 Task: Buy 4 Stemmed Water Glasses from Glassware & Drinkware section under best seller category for shipping address: Cooper Powell, 4278 Crim Lane, Underhill, Vermont 05489, Cell Number 9377427970. Pay from credit card ending with 6759, CVV 506
Action: Mouse moved to (5, 32)
Screenshot: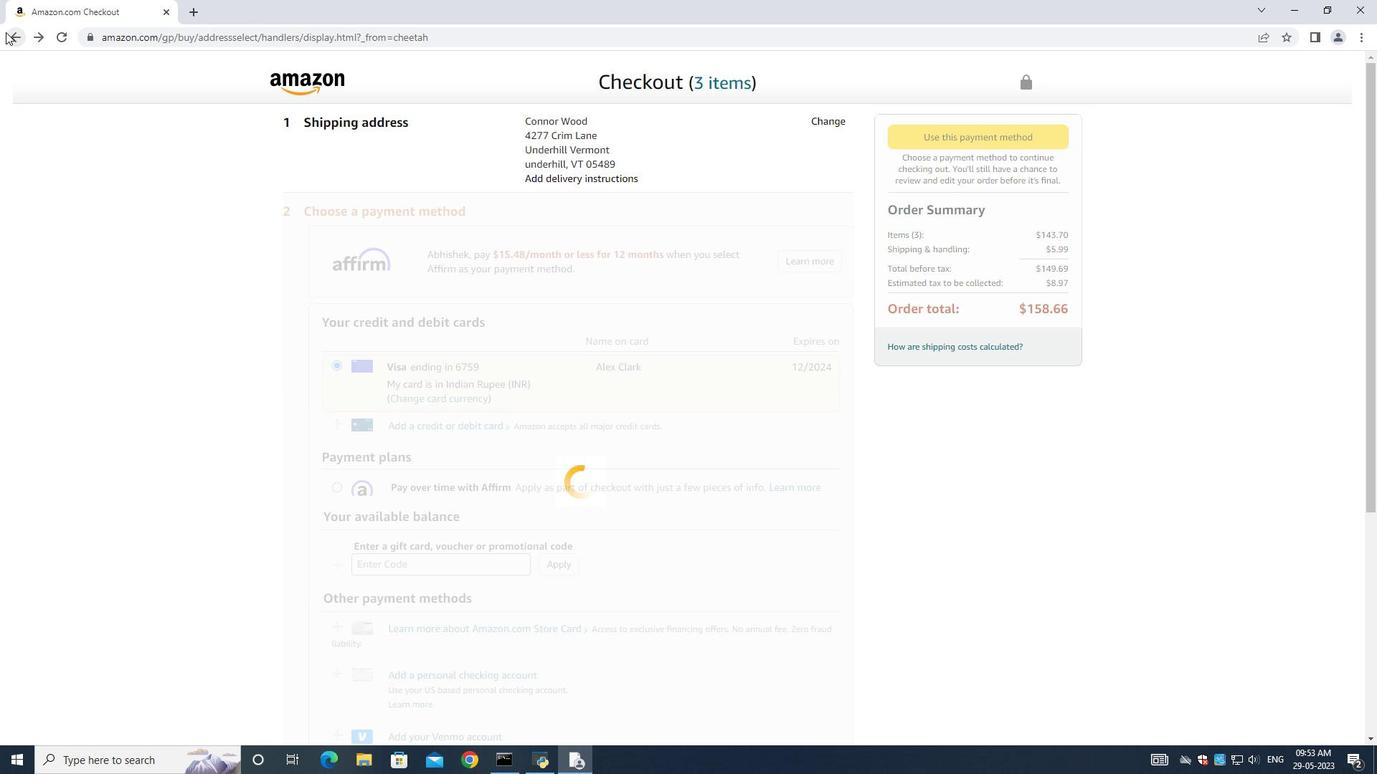 
Action: Mouse pressed left at (5, 32)
Screenshot: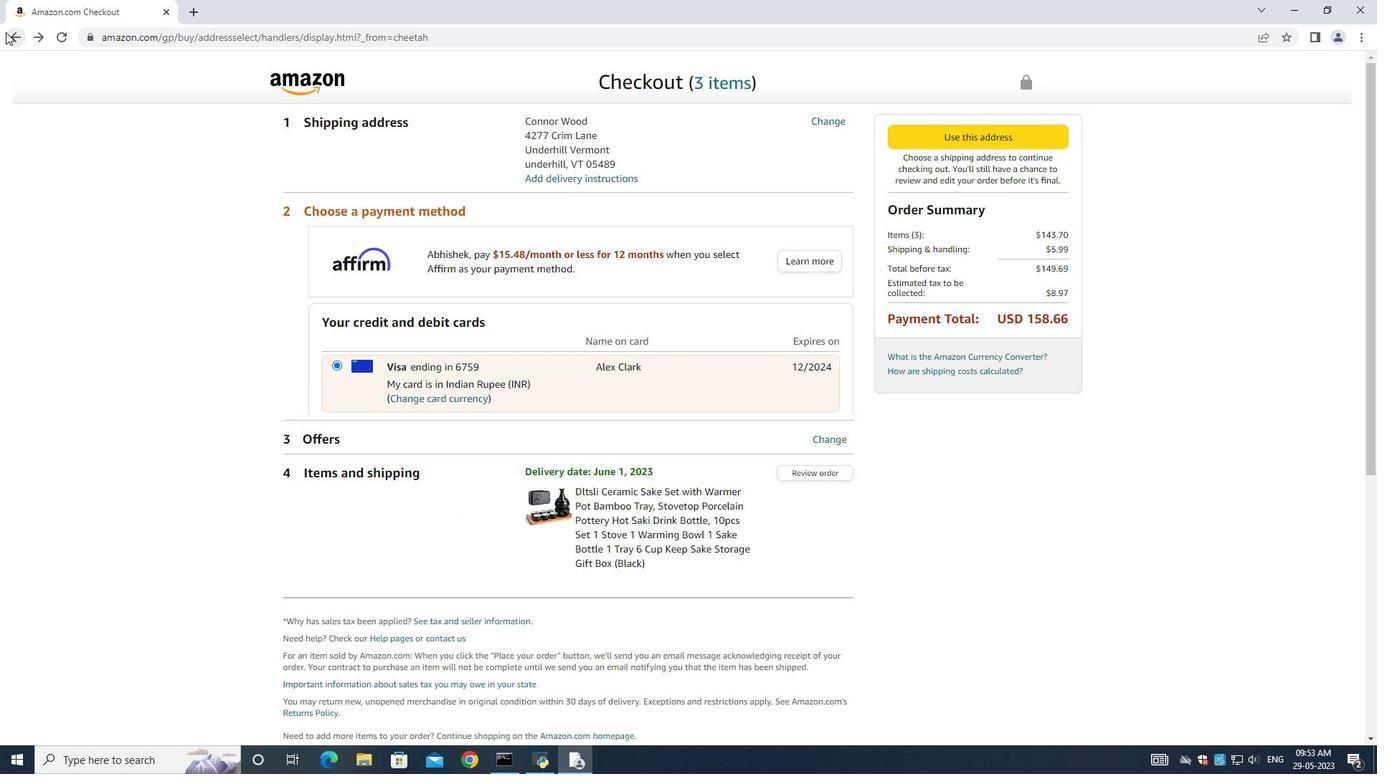 
Action: Mouse pressed left at (5, 32)
Screenshot: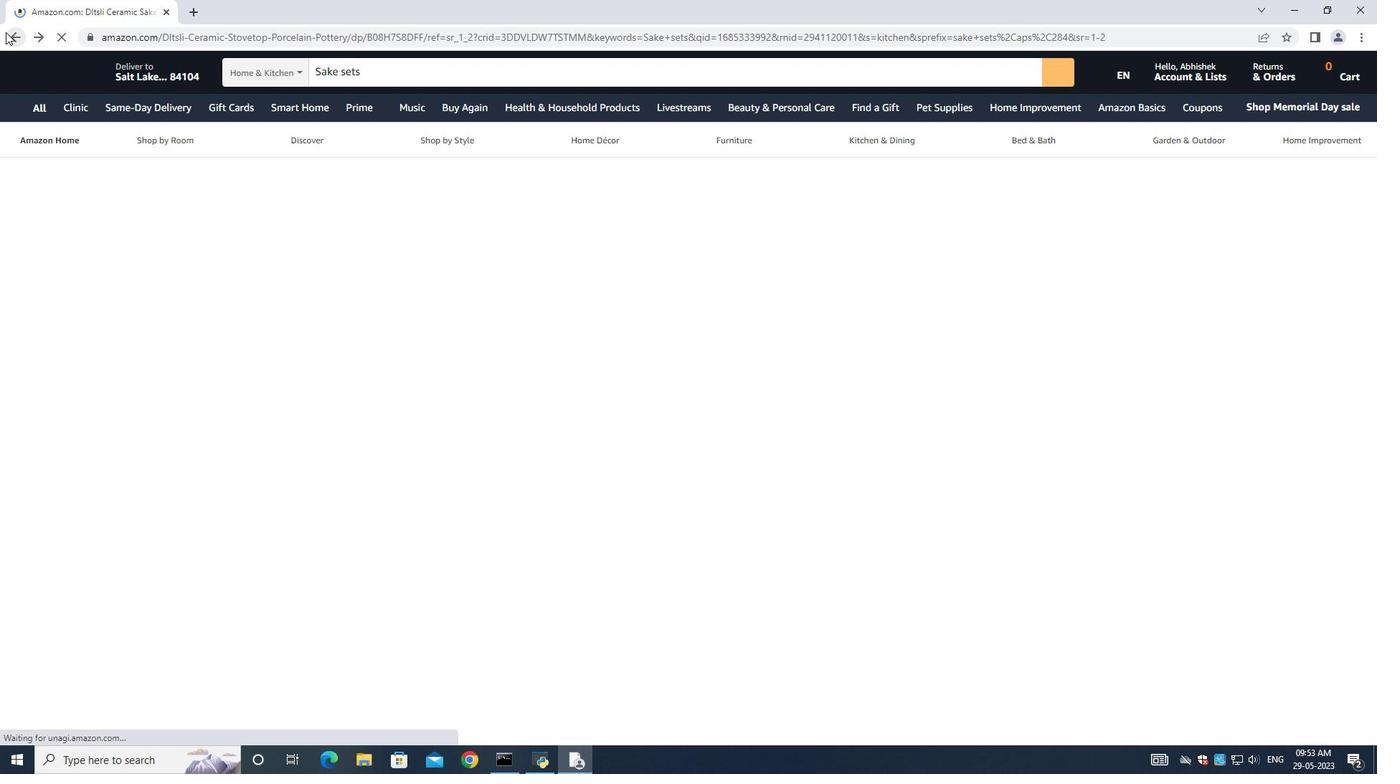 
Action: Mouse moved to (1047, 310)
Screenshot: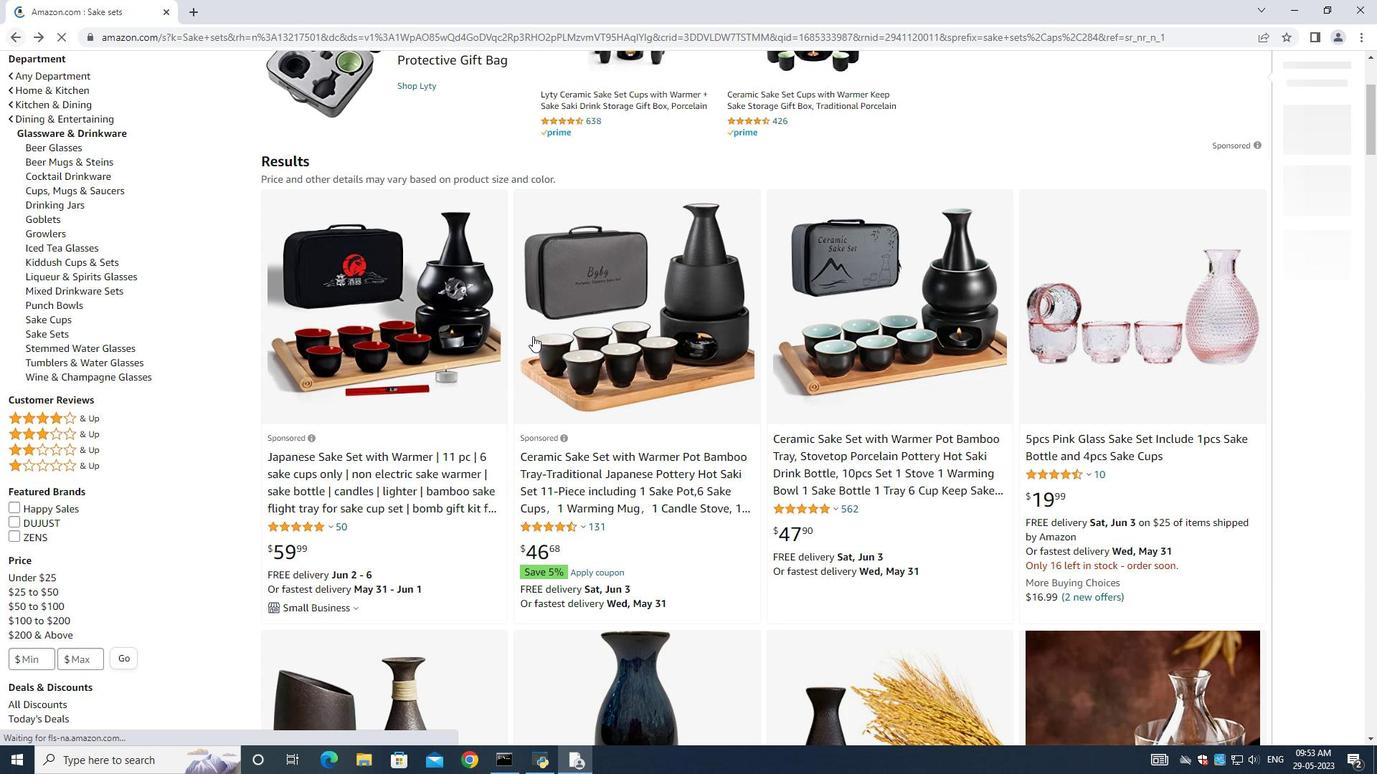 
Action: Mouse scrolled (1047, 311) with delta (0, 0)
Screenshot: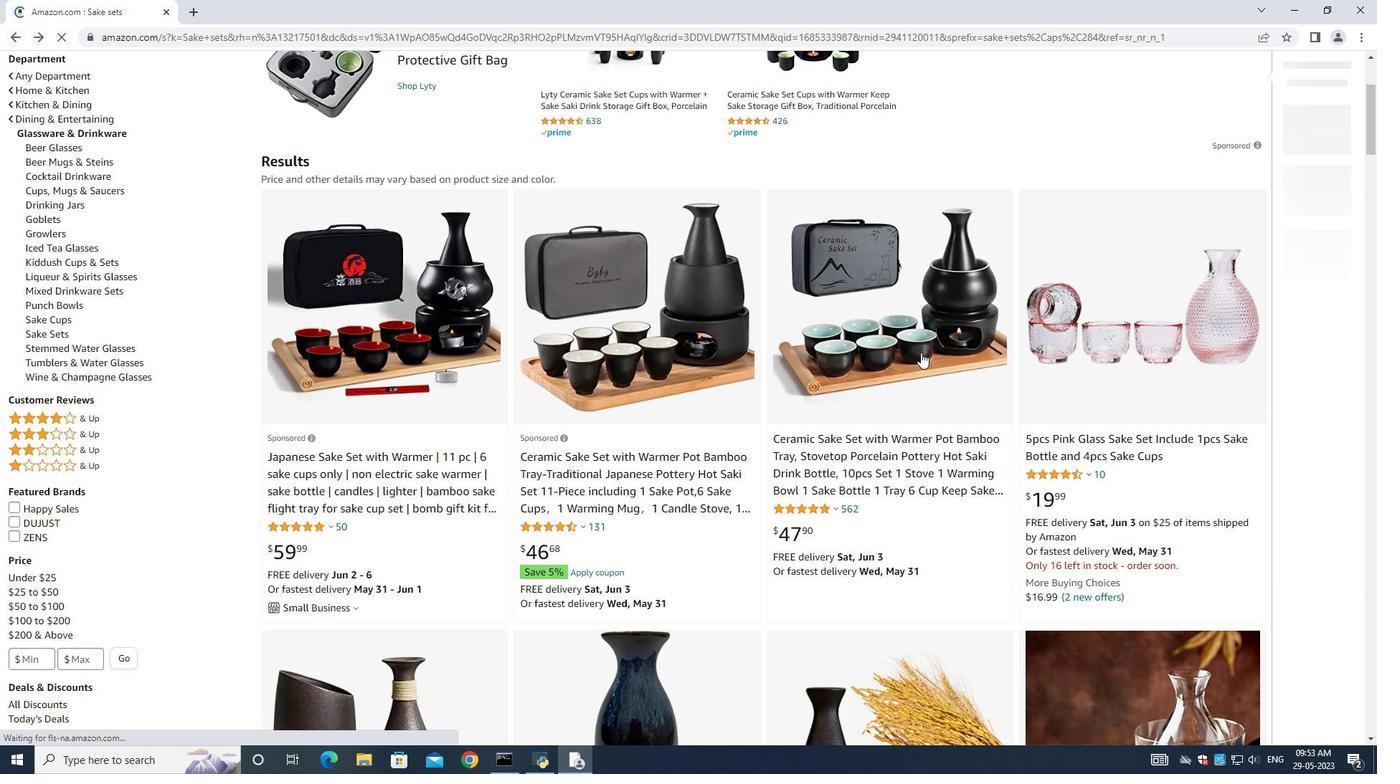 
Action: Mouse moved to (1073, 299)
Screenshot: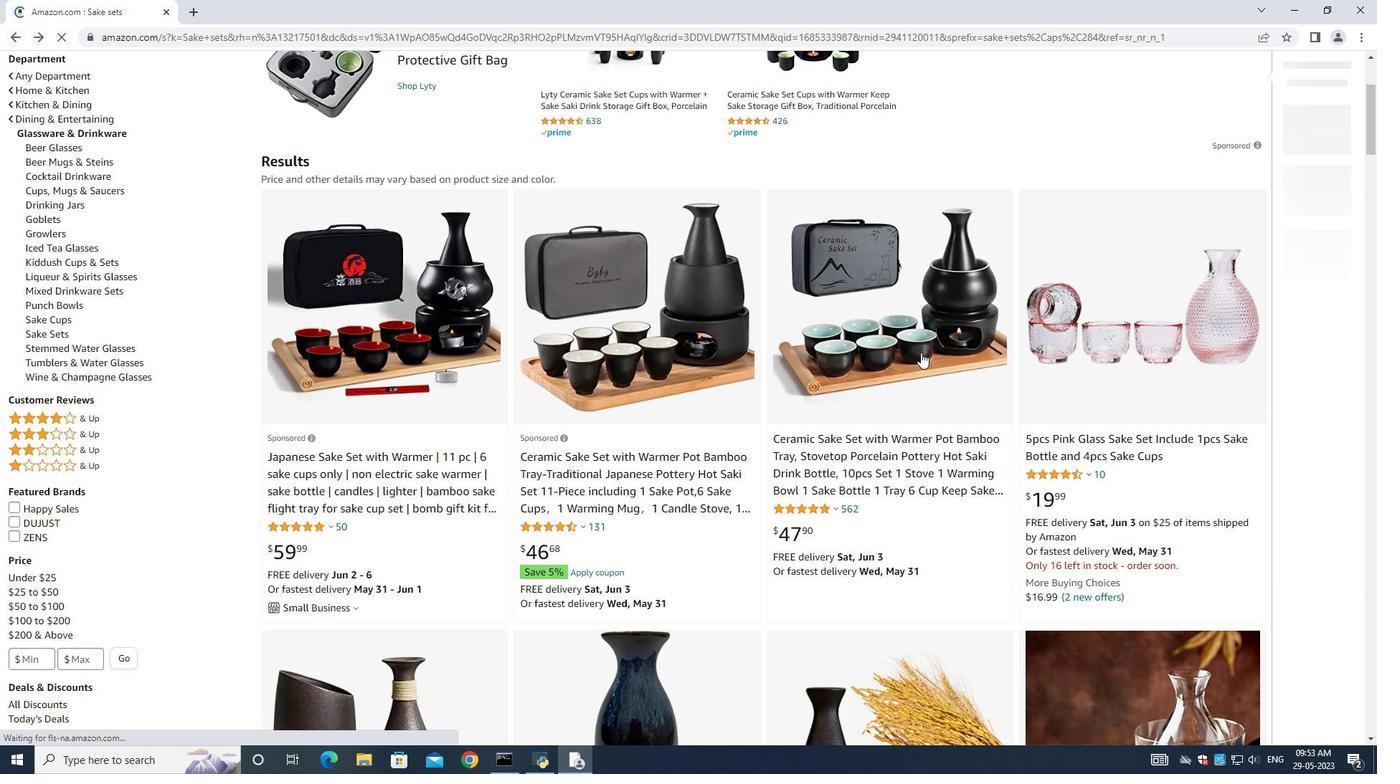 
Action: Mouse scrolled (1066, 303) with delta (0, 0)
Screenshot: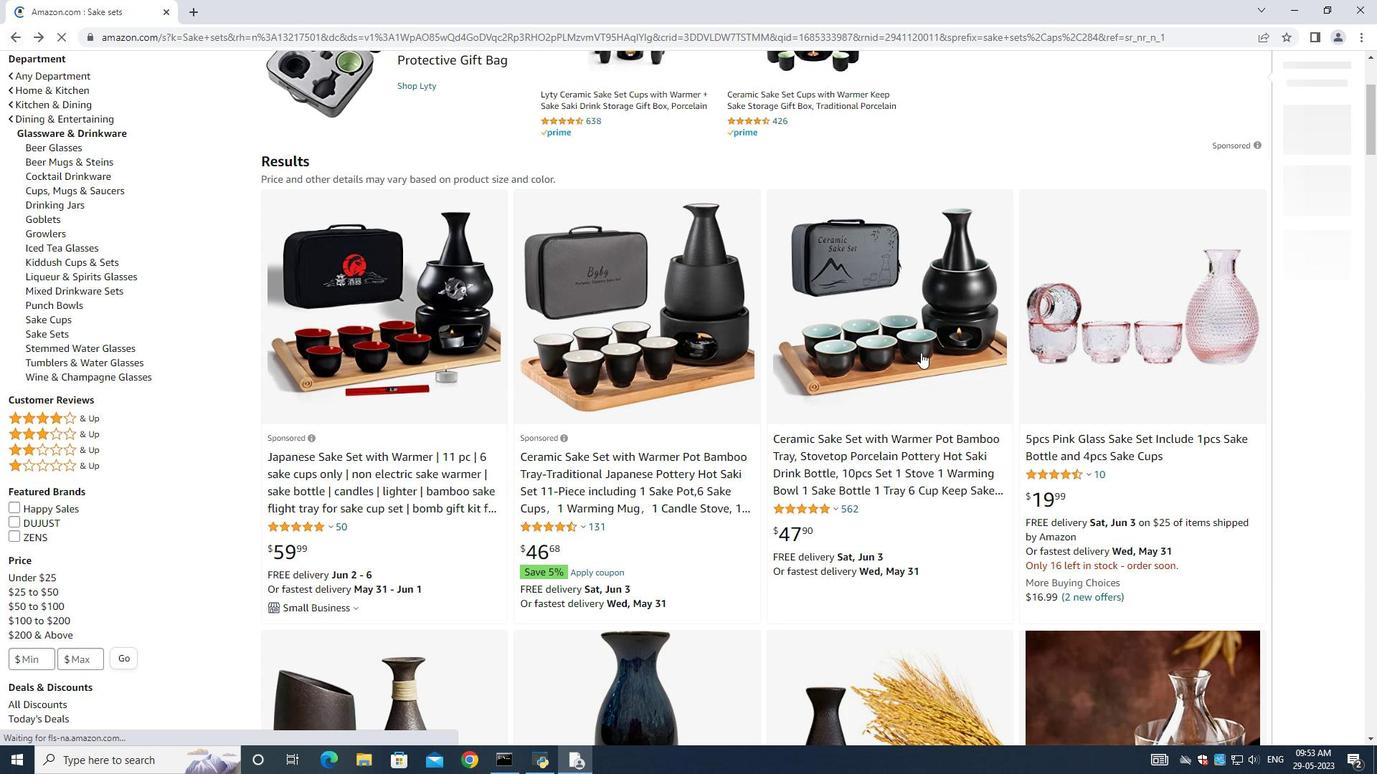 
Action: Mouse moved to (1084, 295)
Screenshot: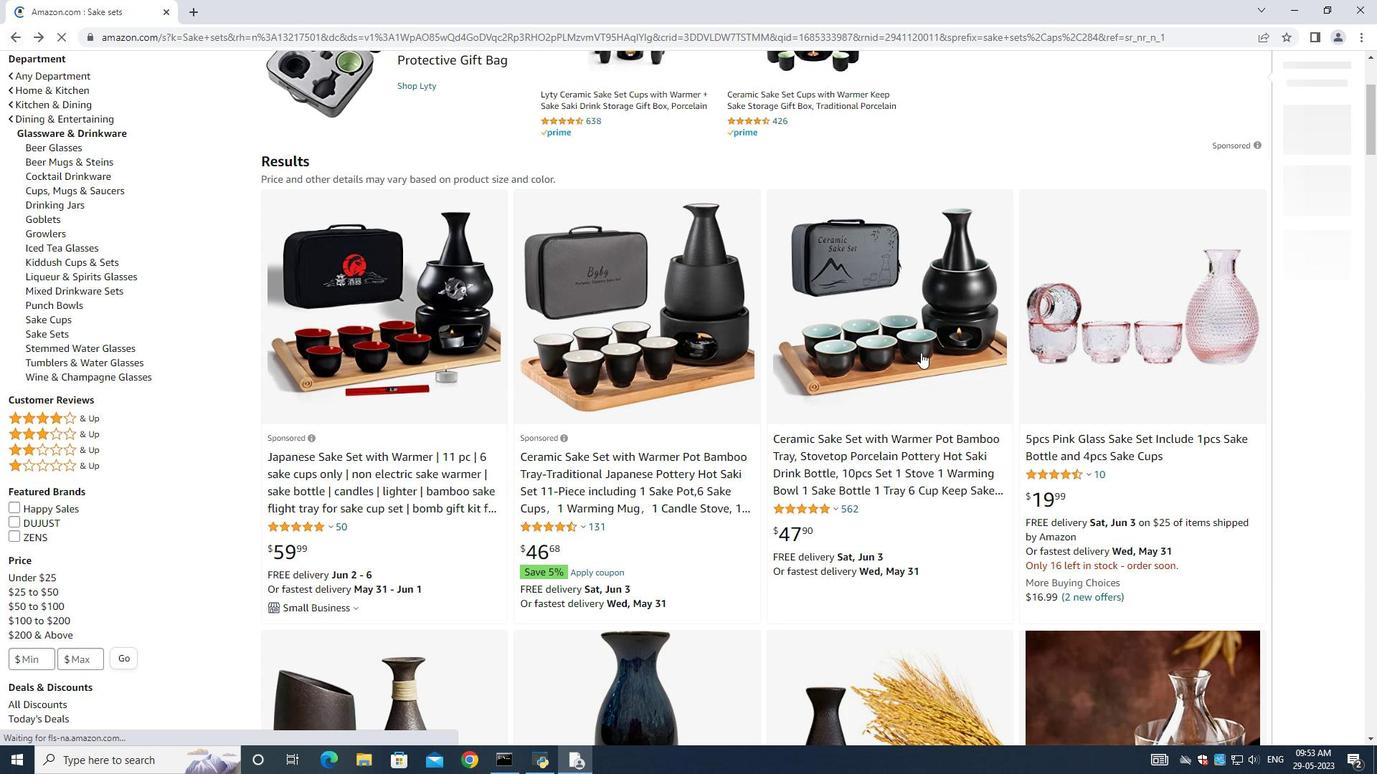
Action: Mouse scrolled (1078, 298) with delta (0, 0)
Screenshot: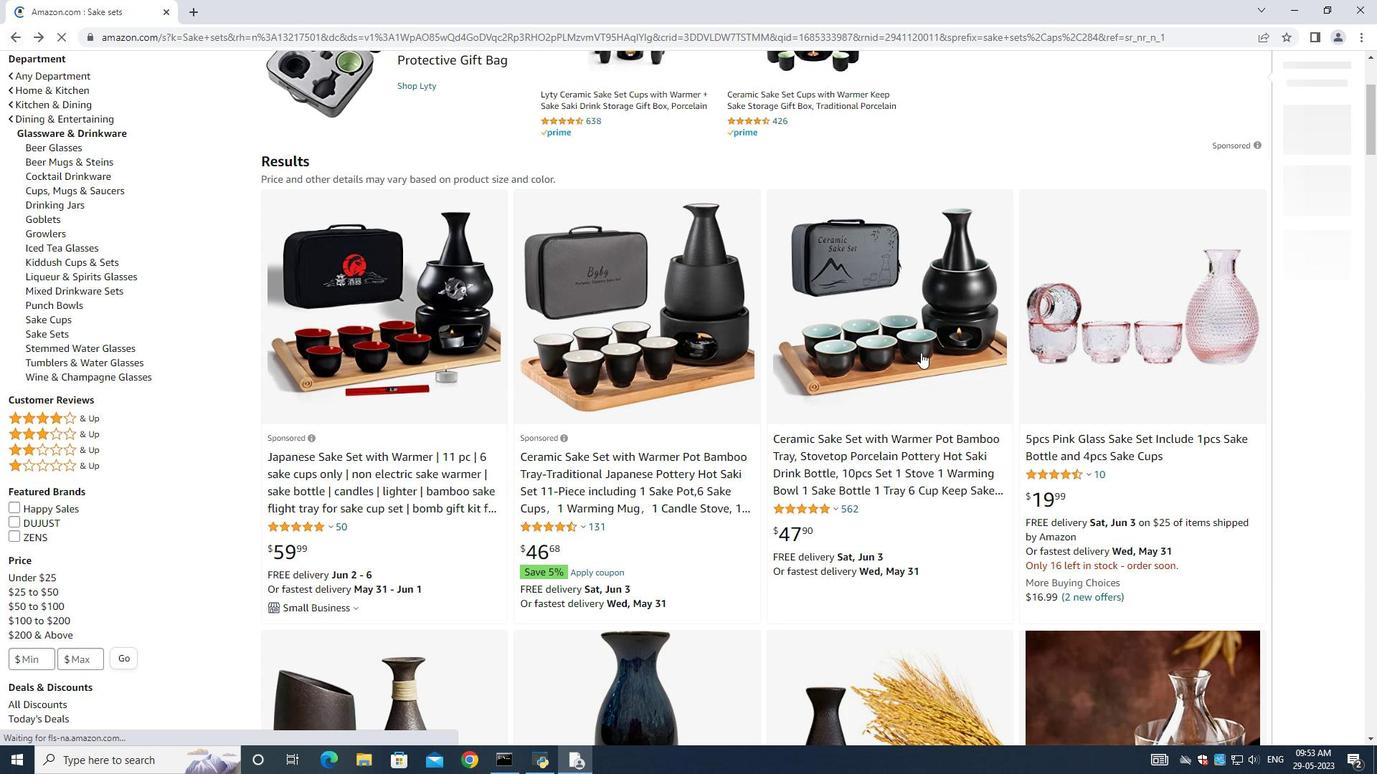 
Action: Mouse moved to (1089, 293)
Screenshot: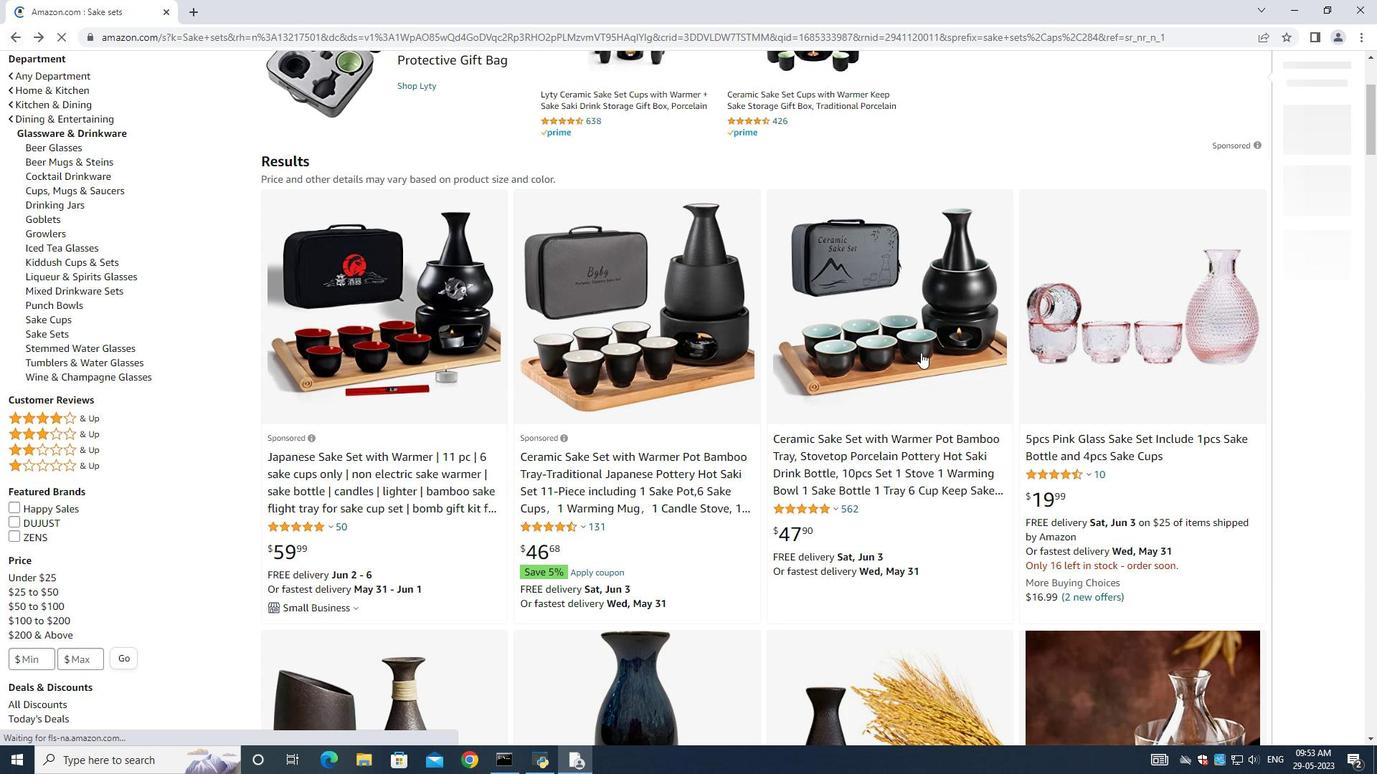 
Action: Mouse scrolled (1084, 296) with delta (0, 0)
Screenshot: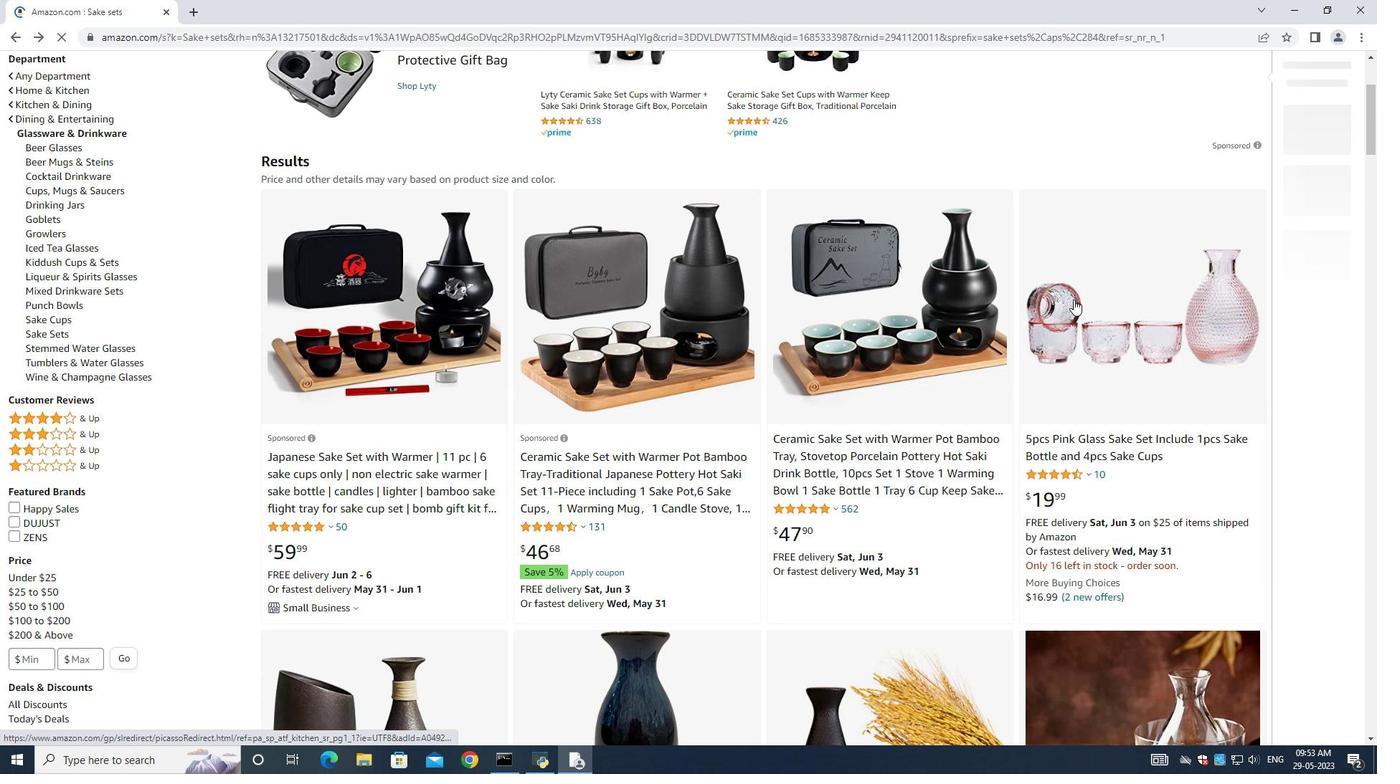 
Action: Mouse moved to (1112, 281)
Screenshot: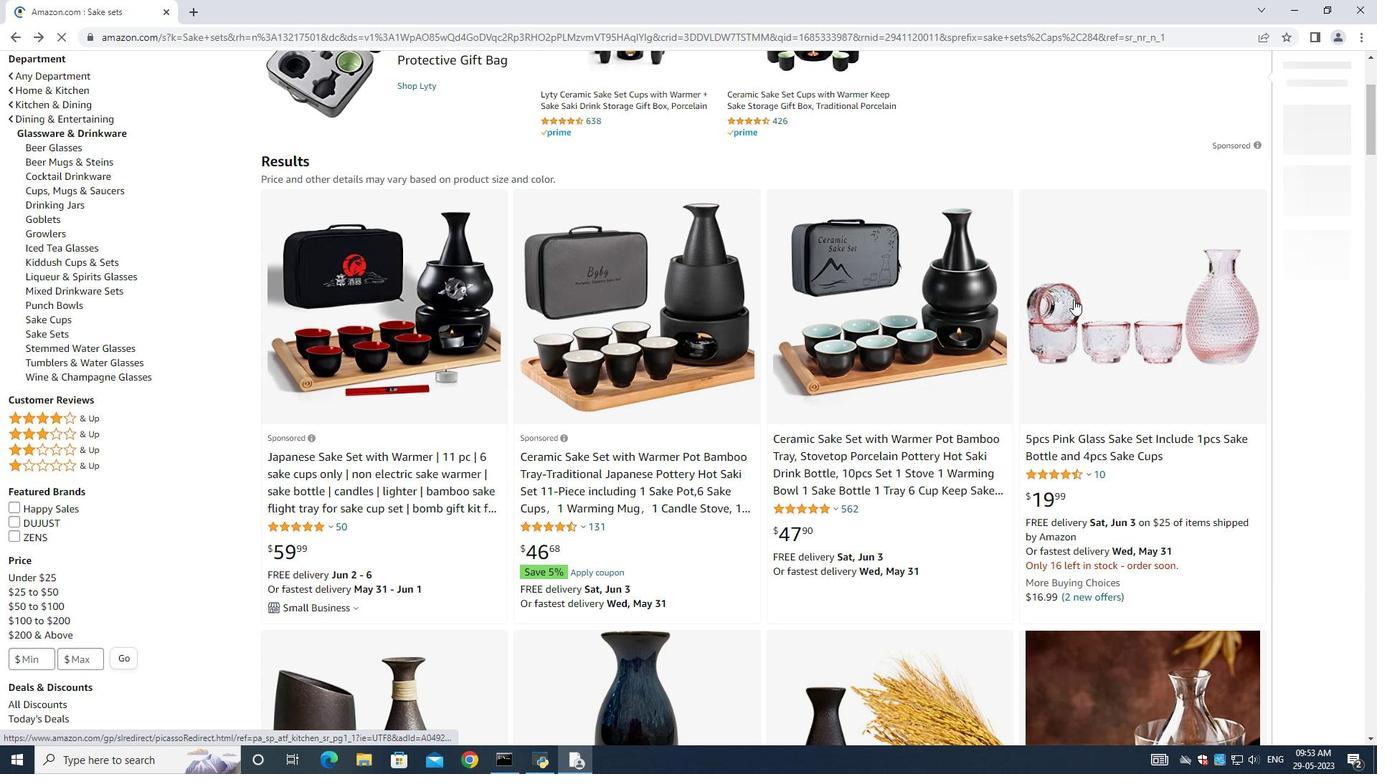 
Action: Mouse scrolled (1094, 291) with delta (0, 0)
Screenshot: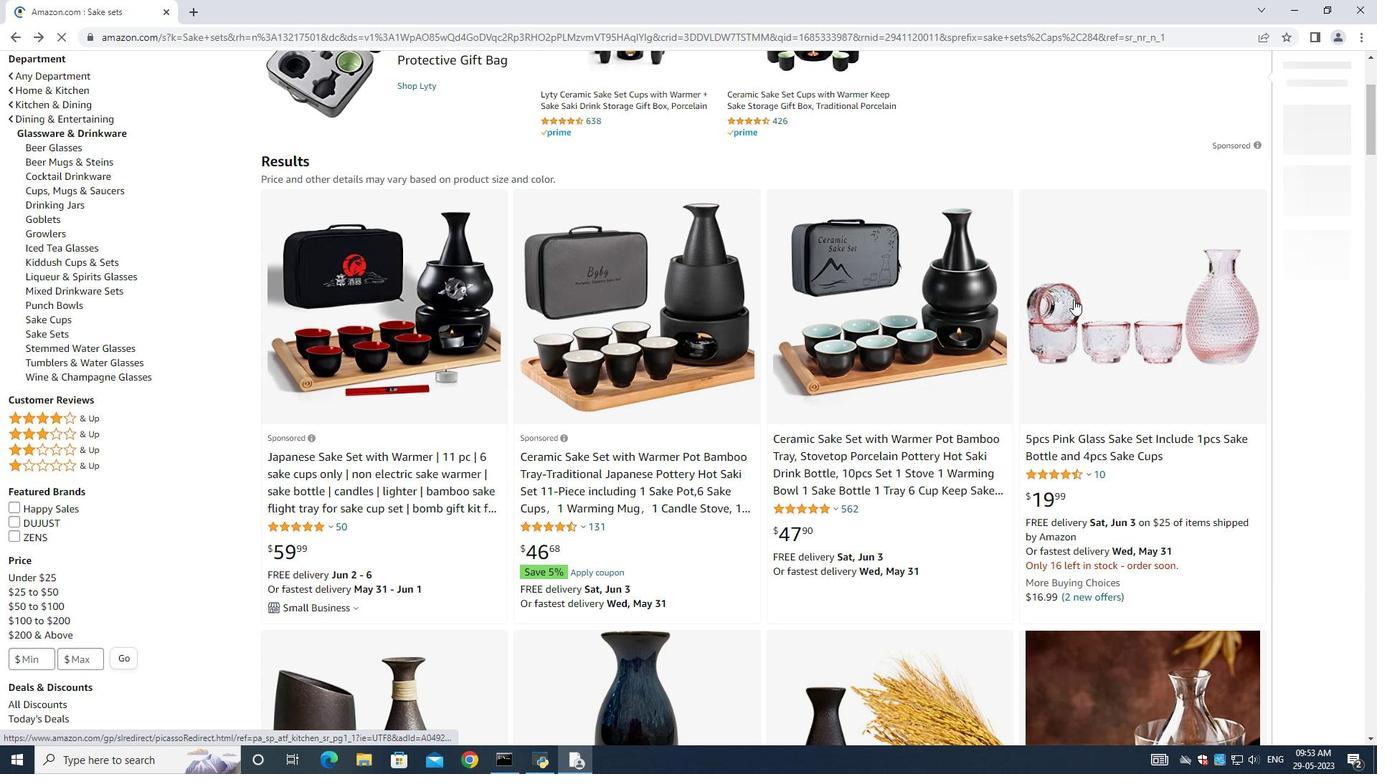 
Action: Mouse moved to (1163, 264)
Screenshot: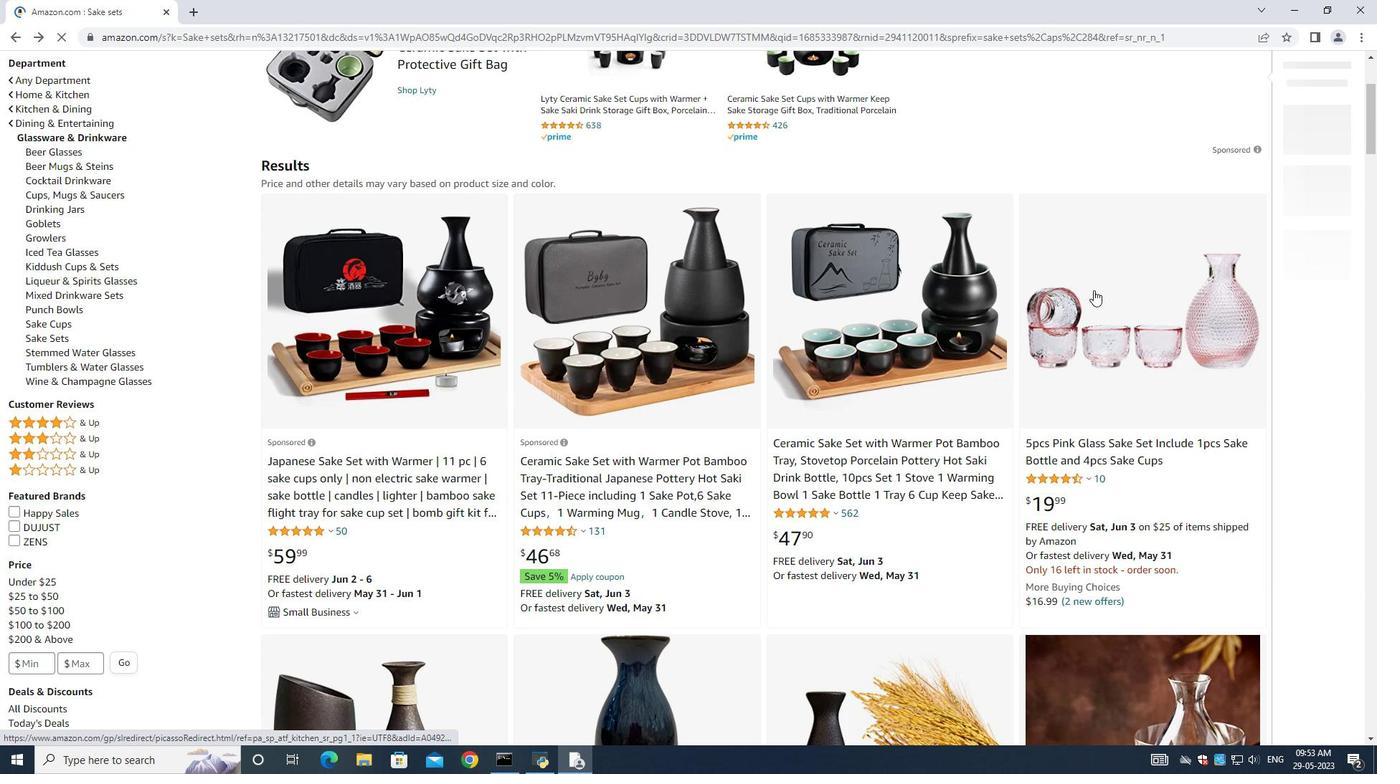 
Action: Mouse scrolled (1119, 280) with delta (0, 0)
Screenshot: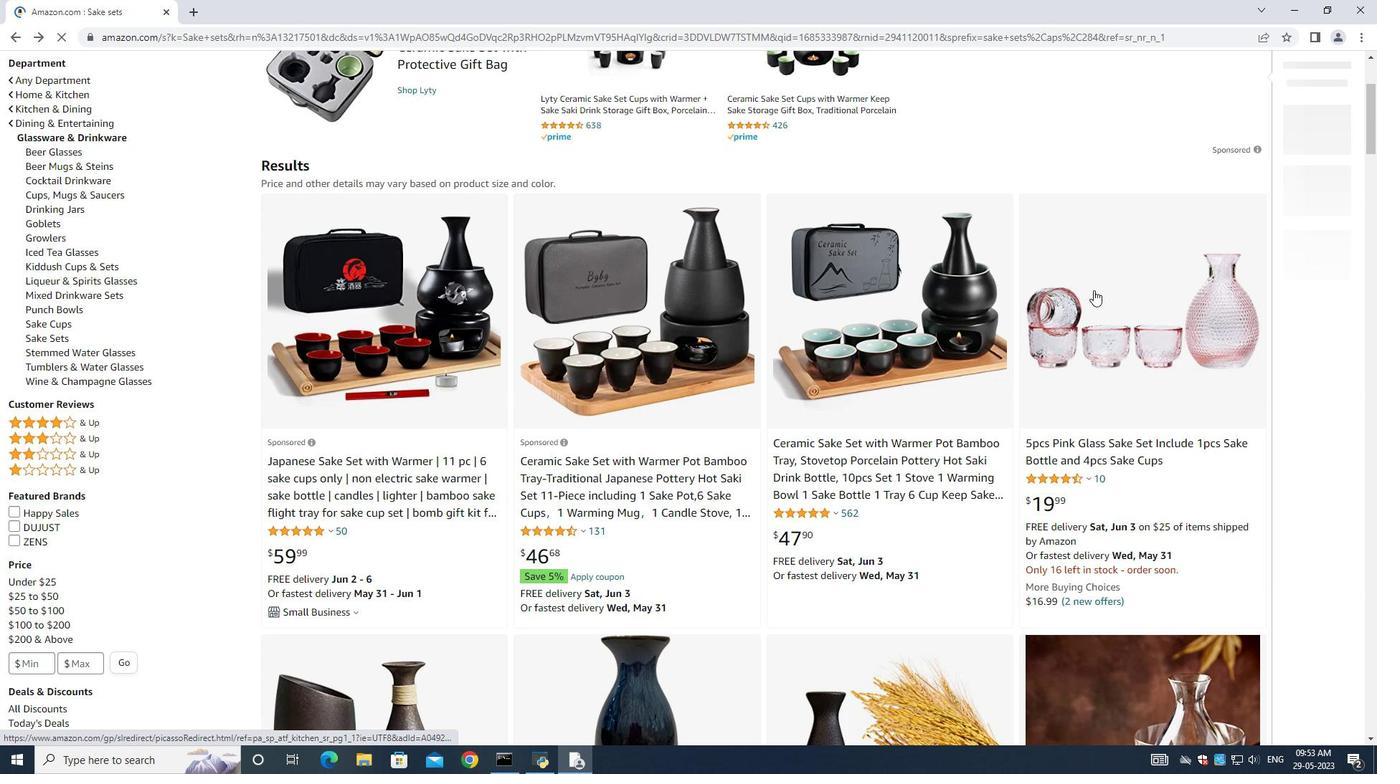 
Action: Mouse moved to (1180, 261)
Screenshot: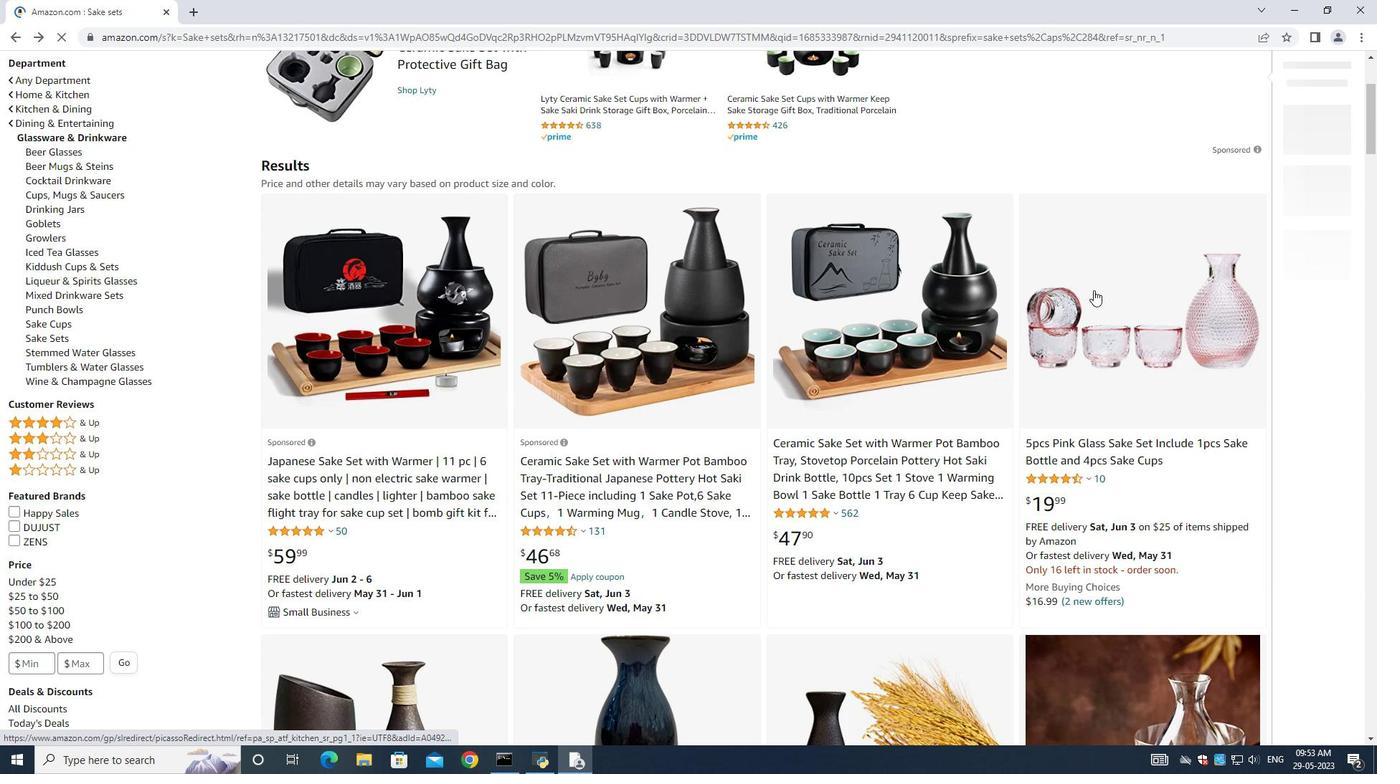 
Action: Mouse scrolled (1170, 264) with delta (0, 0)
Screenshot: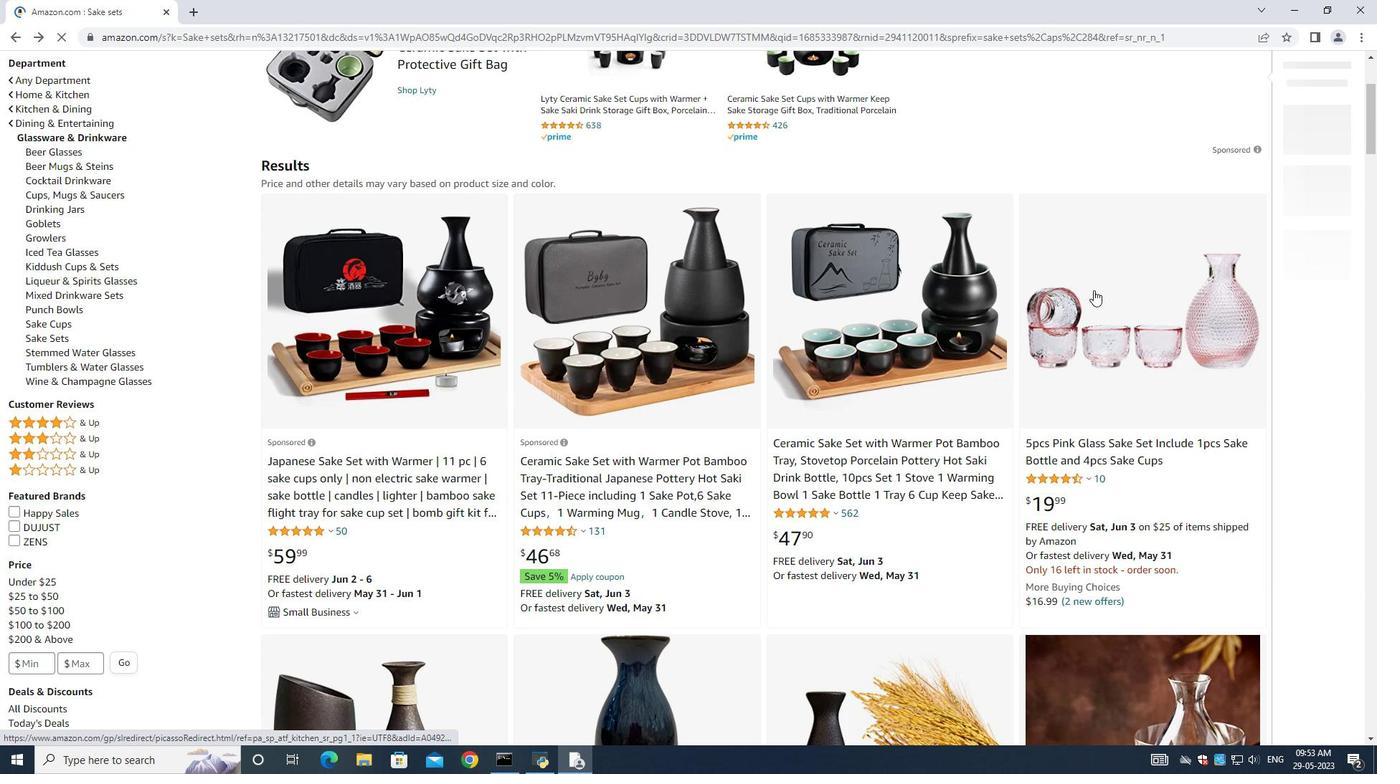 
Action: Mouse moved to (1306, 333)
Screenshot: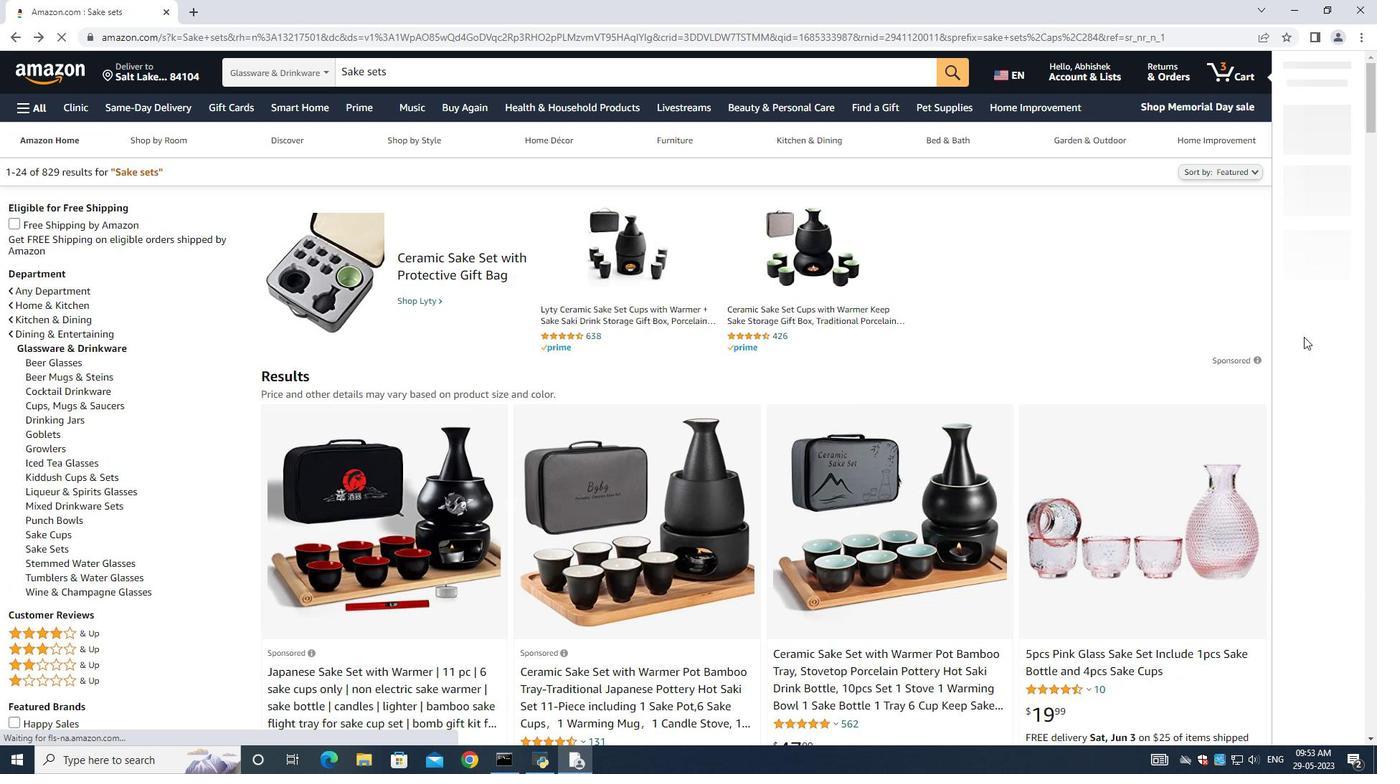 
Action: Mouse scrolled (1306, 334) with delta (0, 0)
Screenshot: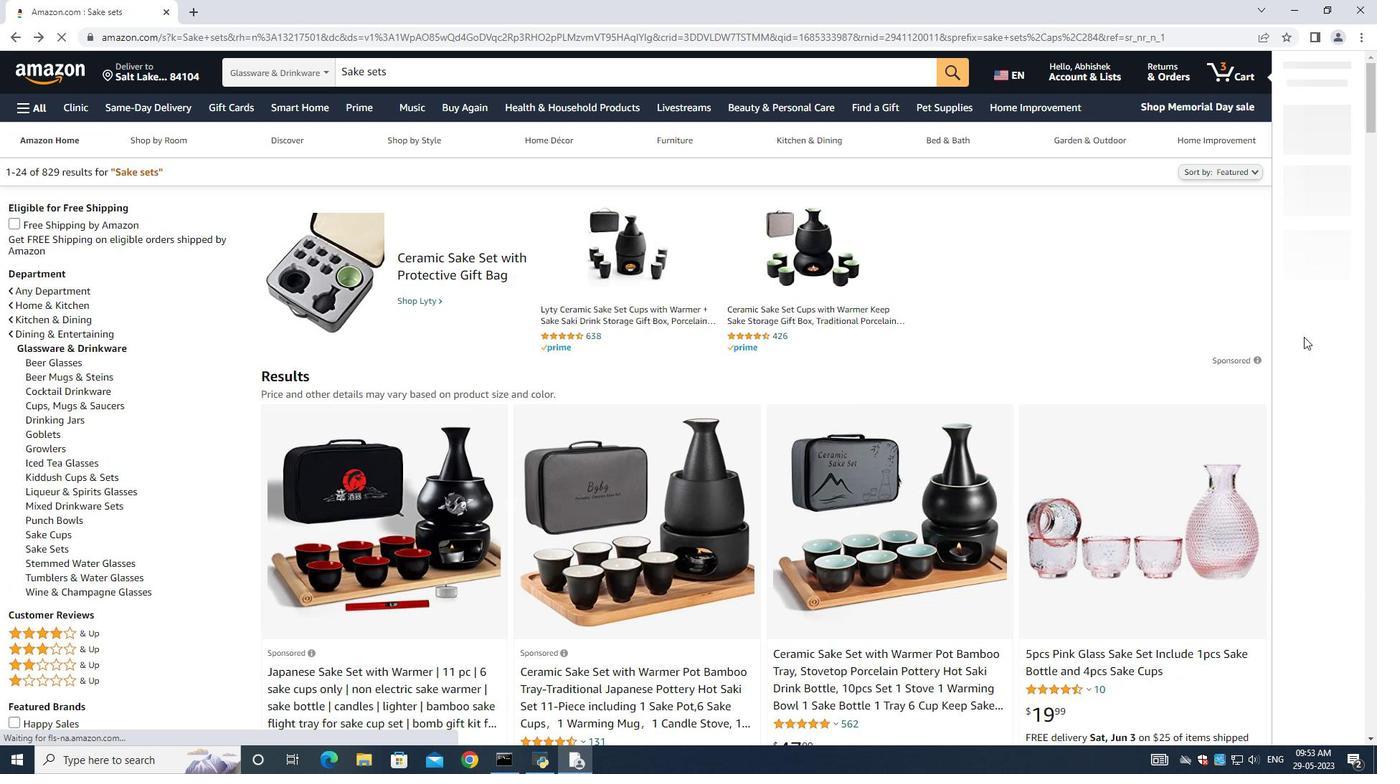 
Action: Mouse scrolled (1306, 334) with delta (0, 0)
Screenshot: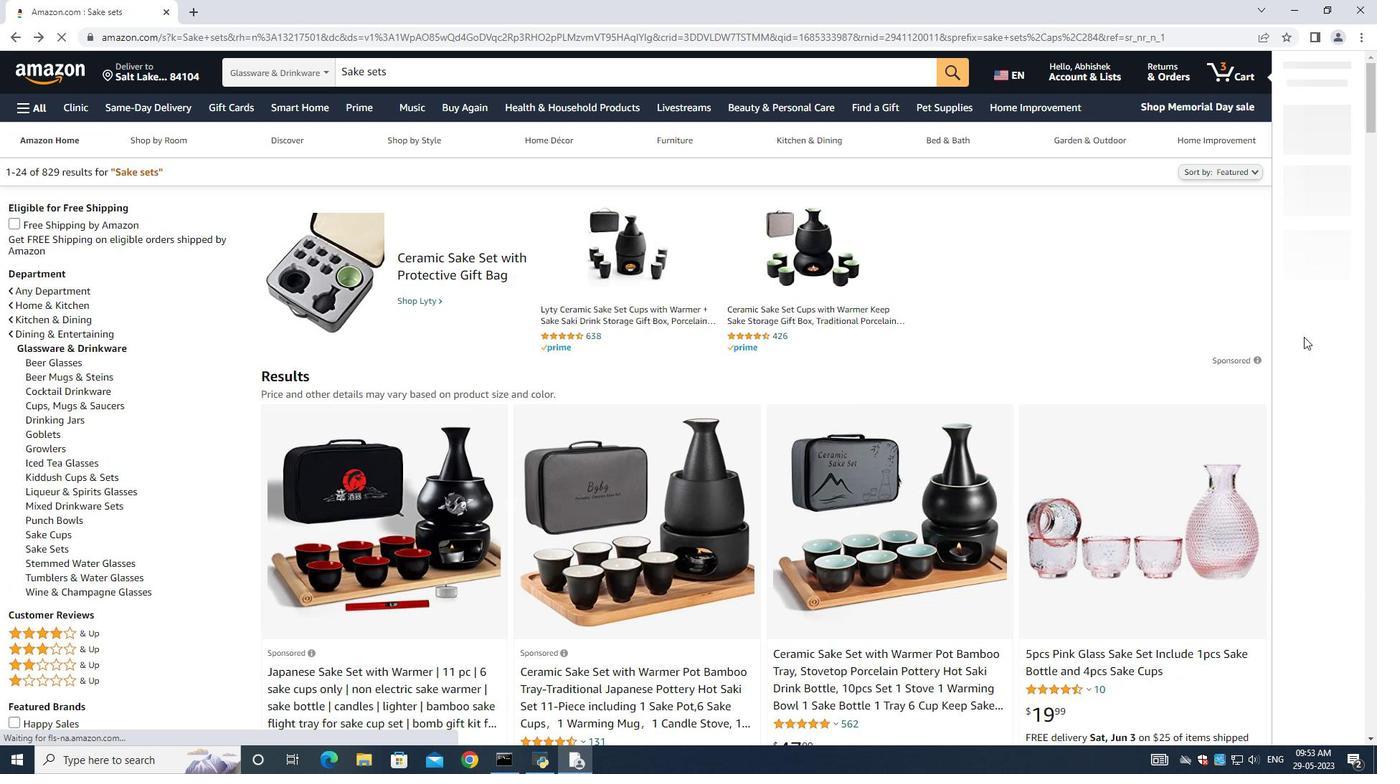 
Action: Mouse scrolled (1306, 334) with delta (0, 0)
Screenshot: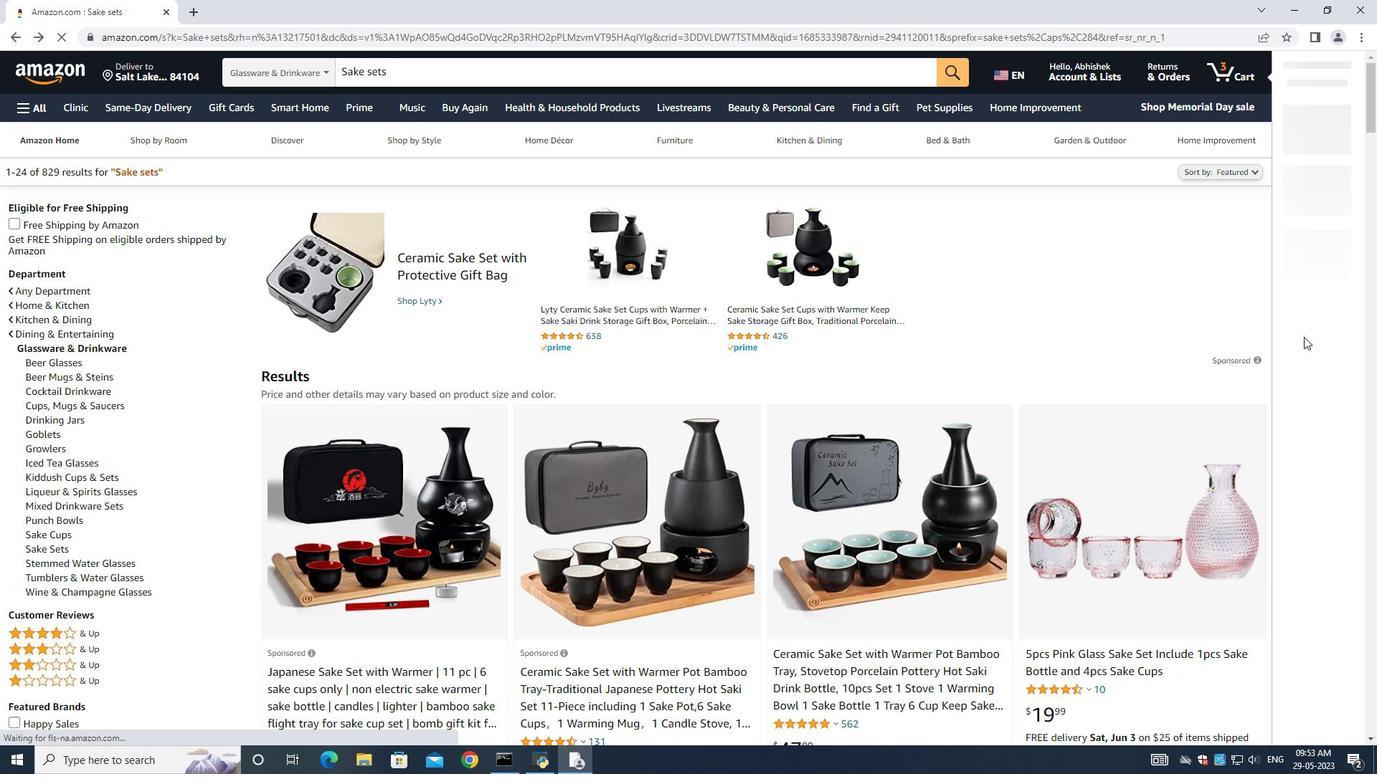
Action: Mouse scrolled (1306, 334) with delta (0, 0)
Screenshot: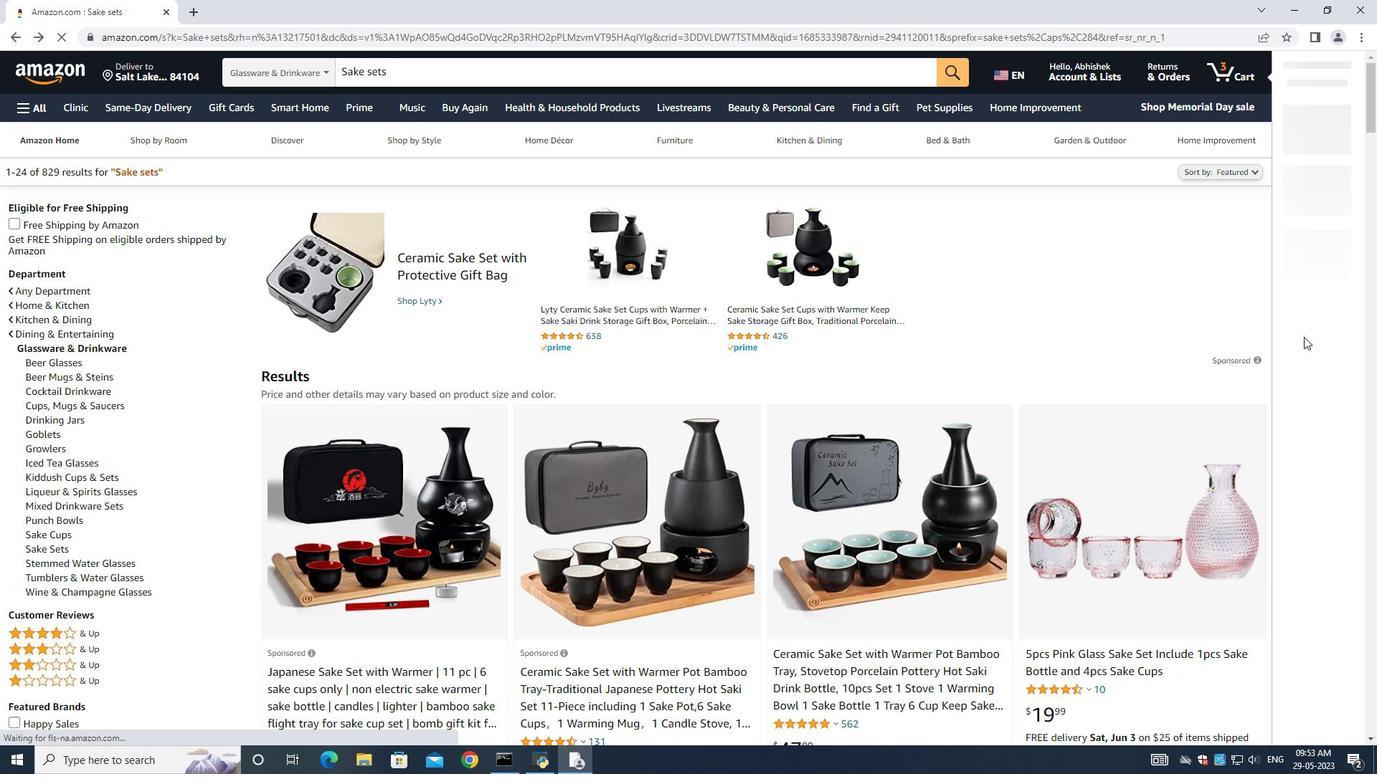 
Action: Mouse scrolled (1306, 334) with delta (0, 0)
Screenshot: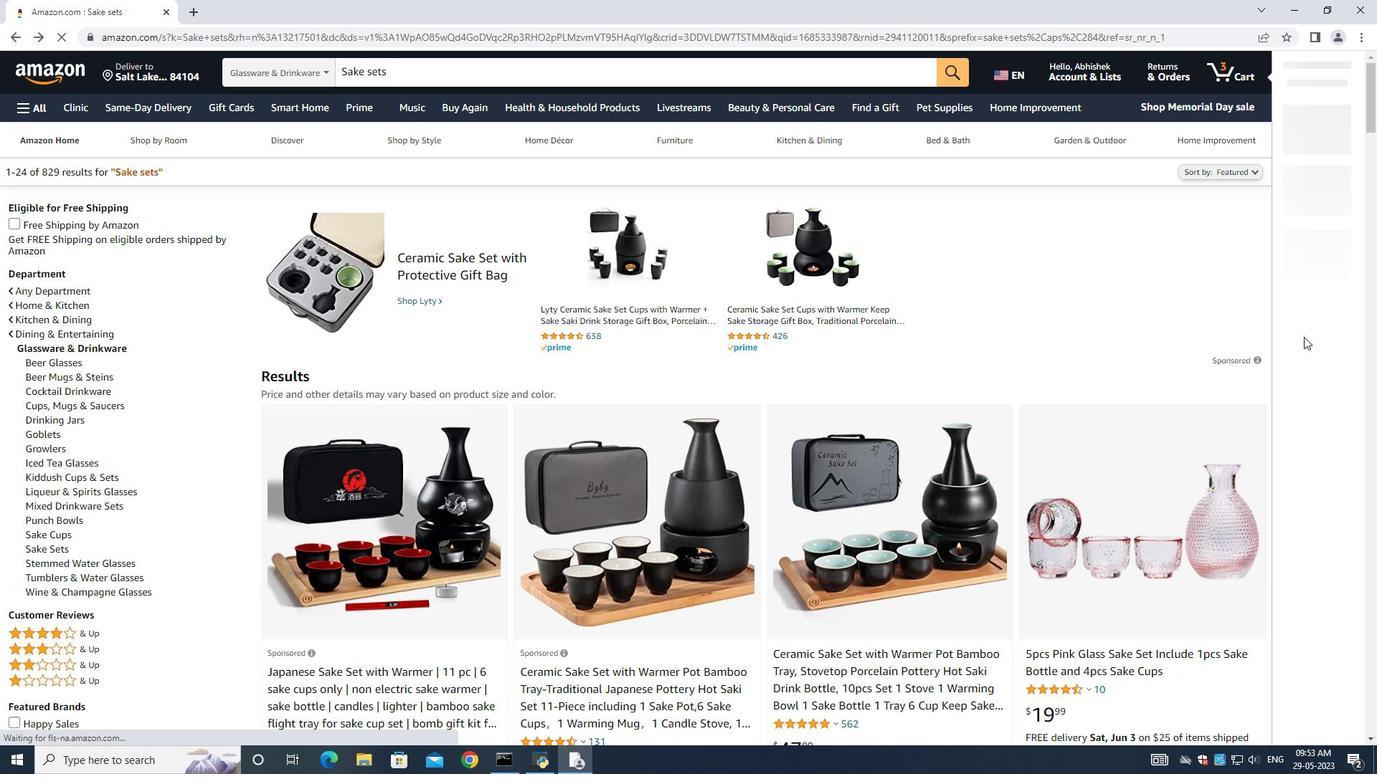 
Action: Mouse scrolled (1306, 334) with delta (0, 0)
Screenshot: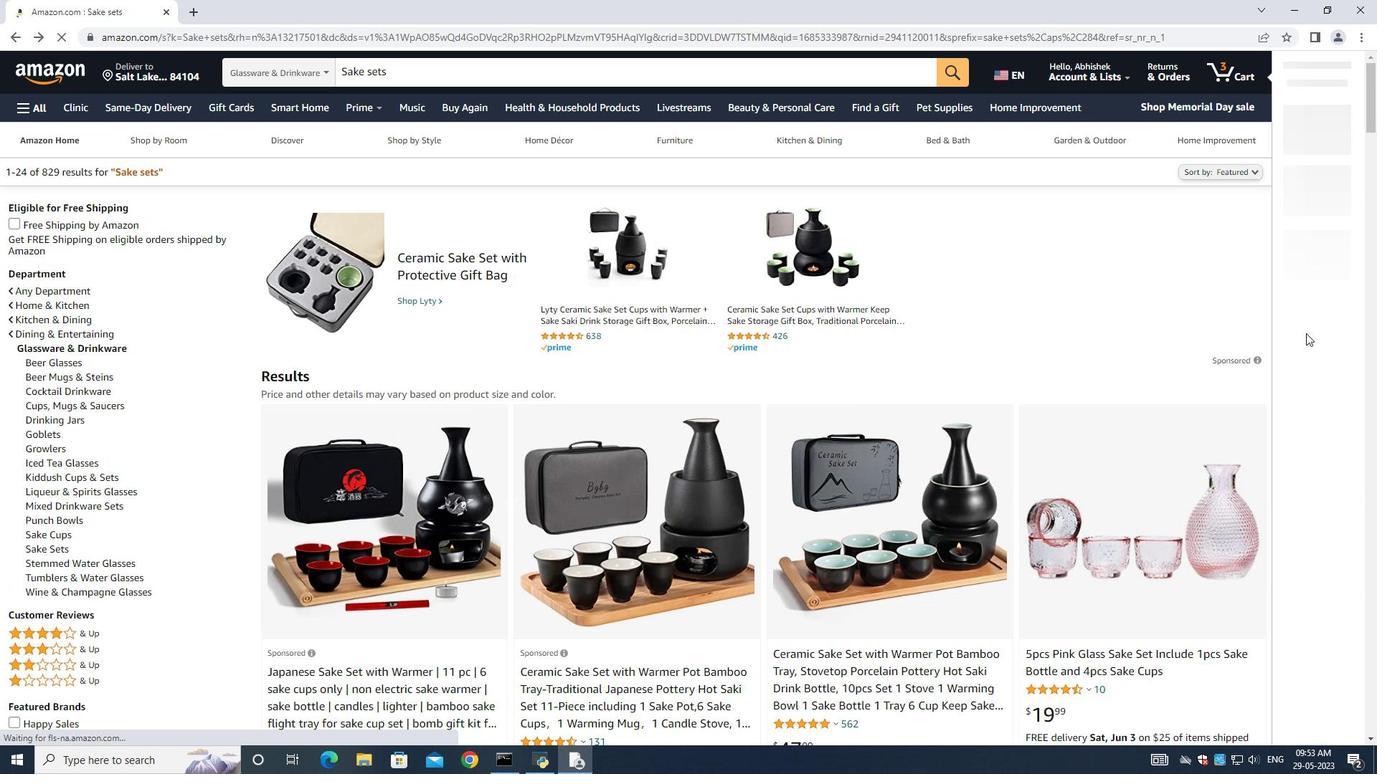 
Action: Mouse moved to (1350, 297)
Screenshot: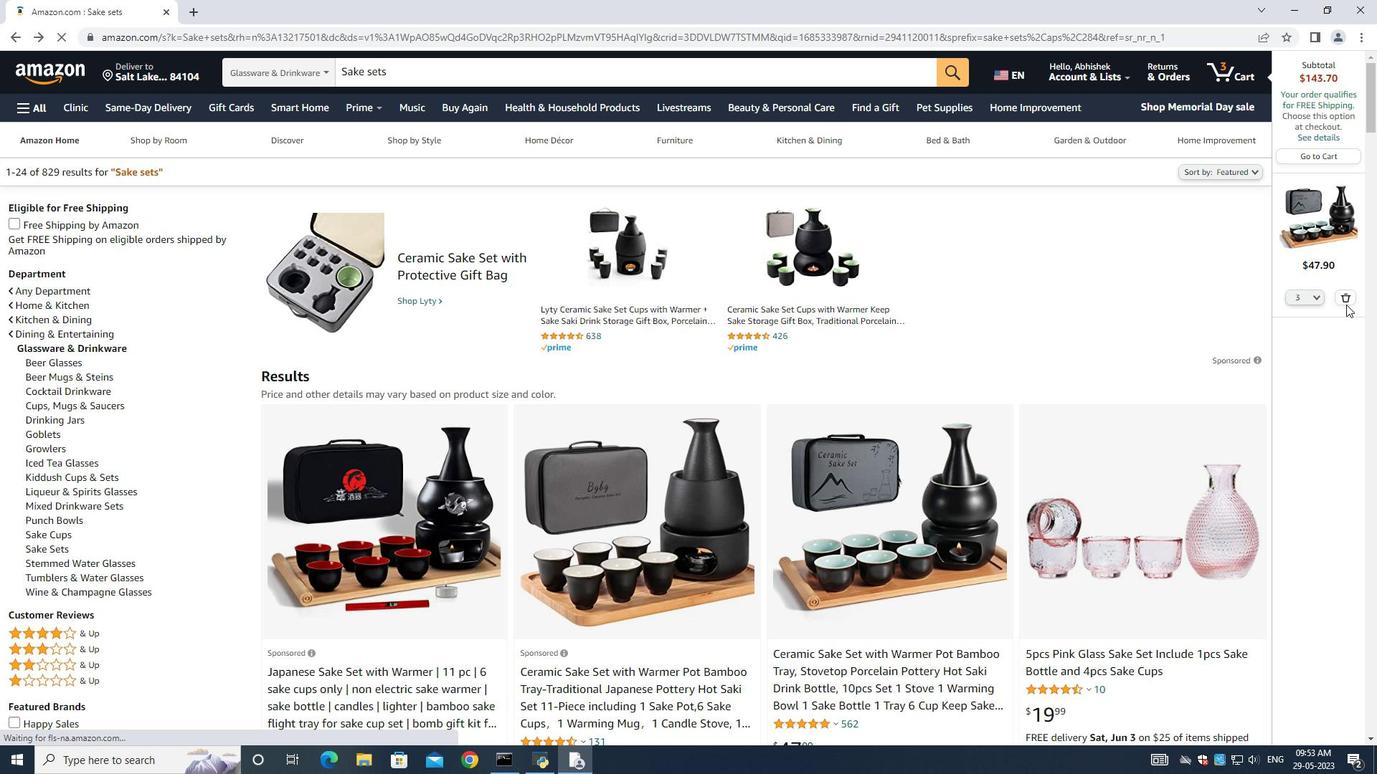 
Action: Mouse pressed left at (1350, 297)
Screenshot: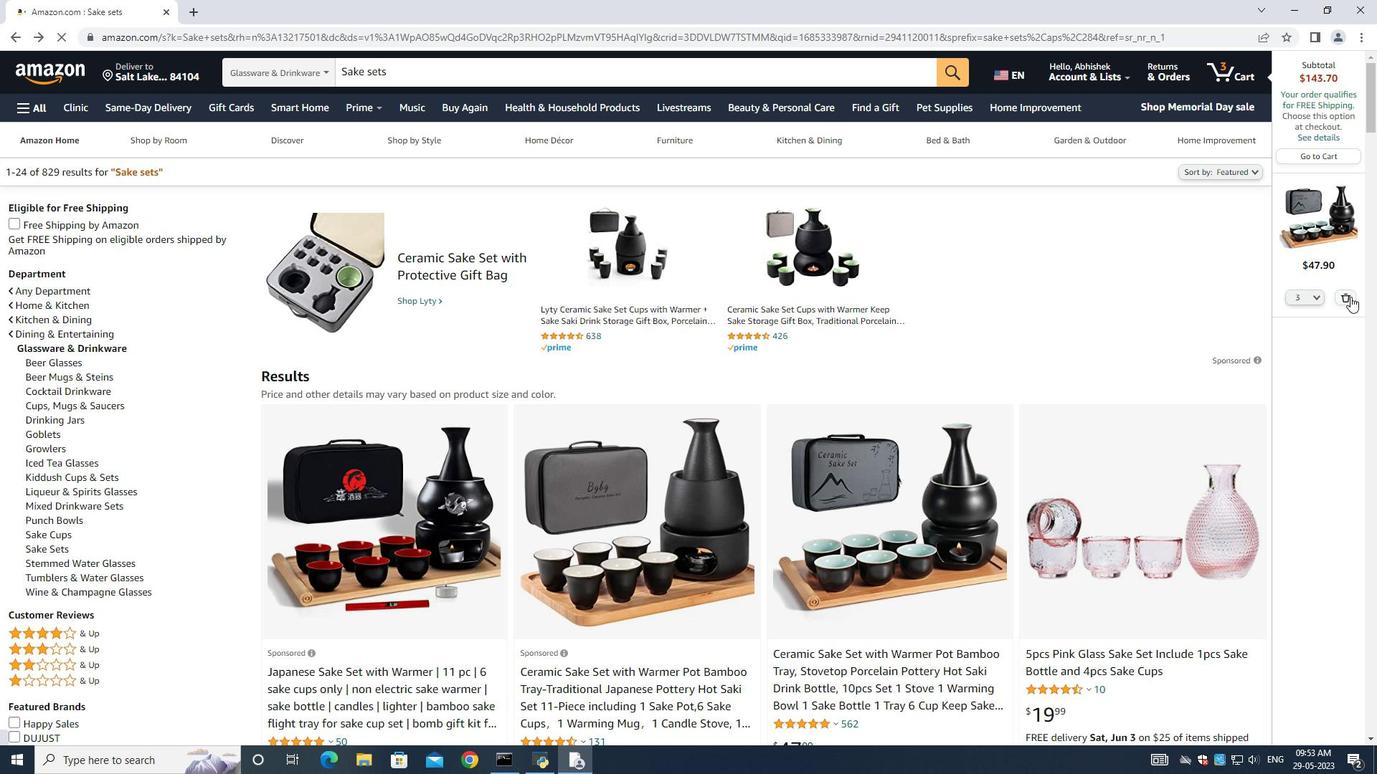 
Action: Mouse moved to (33, 67)
Screenshot: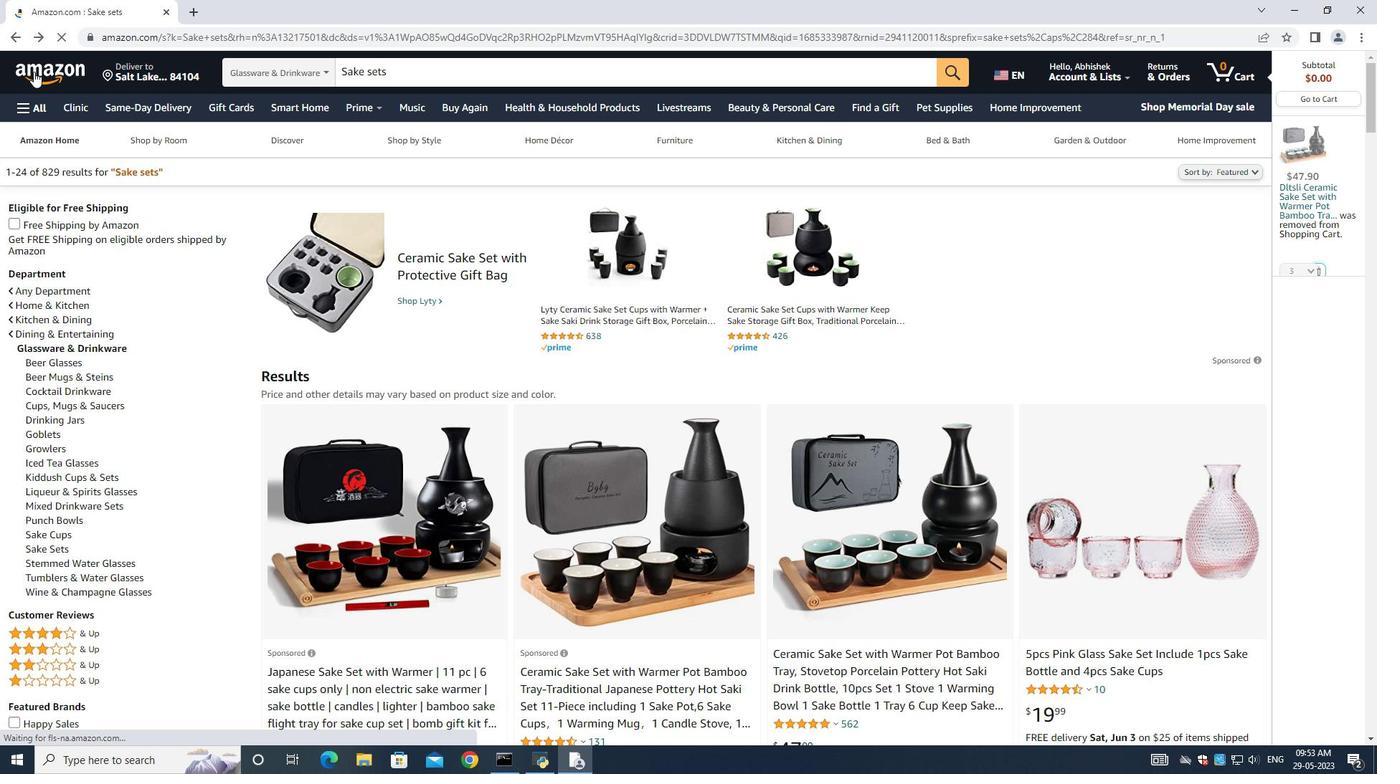 
Action: Mouse pressed left at (33, 67)
Screenshot: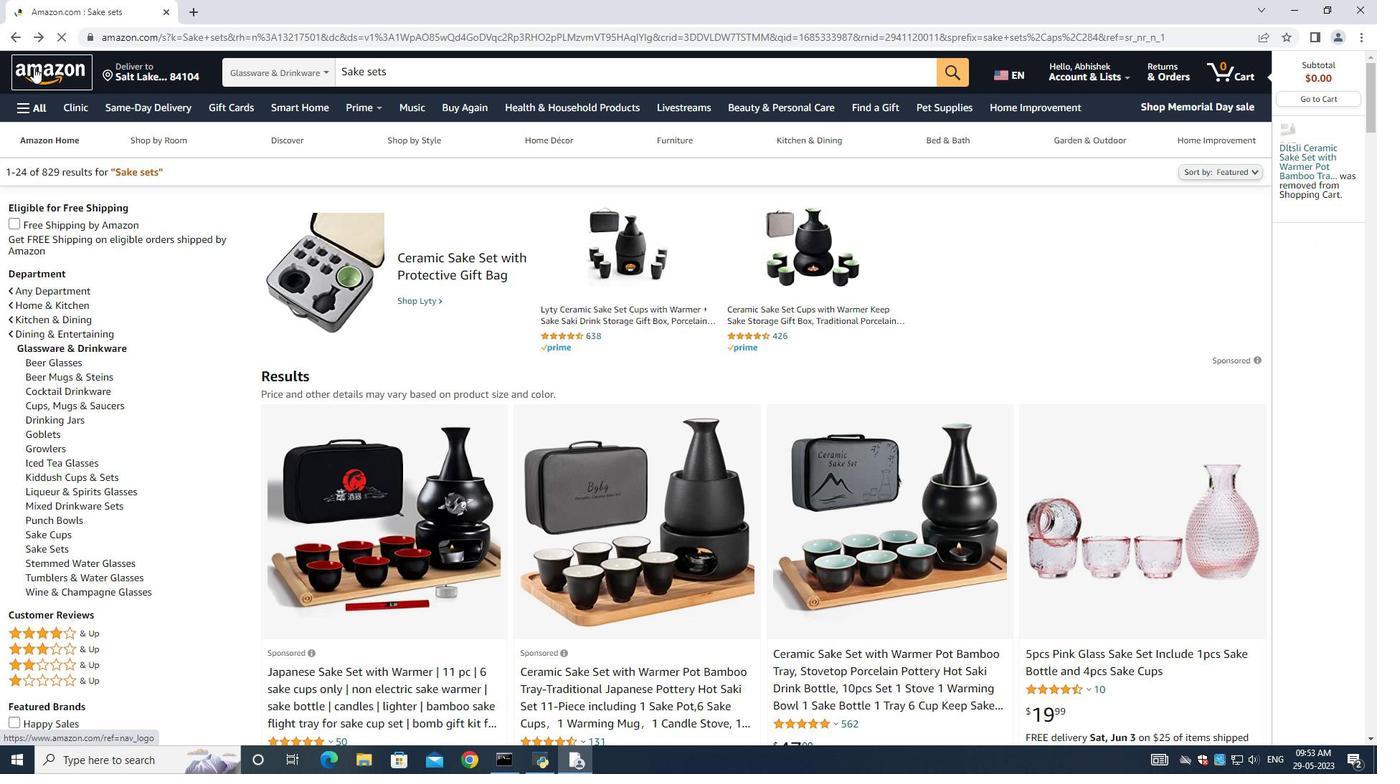 
Action: Mouse moved to (18, 101)
Screenshot: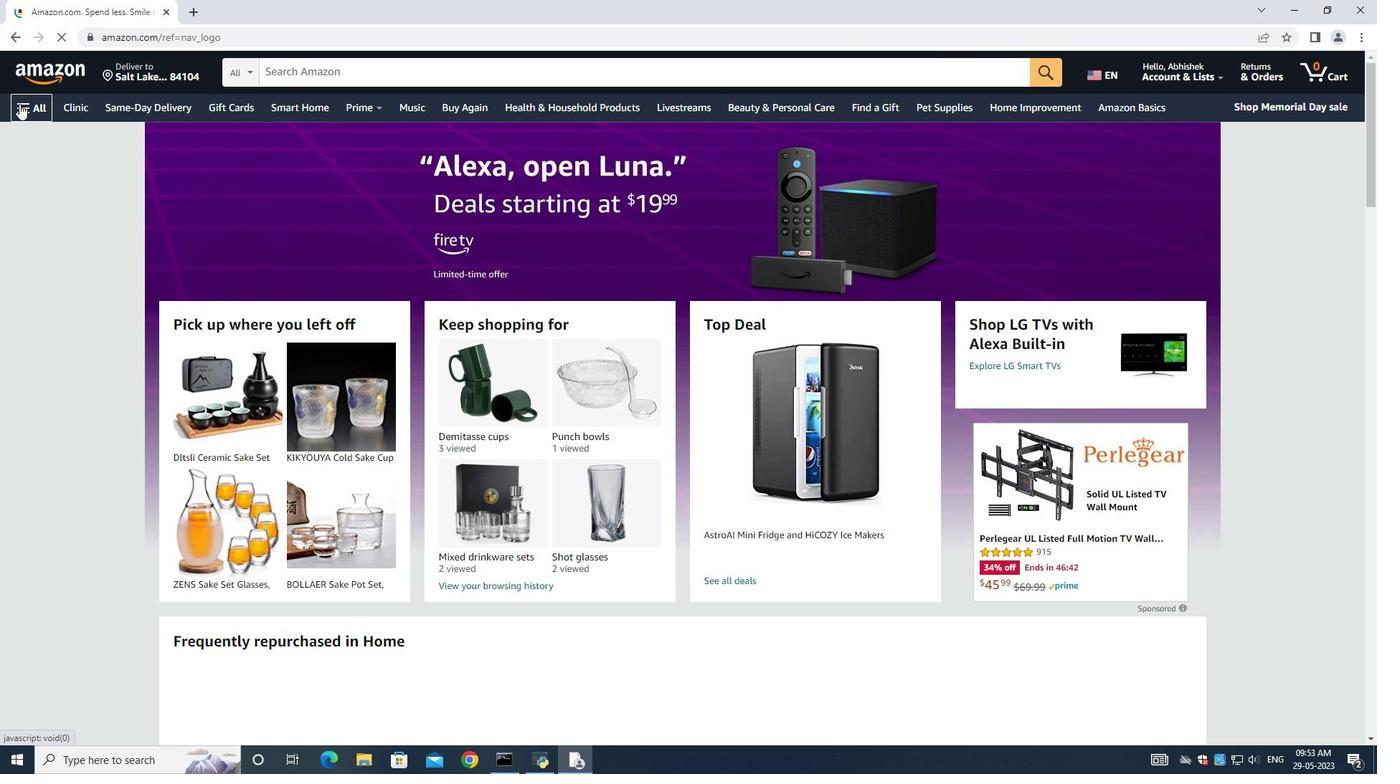 
Action: Mouse pressed left at (18, 101)
Screenshot: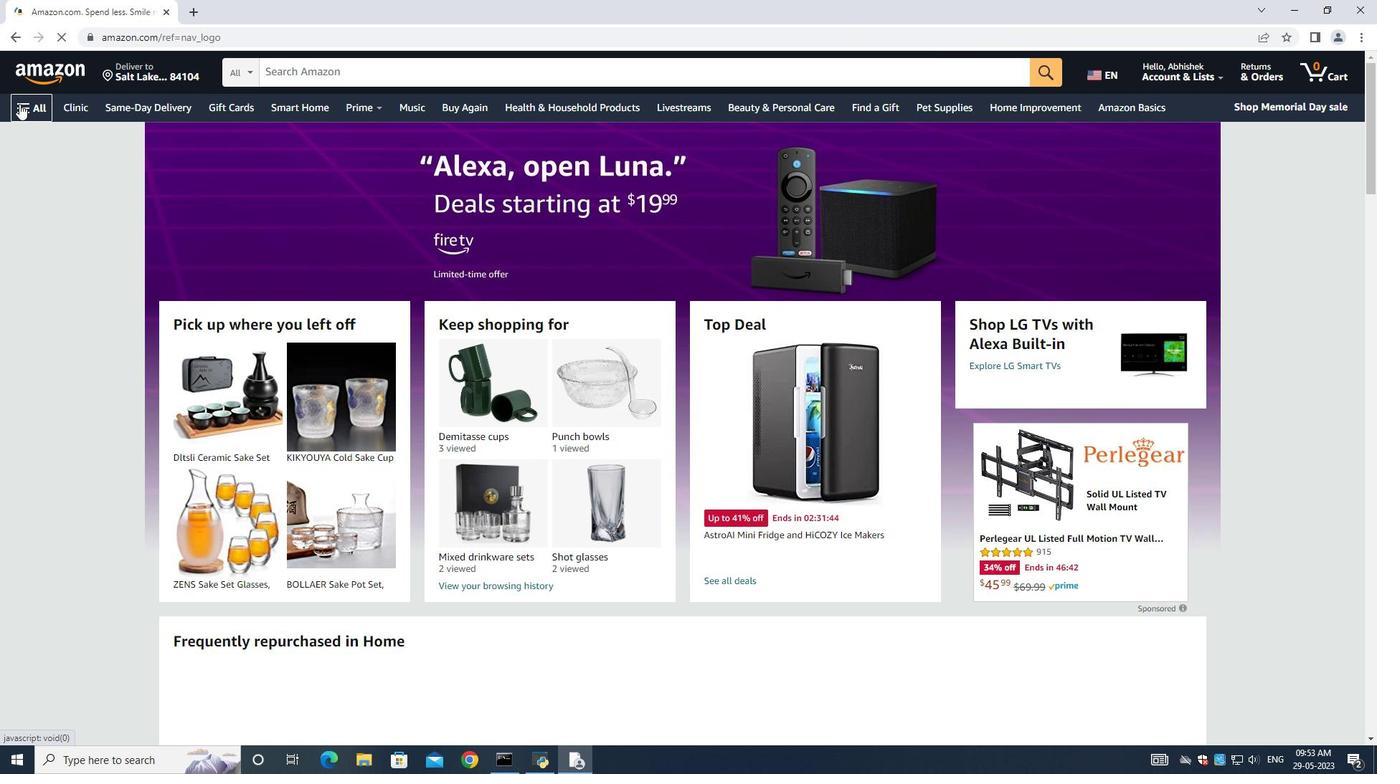 
Action: Mouse moved to (20, 108)
Screenshot: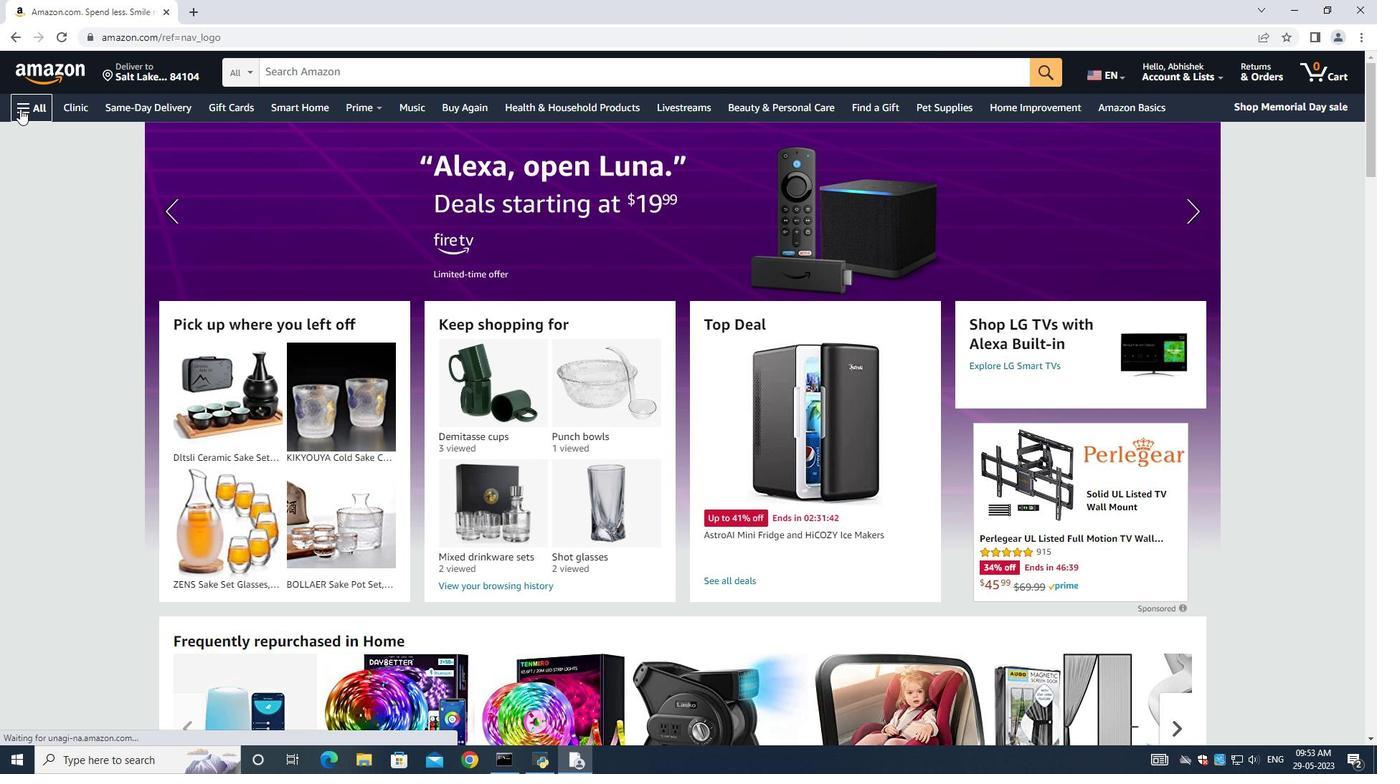 
Action: Mouse pressed left at (20, 108)
Screenshot: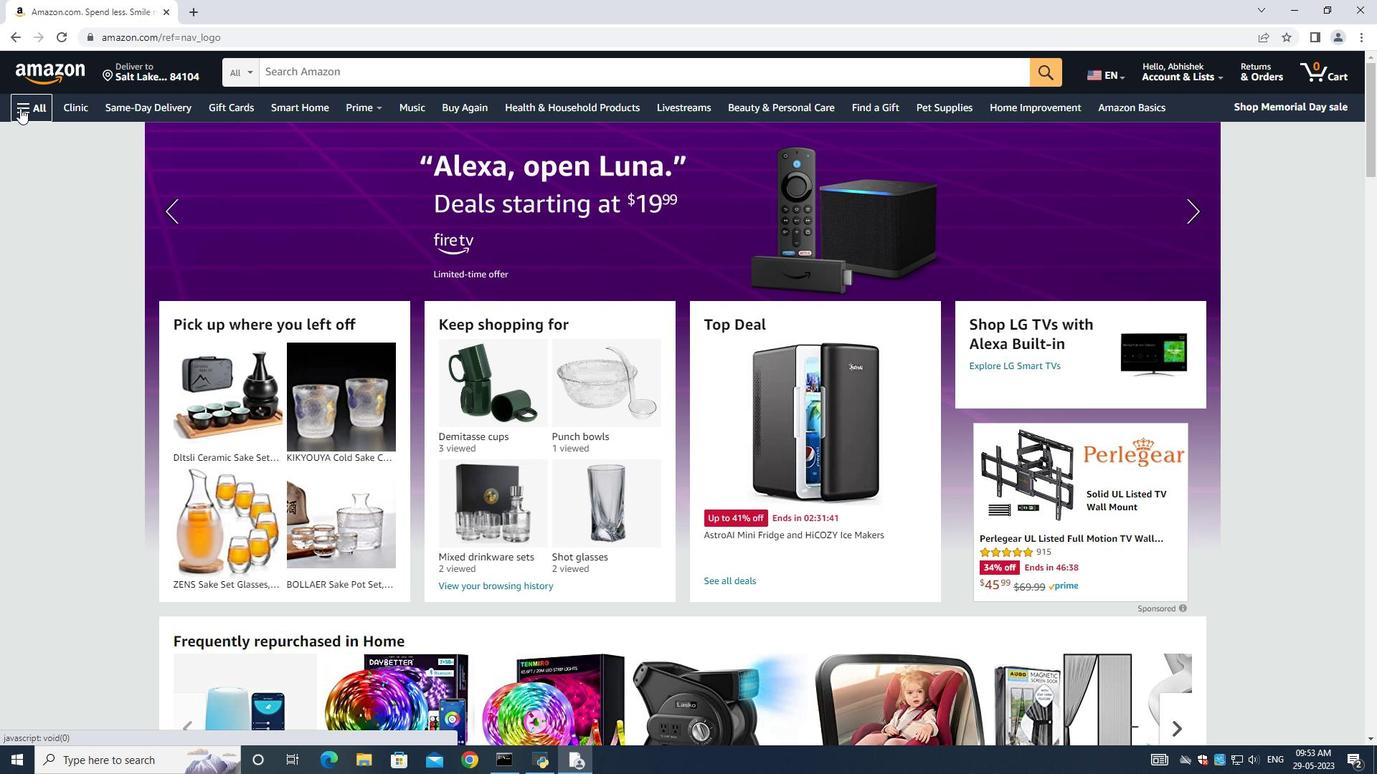 
Action: Mouse moved to (78, 139)
Screenshot: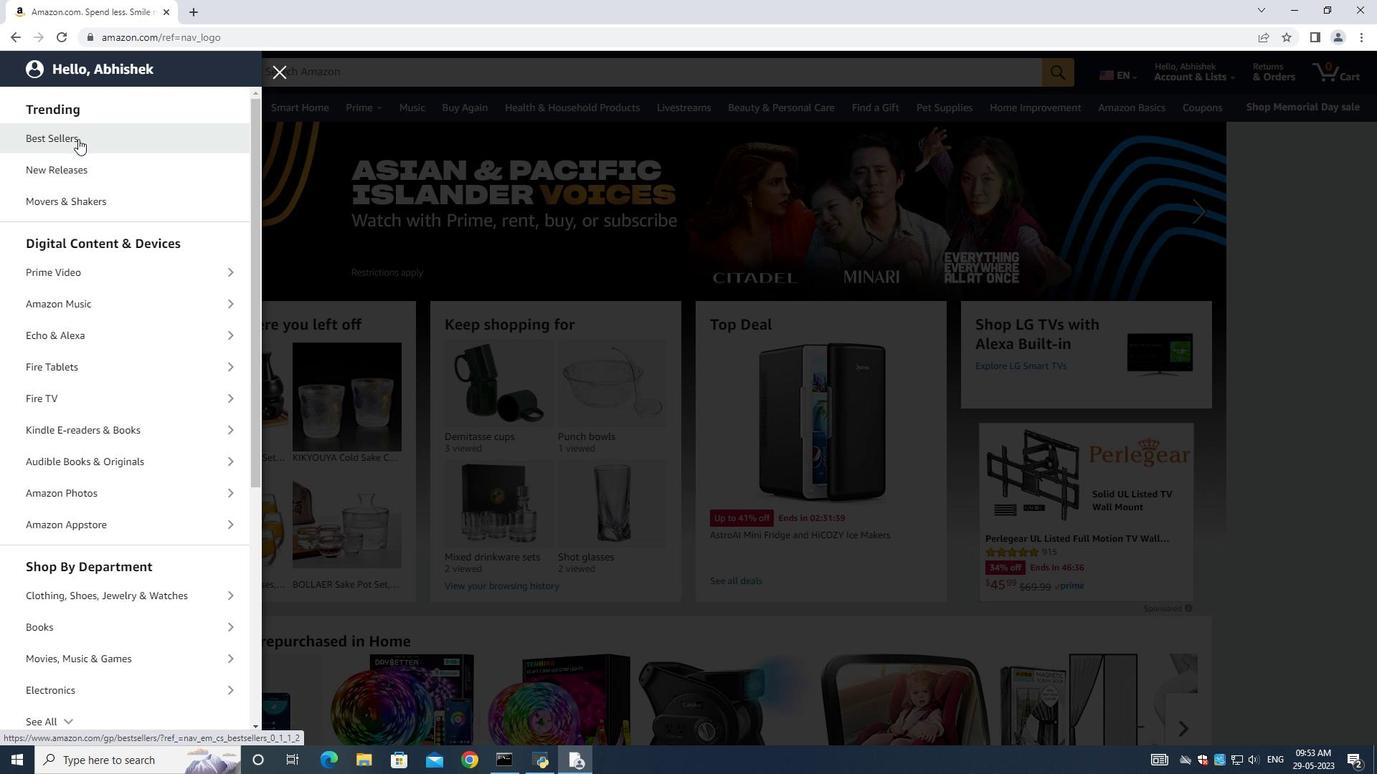 
Action: Mouse pressed left at (78, 139)
Screenshot: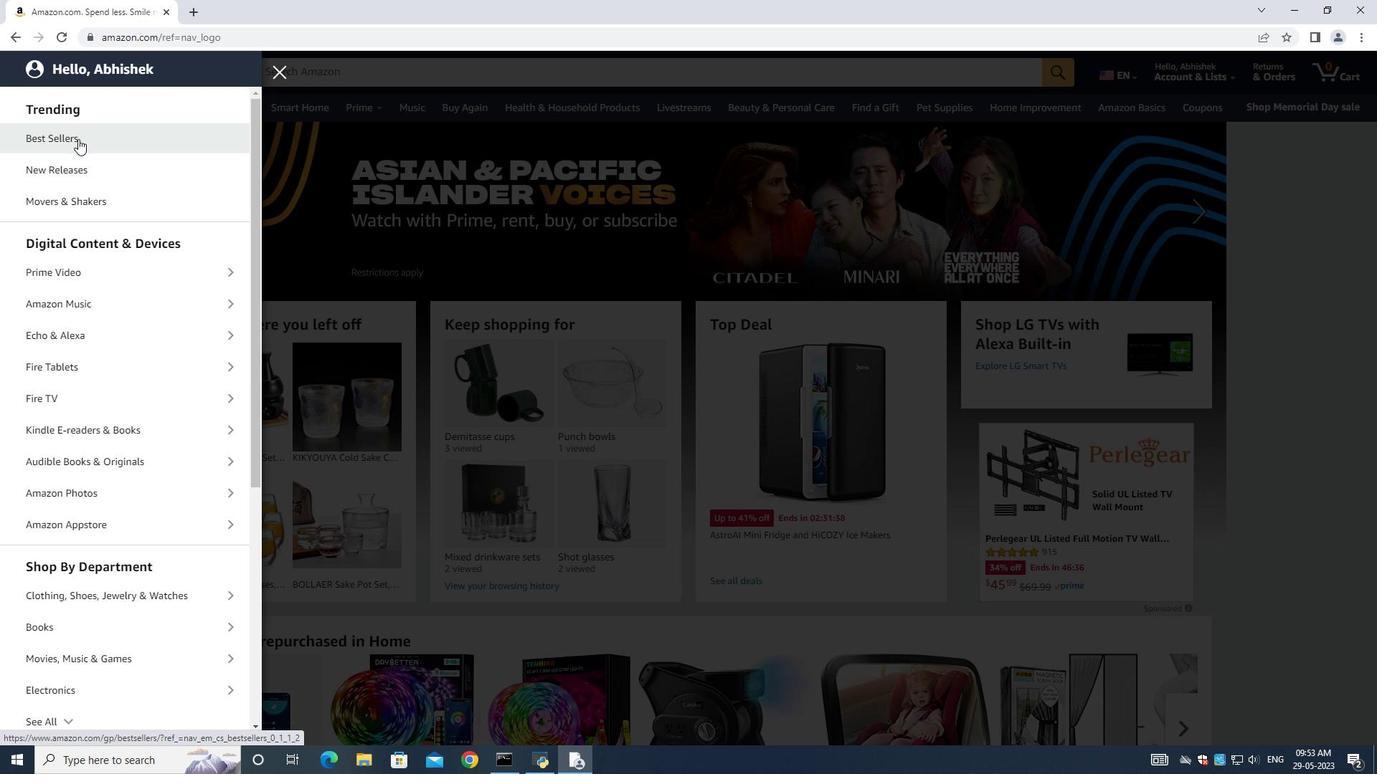 
Action: Mouse moved to (301, 76)
Screenshot: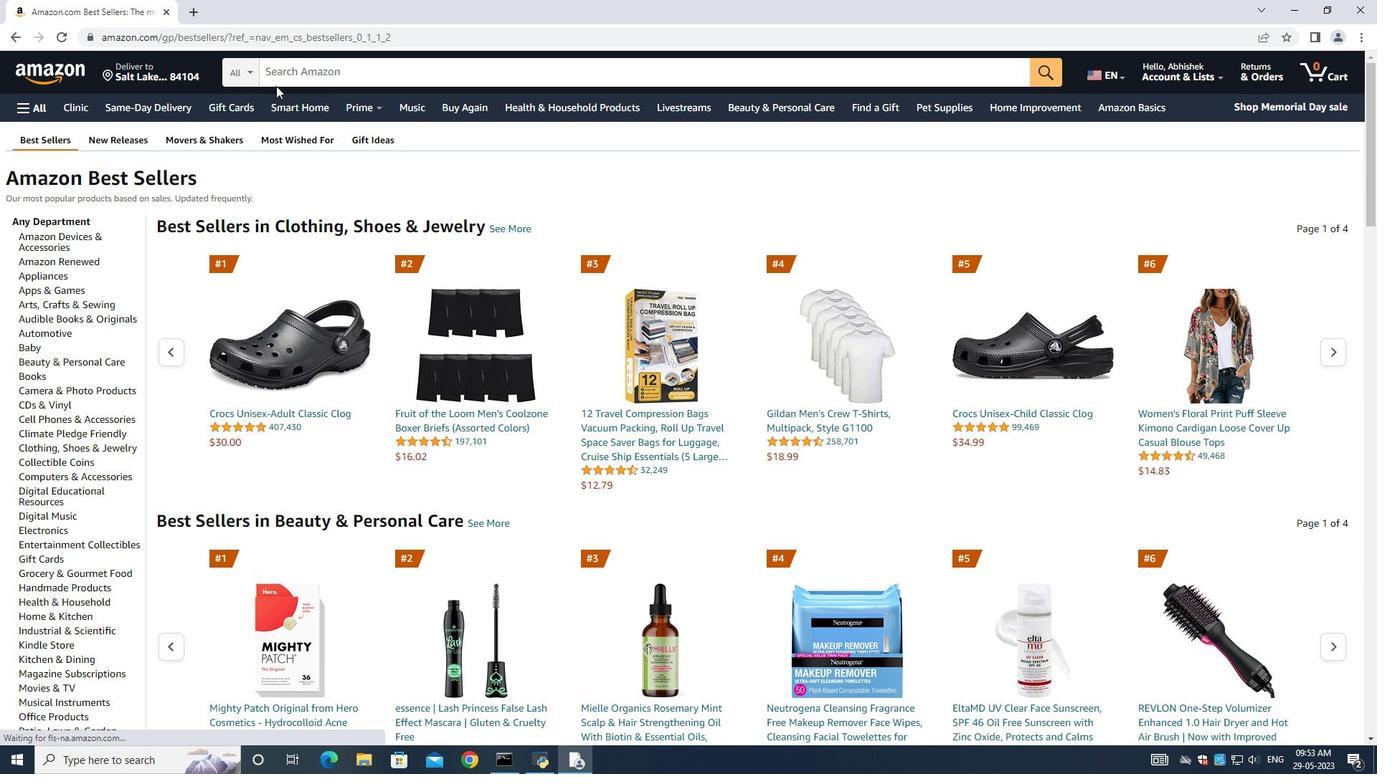 
Action: Mouse pressed left at (301, 76)
Screenshot: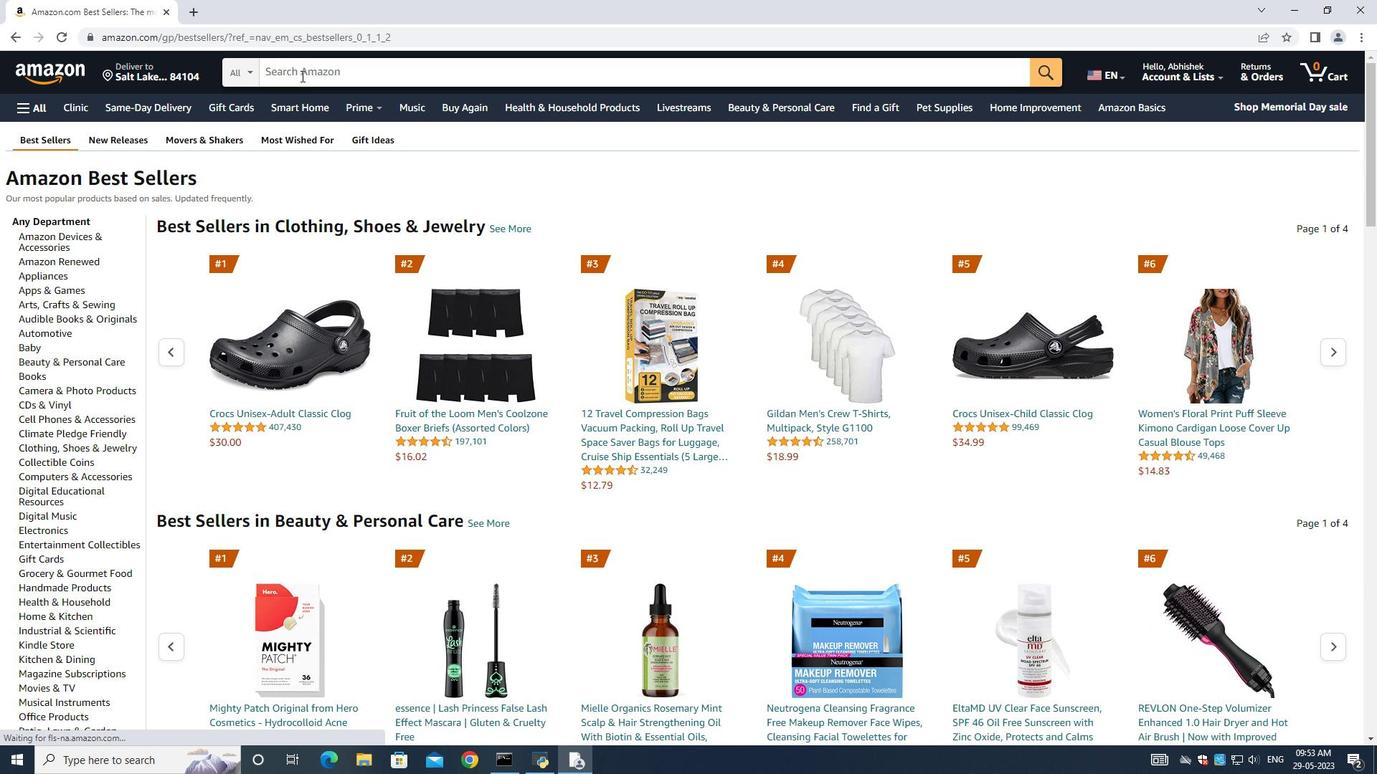 
Action: Mouse moved to (306, 76)
Screenshot: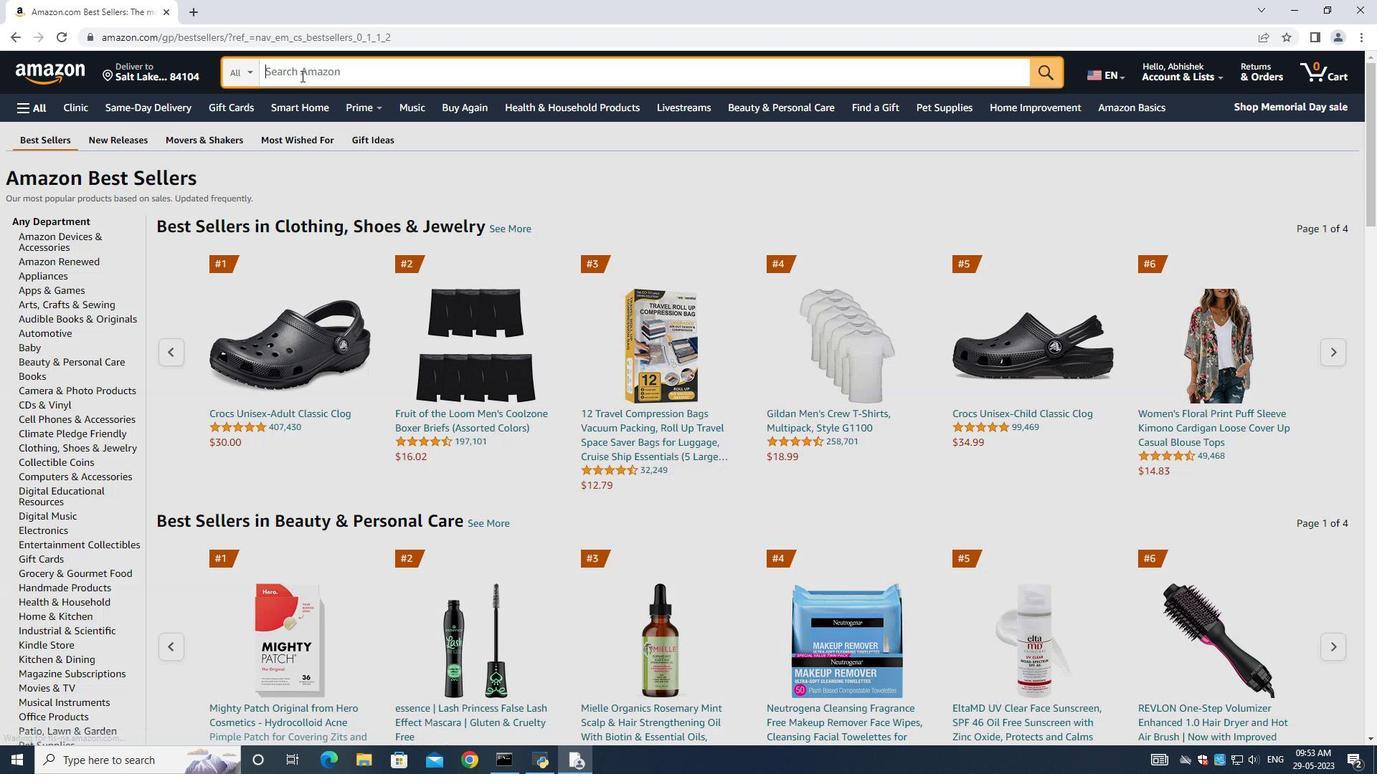 
Action: Mouse pressed left at (306, 76)
Screenshot: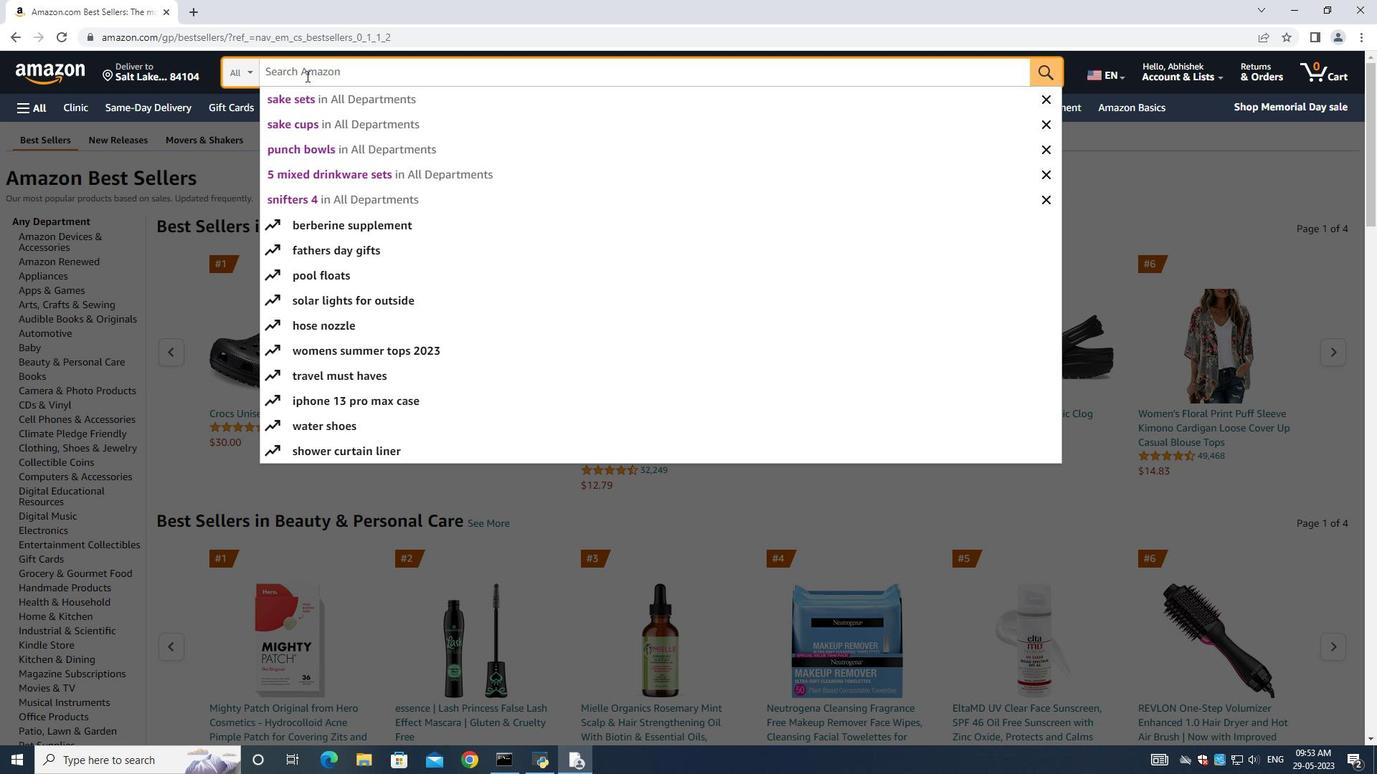 
Action: Mouse moved to (306, 76)
Screenshot: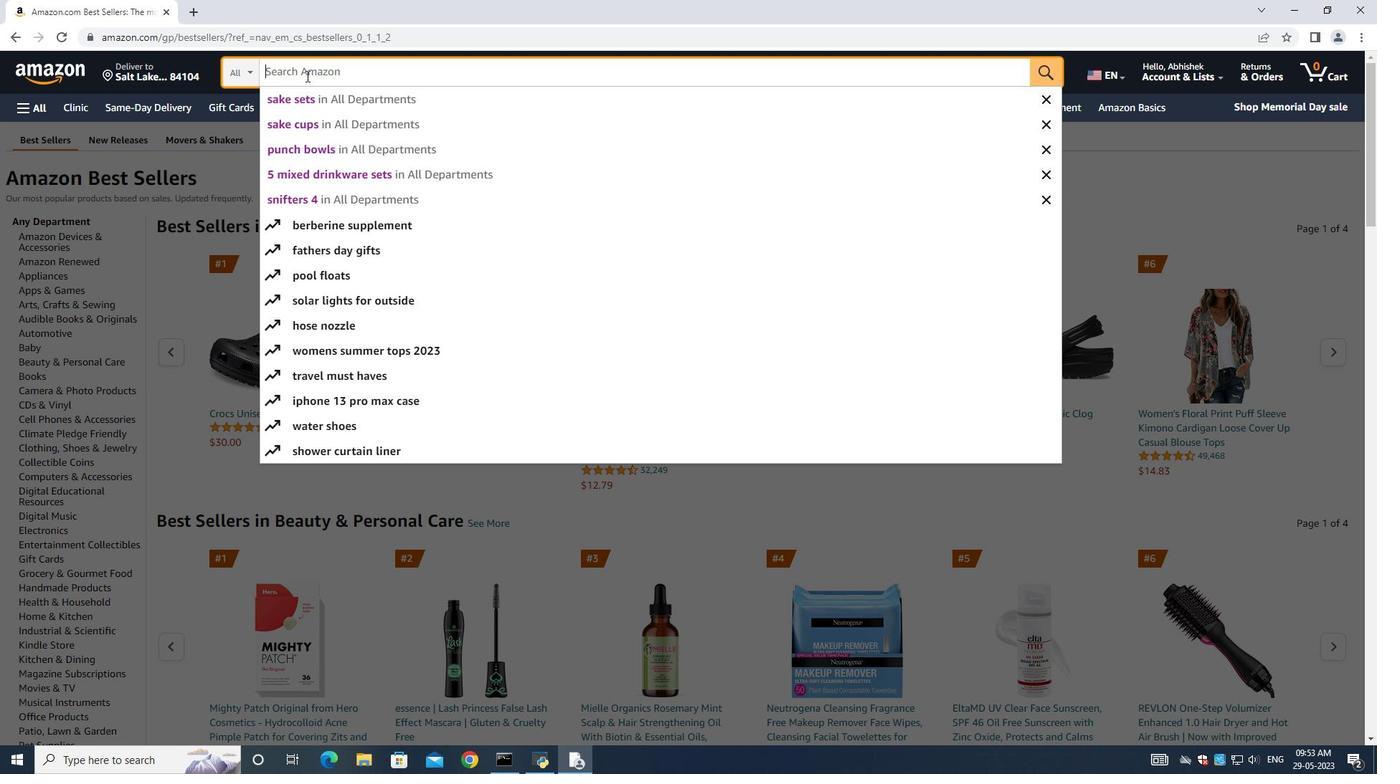
Action: Mouse pressed left at (306, 76)
Screenshot: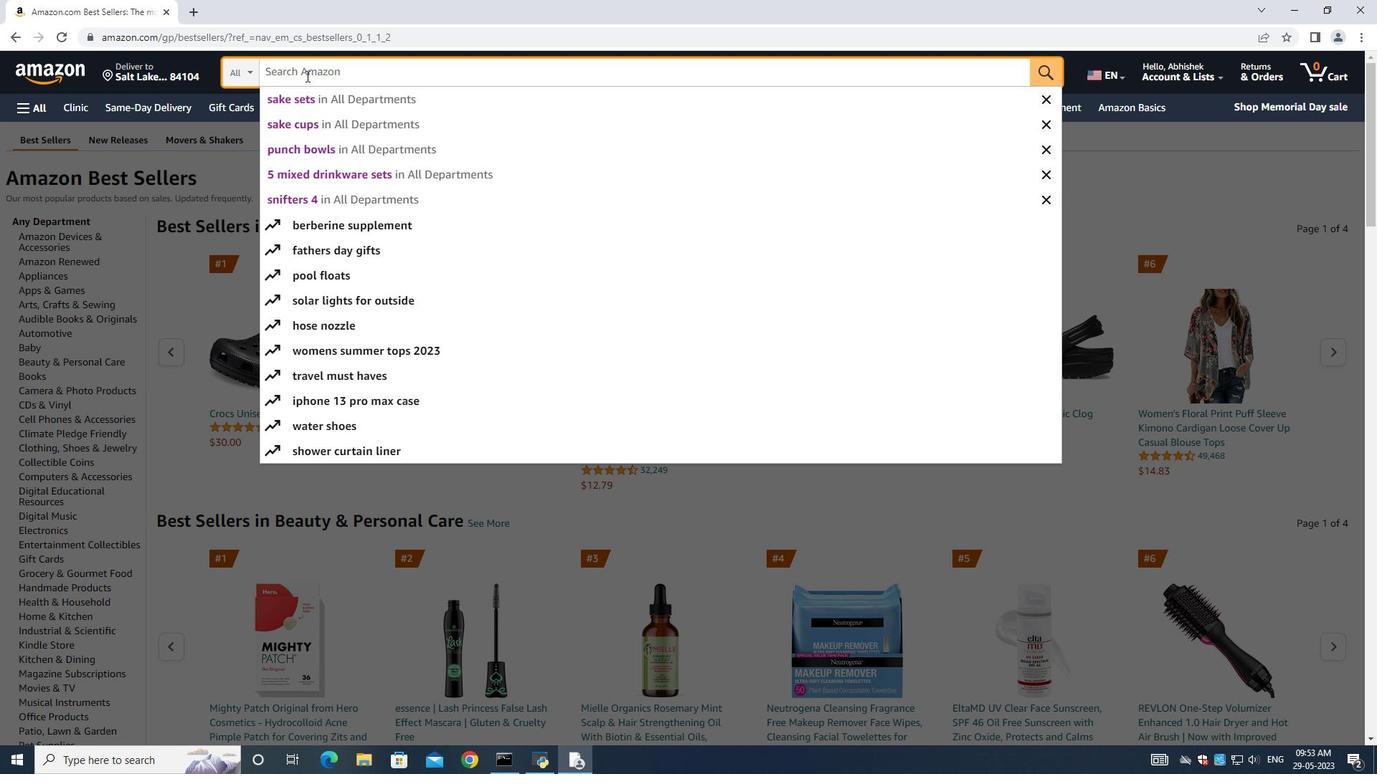 
Action: Key pressed <Key.shift>Stemmed<Key.space>water<Key.space>glasses<Key.enter>
Screenshot: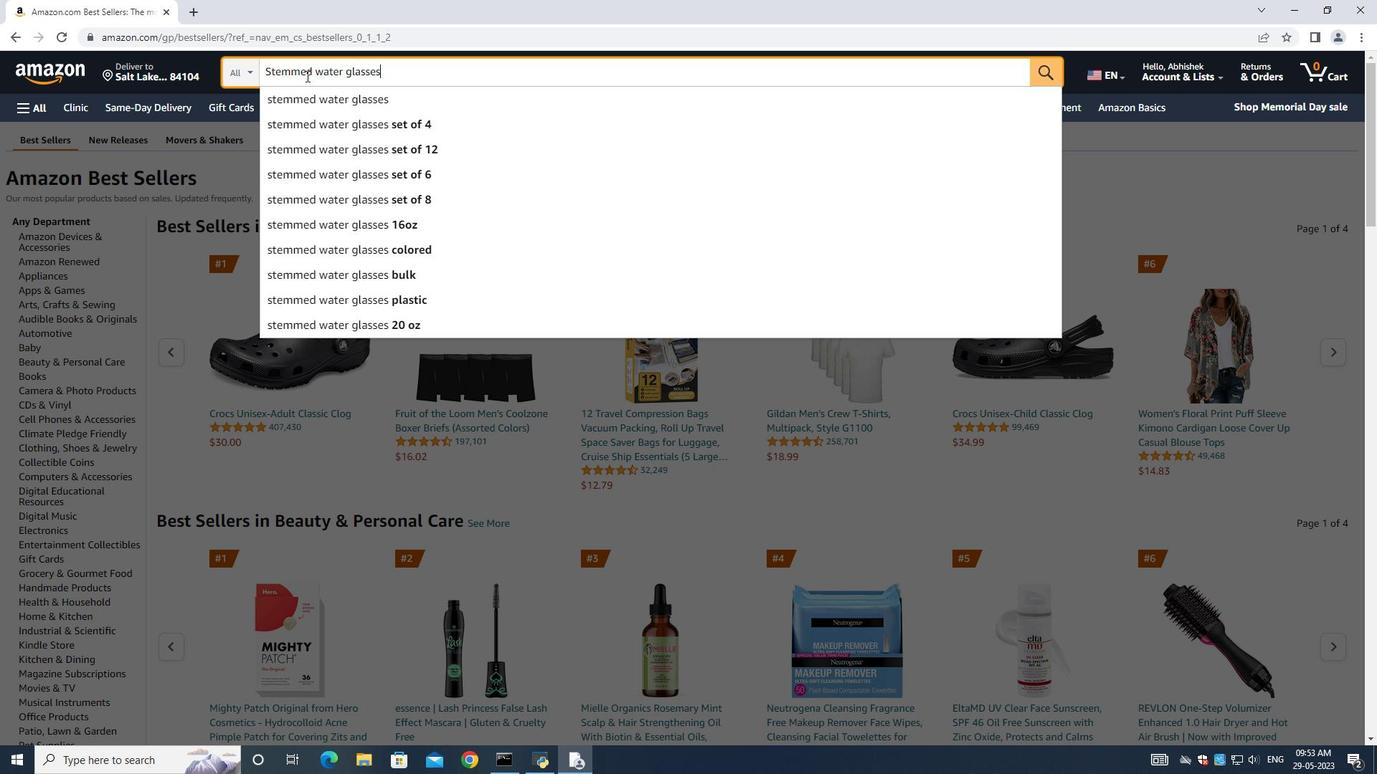 
Action: Mouse moved to (38, 253)
Screenshot: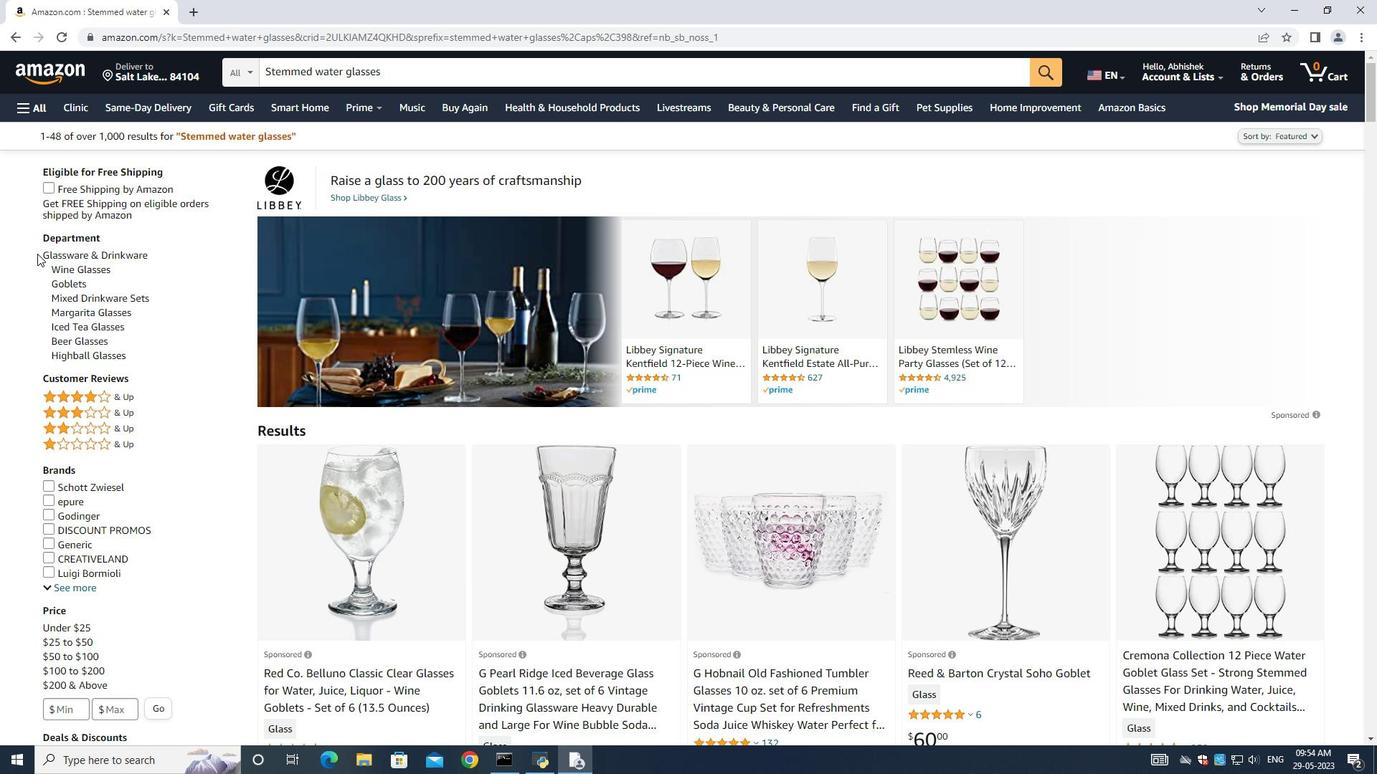 
Action: Mouse pressed left at (38, 253)
Screenshot: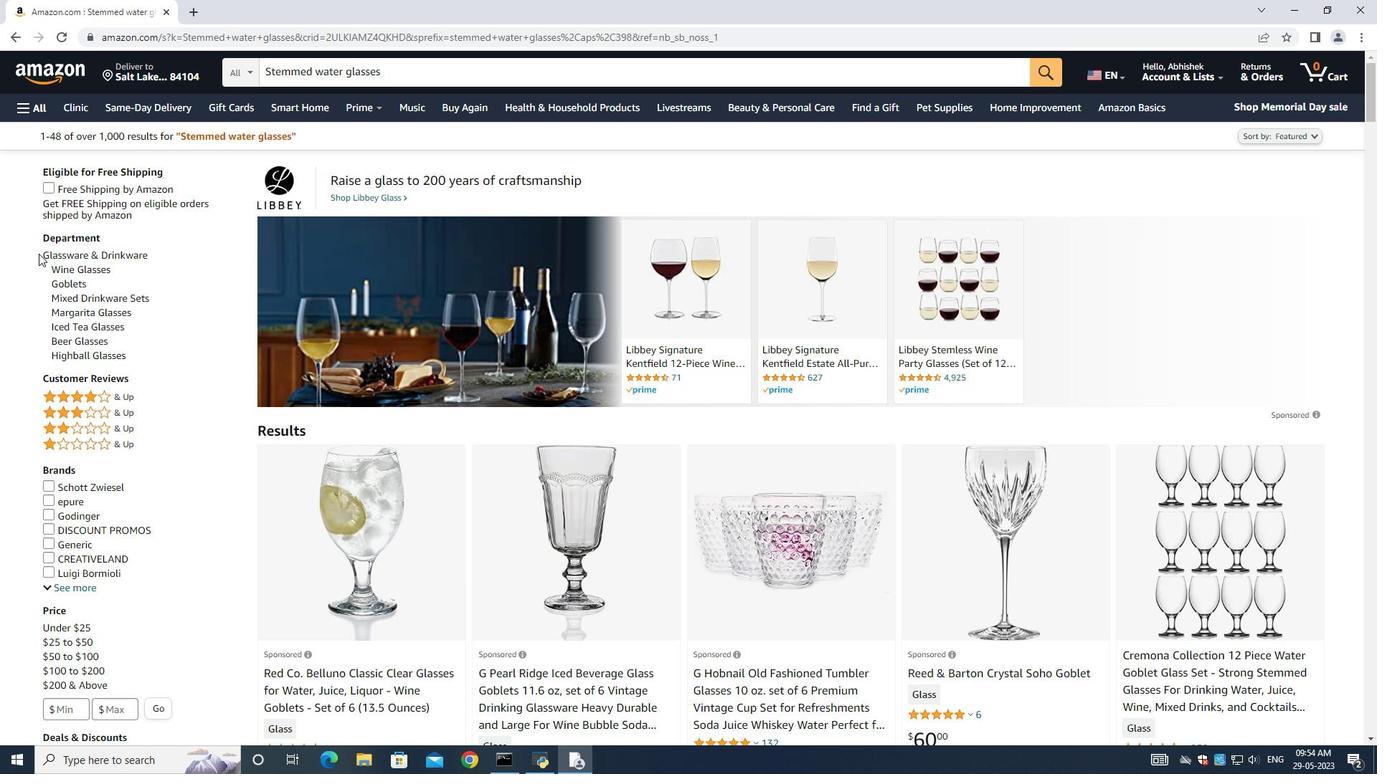 
Action: Mouse moved to (50, 255)
Screenshot: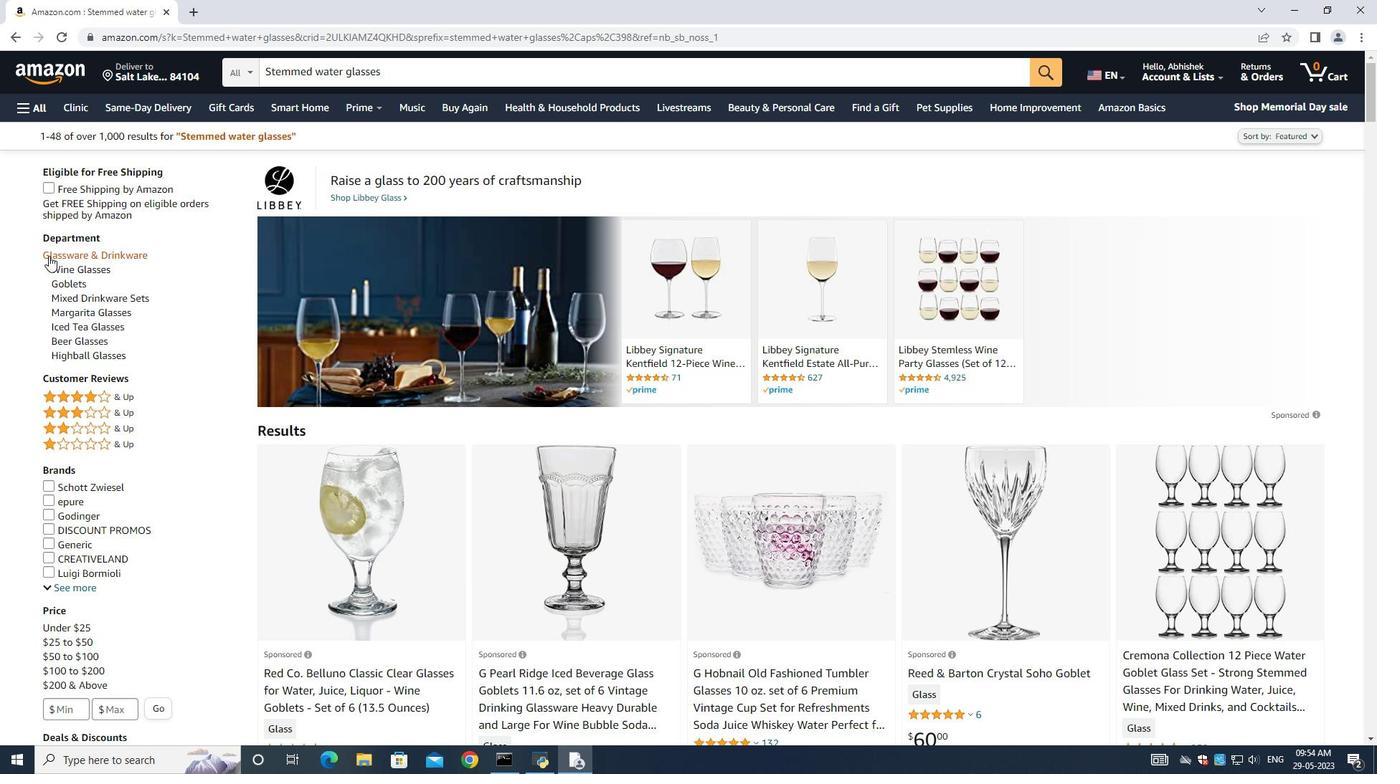 
Action: Mouse pressed left at (50, 255)
Screenshot: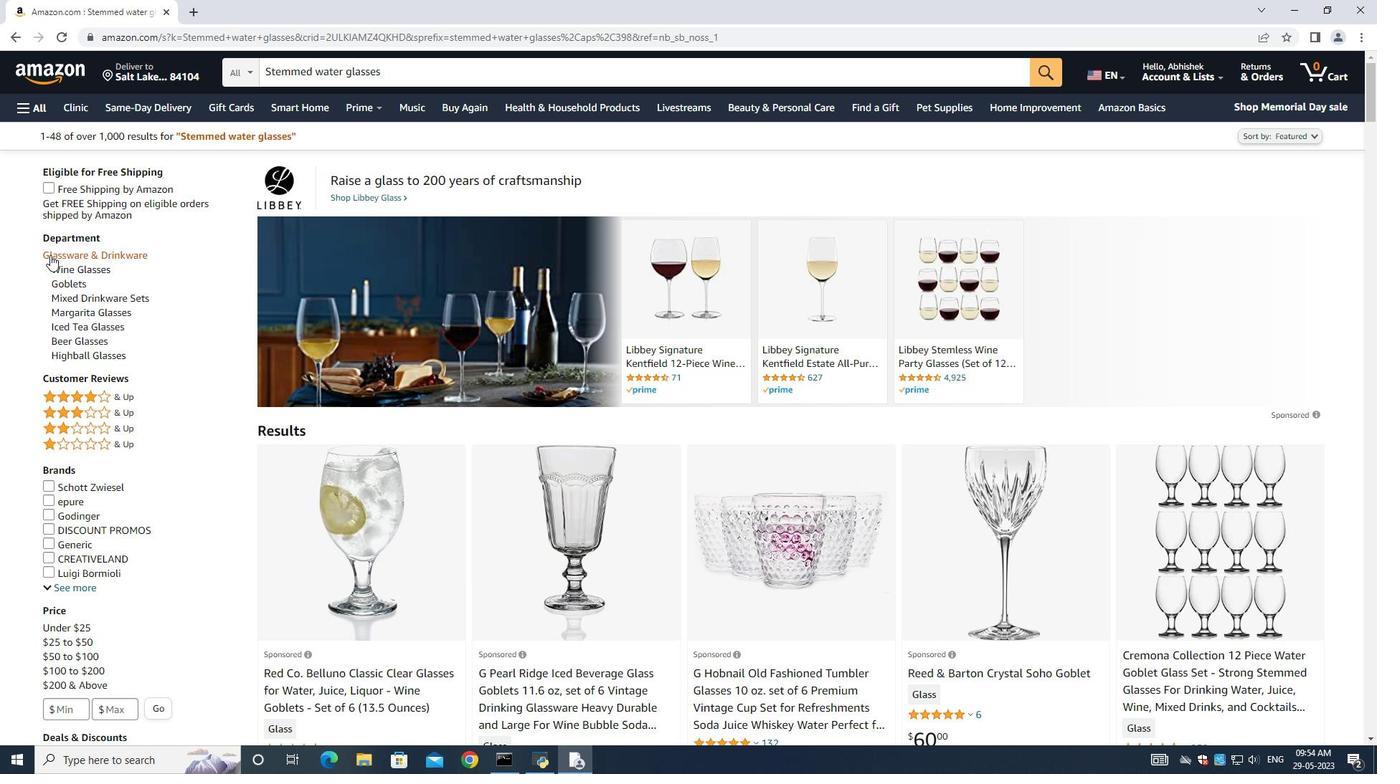 
Action: Mouse moved to (723, 351)
Screenshot: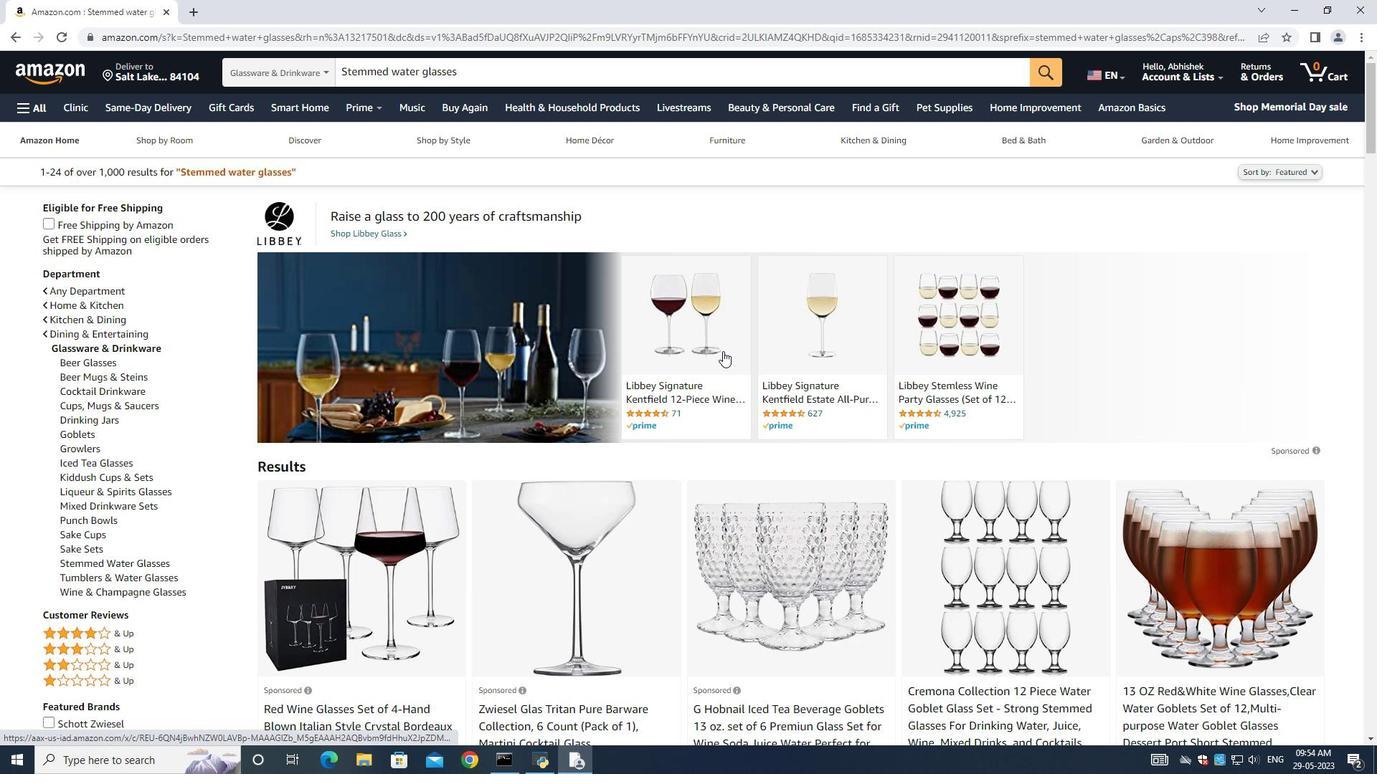 
Action: Mouse scrolled (723, 350) with delta (0, 0)
Screenshot: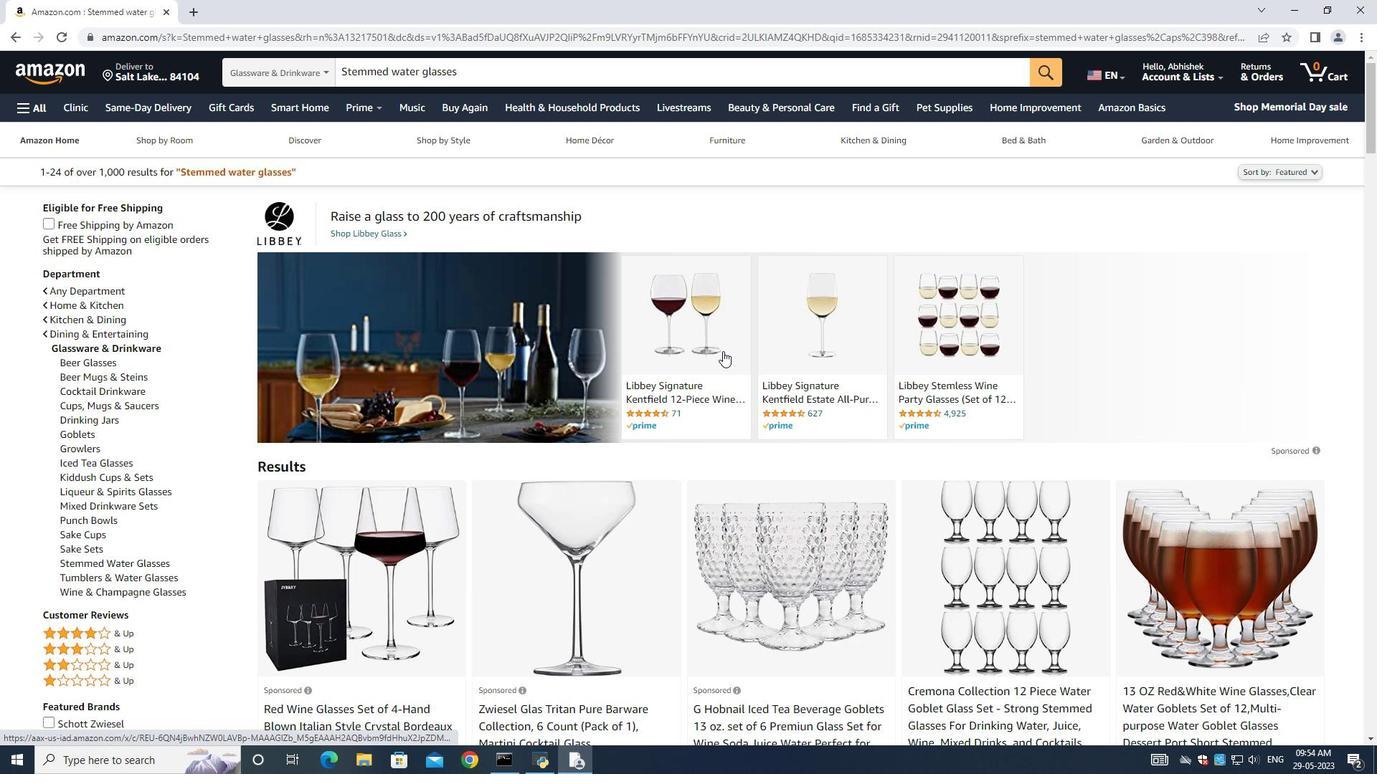 
Action: Mouse moved to (723, 352)
Screenshot: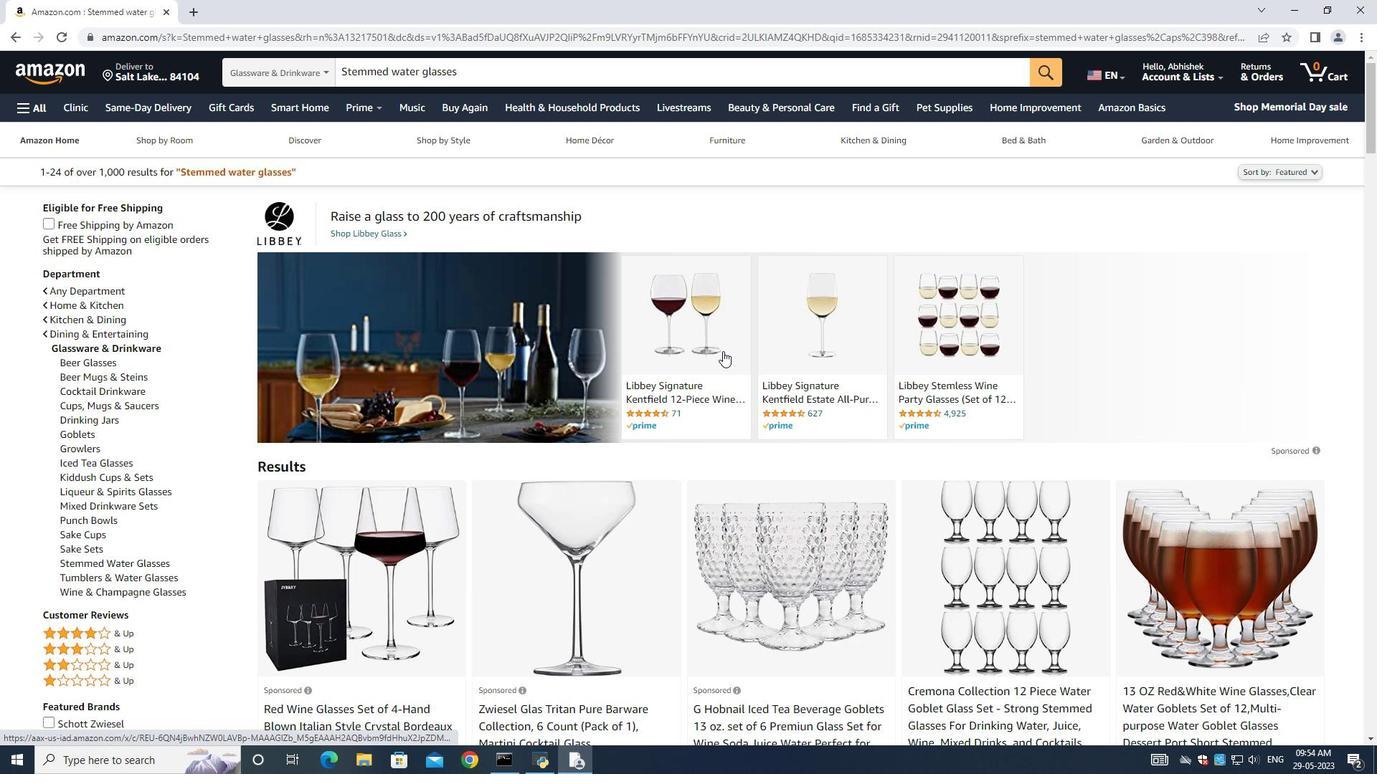 
Action: Mouse scrolled (723, 351) with delta (0, 0)
Screenshot: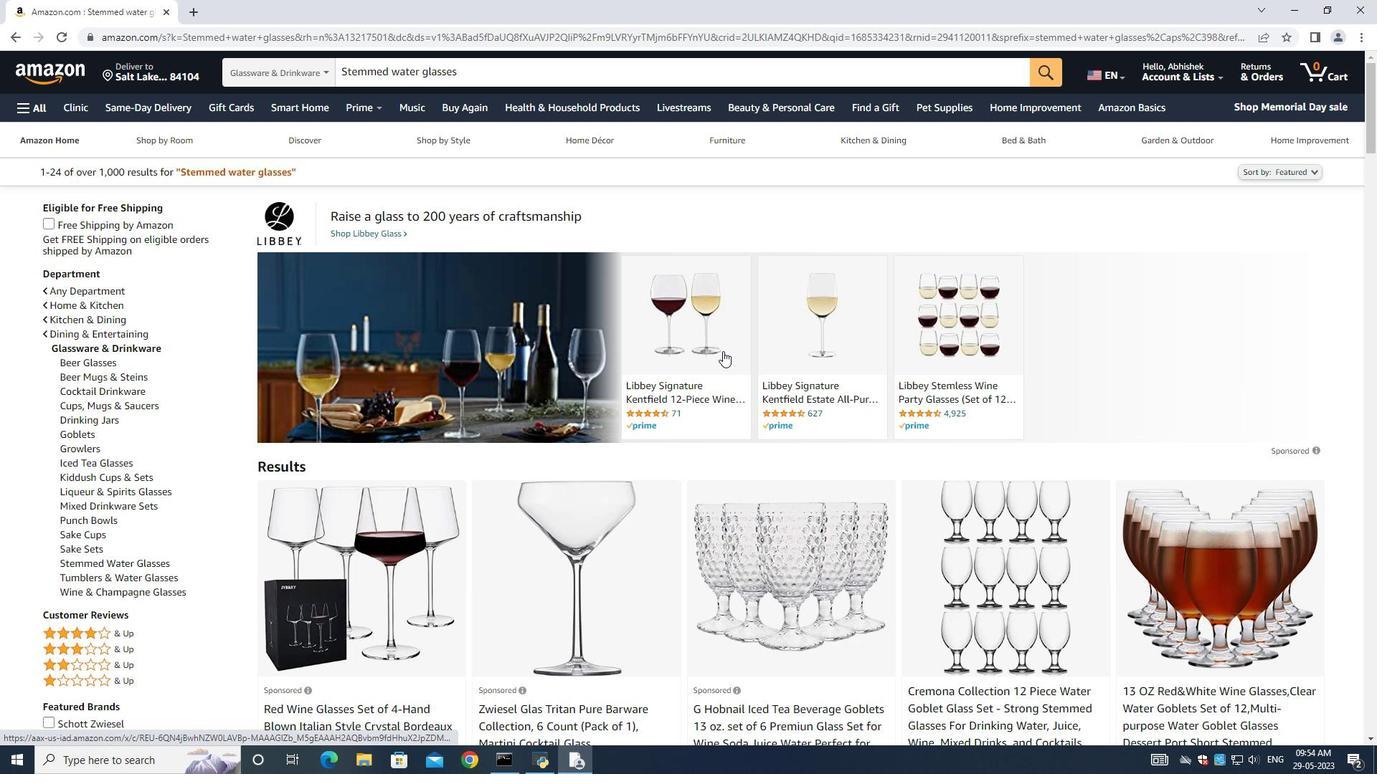 
Action: Mouse moved to (723, 352)
Screenshot: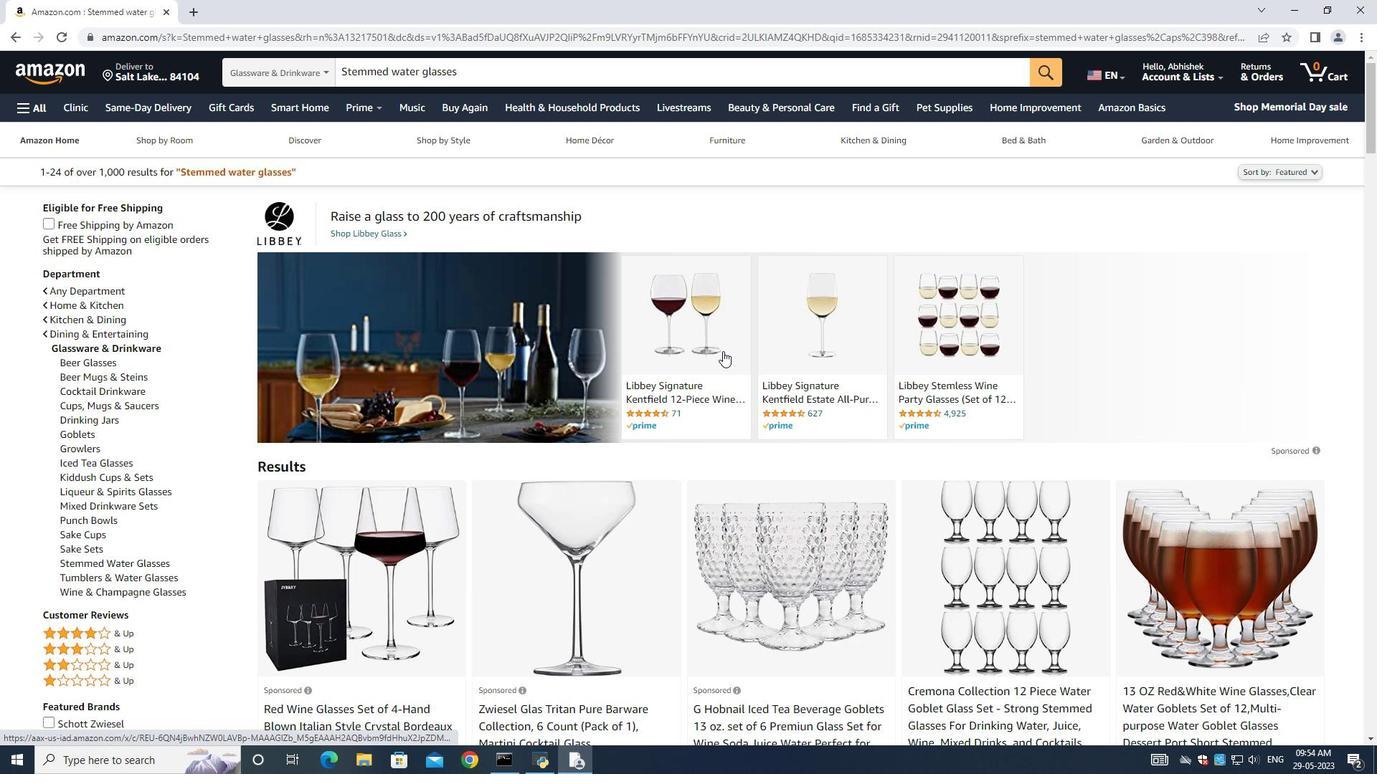 
Action: Mouse scrolled (723, 351) with delta (0, 0)
Screenshot: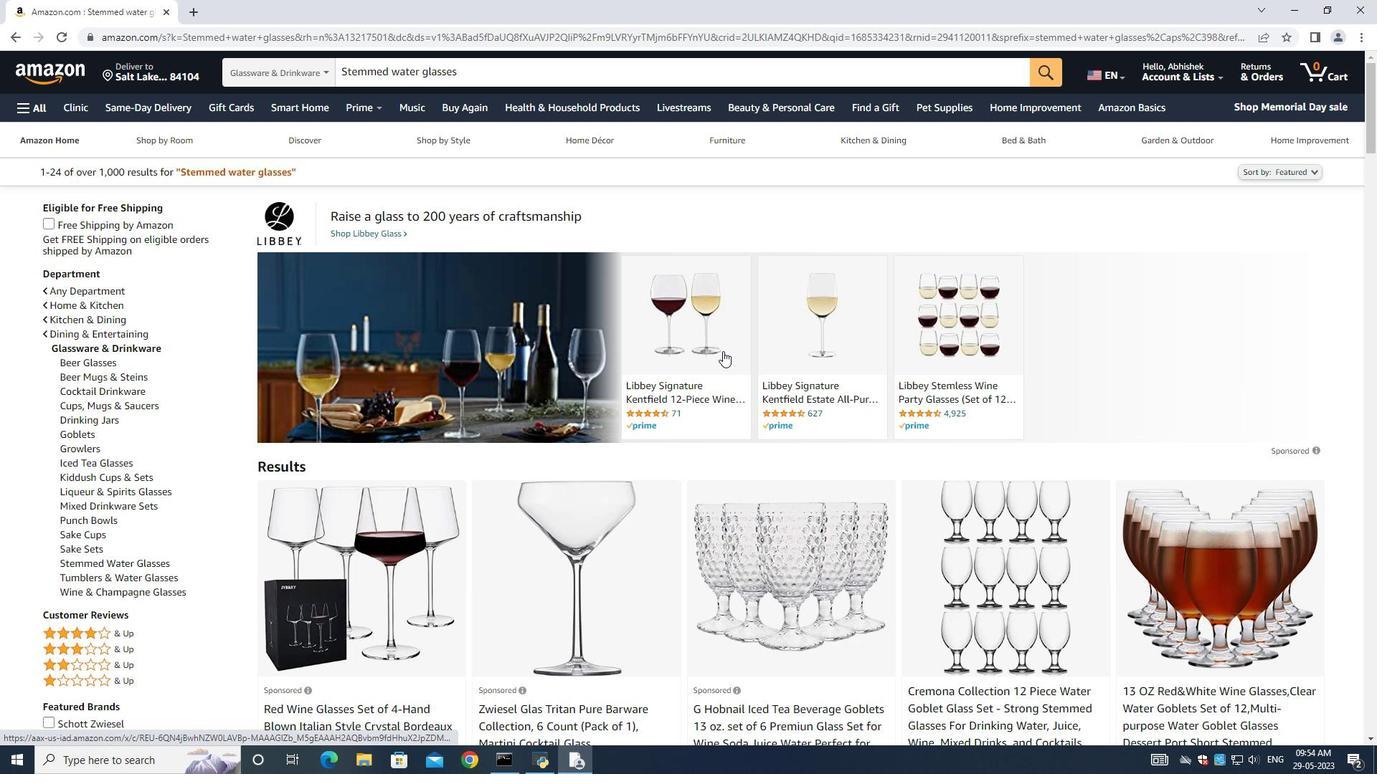 
Action: Mouse scrolled (723, 351) with delta (0, 0)
Screenshot: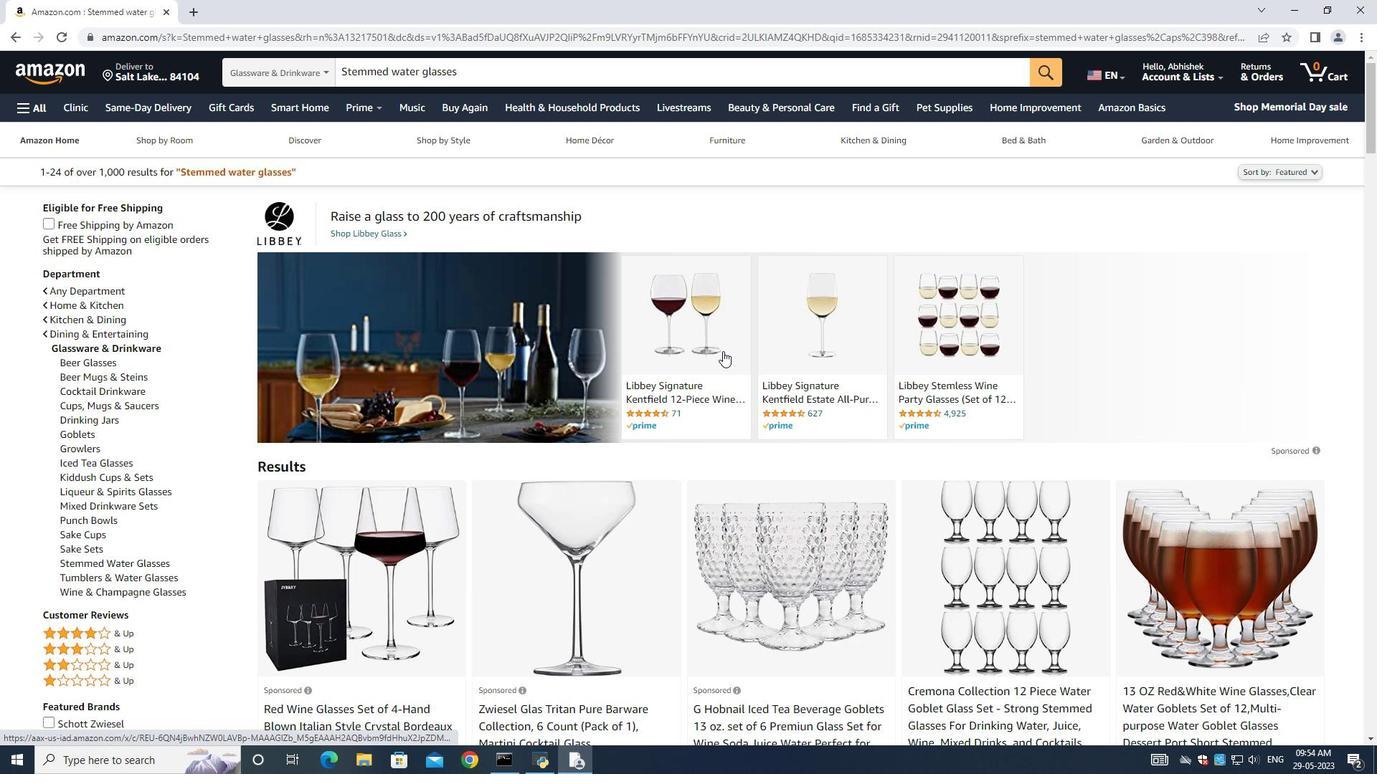 
Action: Mouse moved to (736, 446)
Screenshot: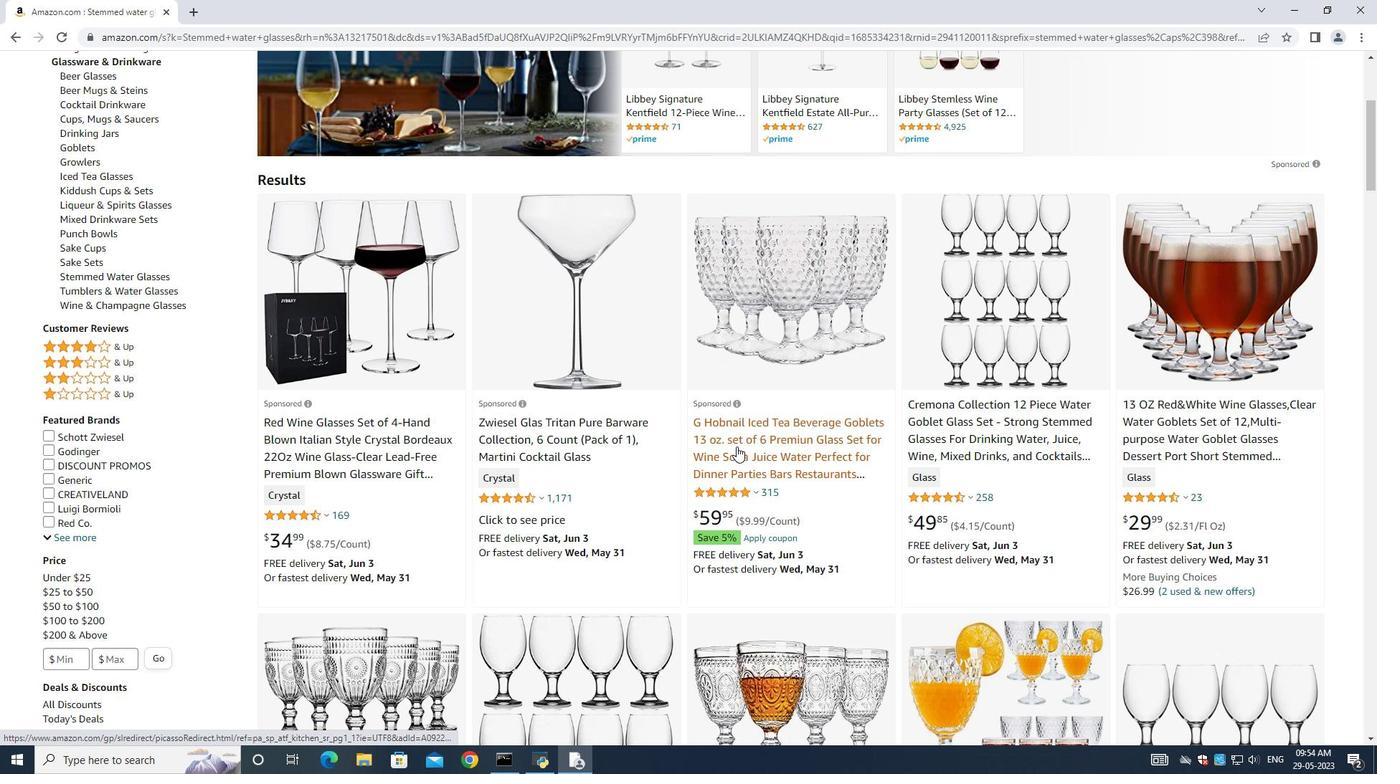 
Action: Mouse scrolled (736, 447) with delta (0, 0)
Screenshot: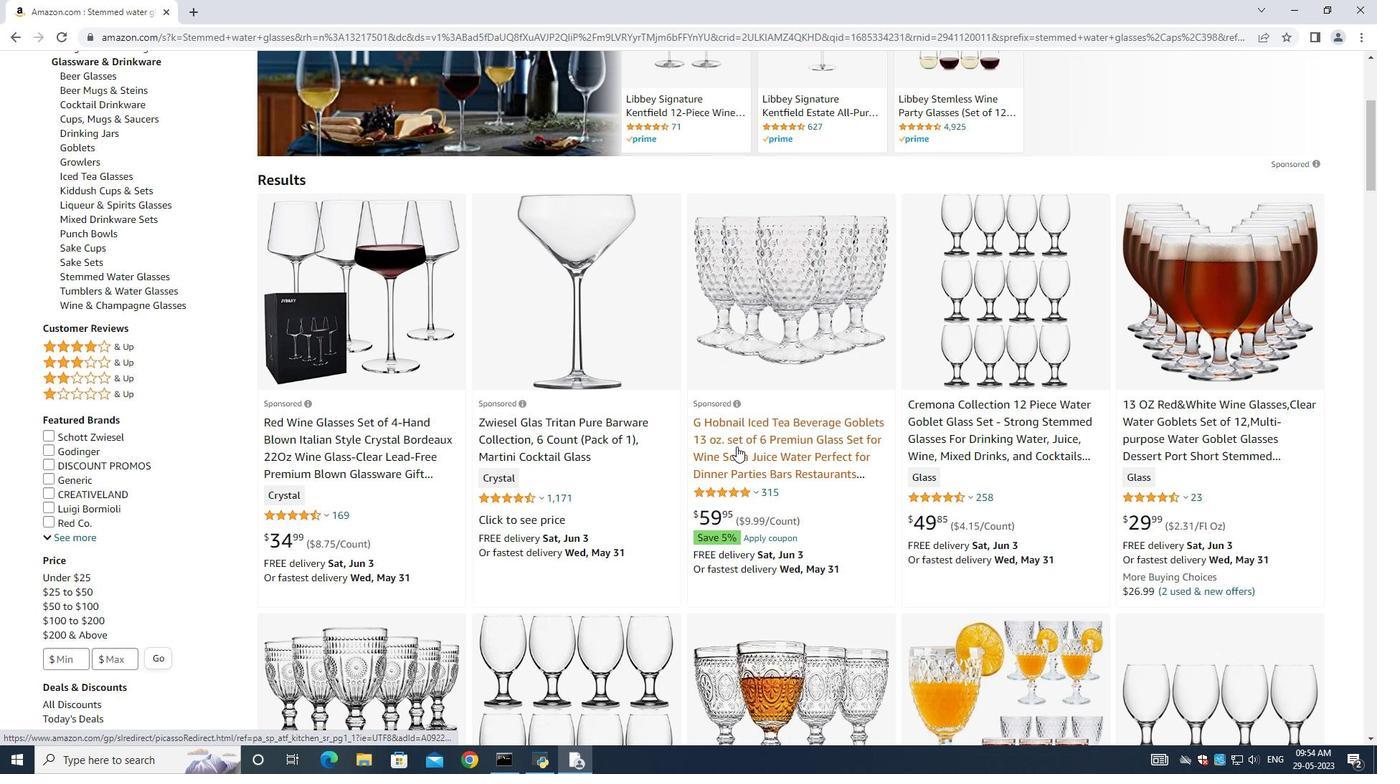 
Action: Mouse scrolled (736, 447) with delta (0, 0)
Screenshot: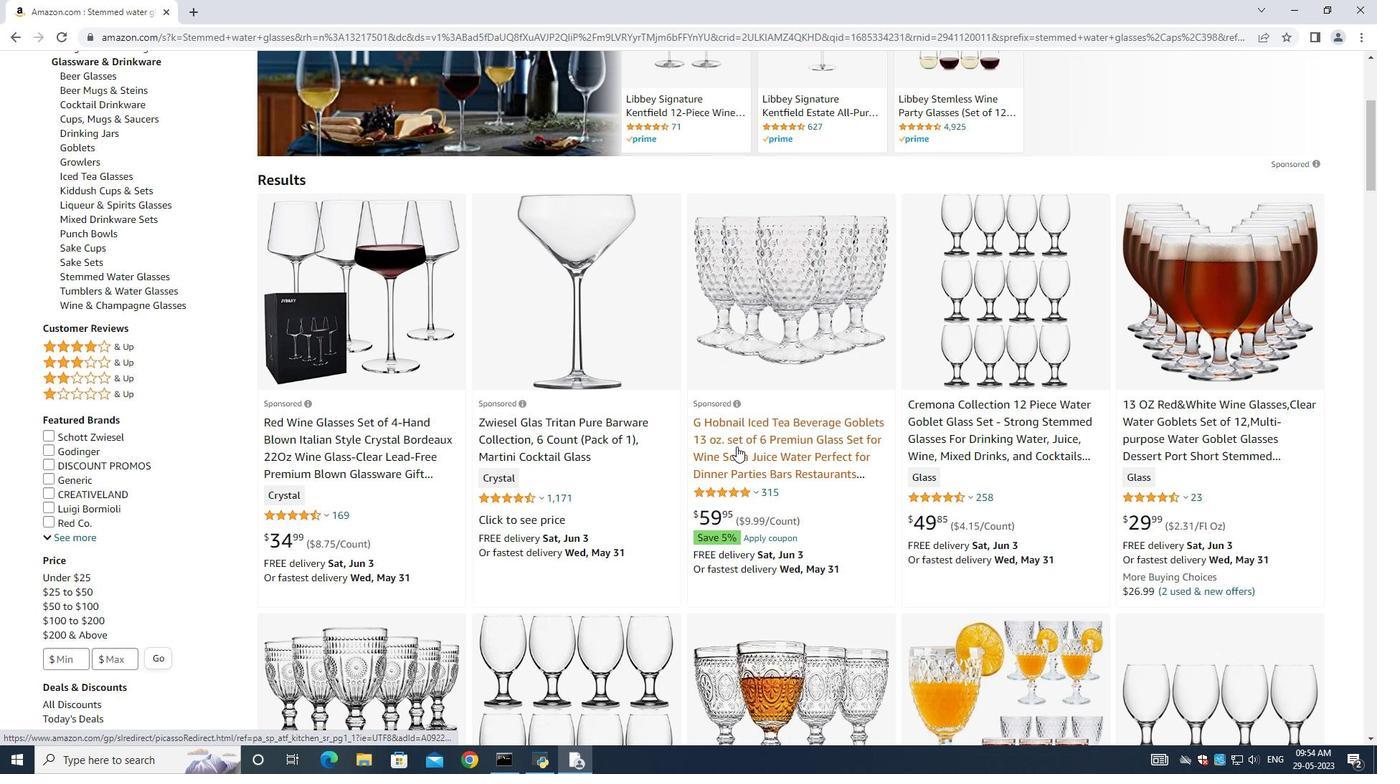 
Action: Mouse scrolled (736, 447) with delta (0, 0)
Screenshot: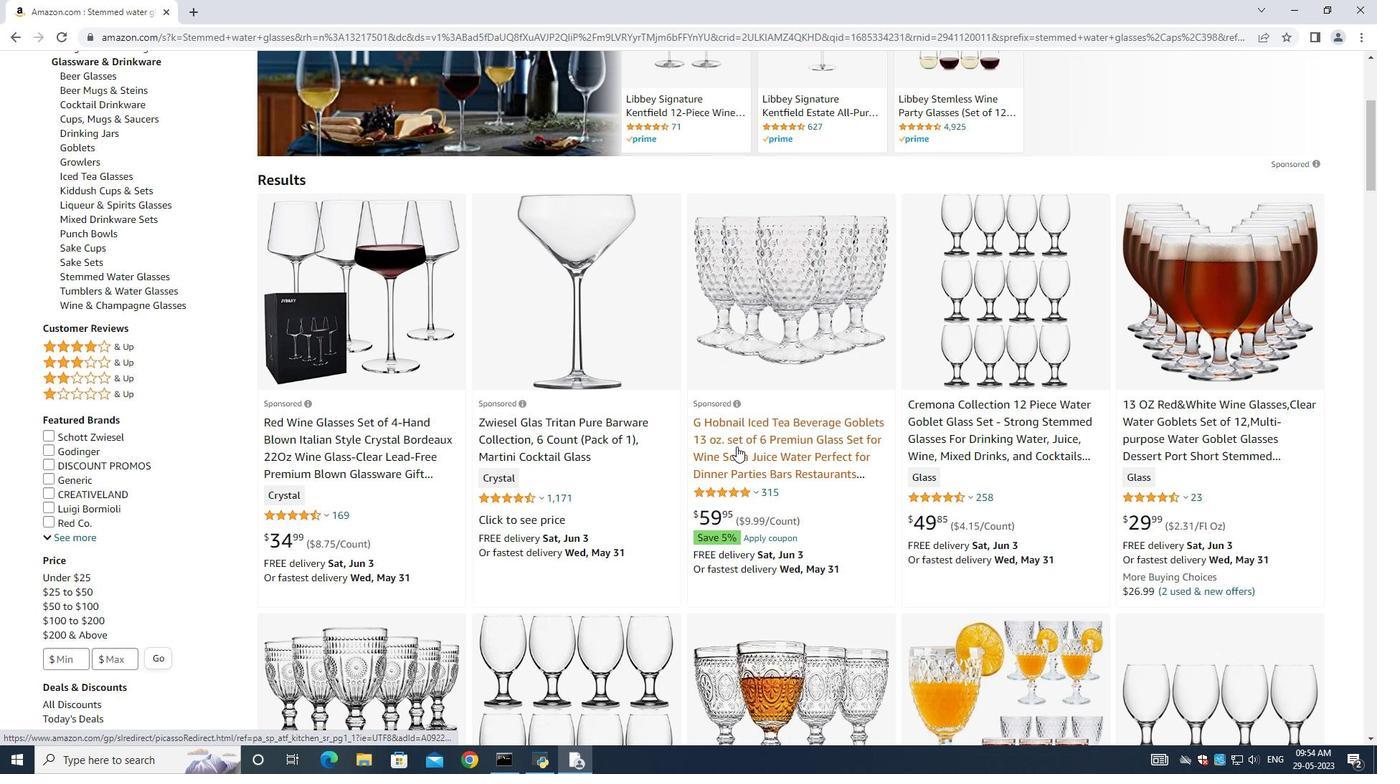 
Action: Mouse scrolled (736, 447) with delta (0, 0)
Screenshot: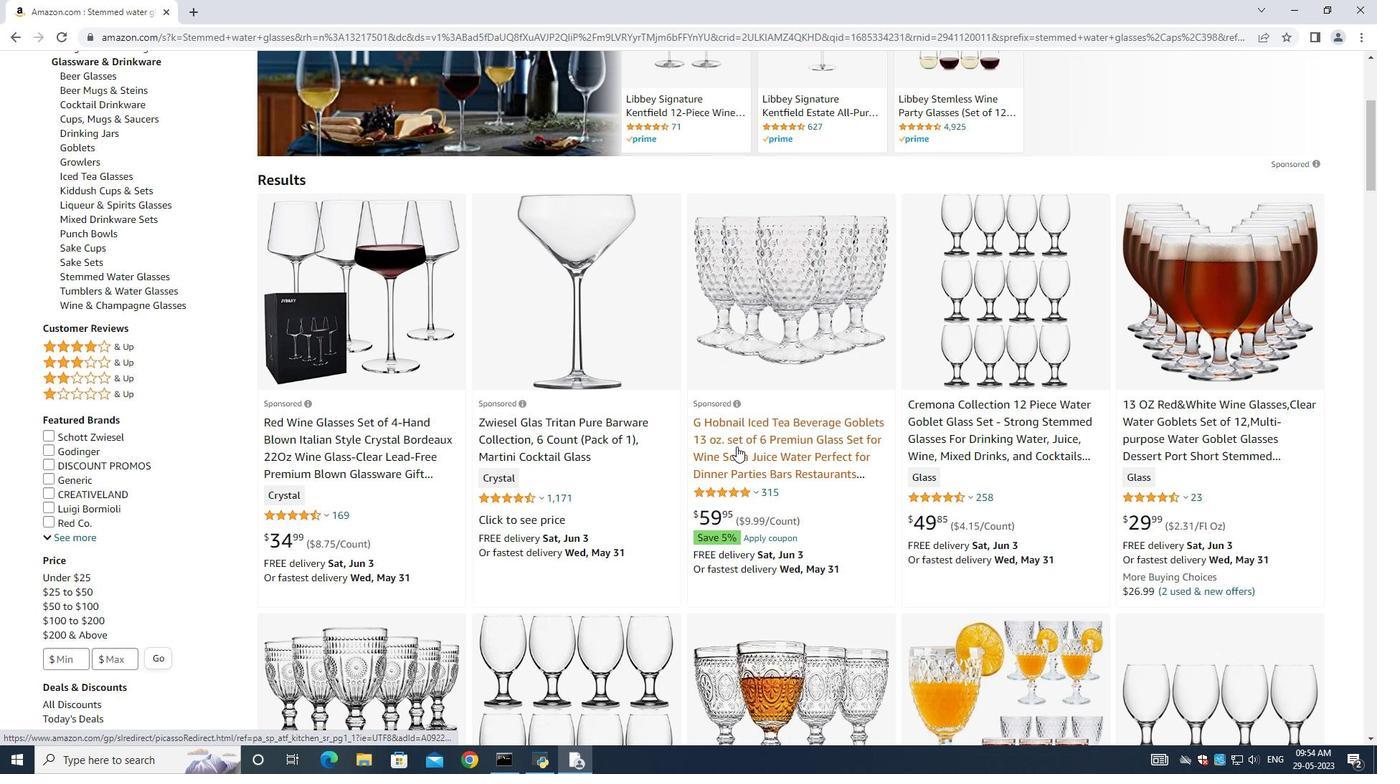 
Action: Mouse scrolled (736, 447) with delta (0, 0)
Screenshot: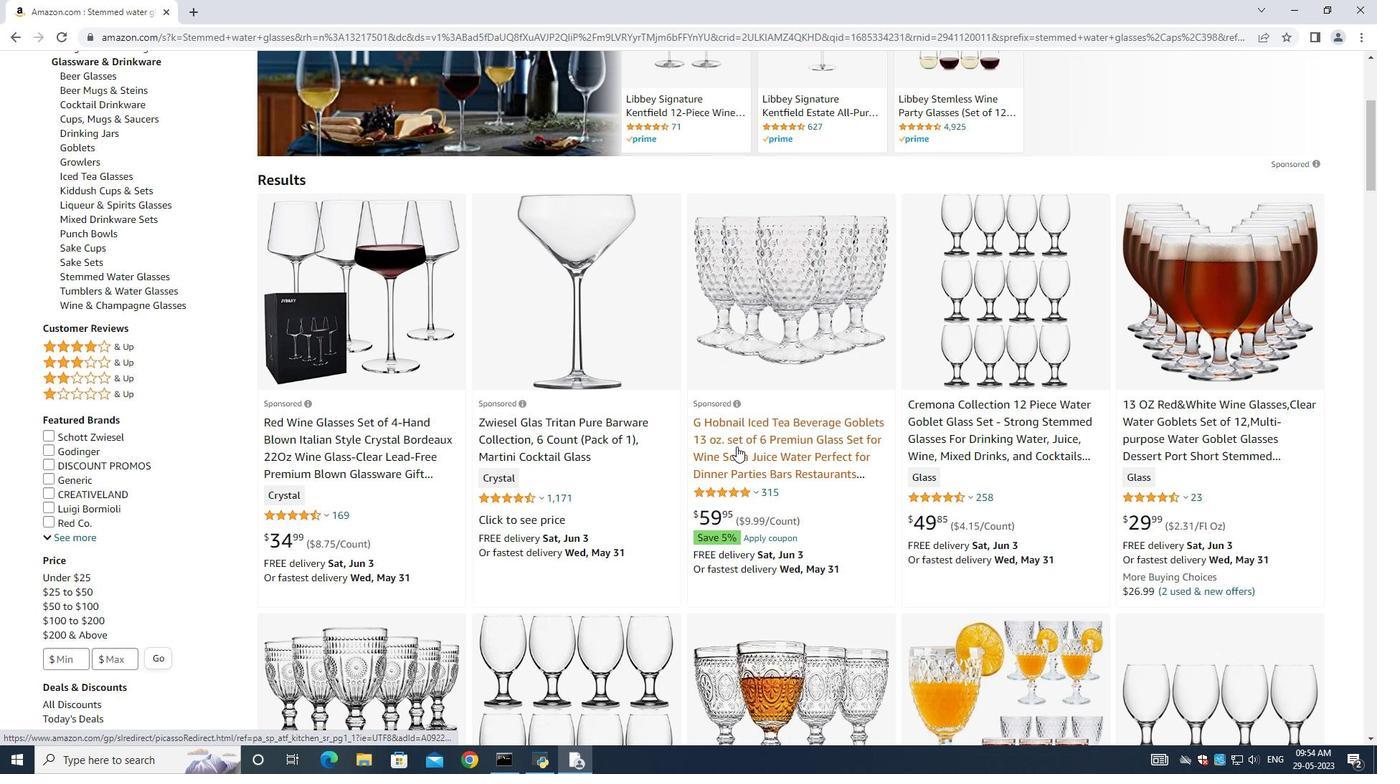 
Action: Mouse scrolled (736, 447) with delta (0, 0)
Screenshot: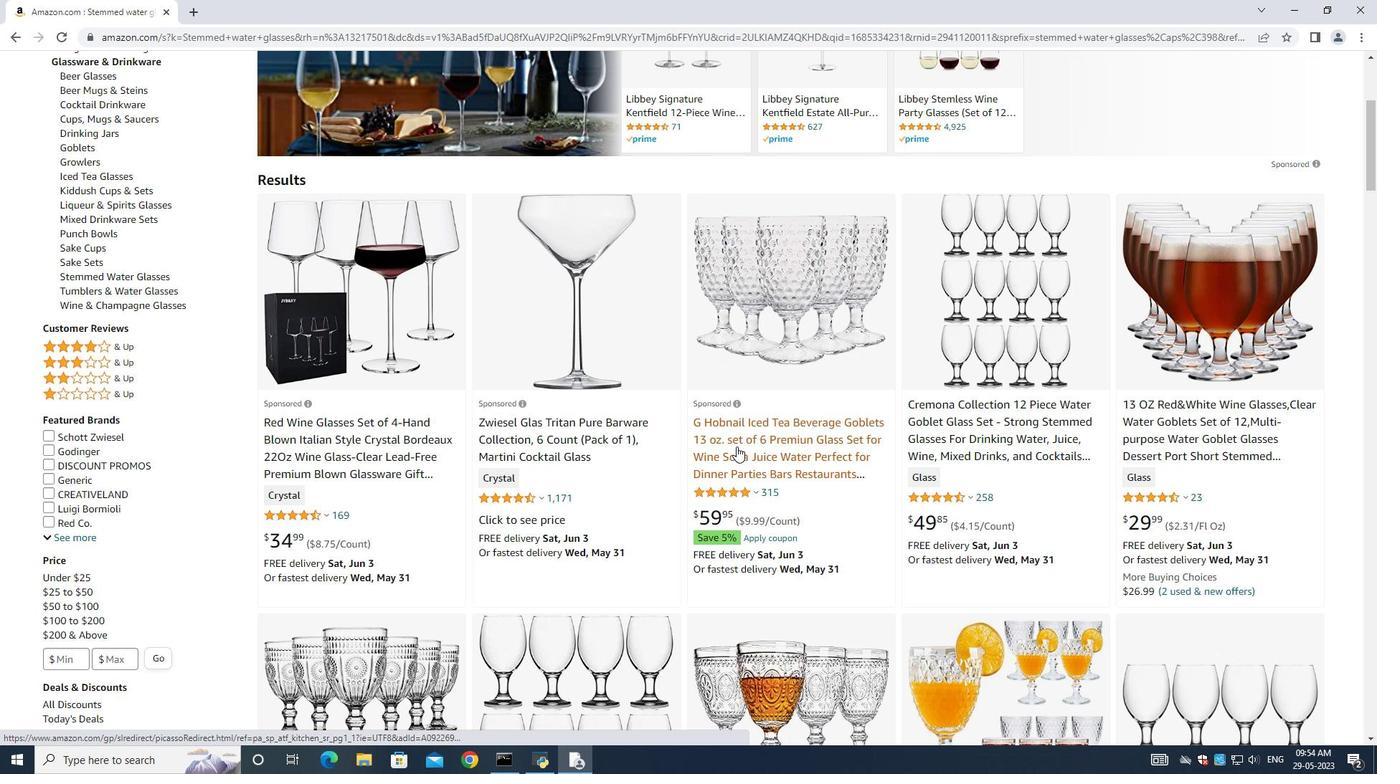 
Action: Mouse scrolled (736, 447) with delta (0, 0)
Screenshot: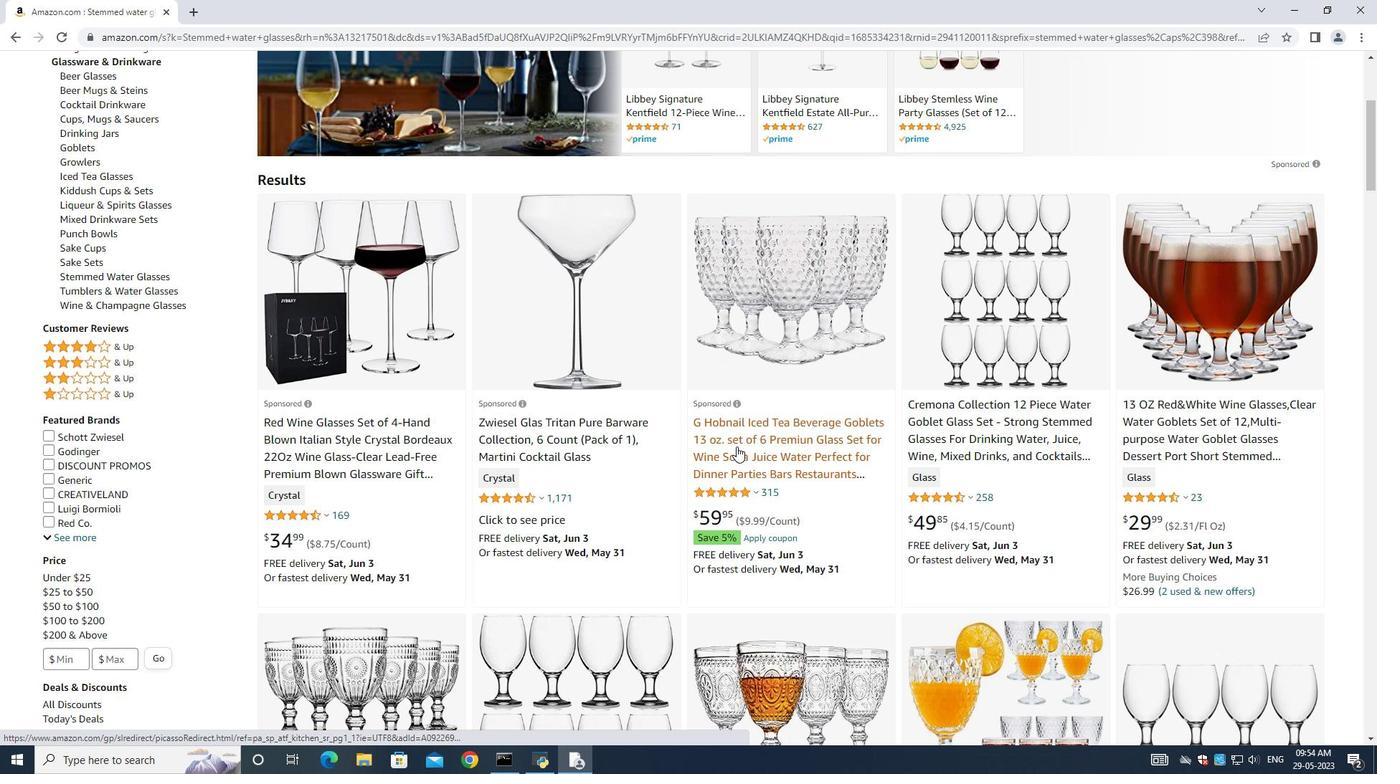 
Action: Mouse scrolled (736, 447) with delta (0, 0)
Screenshot: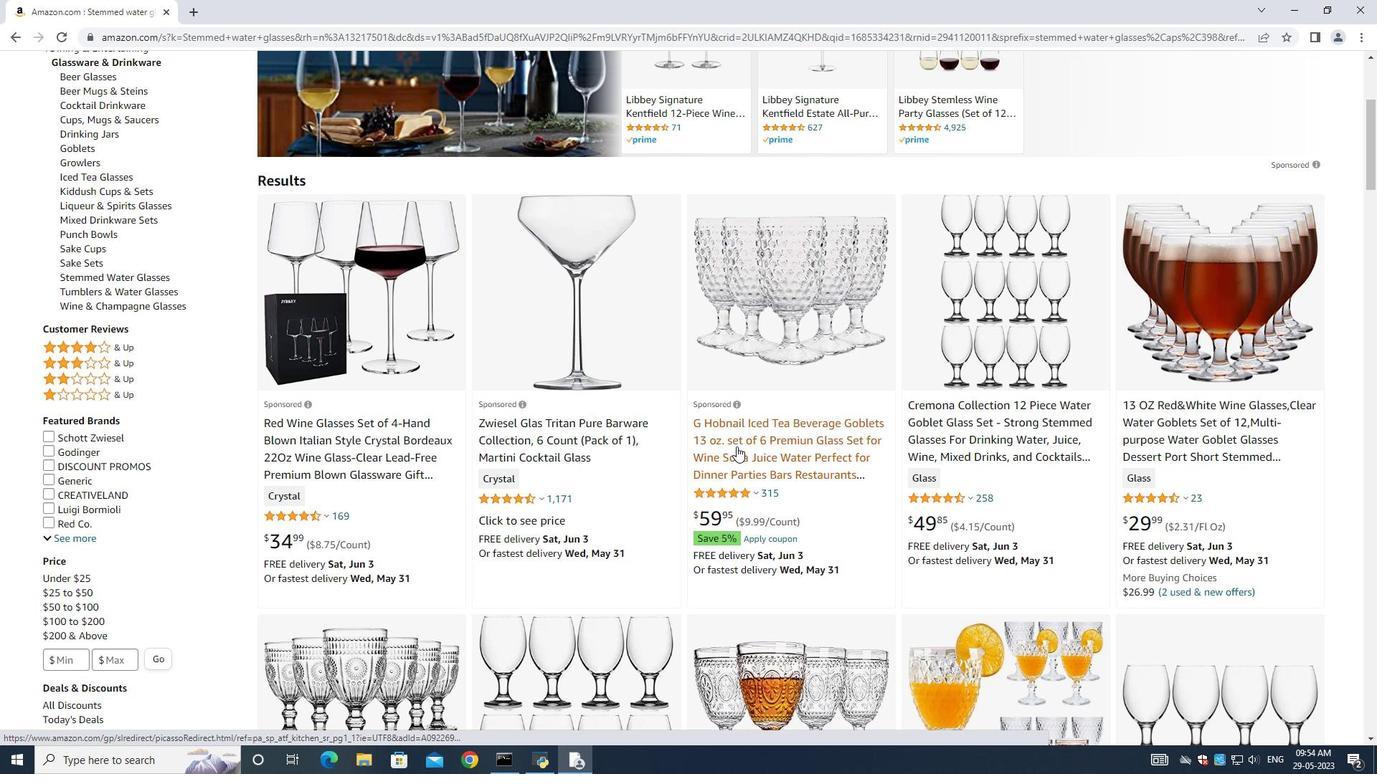 
Action: Mouse moved to (737, 446)
Screenshot: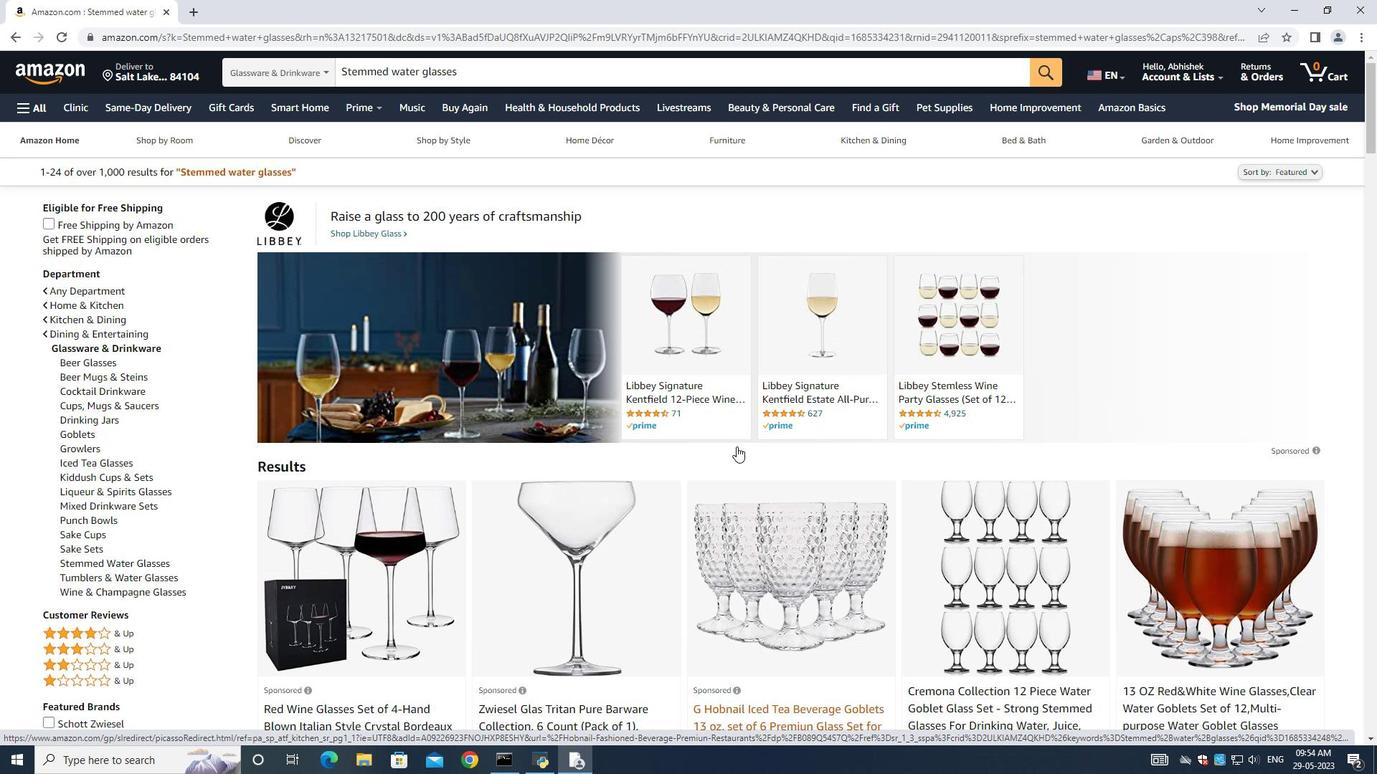 
Action: Mouse scrolled (737, 446) with delta (0, 0)
Screenshot: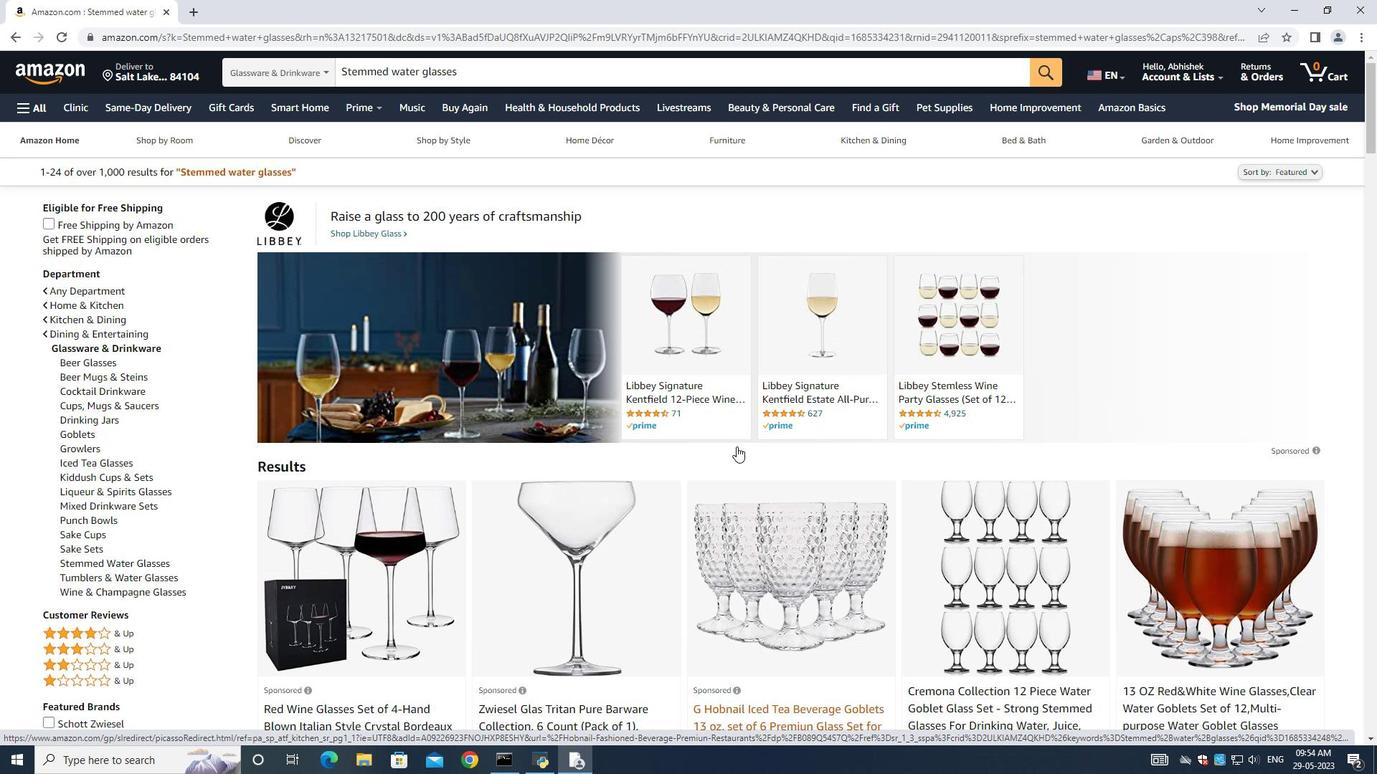 
Action: Mouse scrolled (737, 446) with delta (0, 0)
Screenshot: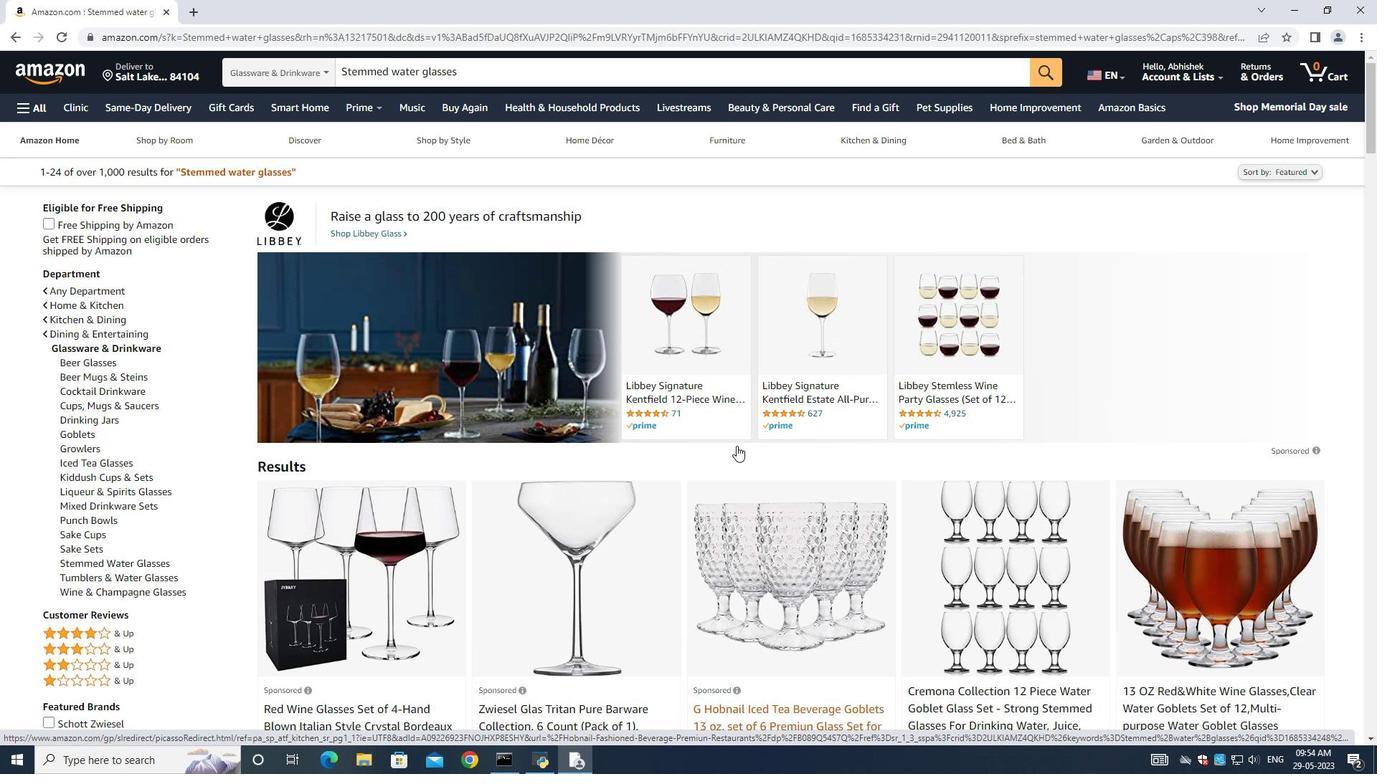 
Action: Mouse scrolled (737, 445) with delta (0, 0)
Screenshot: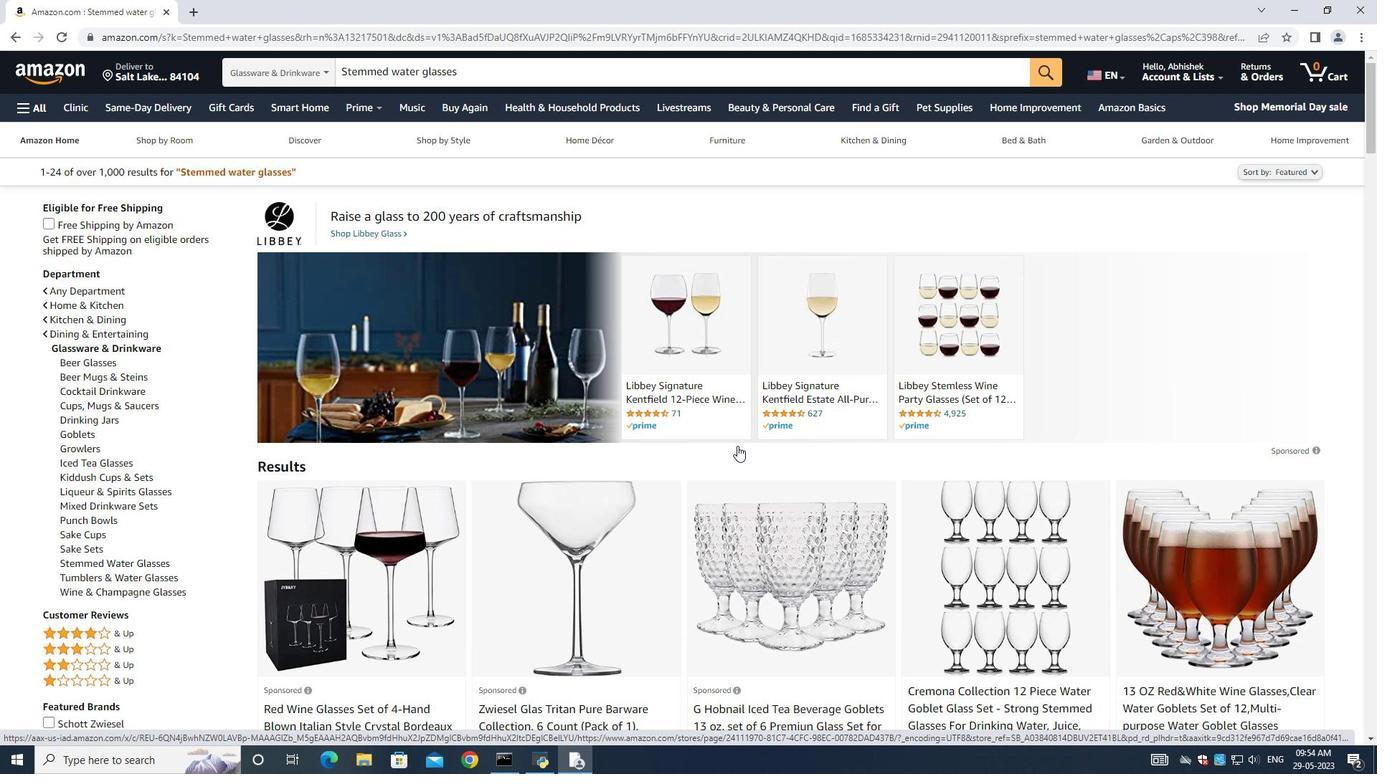 
Action: Mouse scrolled (737, 445) with delta (0, 0)
Screenshot: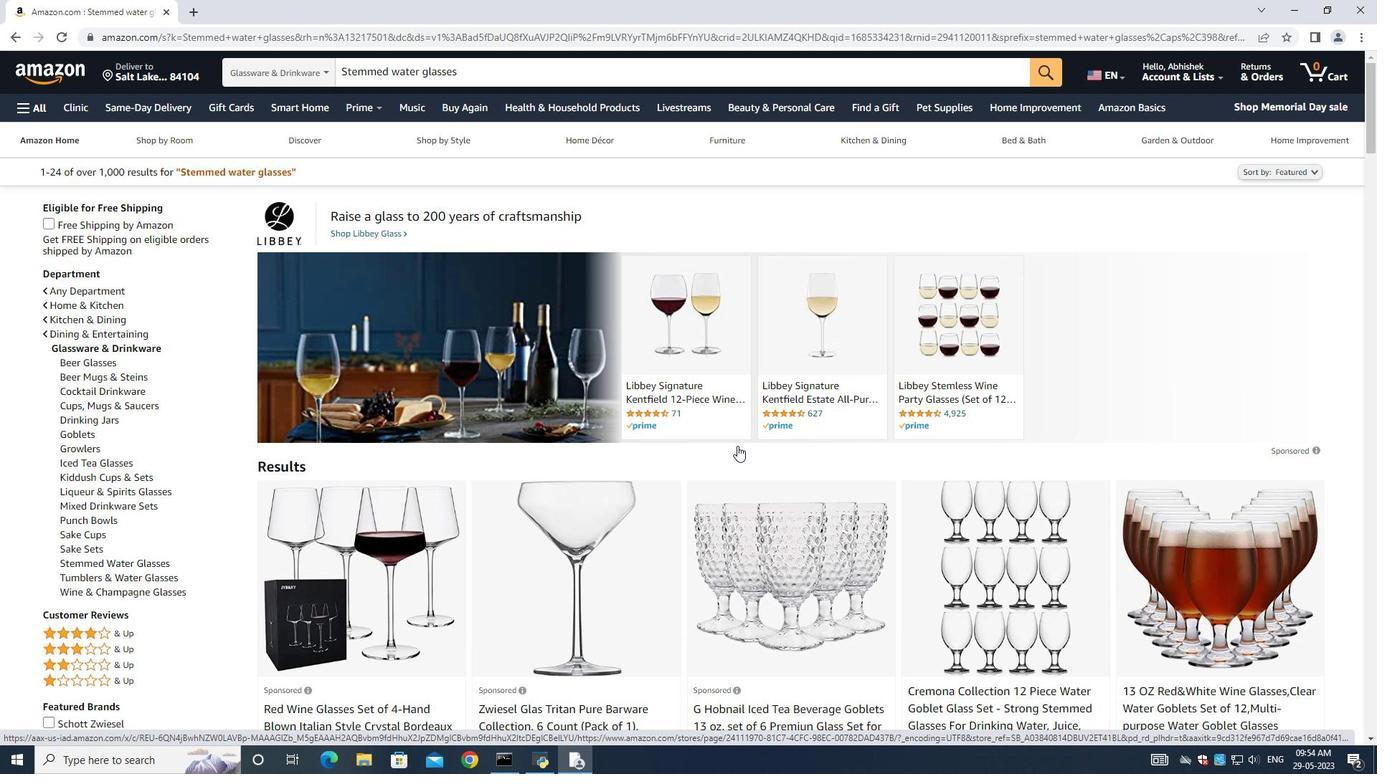 
Action: Mouse scrolled (737, 445) with delta (0, 0)
Screenshot: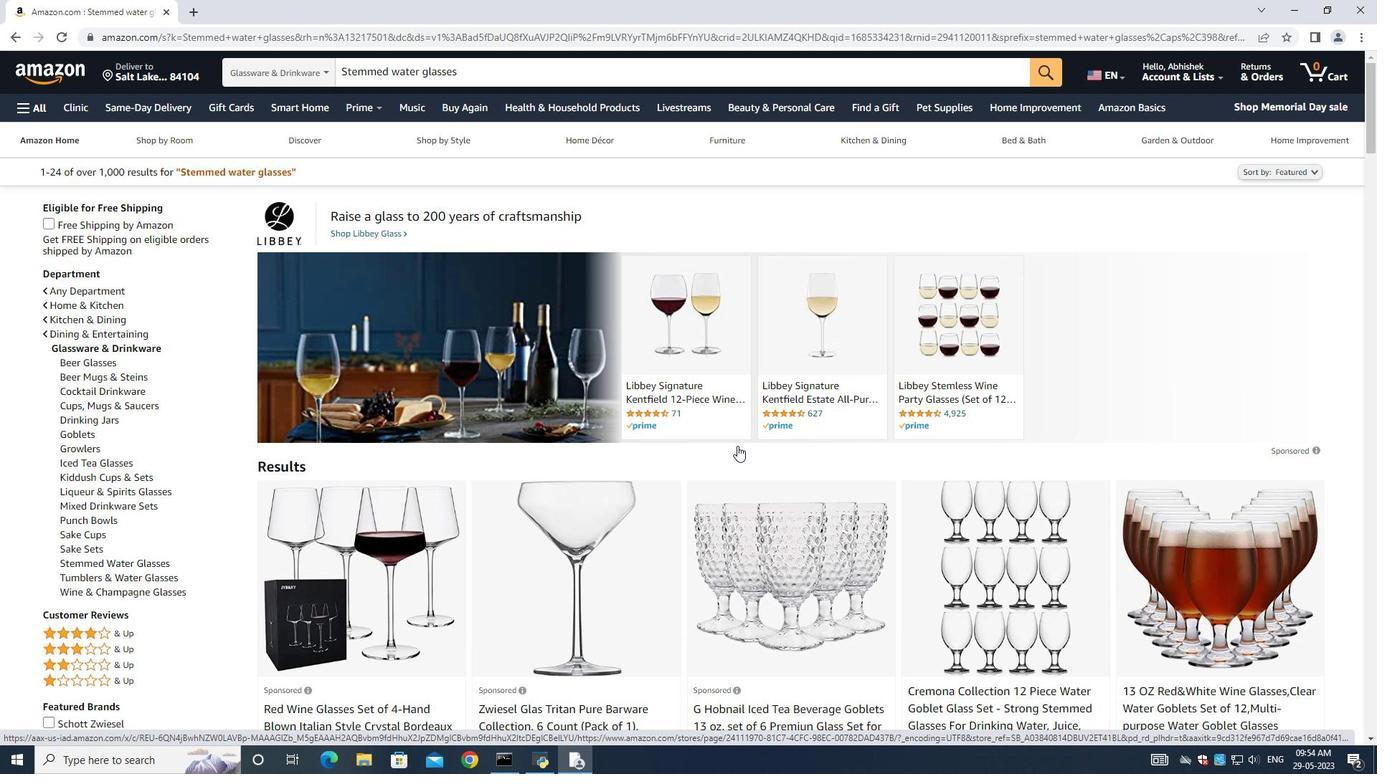 
Action: Mouse scrolled (737, 445) with delta (0, 0)
Screenshot: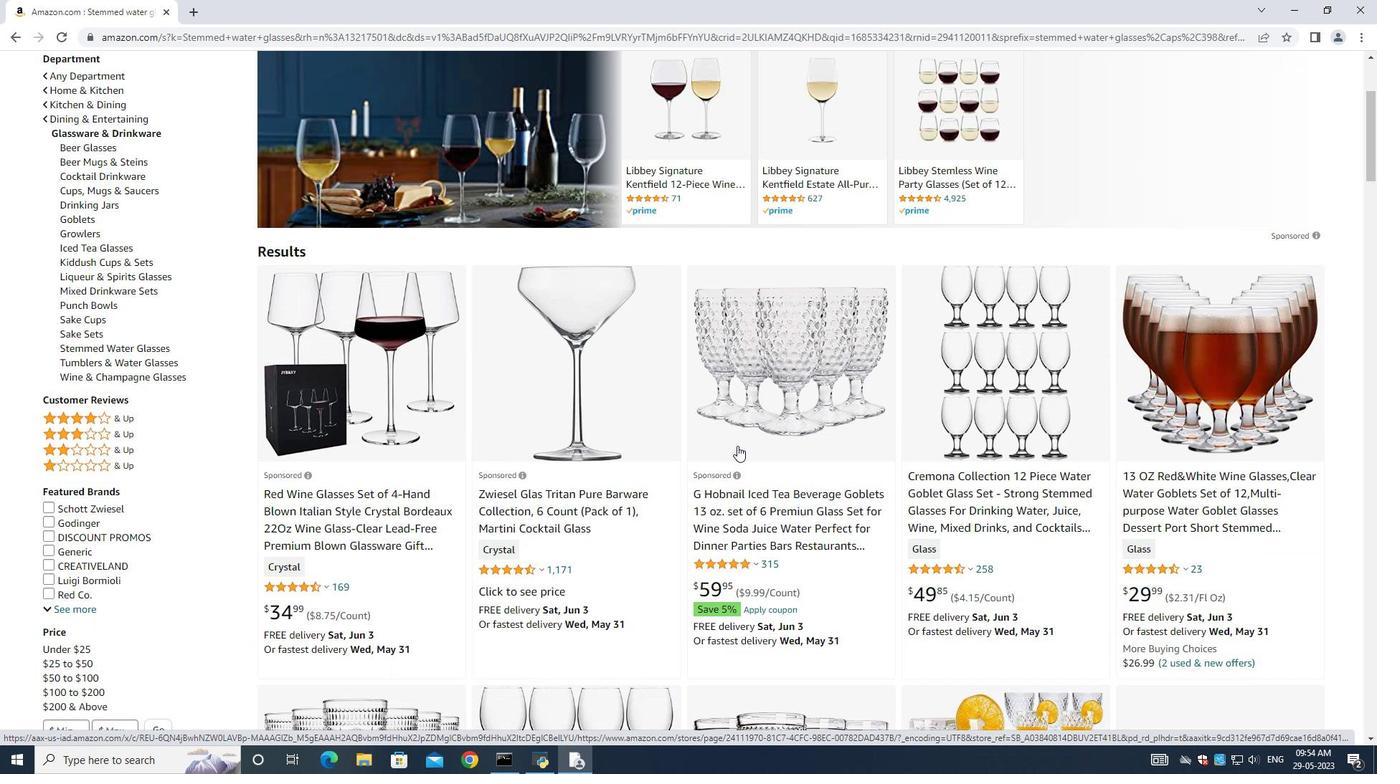 
Action: Mouse scrolled (737, 445) with delta (0, 0)
Screenshot: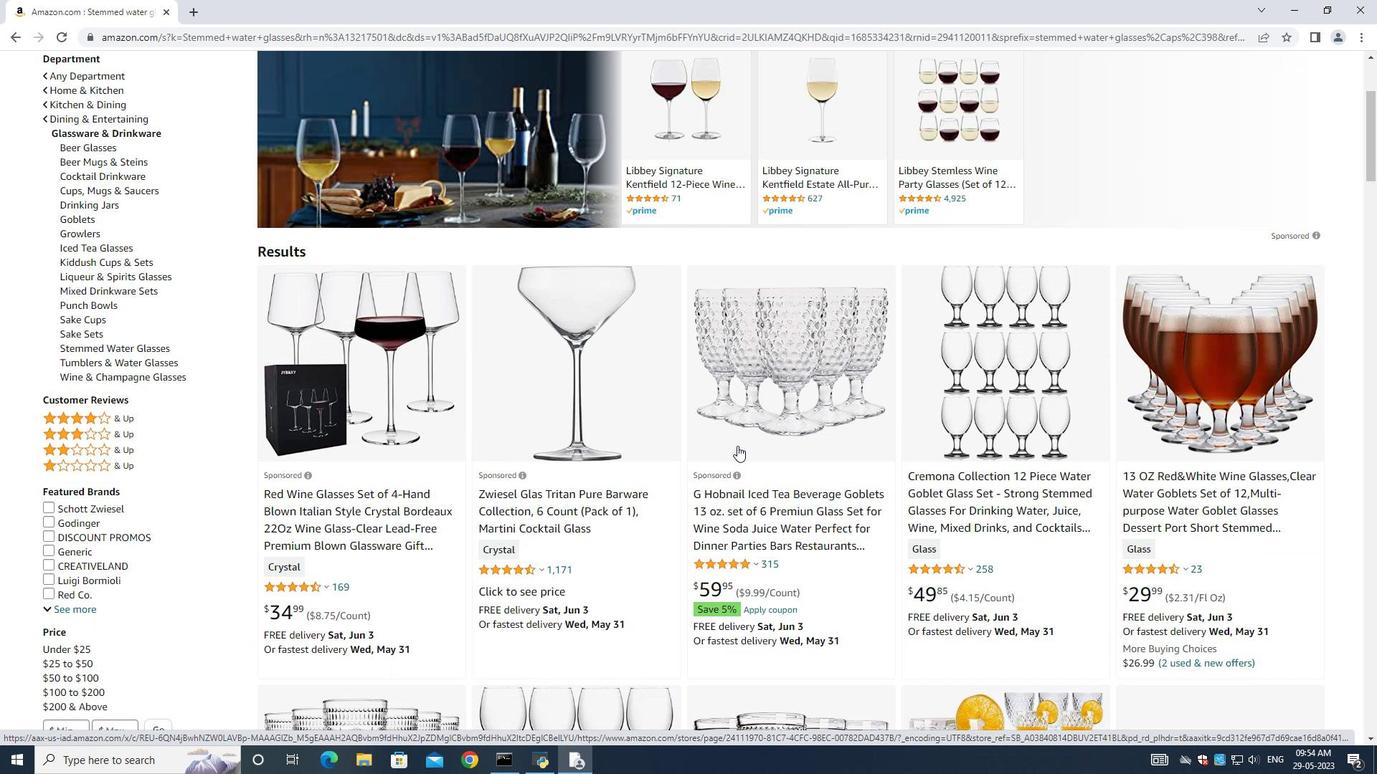 
Action: Mouse moved to (736, 444)
Screenshot: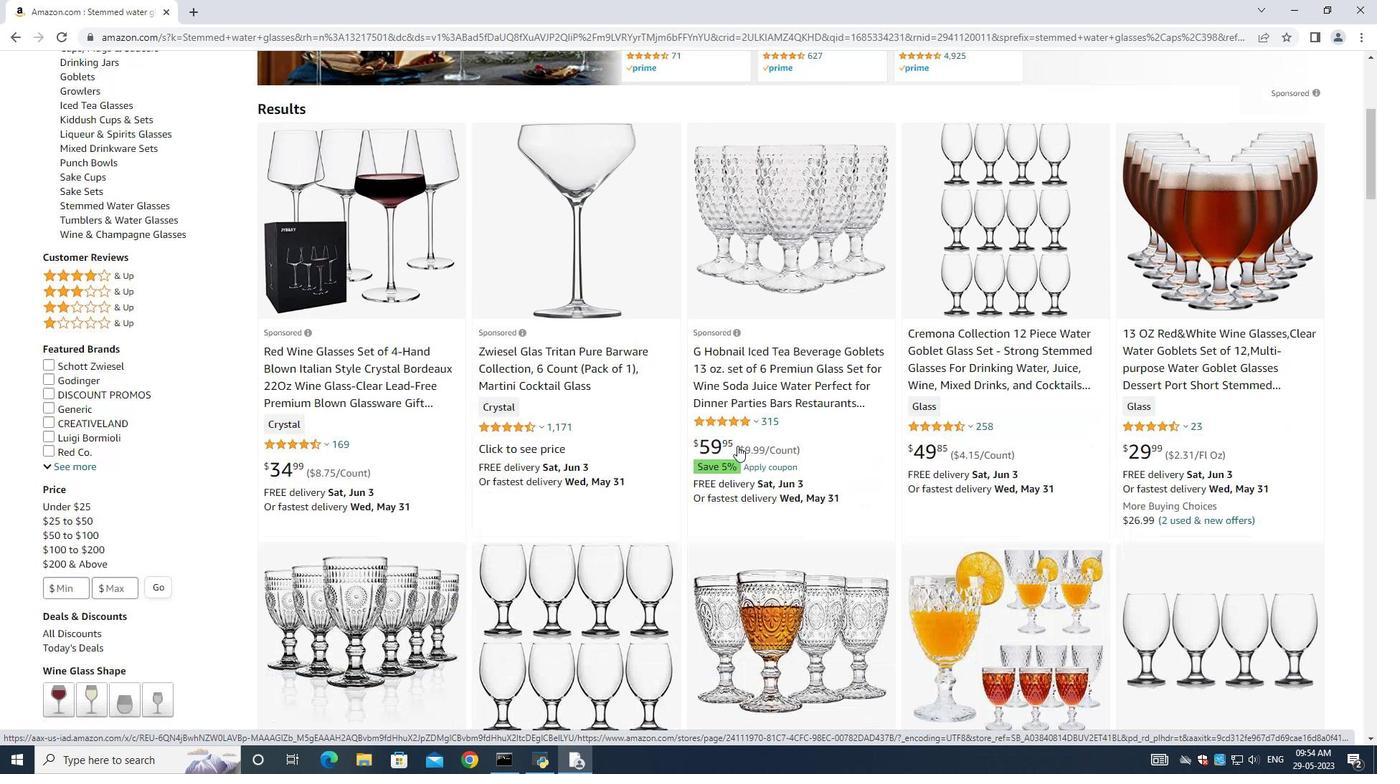 
Action: Mouse scrolled (736, 444) with delta (0, 0)
Screenshot: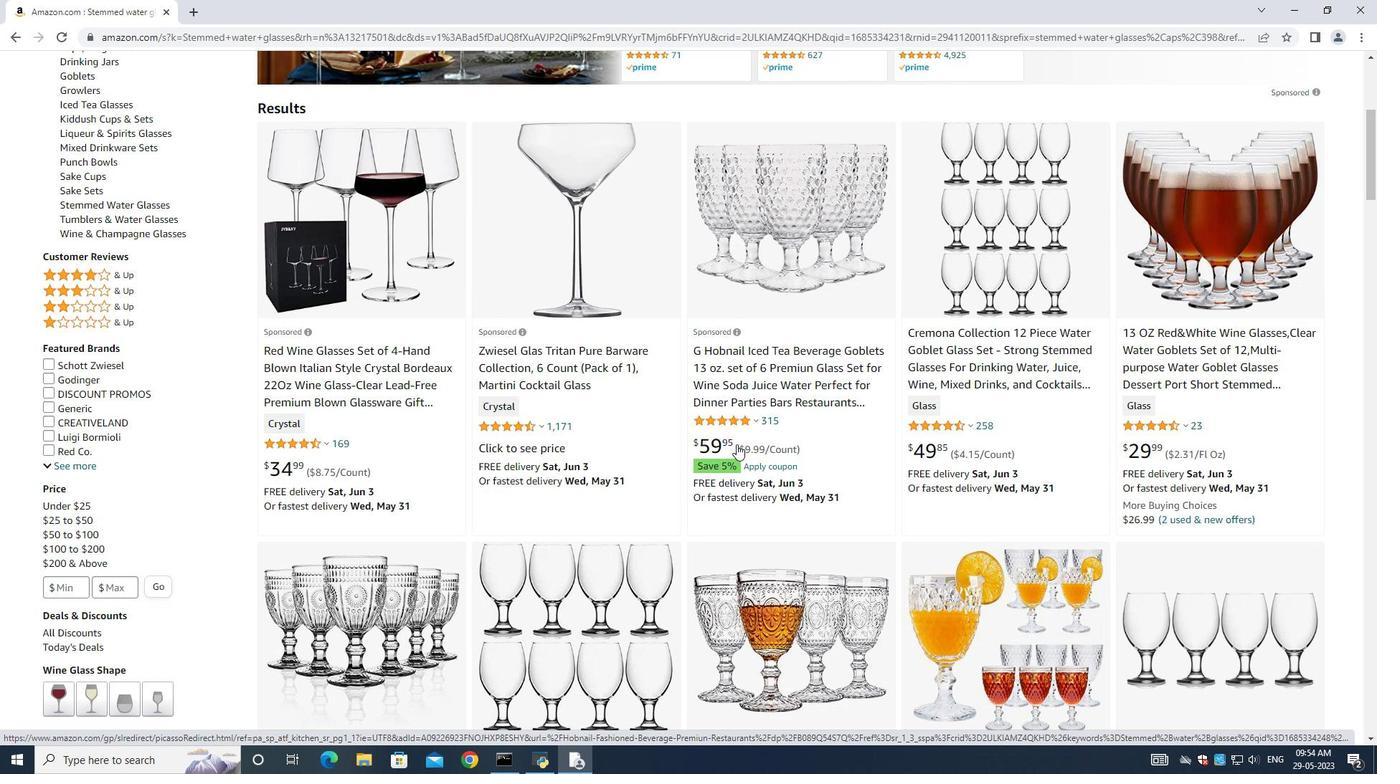 
Action: Mouse scrolled (736, 444) with delta (0, 0)
Screenshot: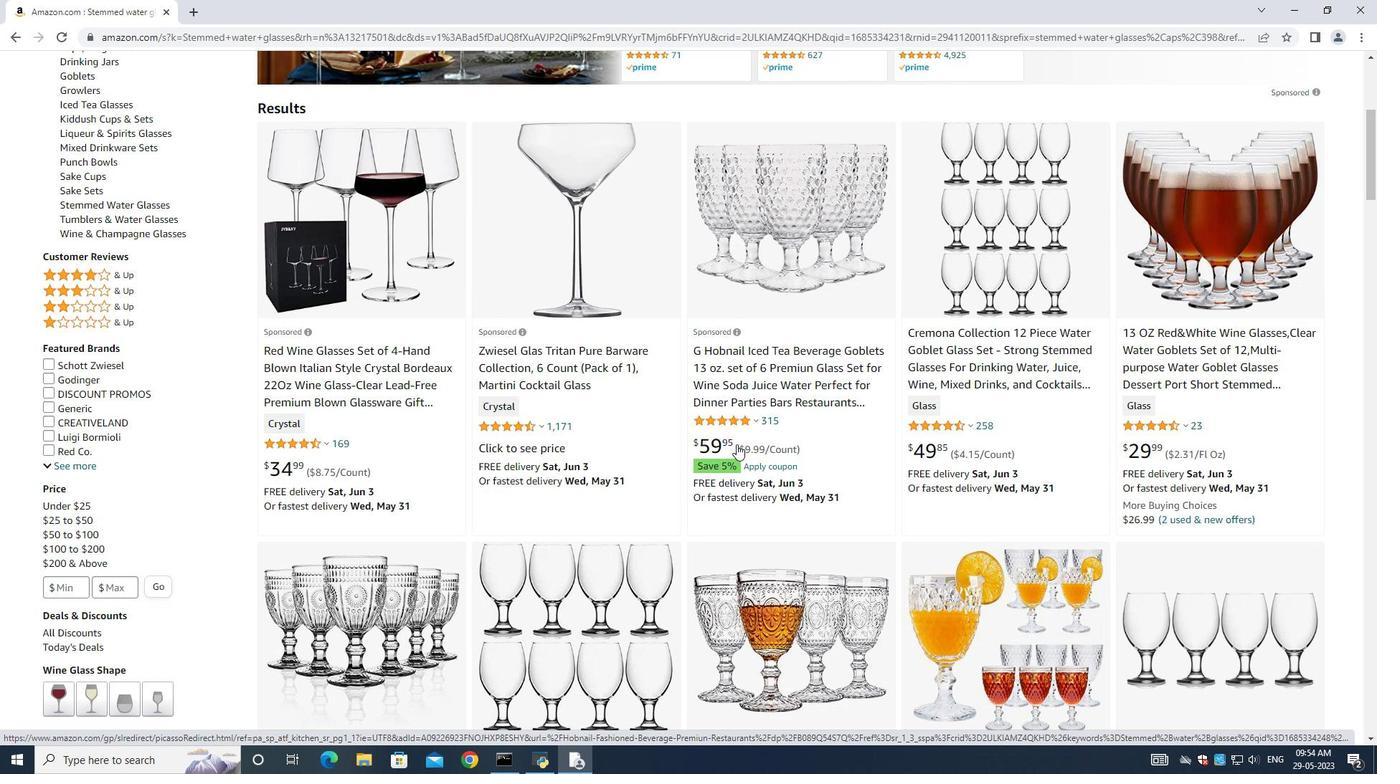 
Action: Mouse moved to (736, 442)
Screenshot: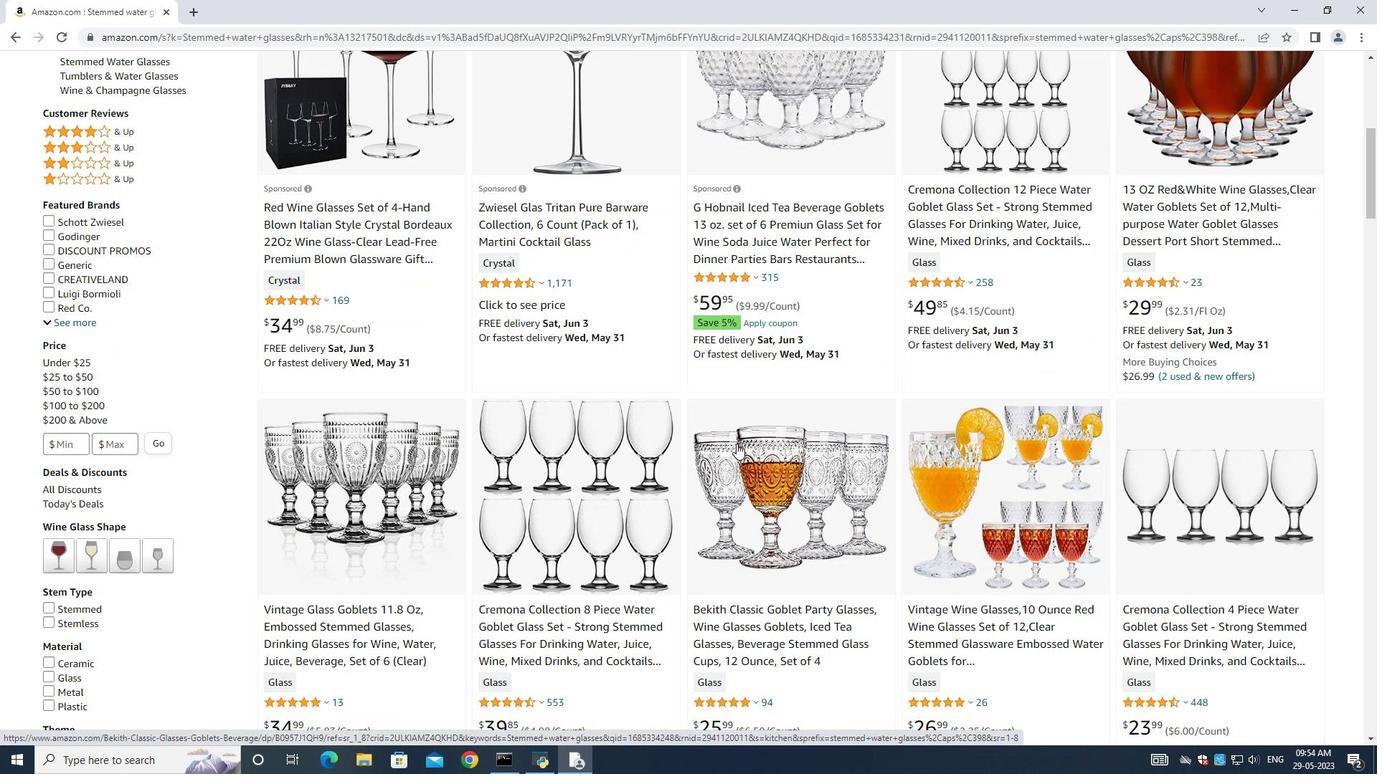 
Action: Mouse scrolled (736, 441) with delta (0, 0)
Screenshot: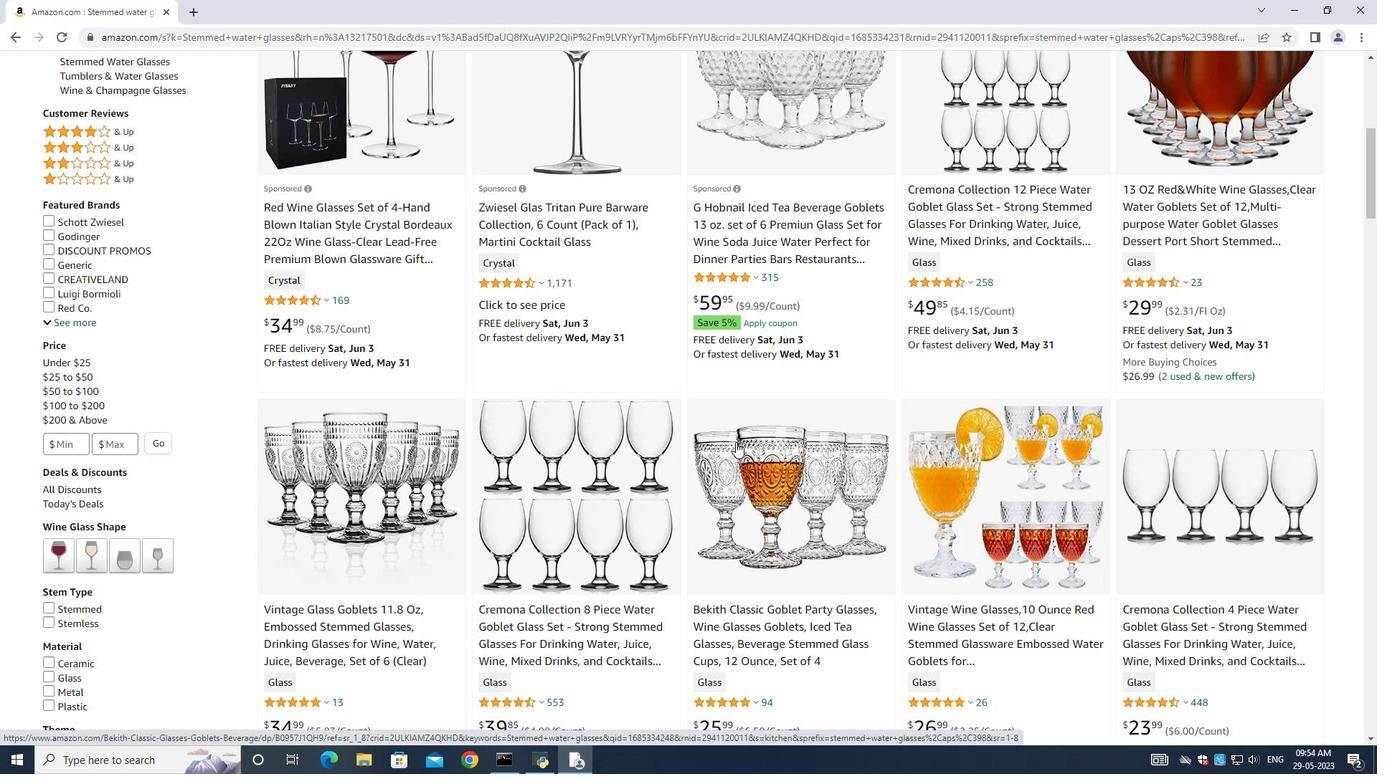 
Action: Mouse scrolled (736, 441) with delta (0, 0)
Screenshot: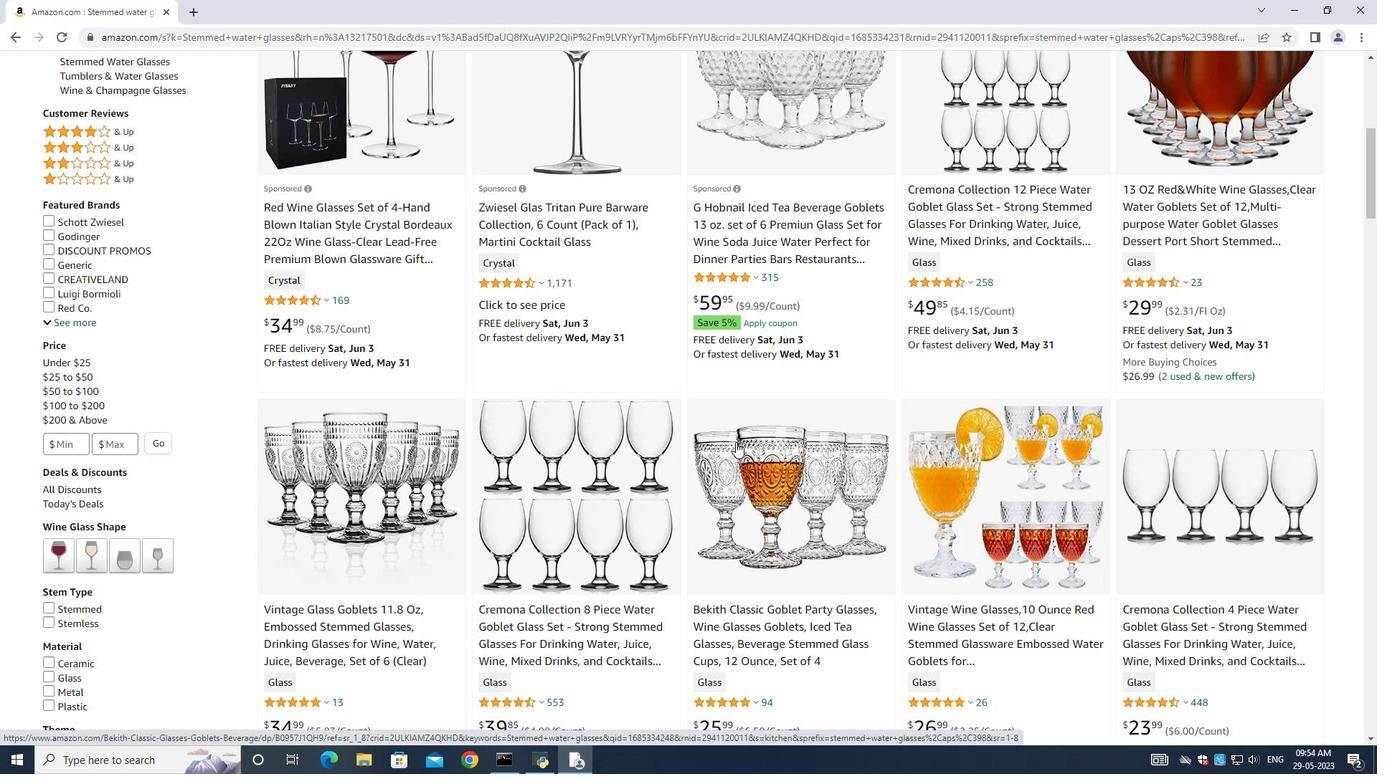 
Action: Mouse scrolled (736, 441) with delta (0, 0)
Screenshot: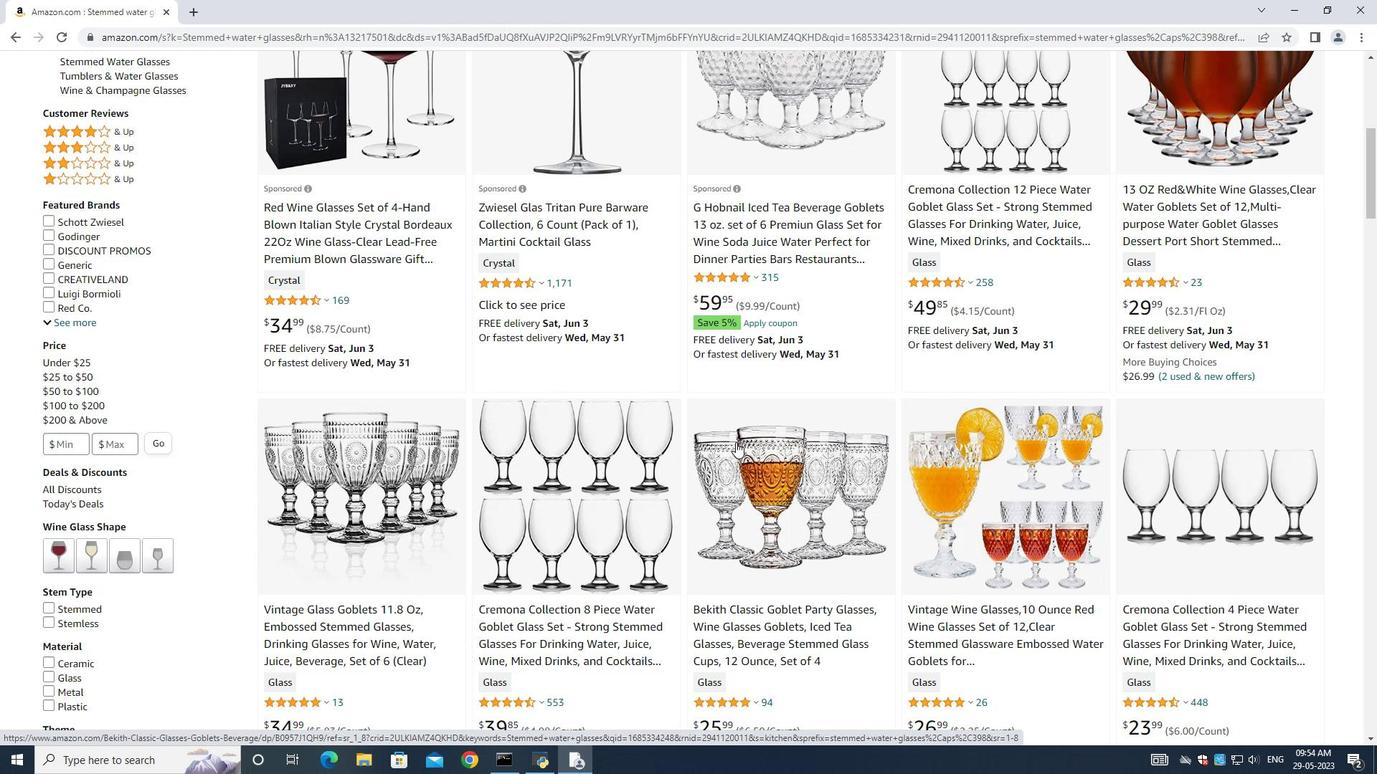 
Action: Mouse scrolled (736, 441) with delta (0, 0)
Screenshot: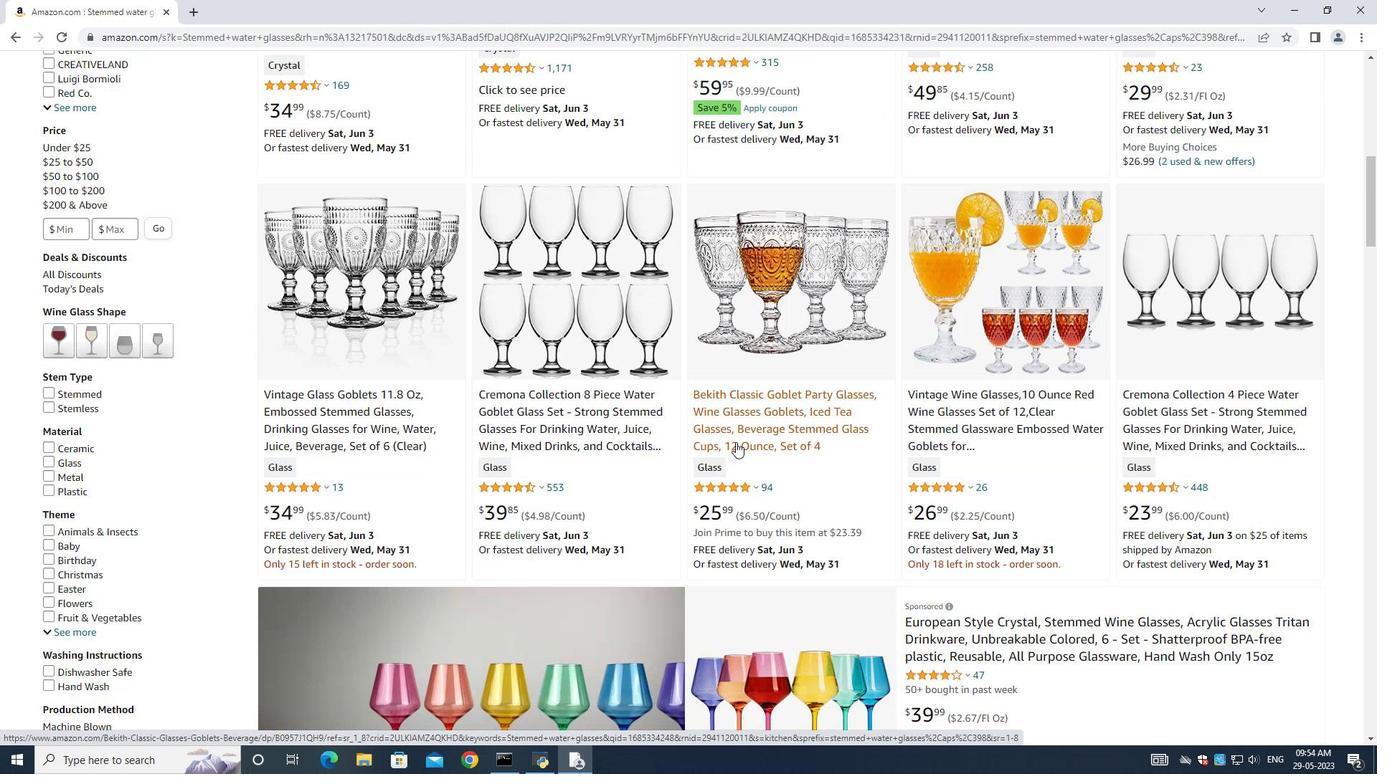 
Action: Mouse scrolled (736, 441) with delta (0, 0)
Screenshot: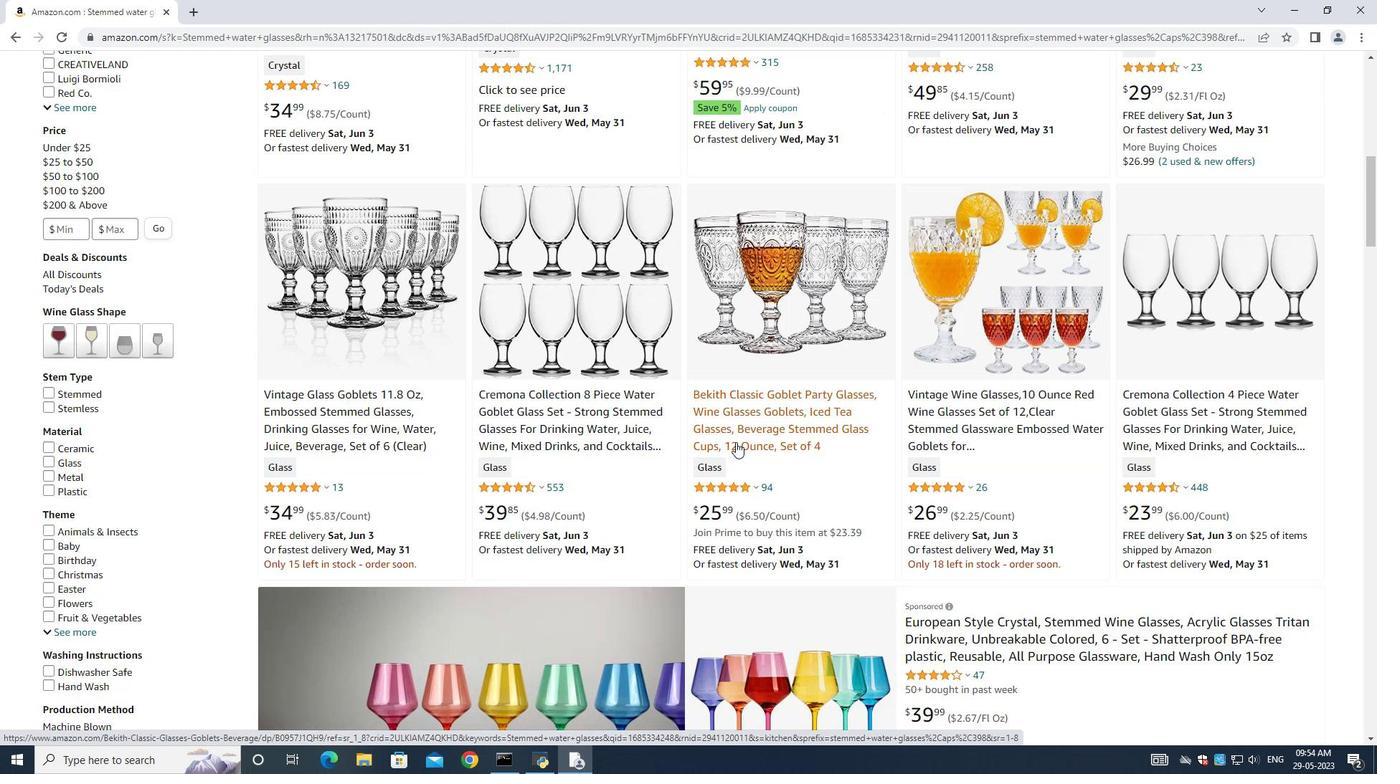 
Action: Mouse scrolled (736, 441) with delta (0, 0)
Screenshot: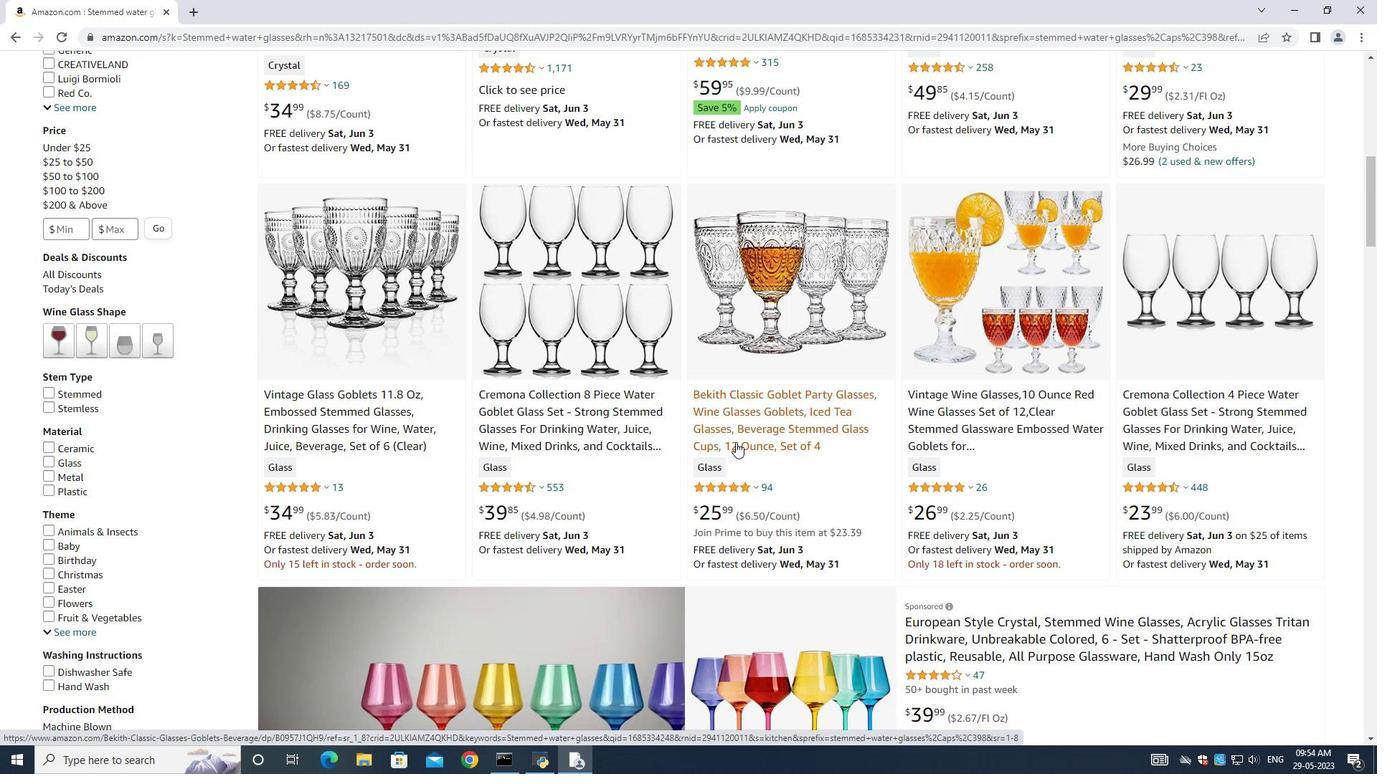 
Action: Mouse moved to (736, 442)
Screenshot: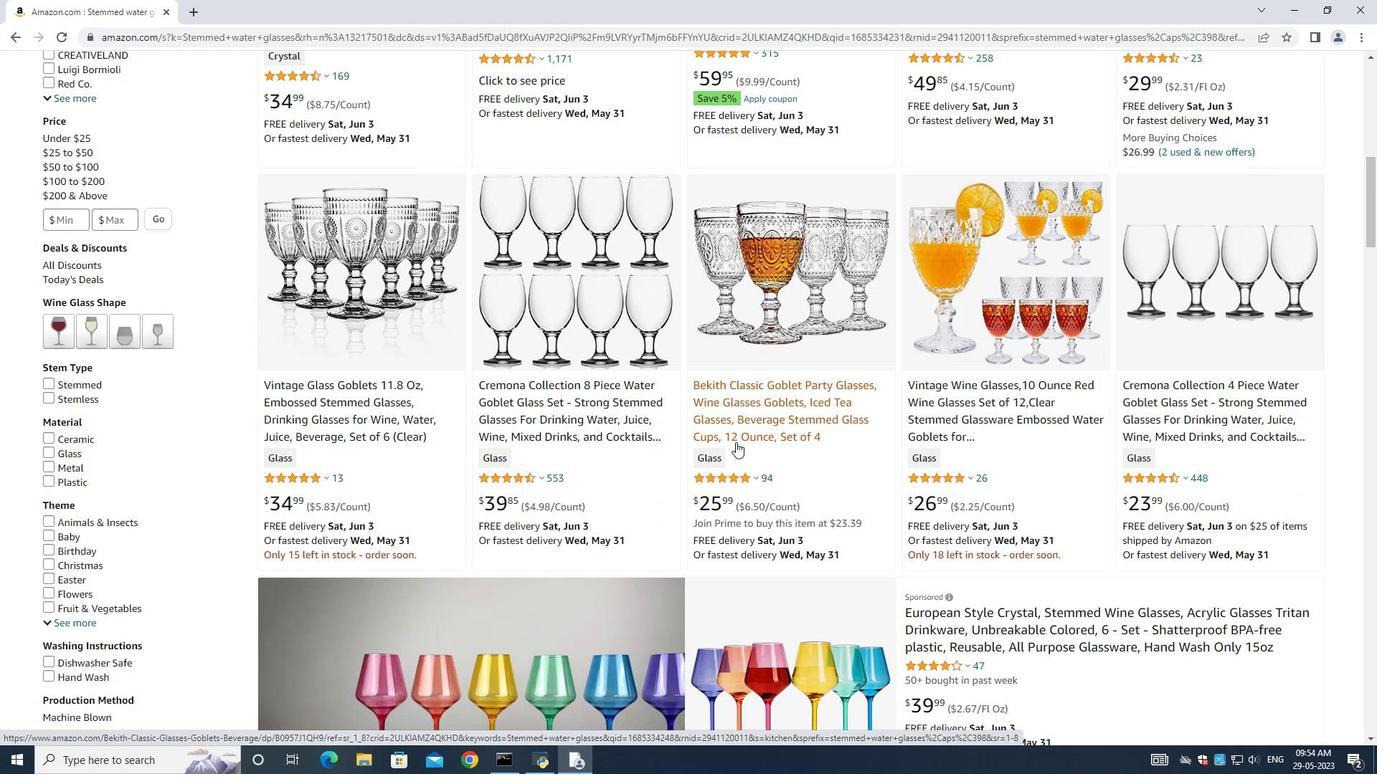 
Action: Mouse scrolled (736, 441) with delta (0, 0)
Screenshot: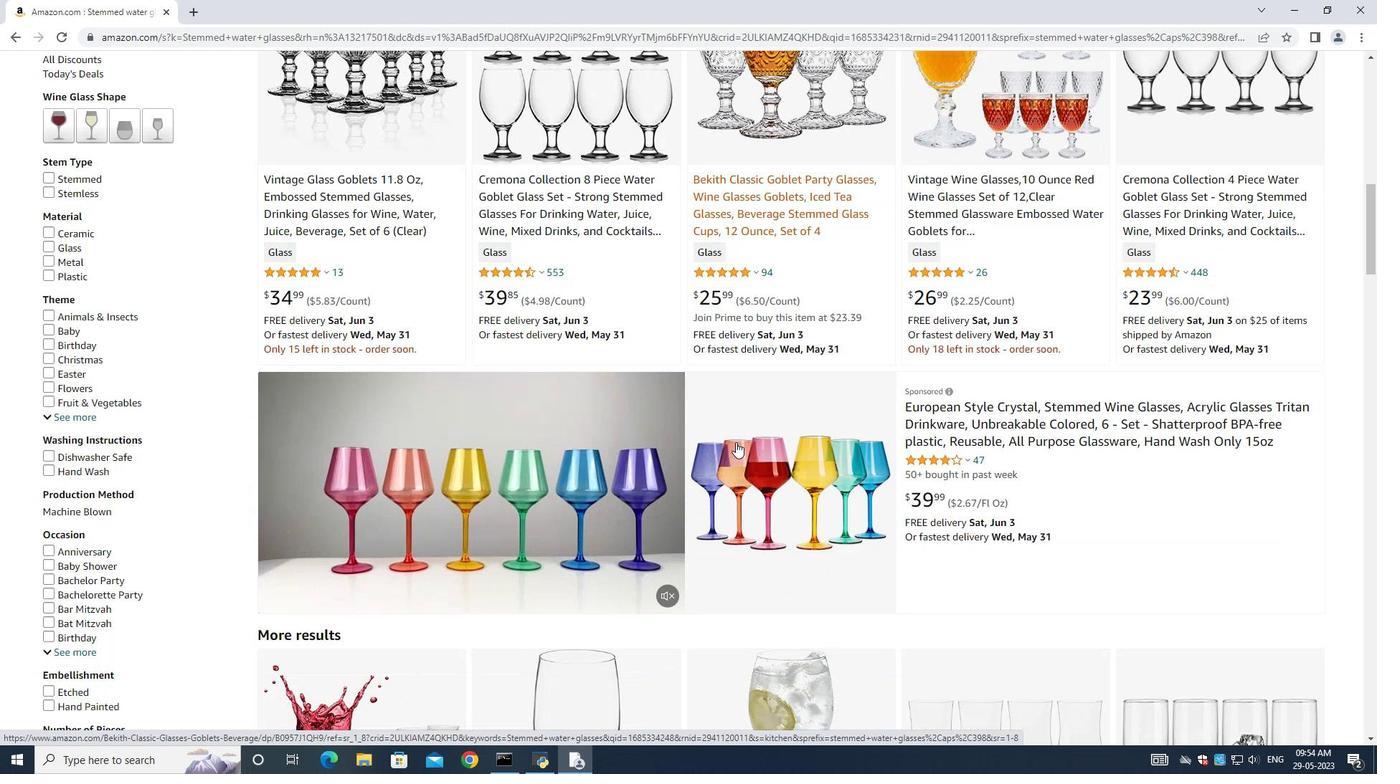 
Action: Mouse scrolled (736, 441) with delta (0, 0)
Screenshot: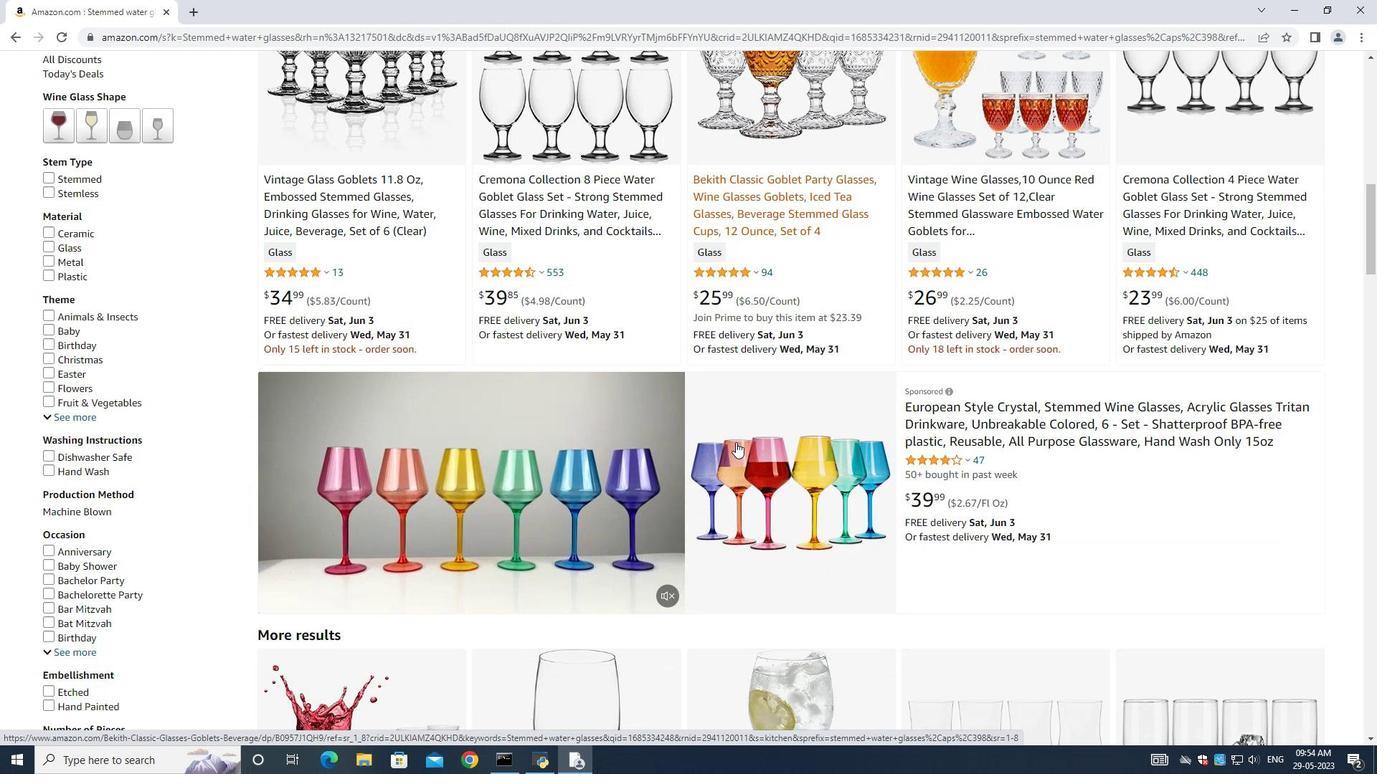 
Action: Mouse moved to (736, 442)
Screenshot: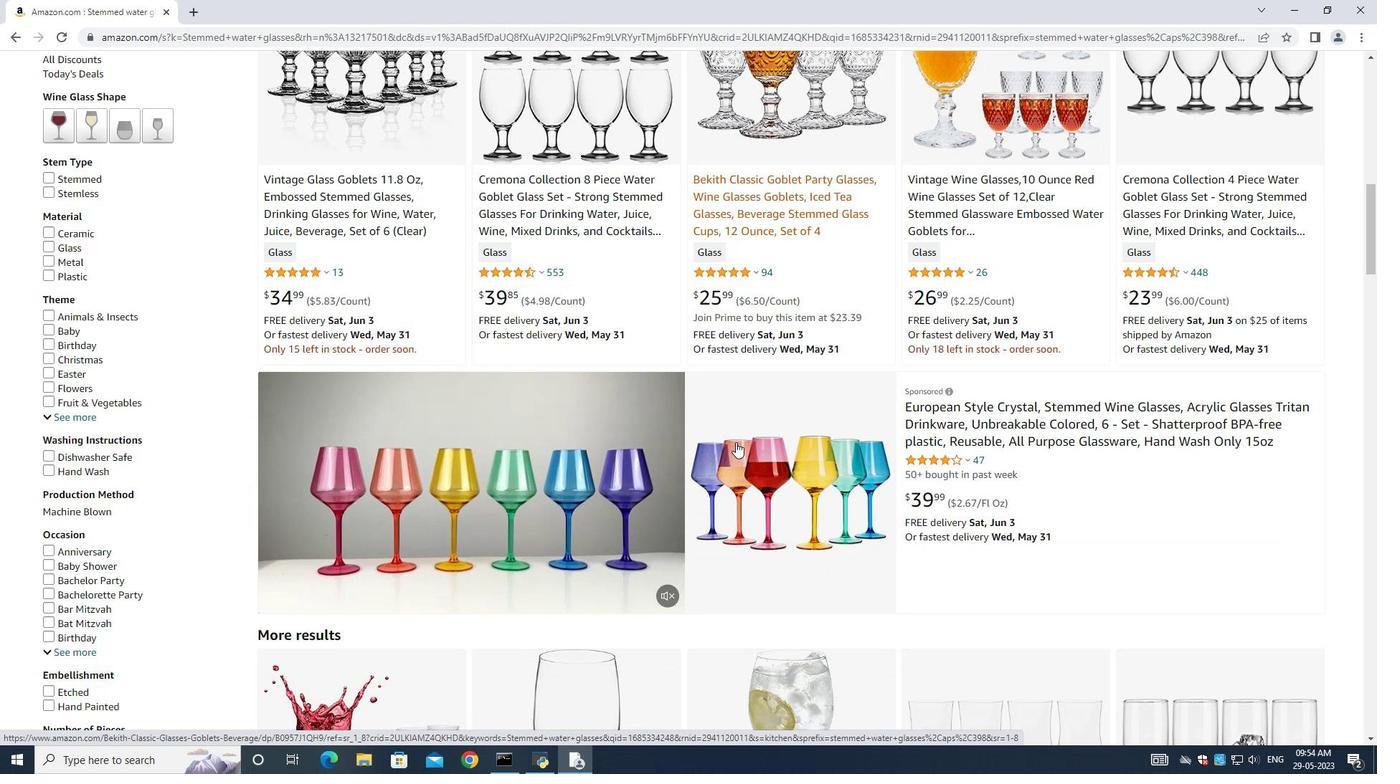 
Action: Mouse scrolled (736, 441) with delta (0, 0)
Screenshot: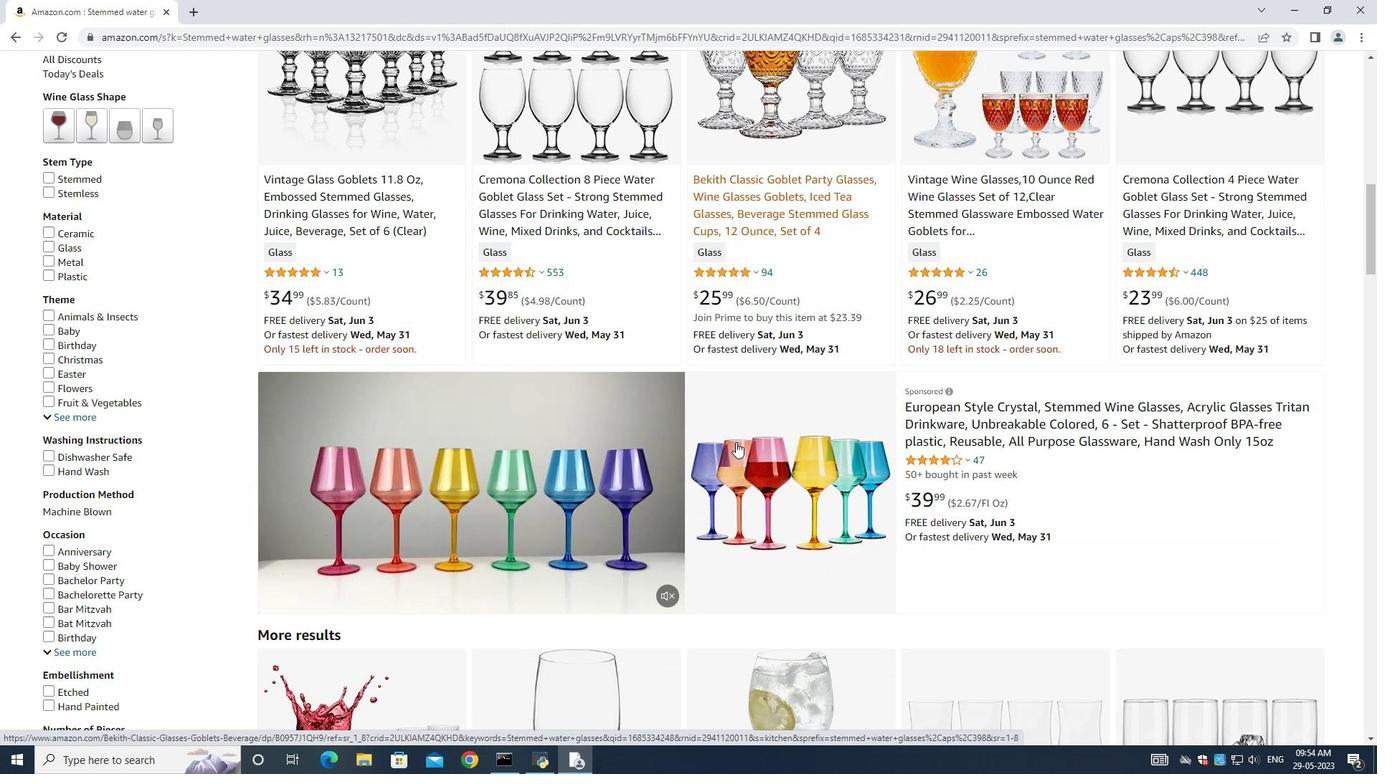
Action: Mouse moved to (736, 442)
Screenshot: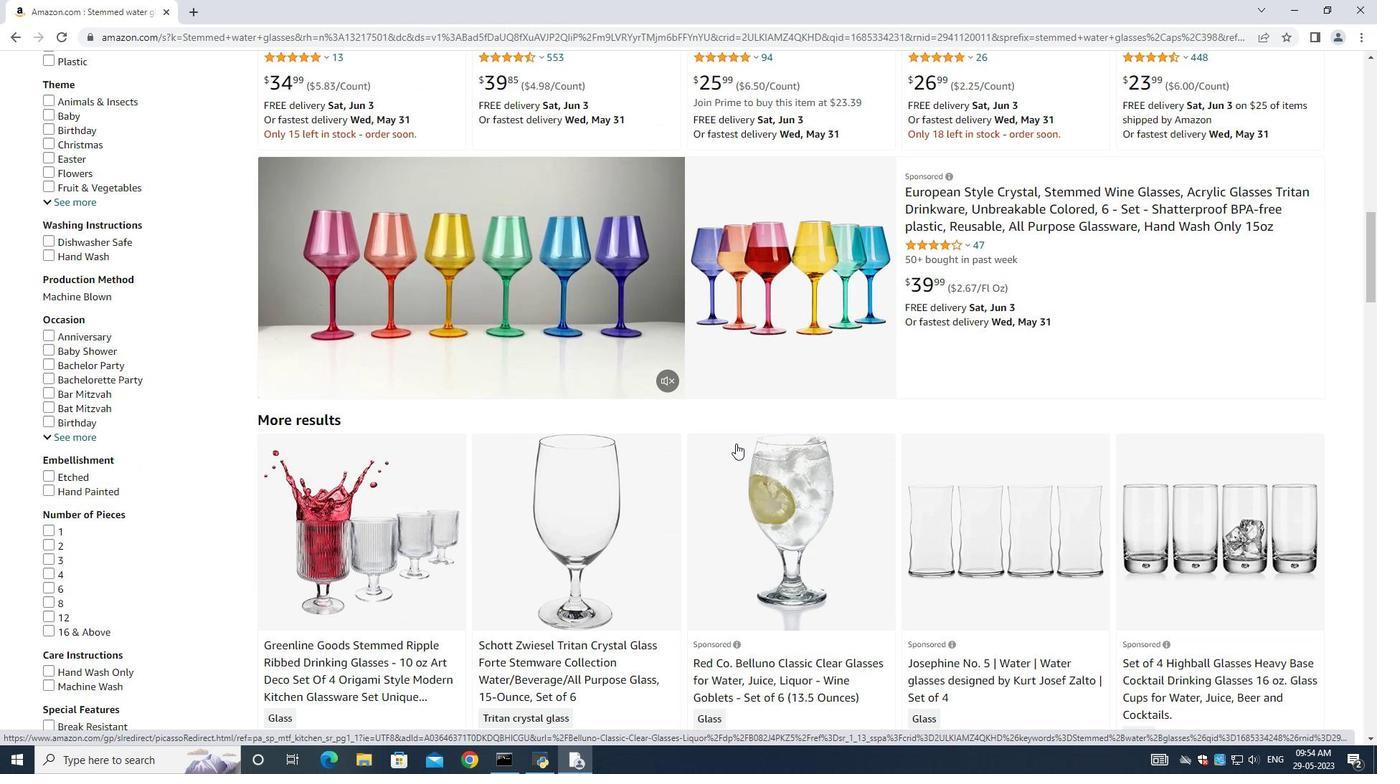 
Action: Mouse scrolled (736, 441) with delta (0, 0)
Screenshot: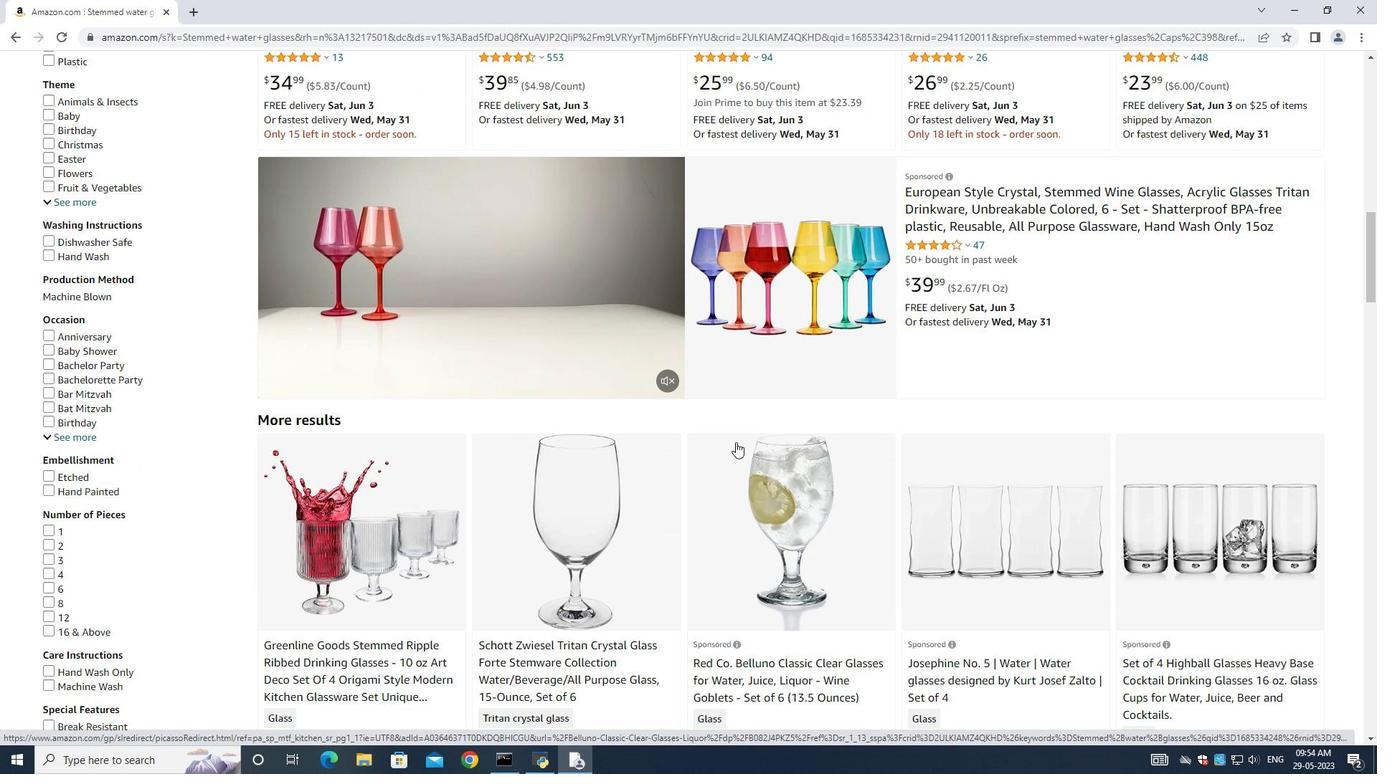
Action: Mouse scrolled (736, 441) with delta (0, 0)
Screenshot: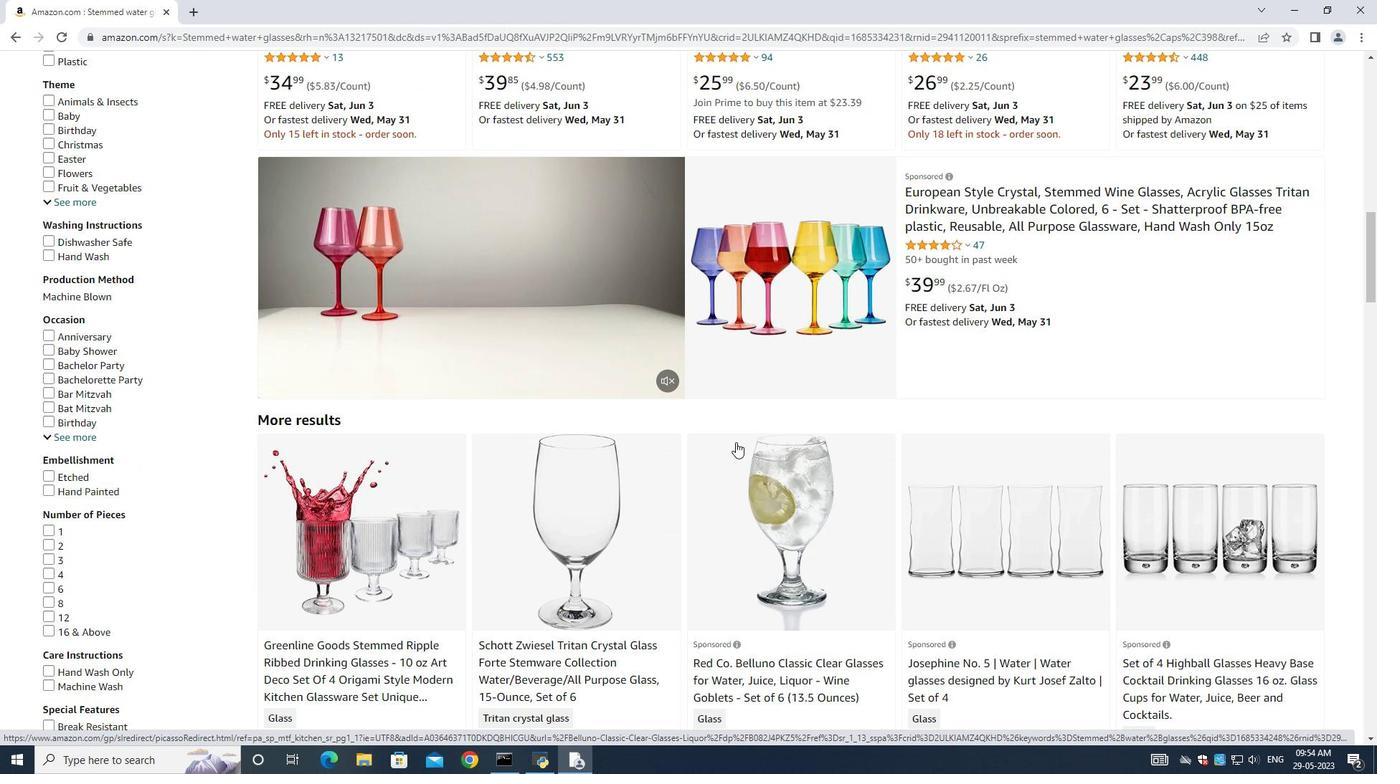 
Action: Mouse moved to (736, 439)
Screenshot: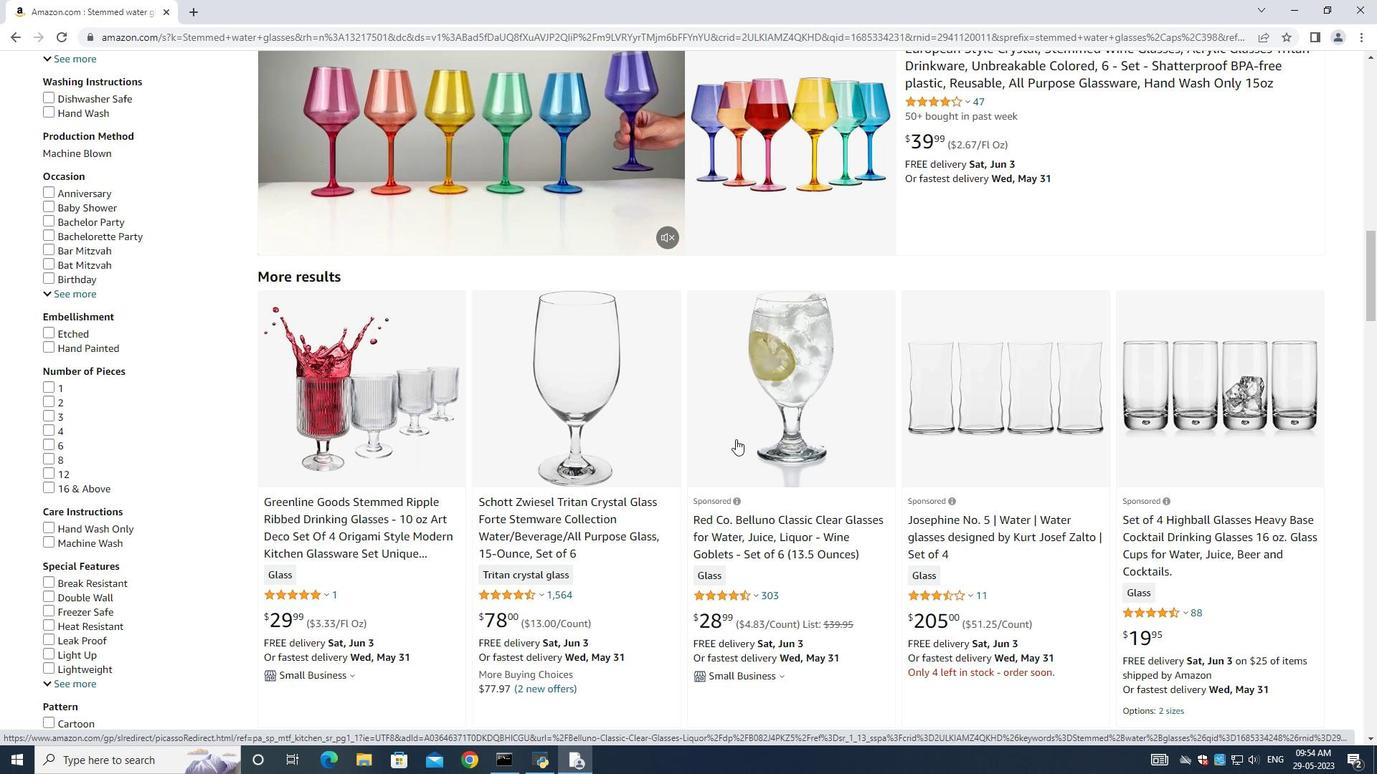 
Action: Mouse scrolled (736, 439) with delta (0, 0)
Screenshot: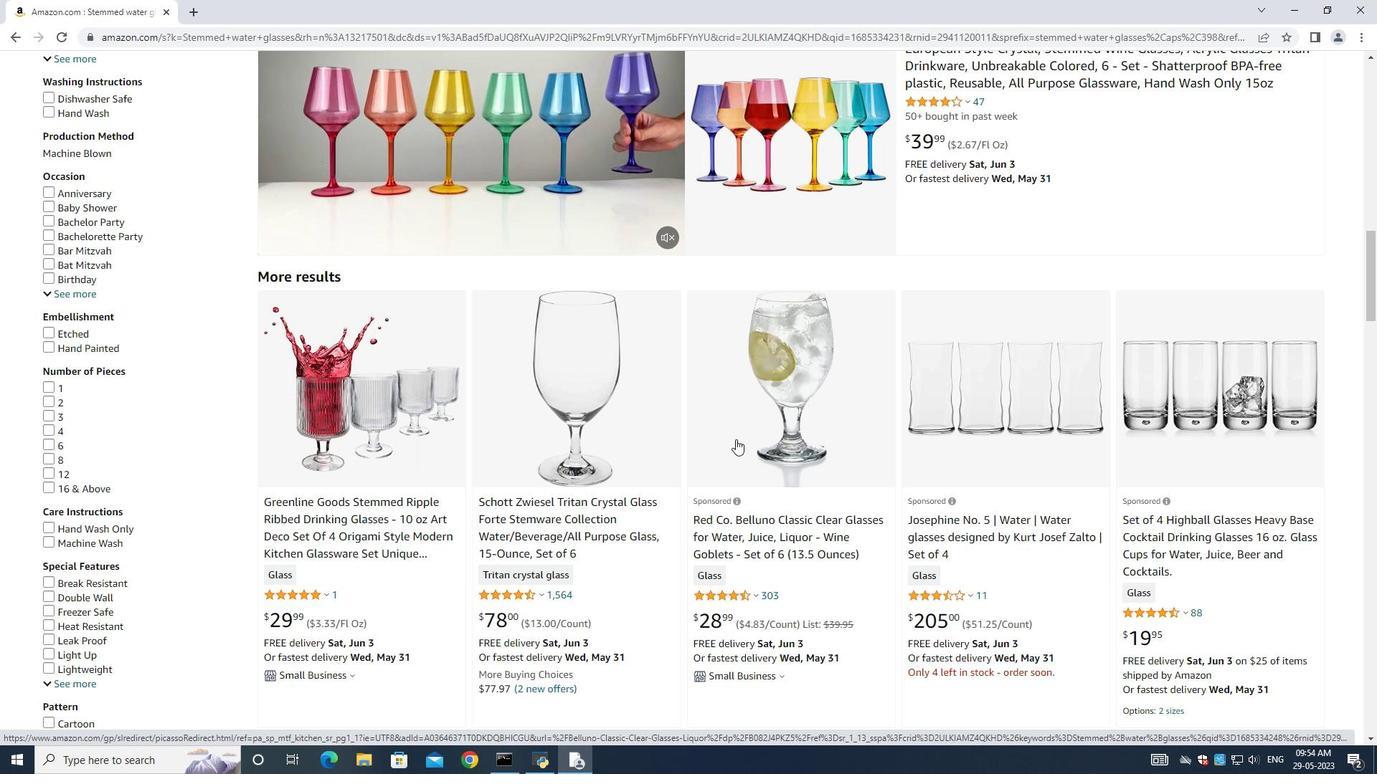 
Action: Mouse scrolled (736, 439) with delta (0, 0)
Screenshot: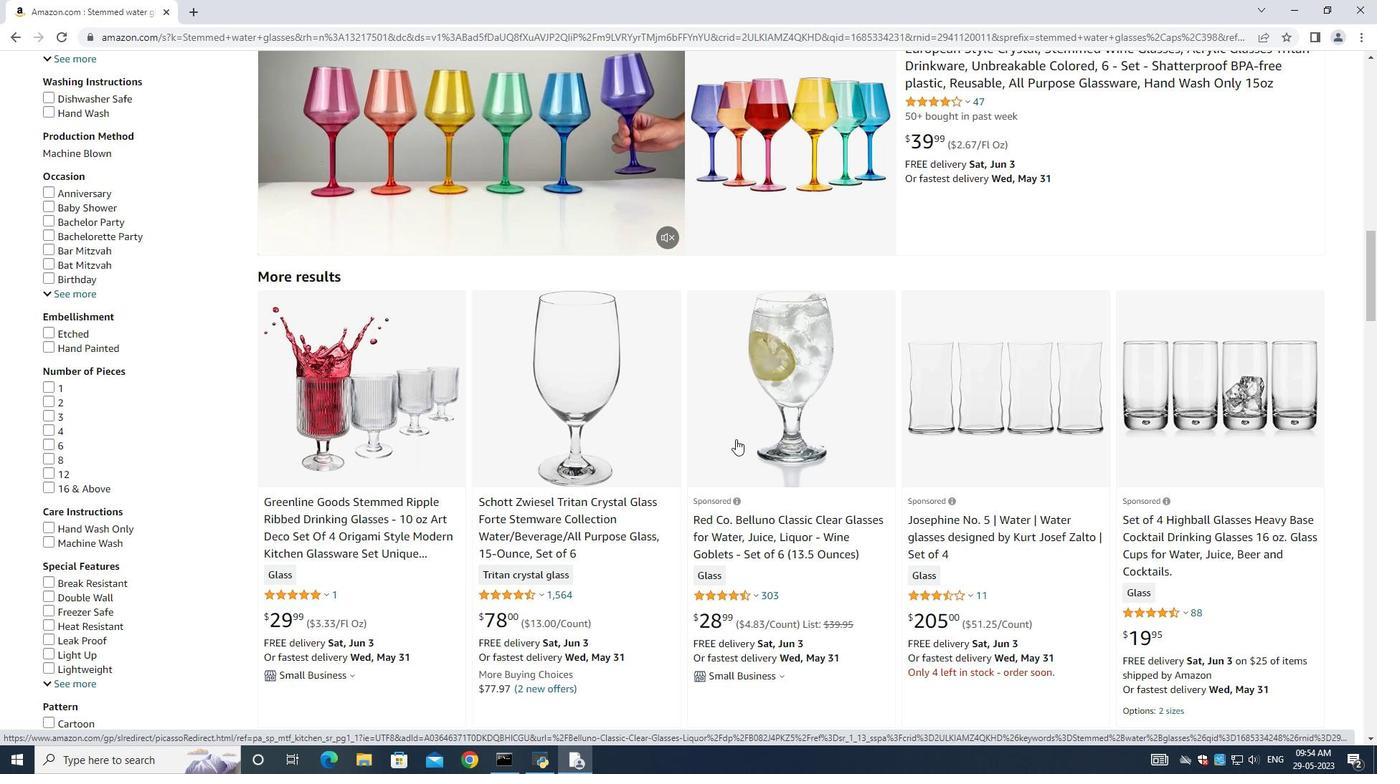 
Action: Mouse scrolled (736, 439) with delta (0, 0)
Screenshot: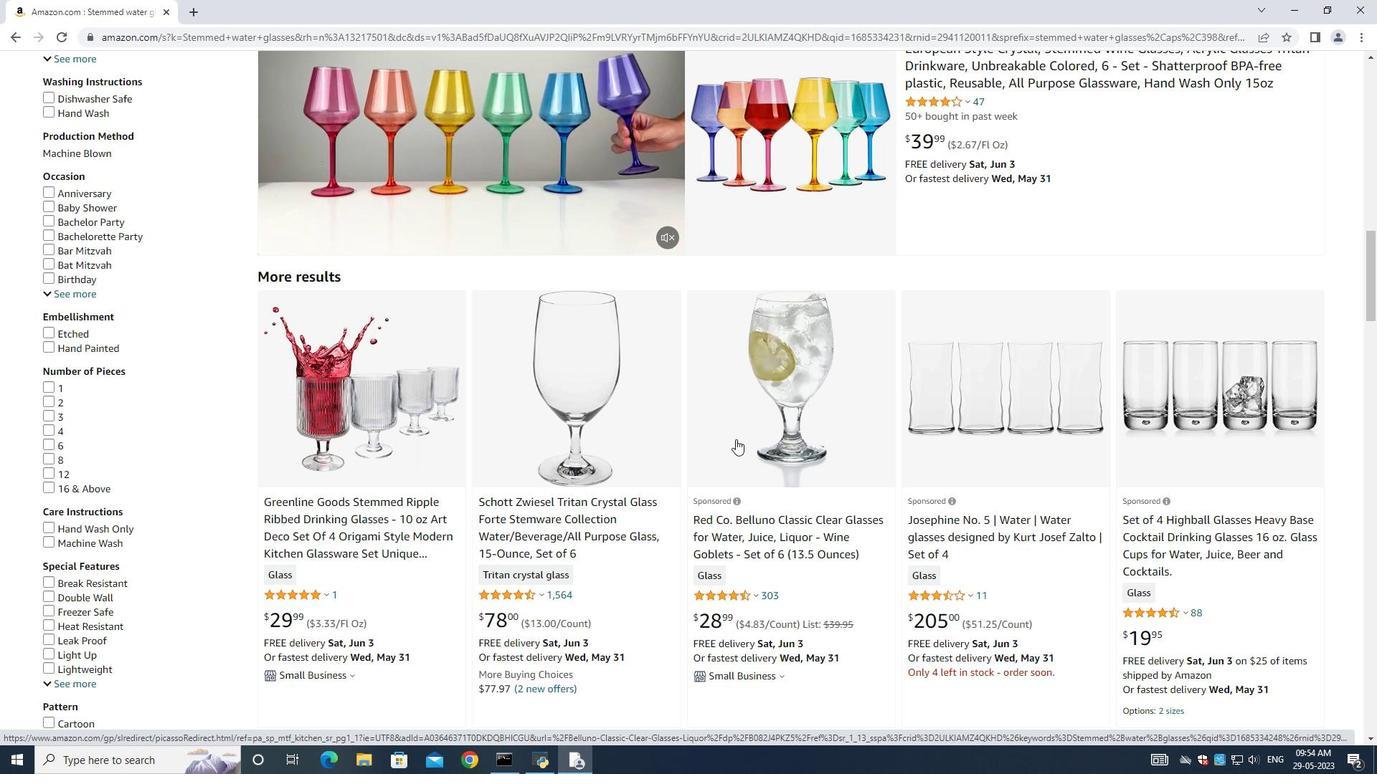 
Action: Mouse moved to (735, 438)
Screenshot: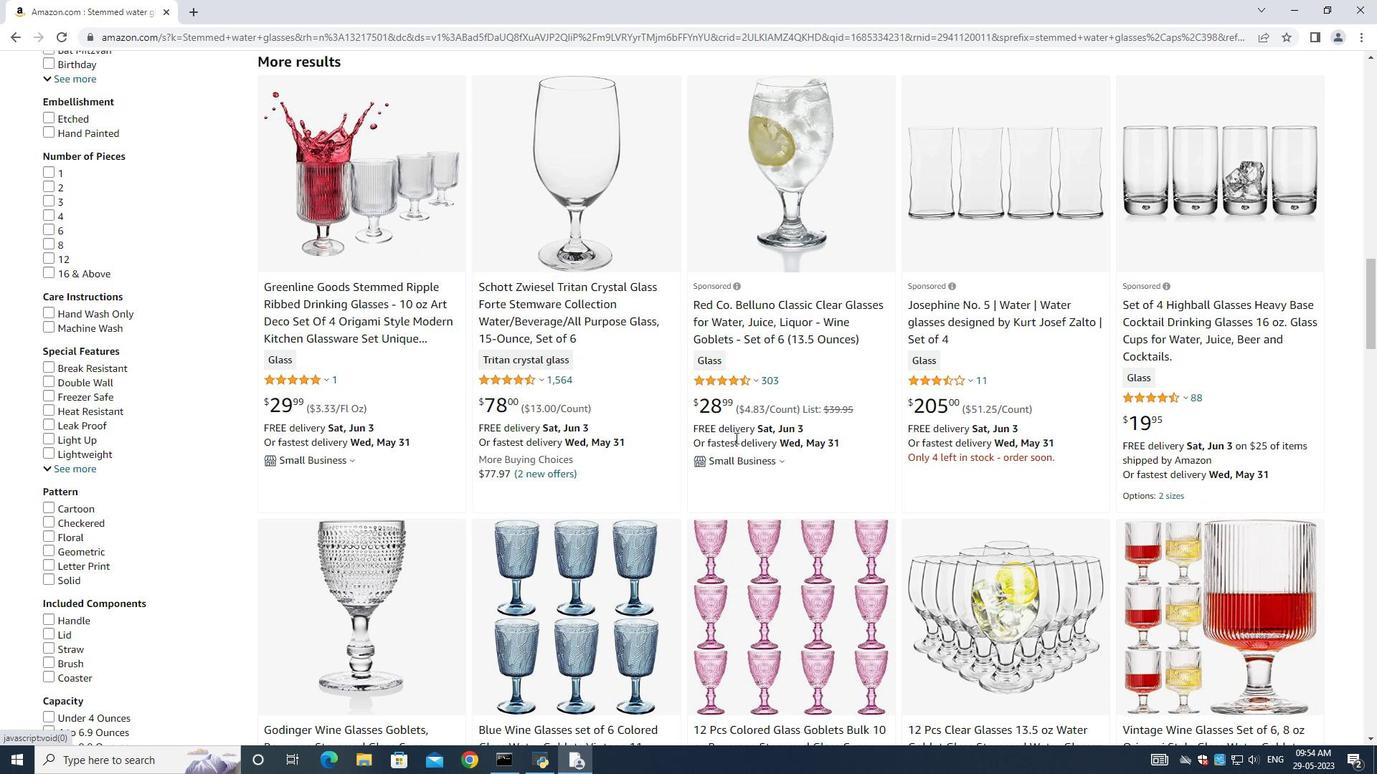 
Action: Mouse scrolled (735, 437) with delta (0, 0)
Screenshot: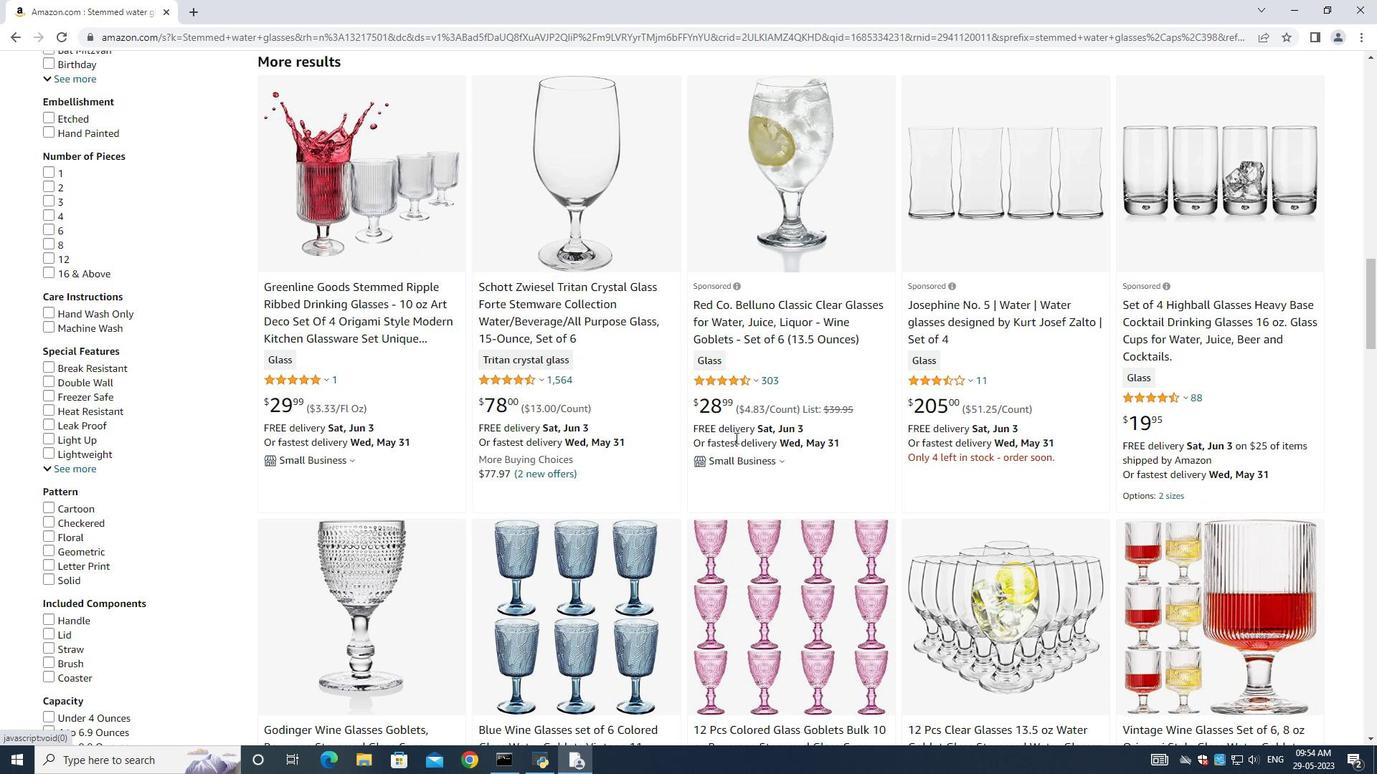 
Action: Mouse moved to (735, 437)
Screenshot: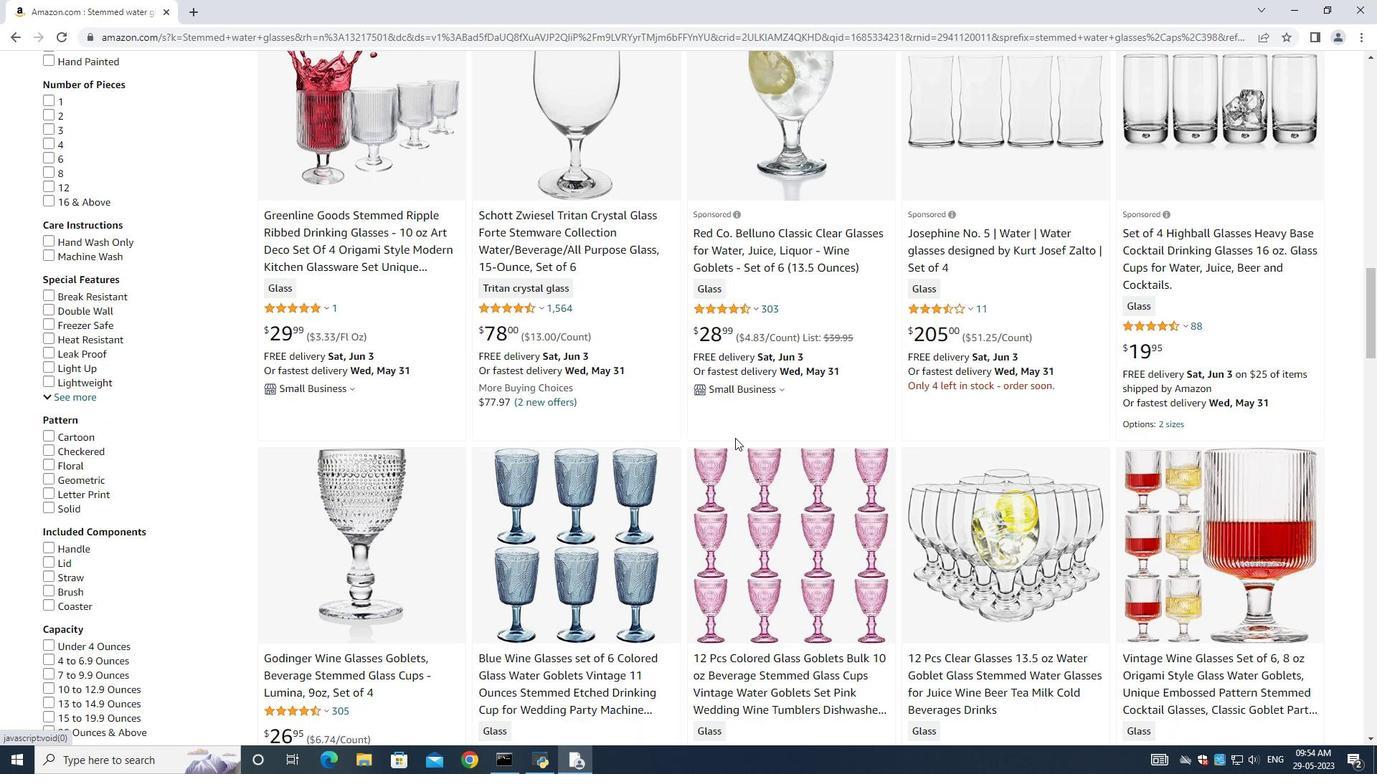 
Action: Mouse scrolled (735, 436) with delta (0, 0)
Screenshot: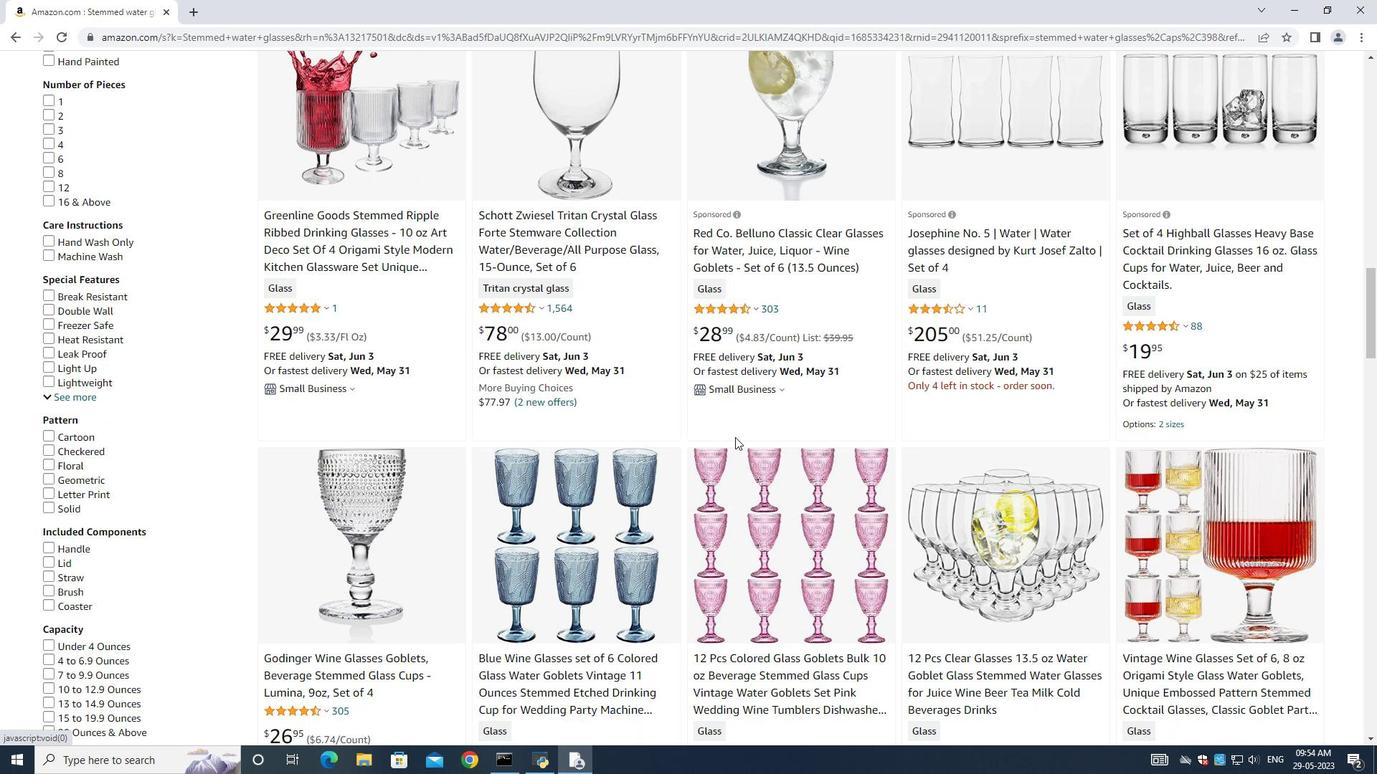 
Action: Mouse moved to (735, 437)
Screenshot: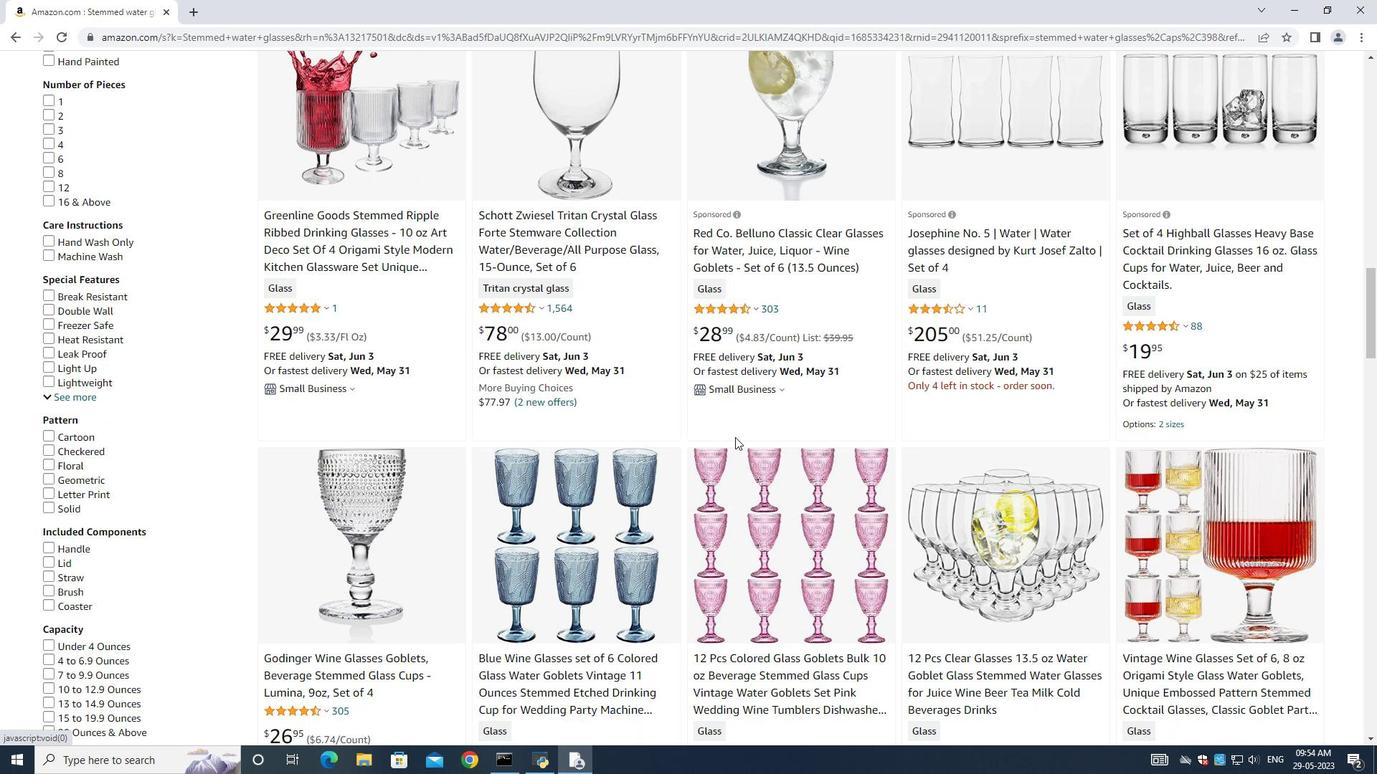 
Action: Mouse scrolled (735, 436) with delta (0, 0)
Screenshot: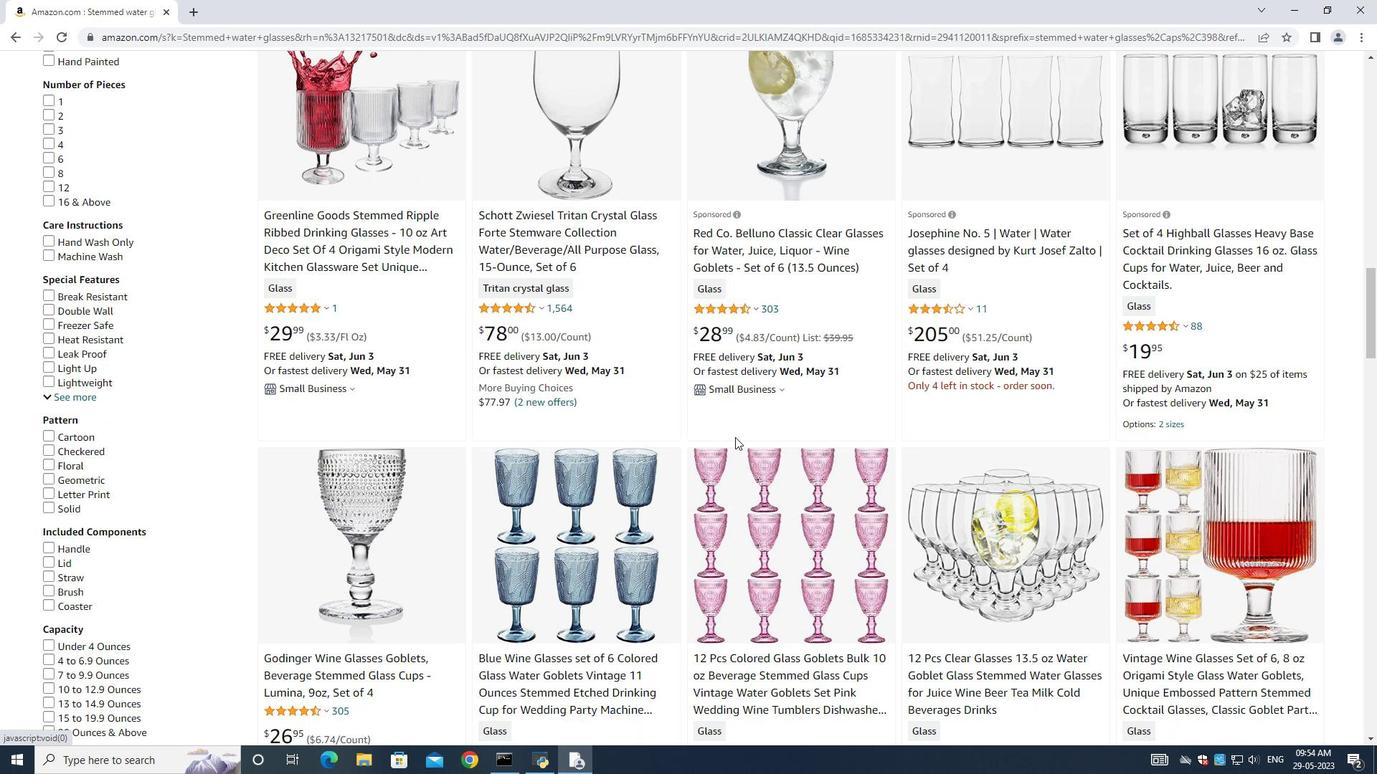 
Action: Mouse moved to (735, 437)
Screenshot: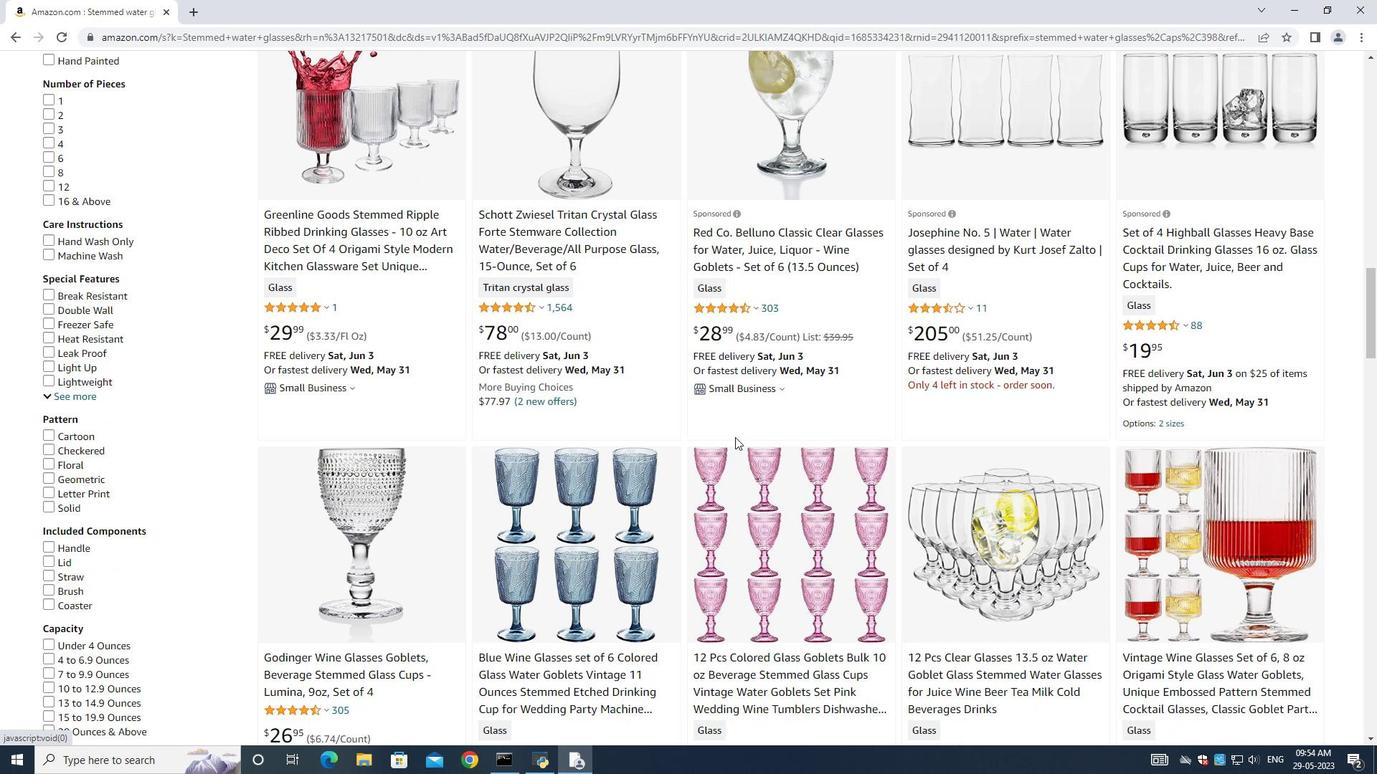 
Action: Mouse scrolled (735, 436) with delta (0, 0)
Screenshot: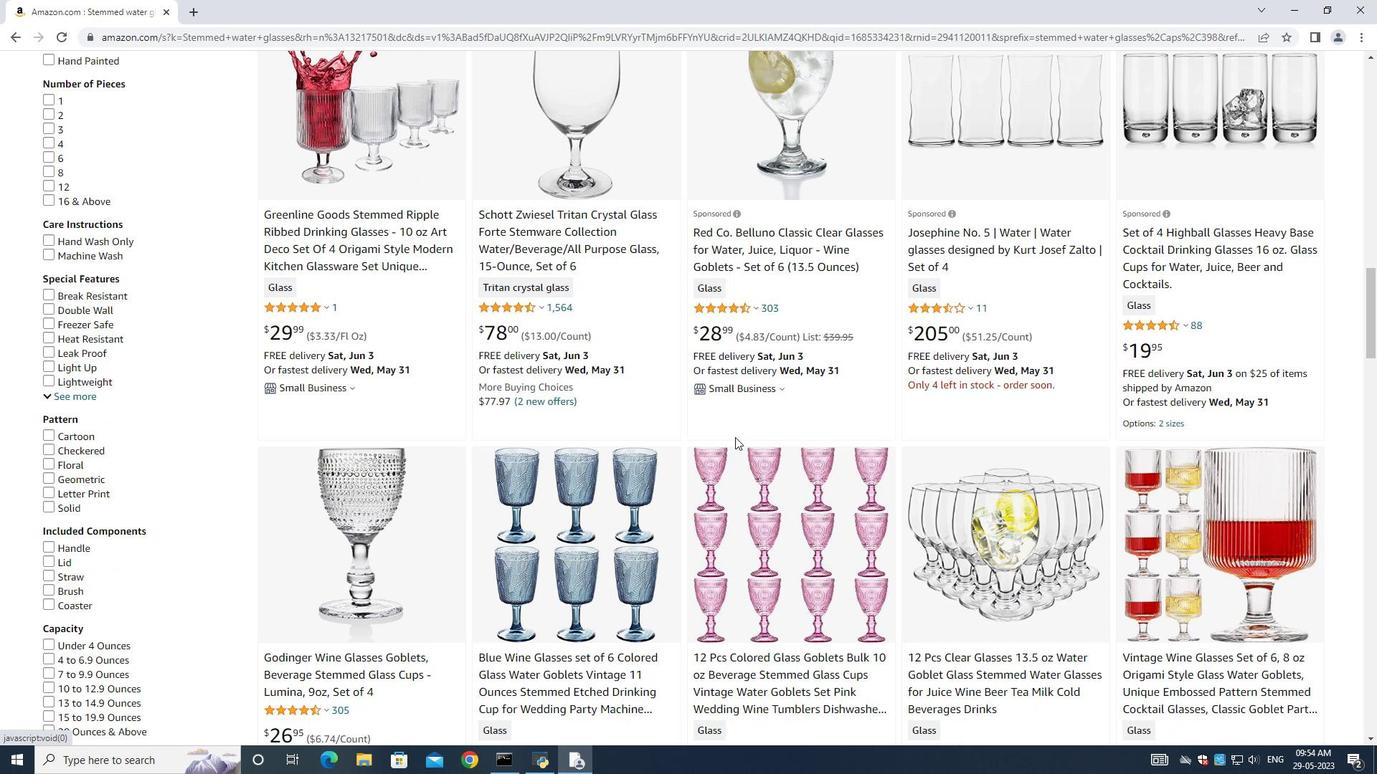 
Action: Mouse moved to (735, 437)
Screenshot: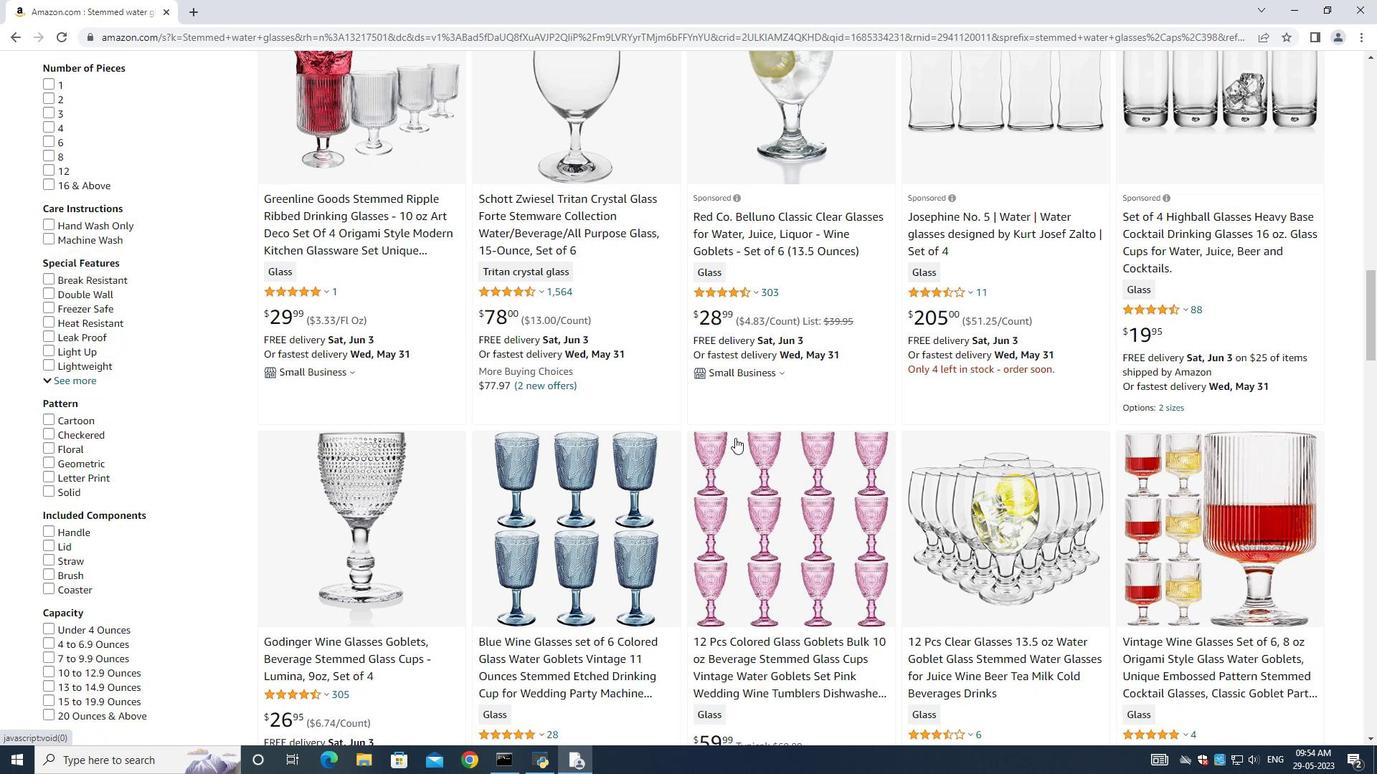 
Action: Mouse scrolled (735, 436) with delta (0, 0)
Screenshot: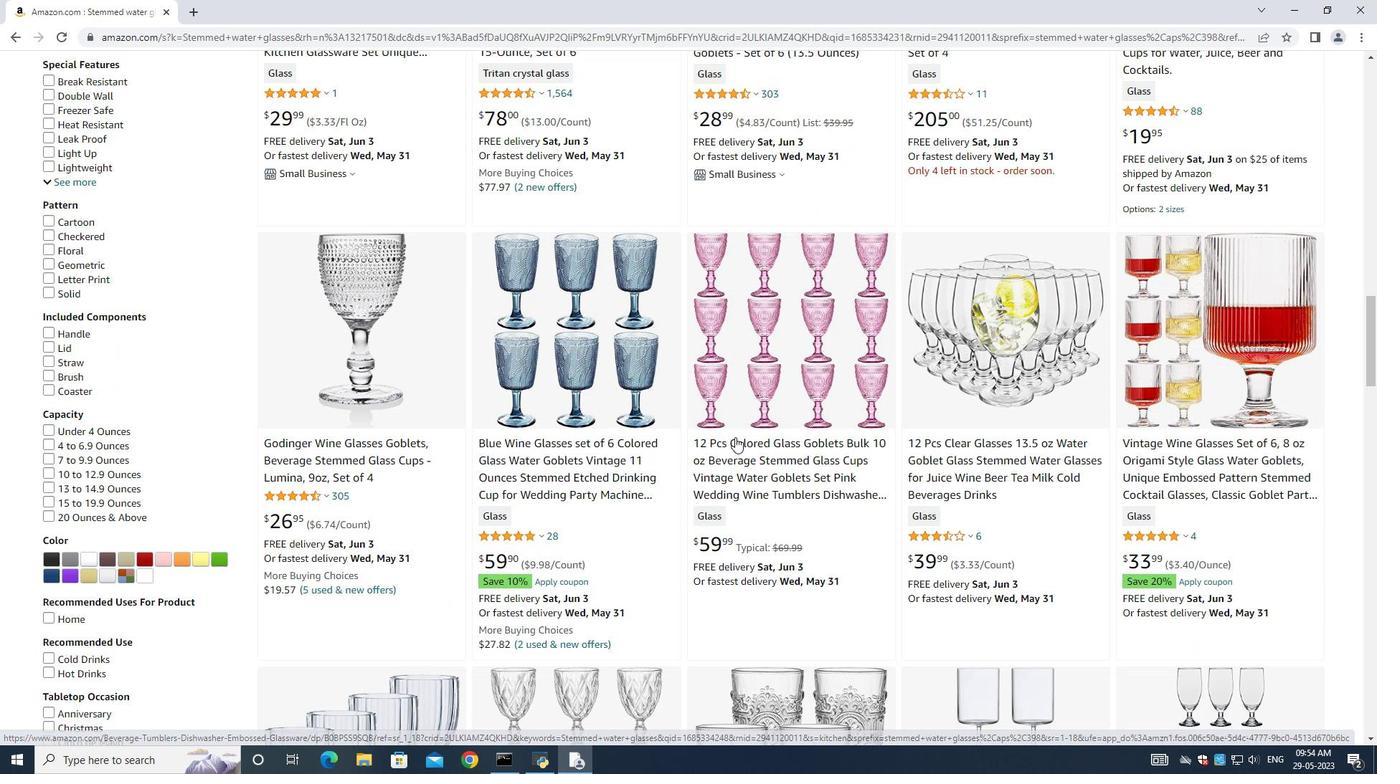 
Action: Mouse scrolled (735, 436) with delta (0, 0)
Screenshot: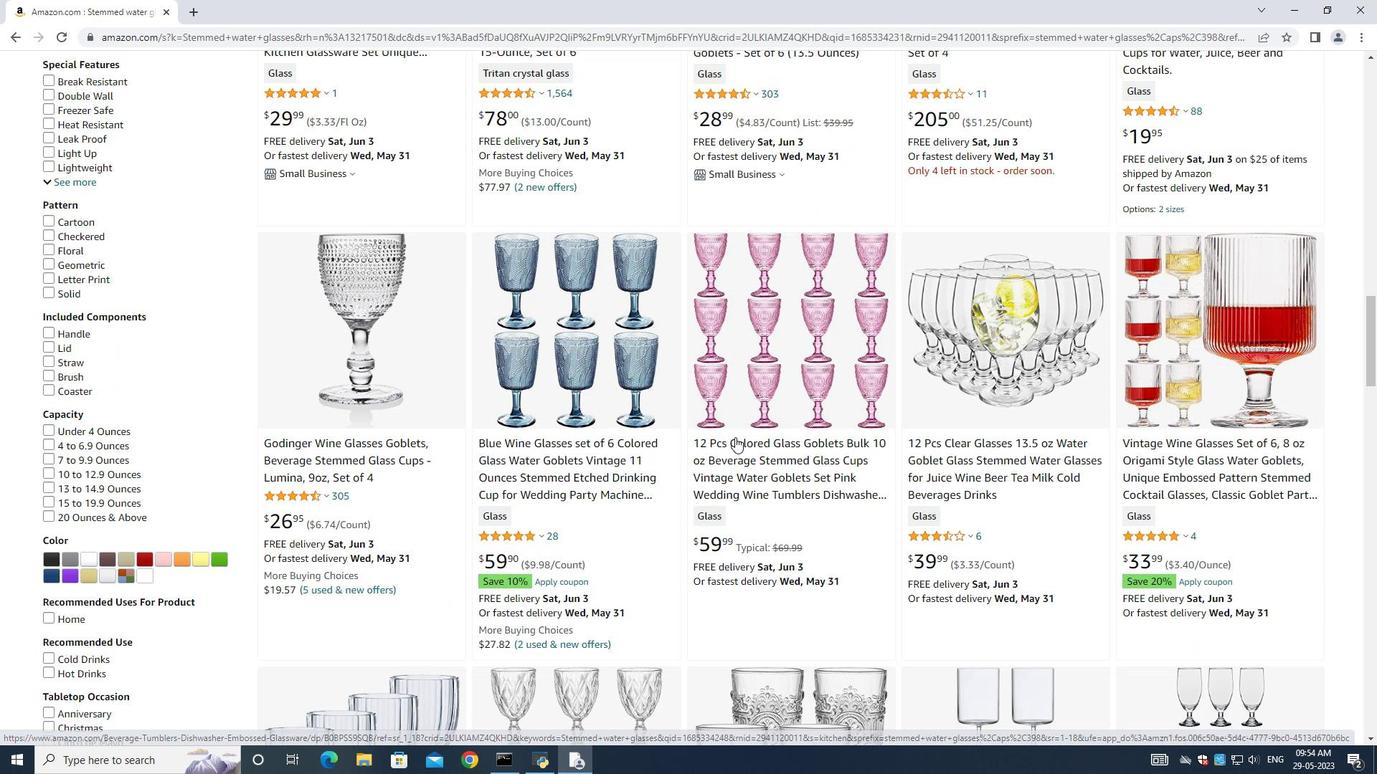 
Action: Mouse scrolled (735, 436) with delta (0, 0)
Screenshot: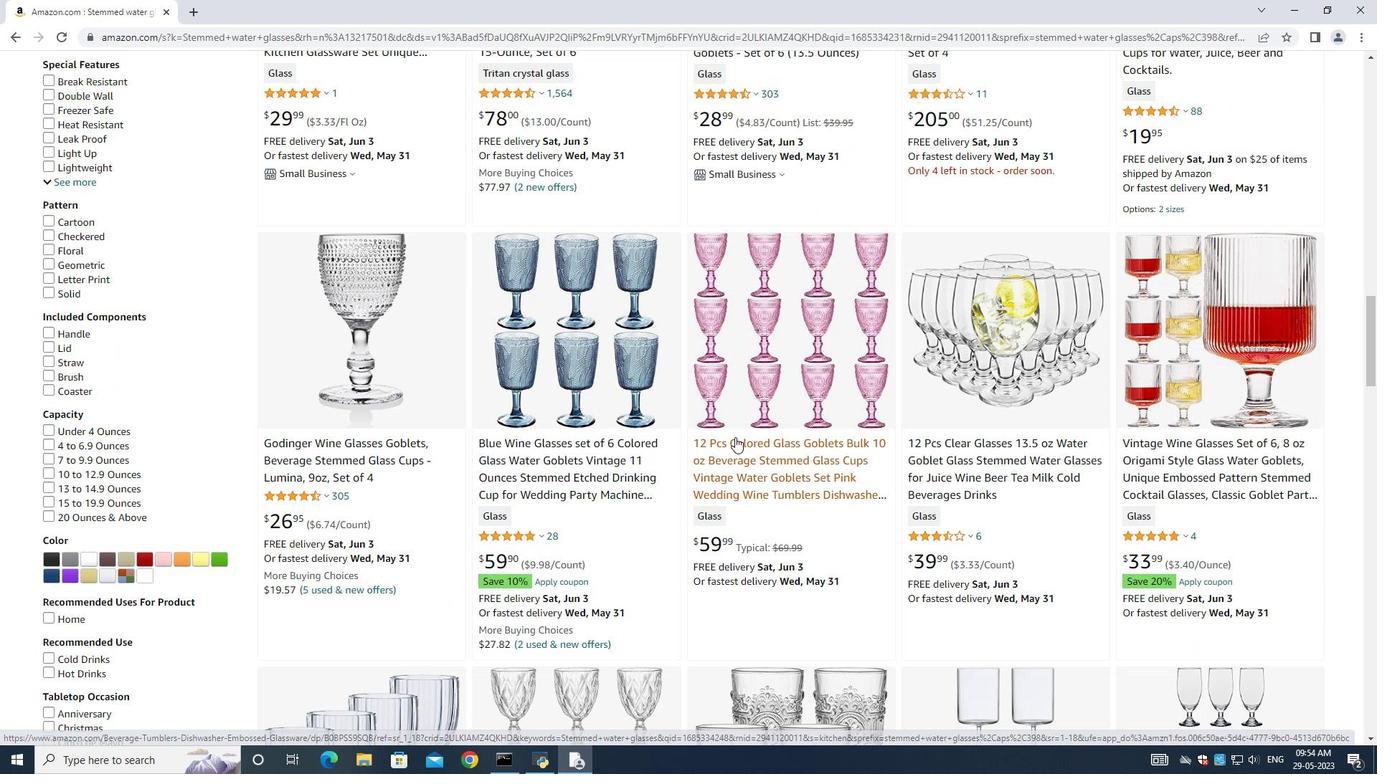 
Action: Mouse moved to (728, 426)
Screenshot: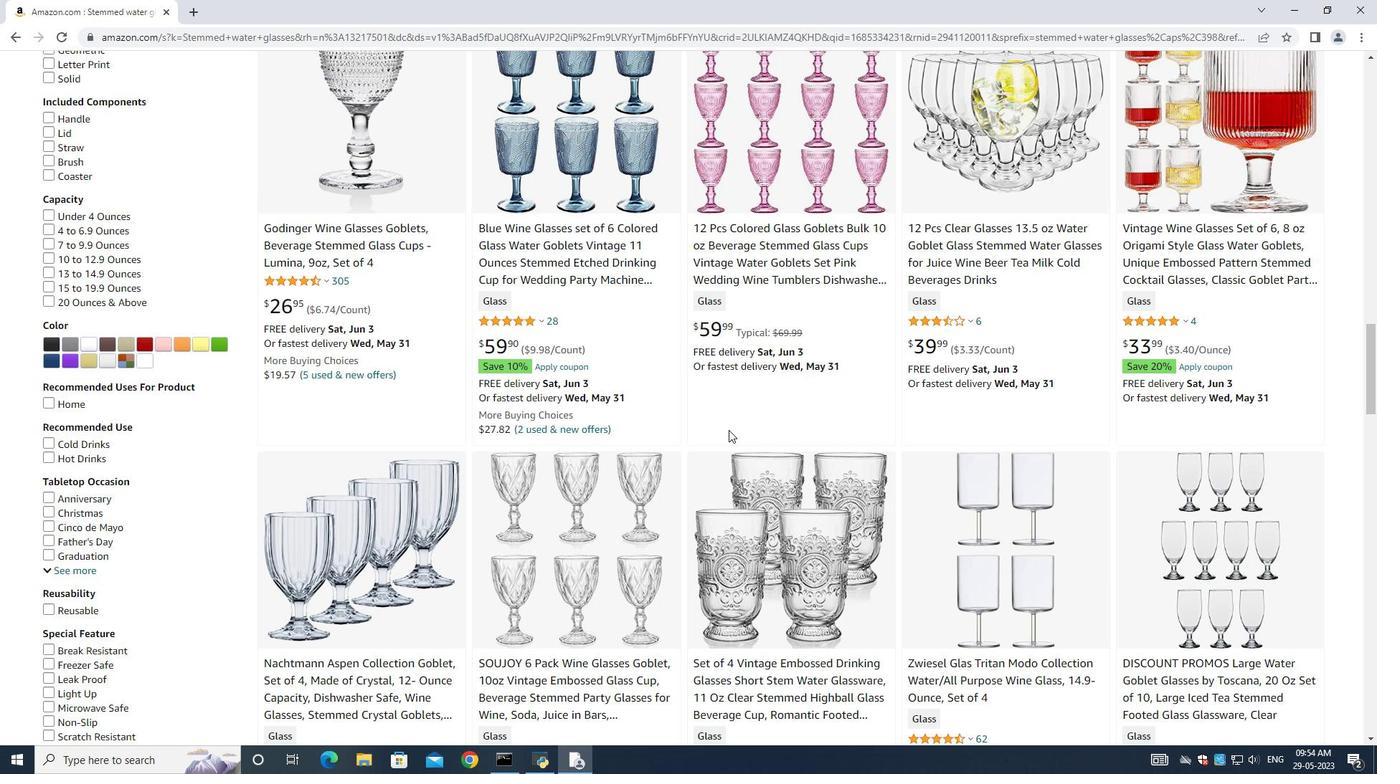 
Action: Mouse scrolled (728, 426) with delta (0, 0)
Screenshot: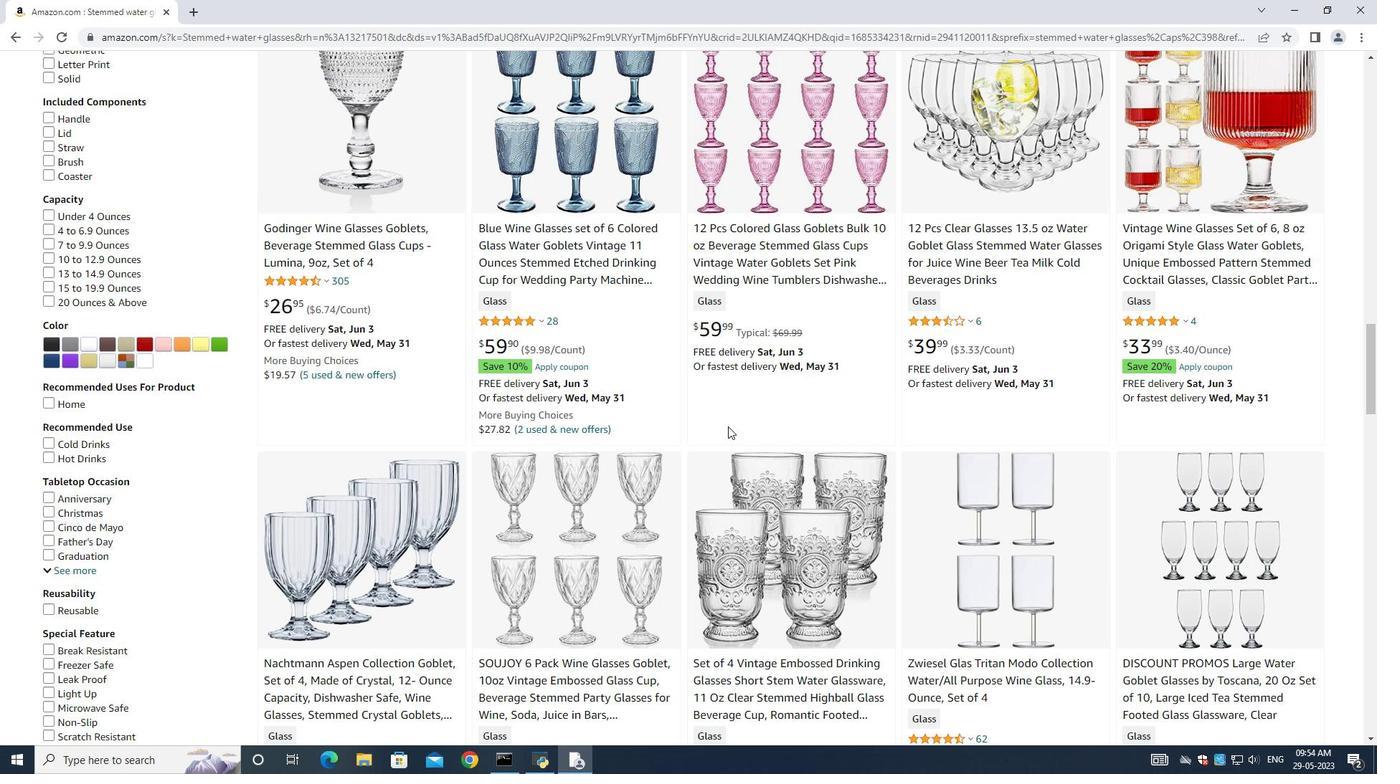 
Action: Mouse moved to (728, 426)
Screenshot: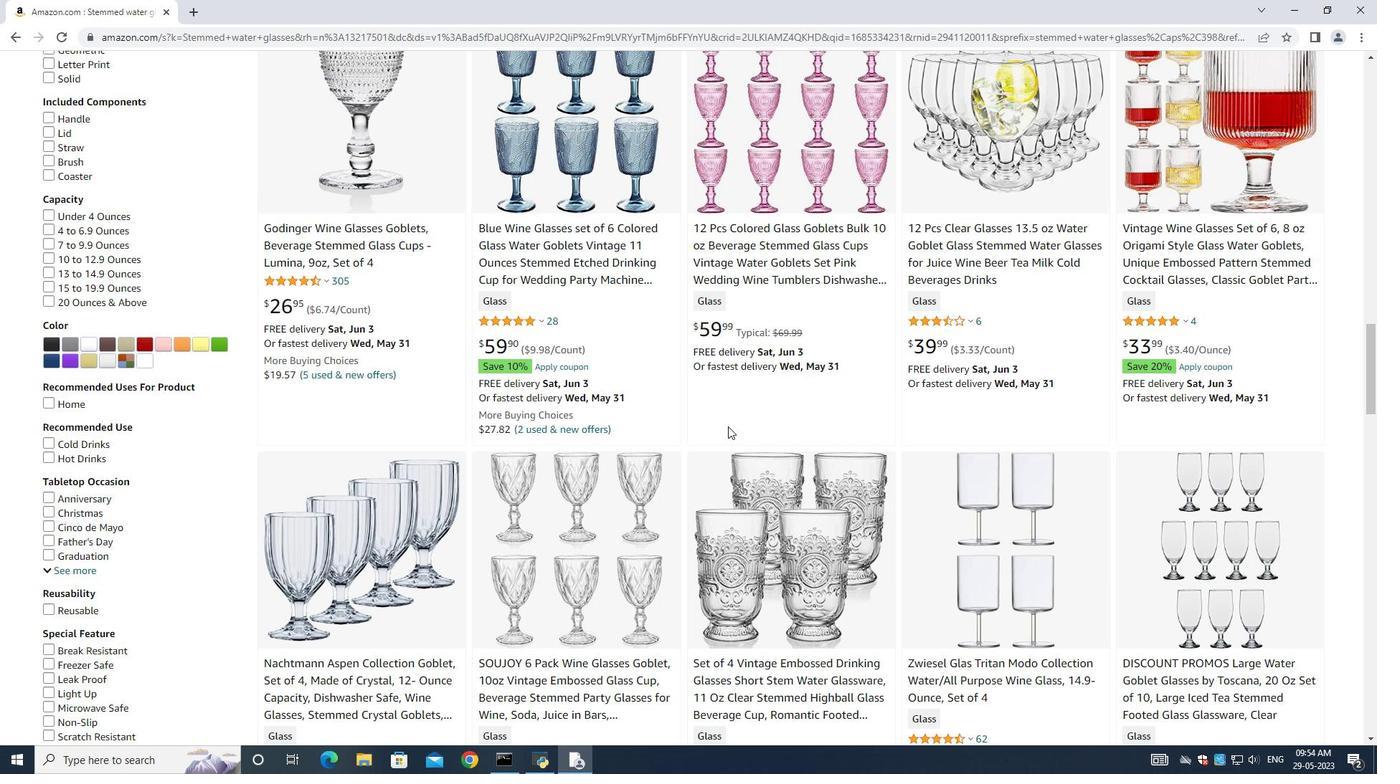 
Action: Mouse scrolled (728, 426) with delta (0, 0)
Screenshot: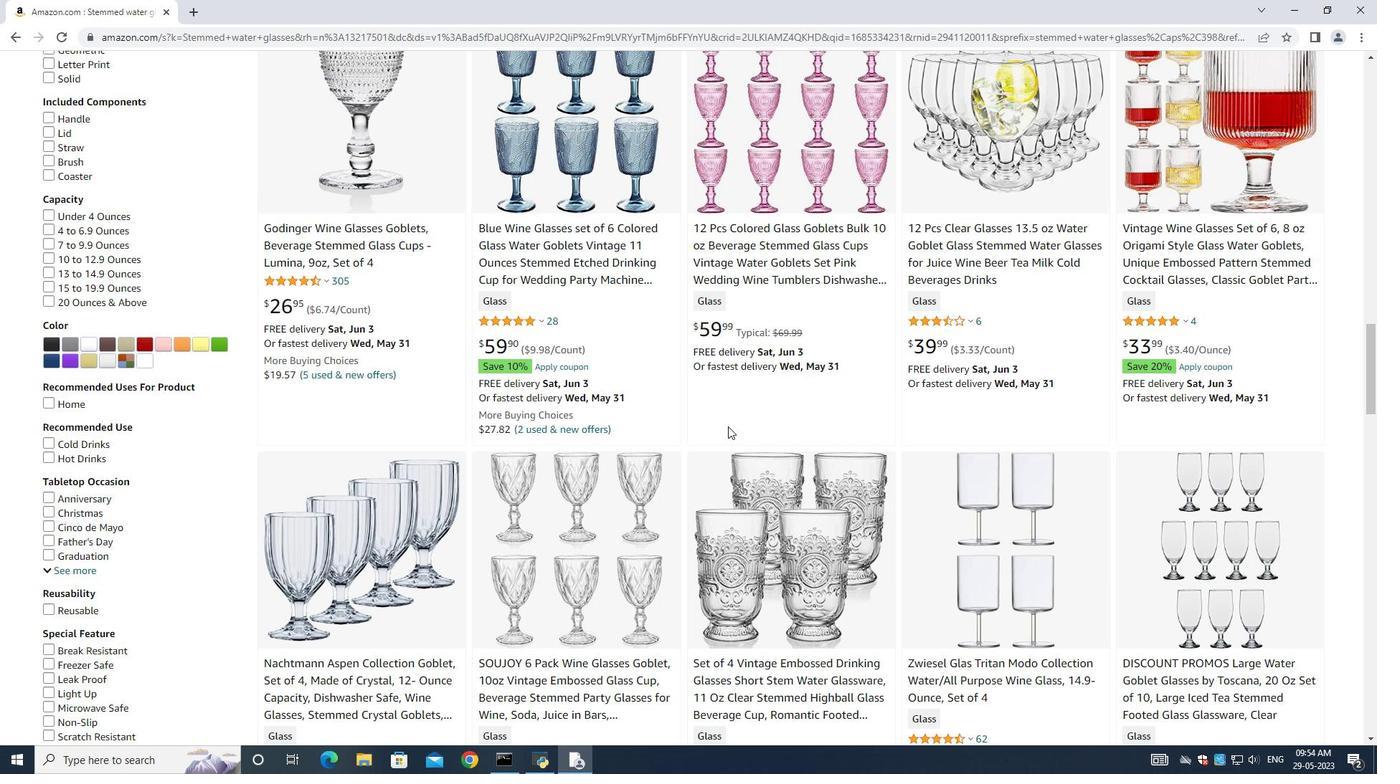 
Action: Mouse scrolled (728, 426) with delta (0, 0)
Screenshot: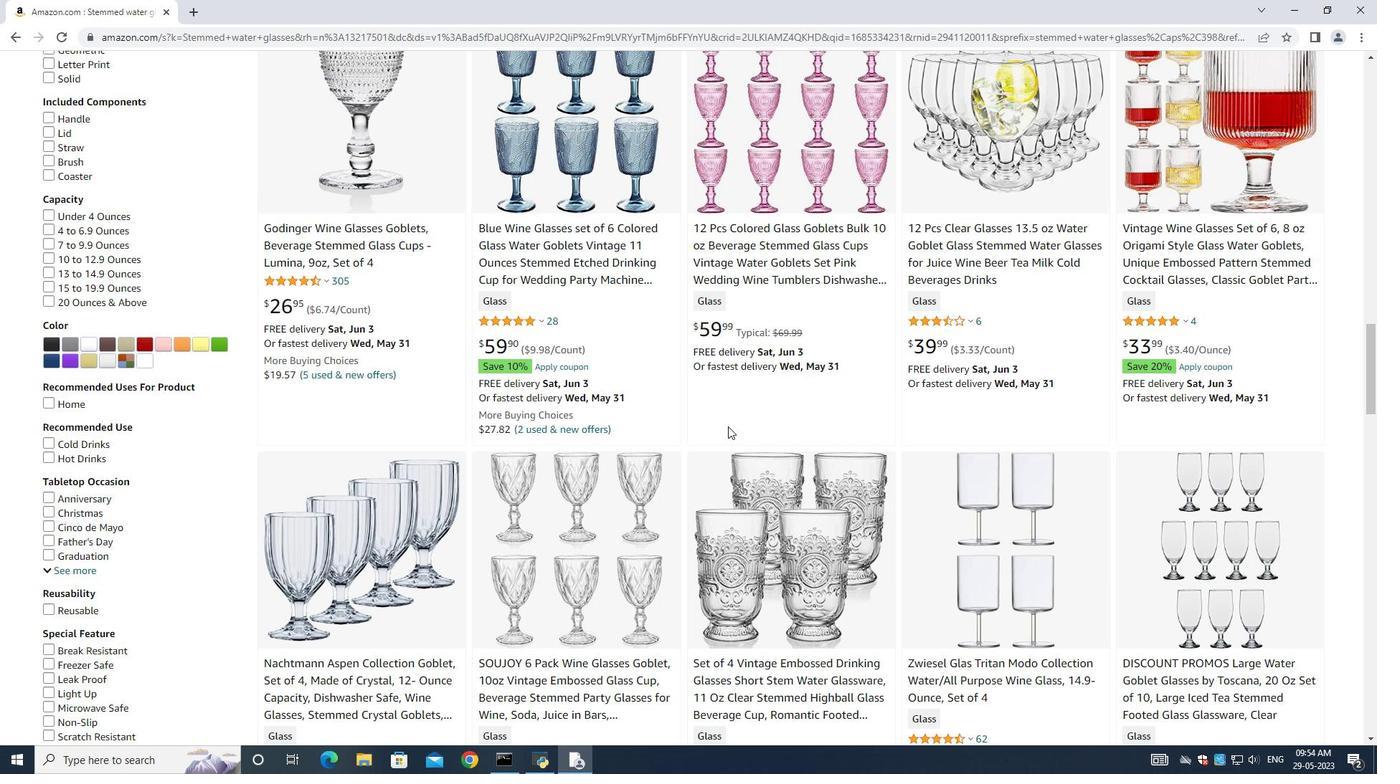 
Action: Mouse scrolled (728, 426) with delta (0, 0)
Screenshot: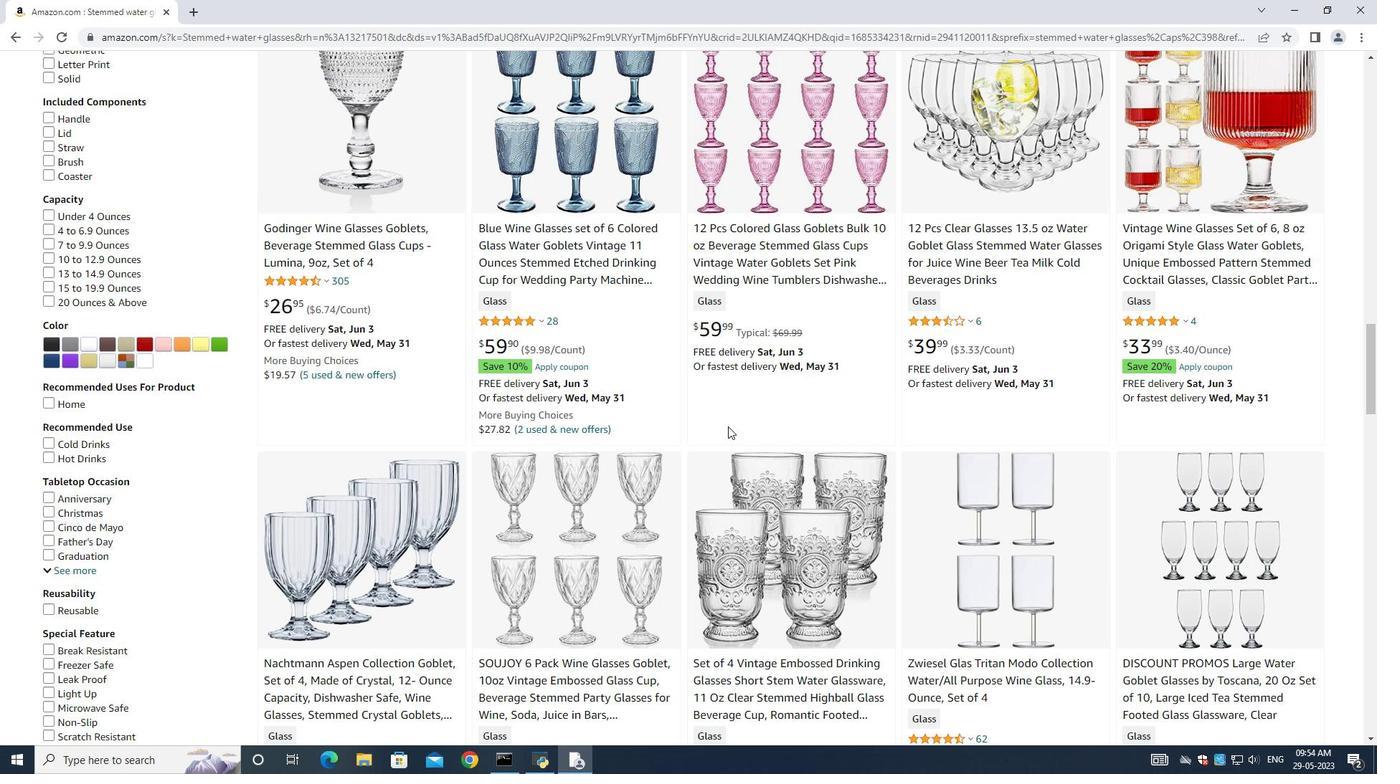 
Action: Mouse scrolled (728, 426) with delta (0, 0)
Screenshot: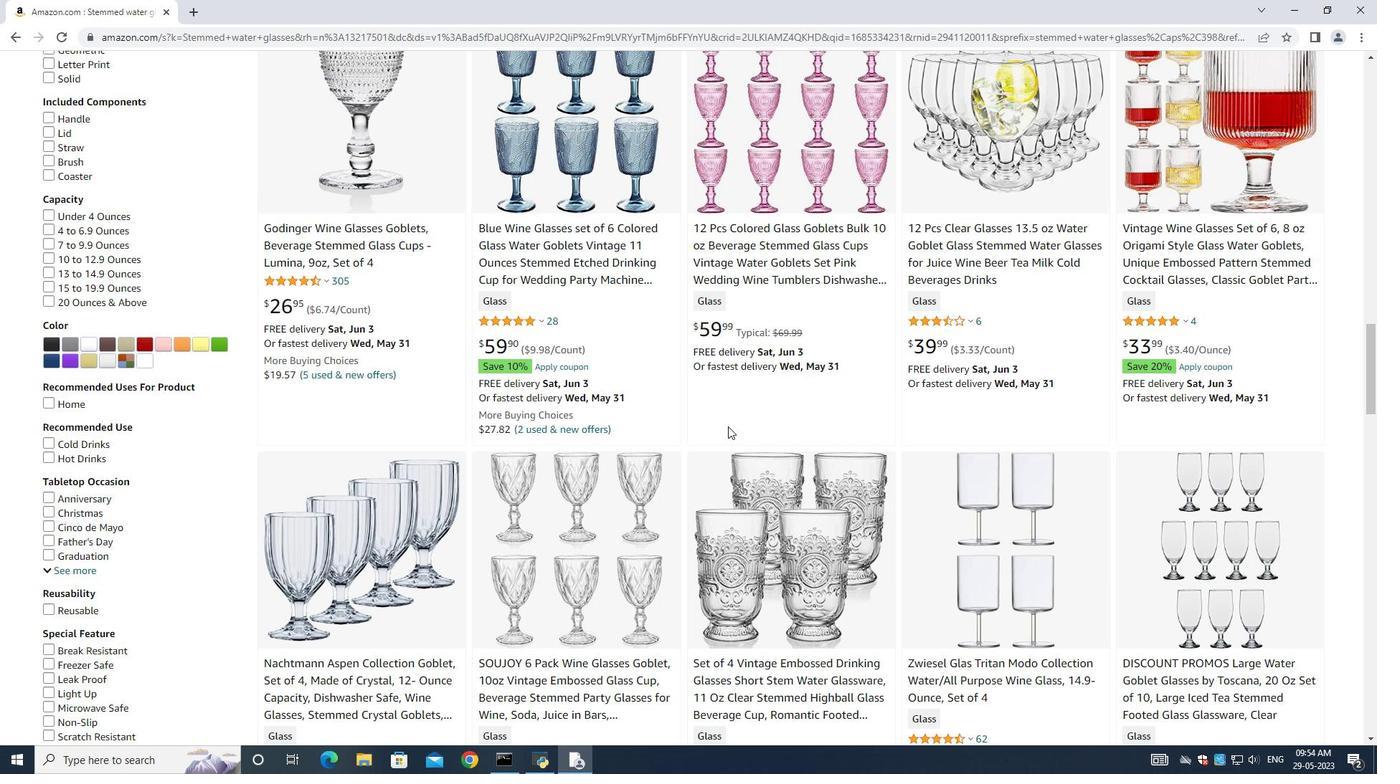 
Action: Mouse scrolled (728, 426) with delta (0, 0)
Screenshot: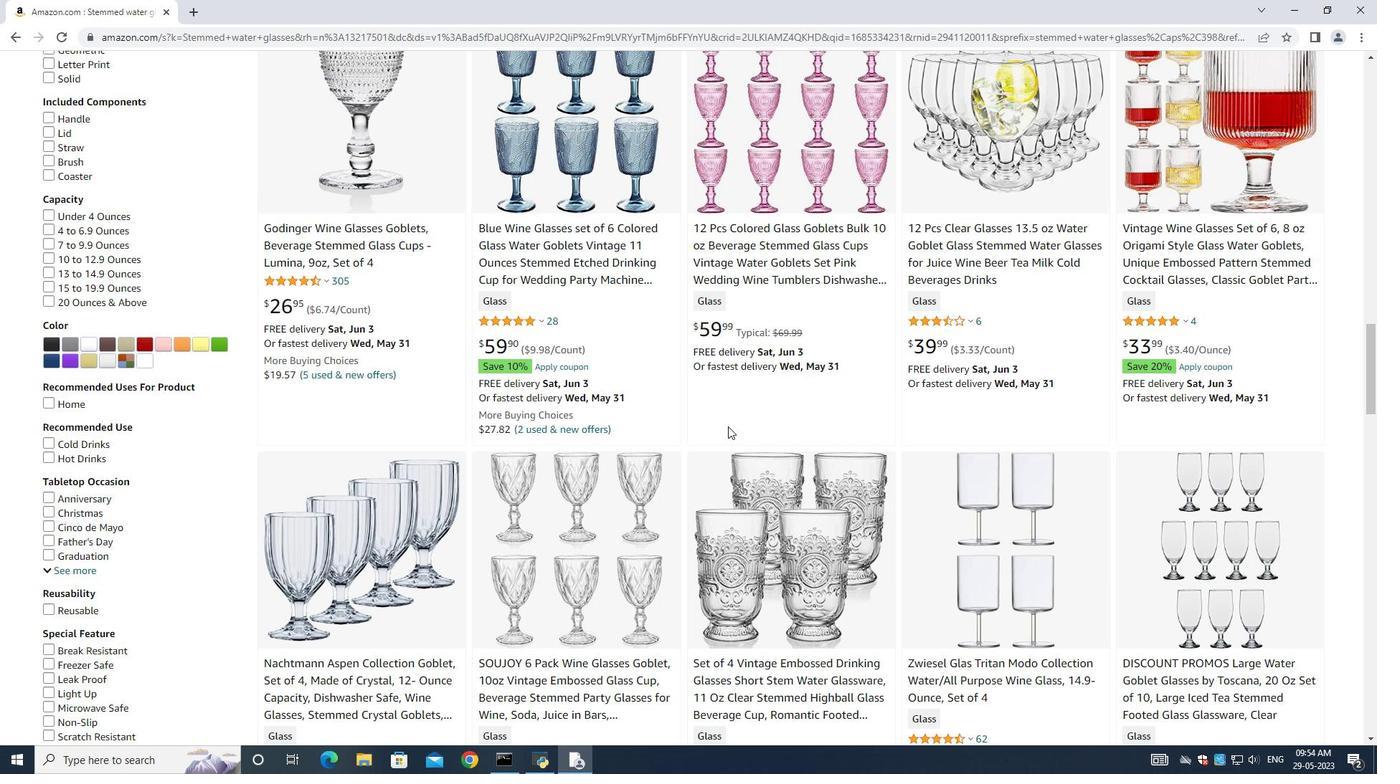 
Action: Mouse scrolled (728, 426) with delta (0, 0)
Screenshot: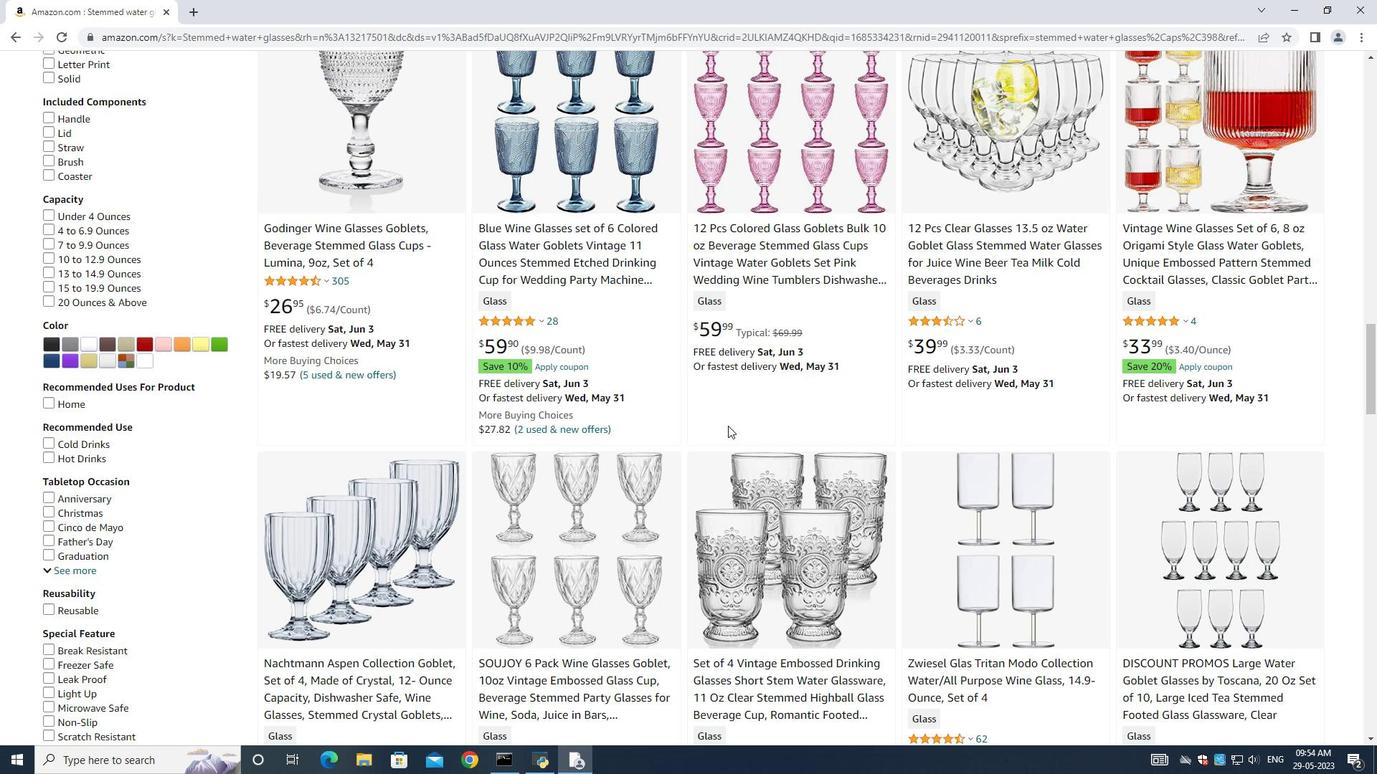 
Action: Mouse scrolled (728, 426) with delta (0, 0)
Screenshot: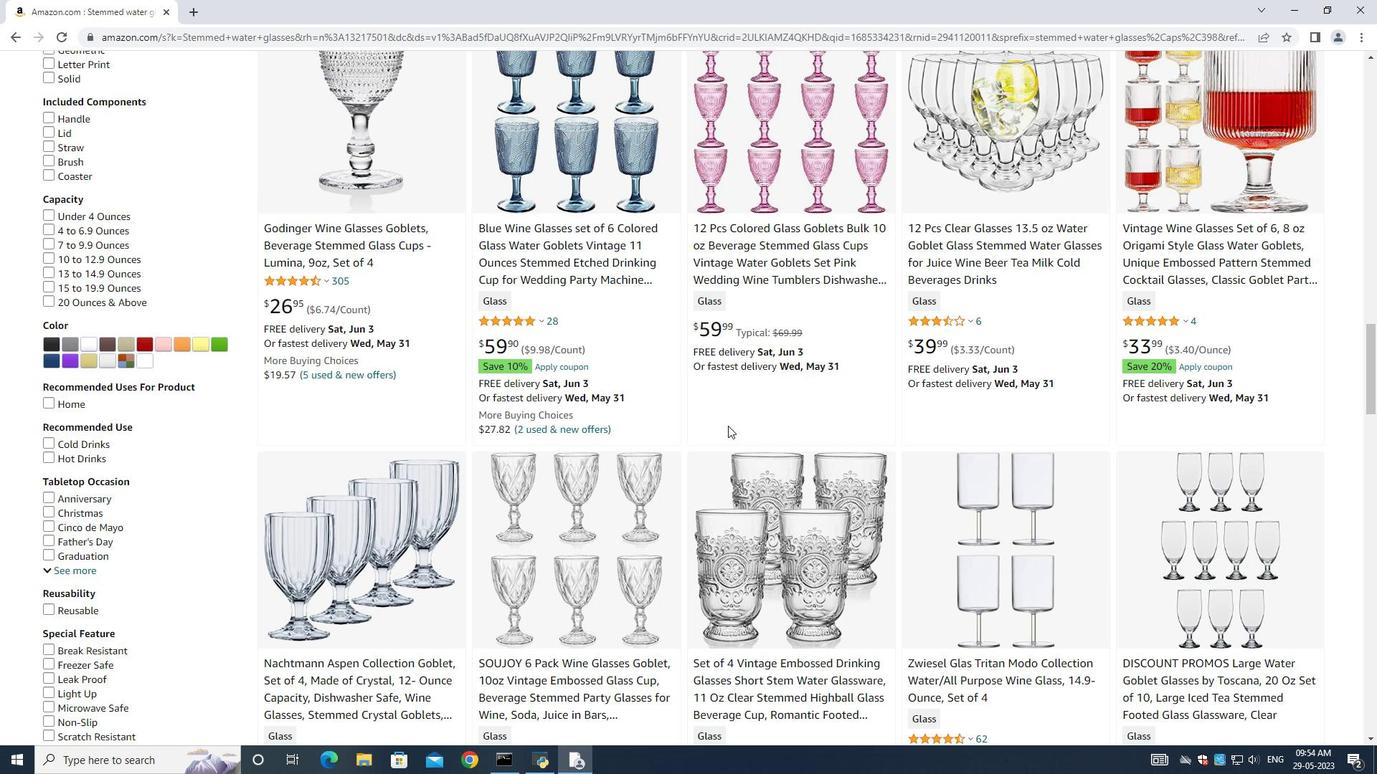 
Action: Mouse moved to (728, 426)
Screenshot: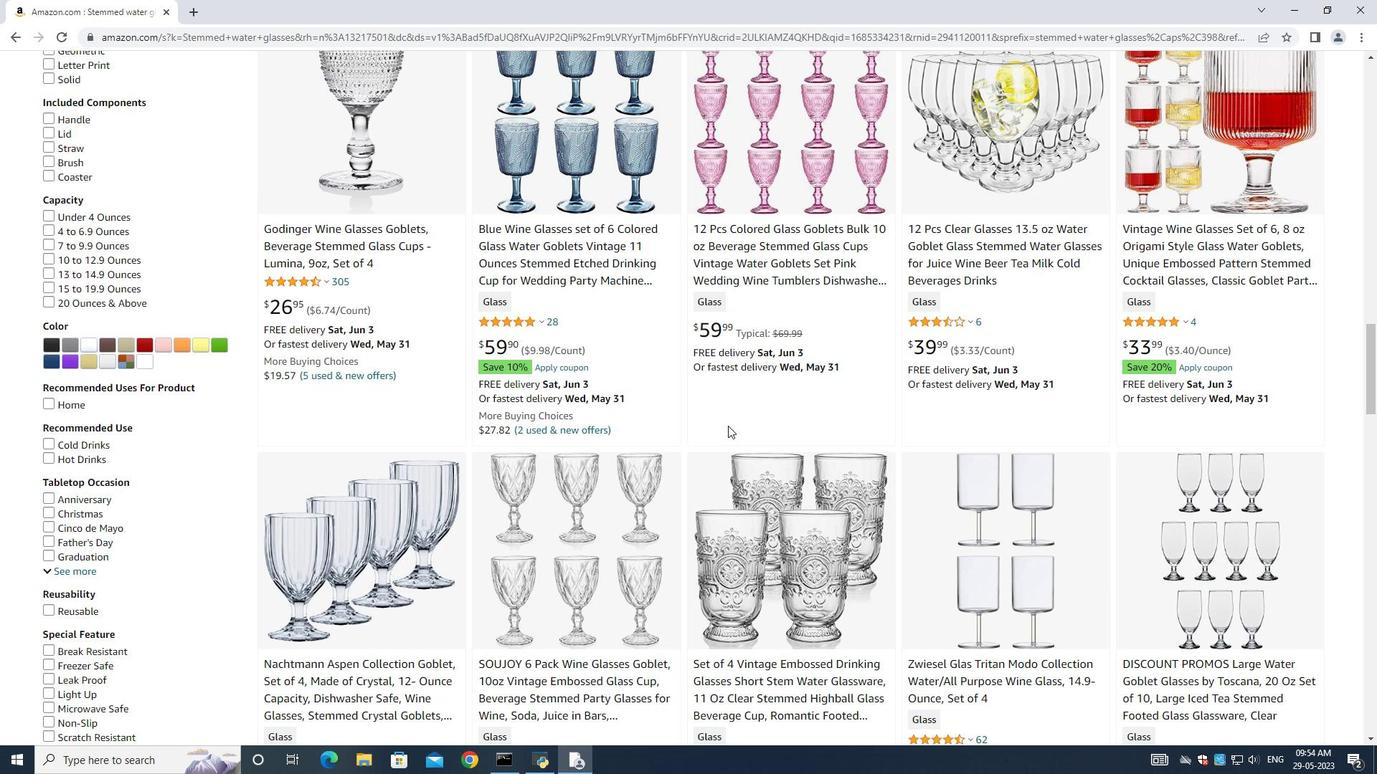 
Action: Mouse scrolled (728, 426) with delta (0, 0)
Screenshot: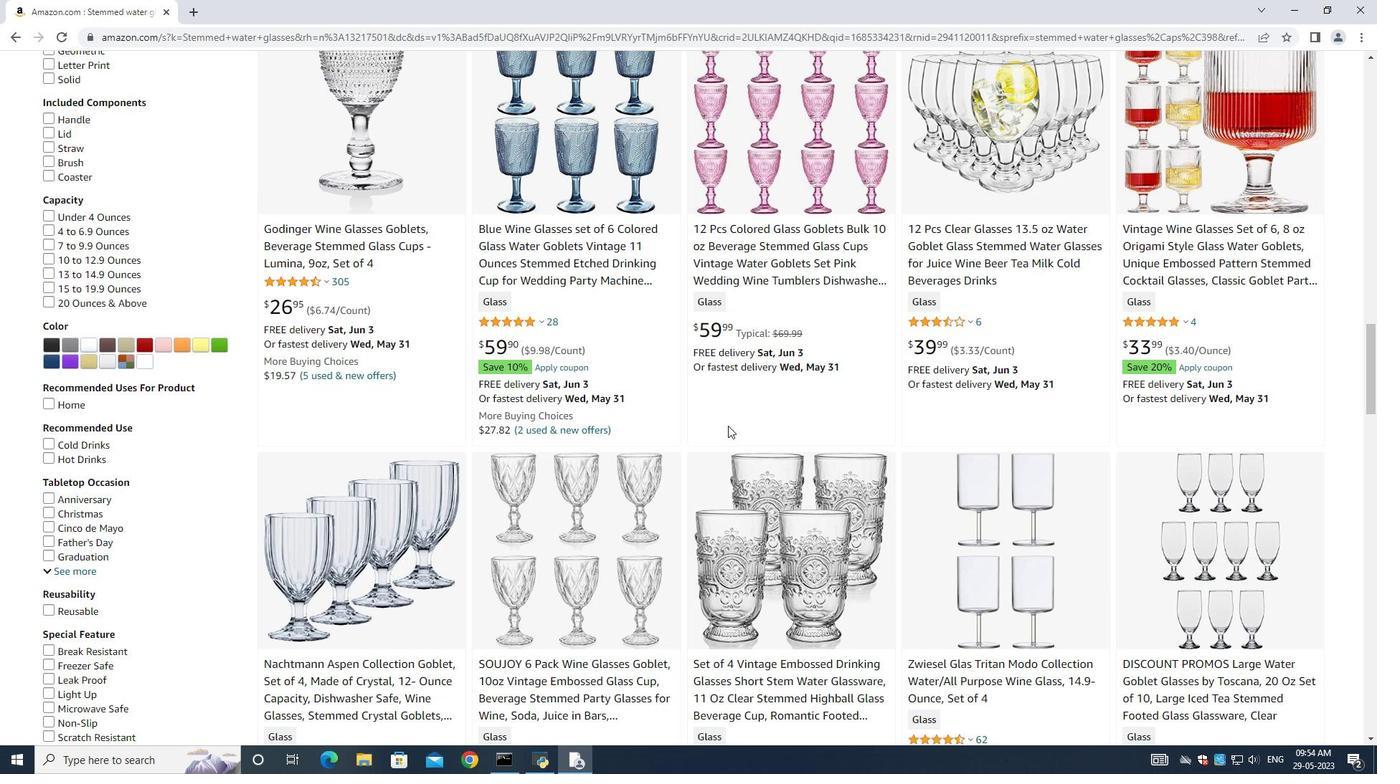 
Action: Mouse moved to (728, 426)
Screenshot: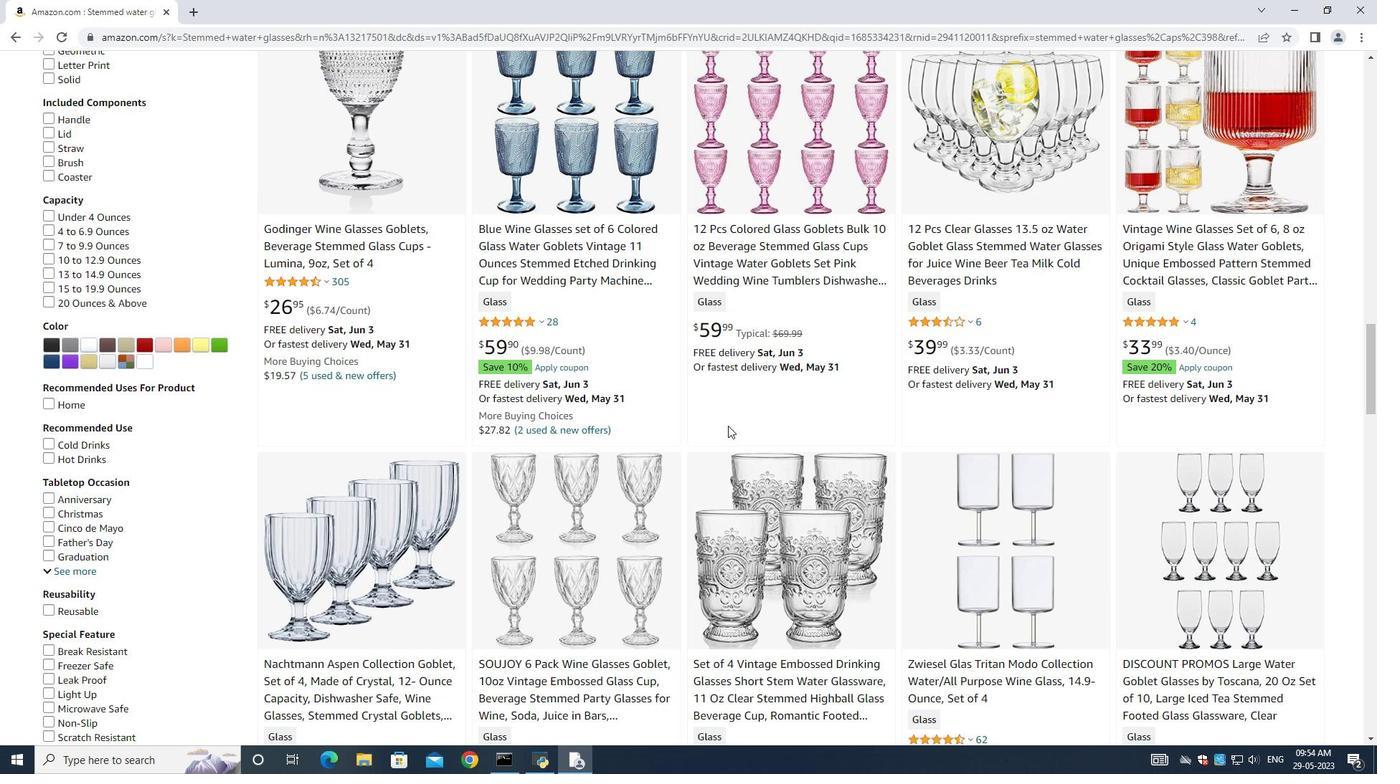 
Action: Mouse scrolled (728, 426) with delta (0, 0)
Screenshot: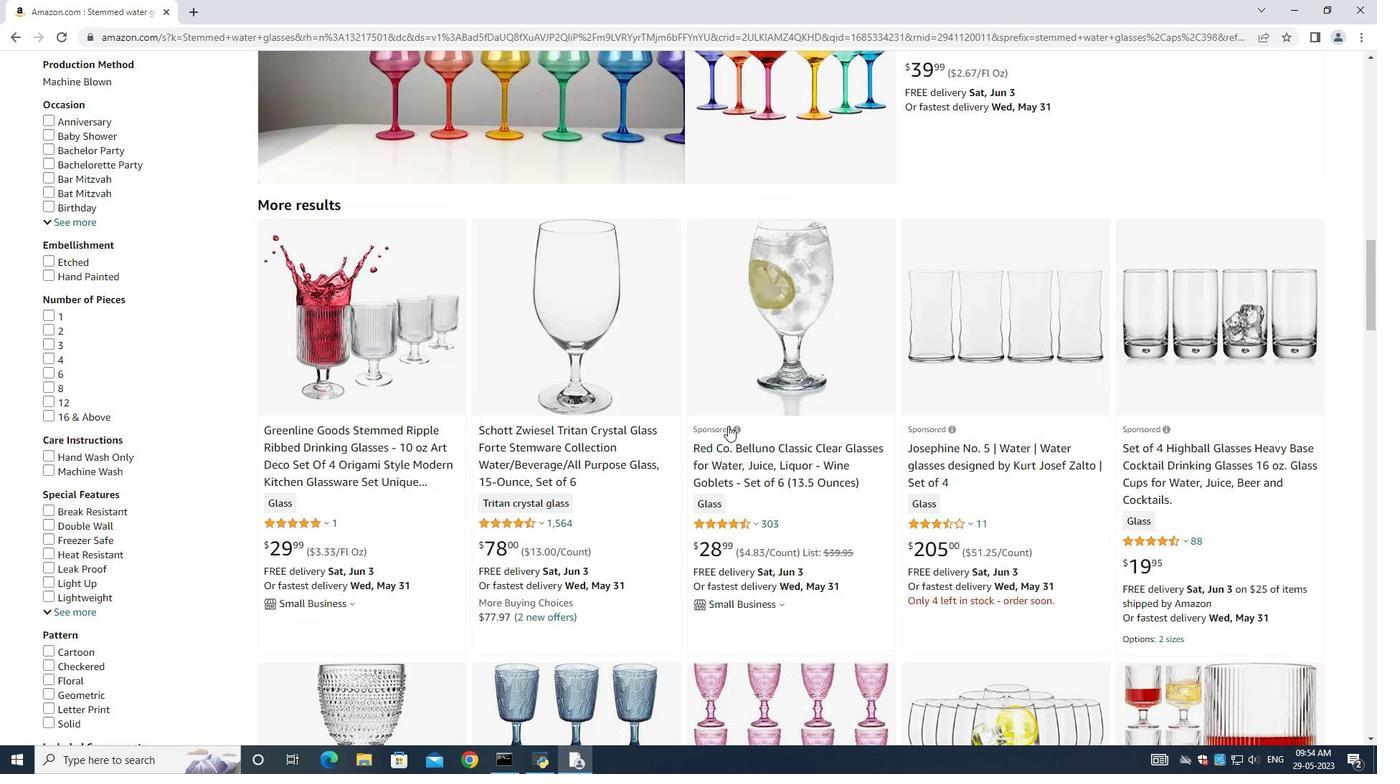 
Action: Mouse scrolled (728, 426) with delta (0, 0)
Screenshot: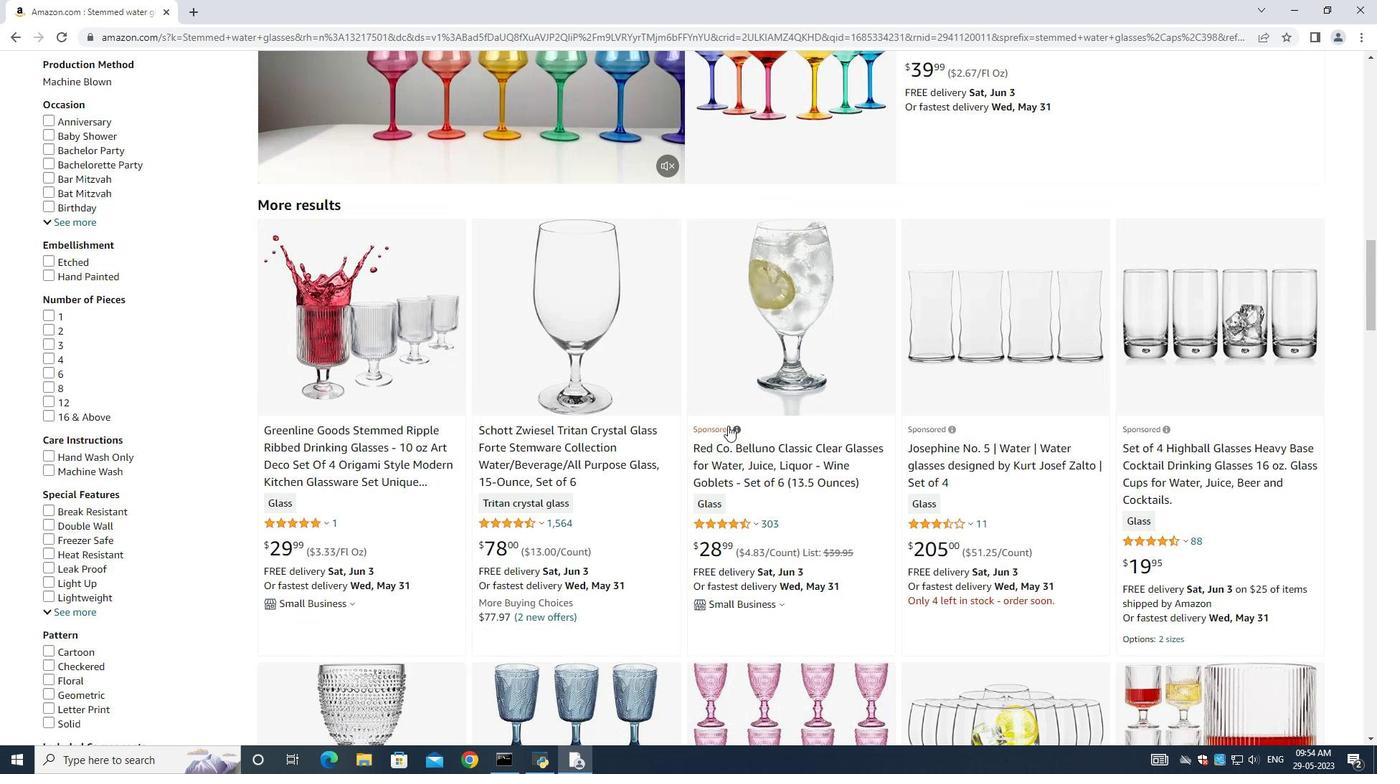 
Action: Mouse scrolled (728, 426) with delta (0, 0)
Screenshot: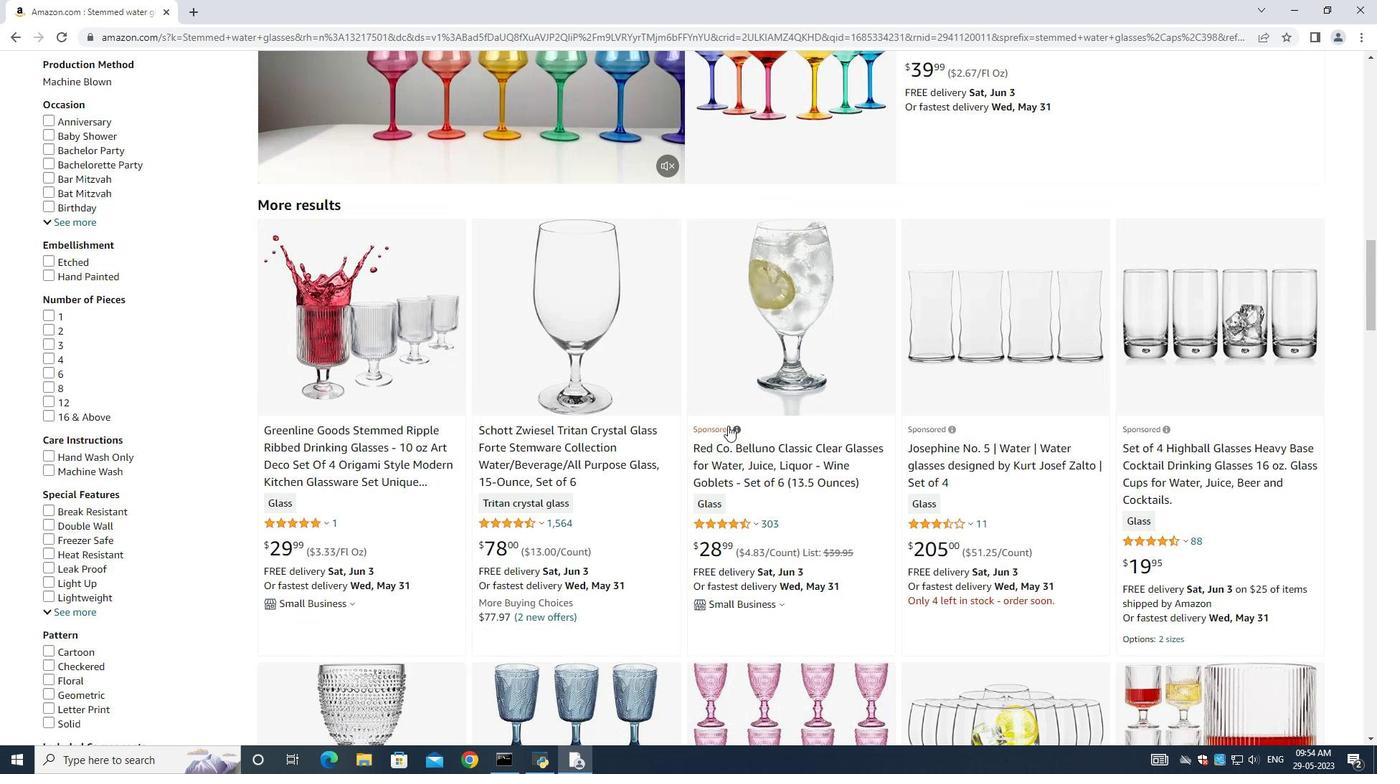
Action: Mouse scrolled (728, 426) with delta (0, 0)
Screenshot: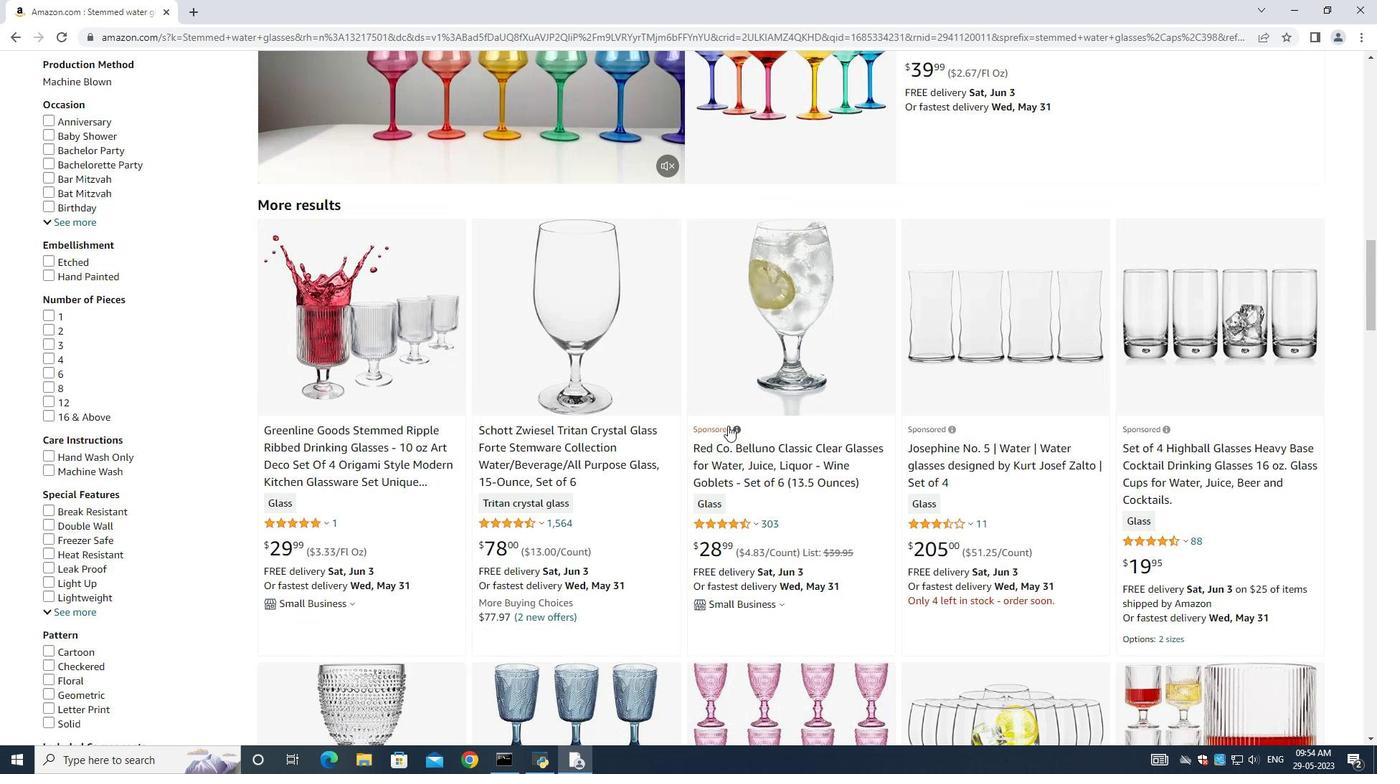 
Action: Mouse scrolled (728, 426) with delta (0, 0)
Screenshot: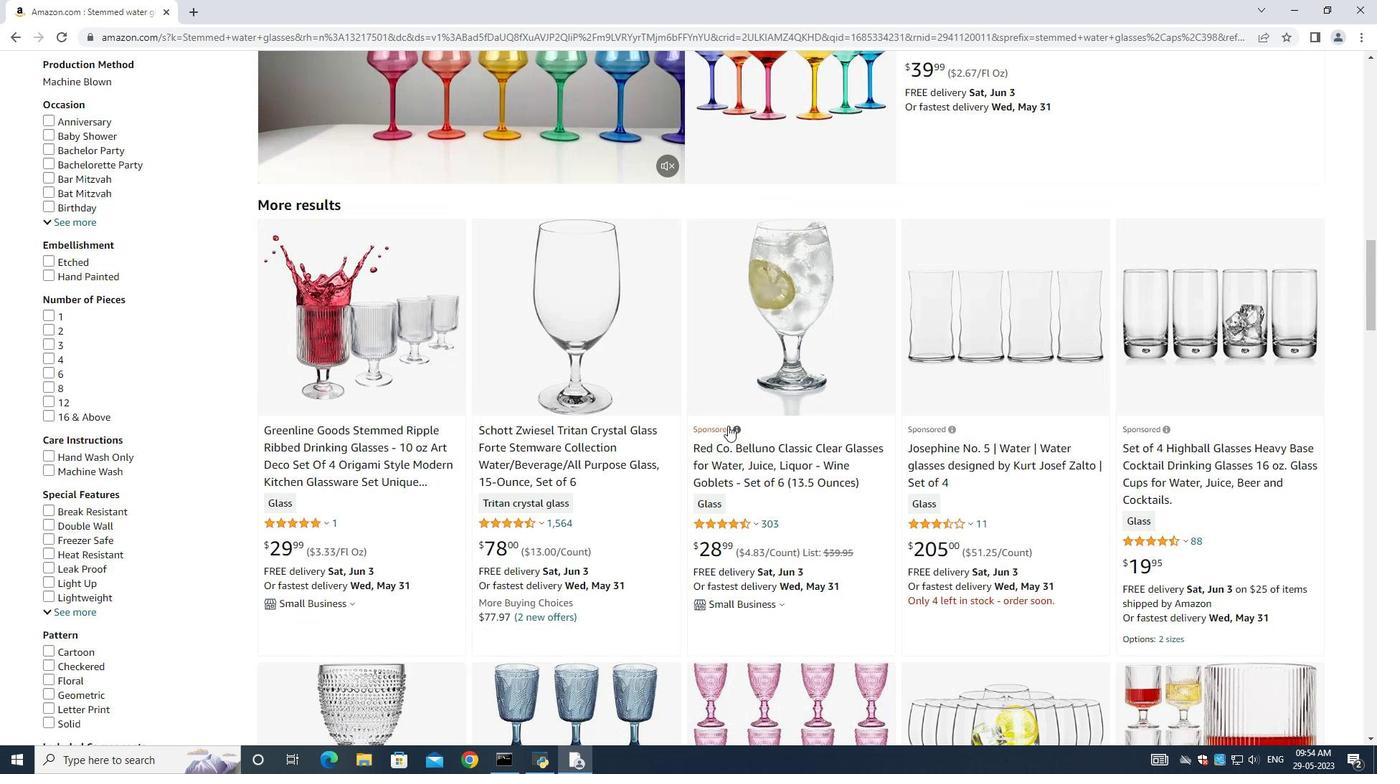 
Action: Mouse scrolled (728, 426) with delta (0, 0)
Screenshot: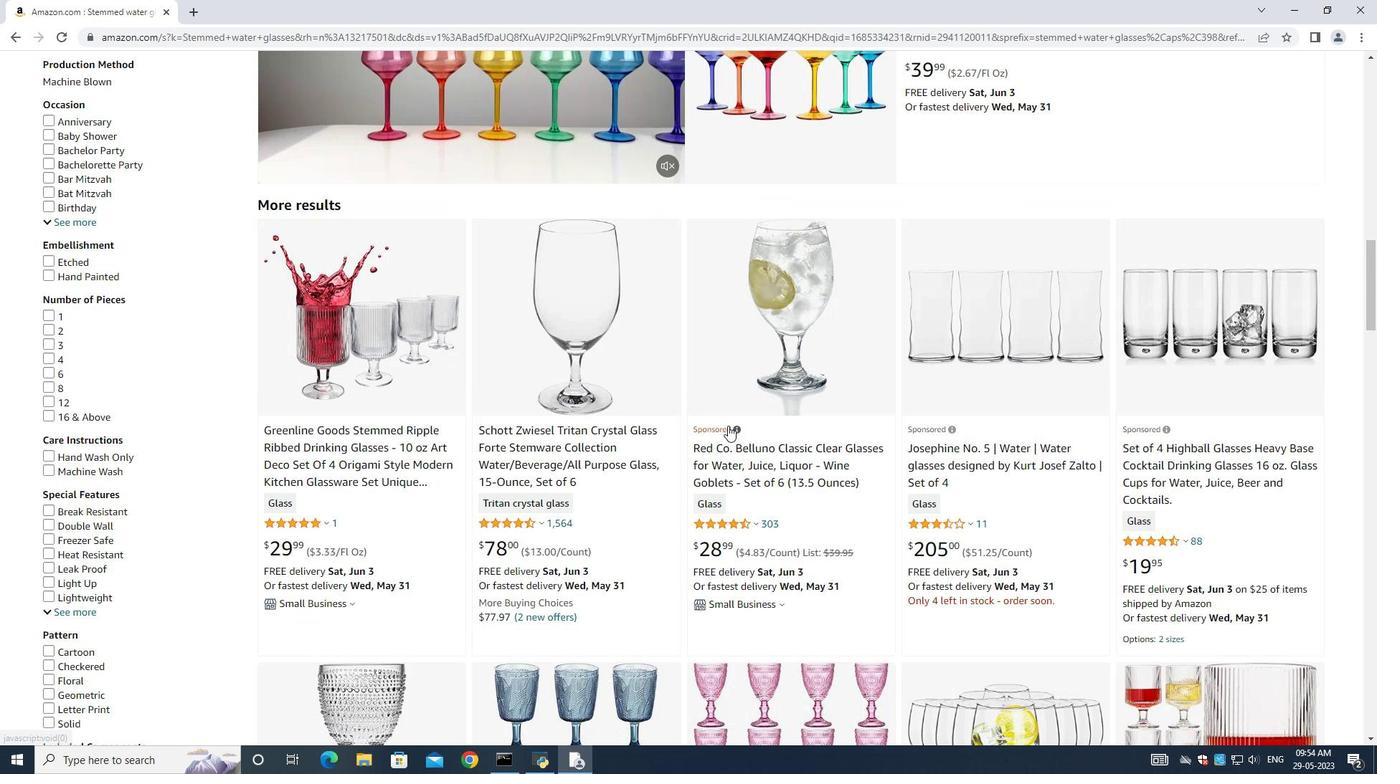 
Action: Mouse scrolled (728, 426) with delta (0, 0)
Screenshot: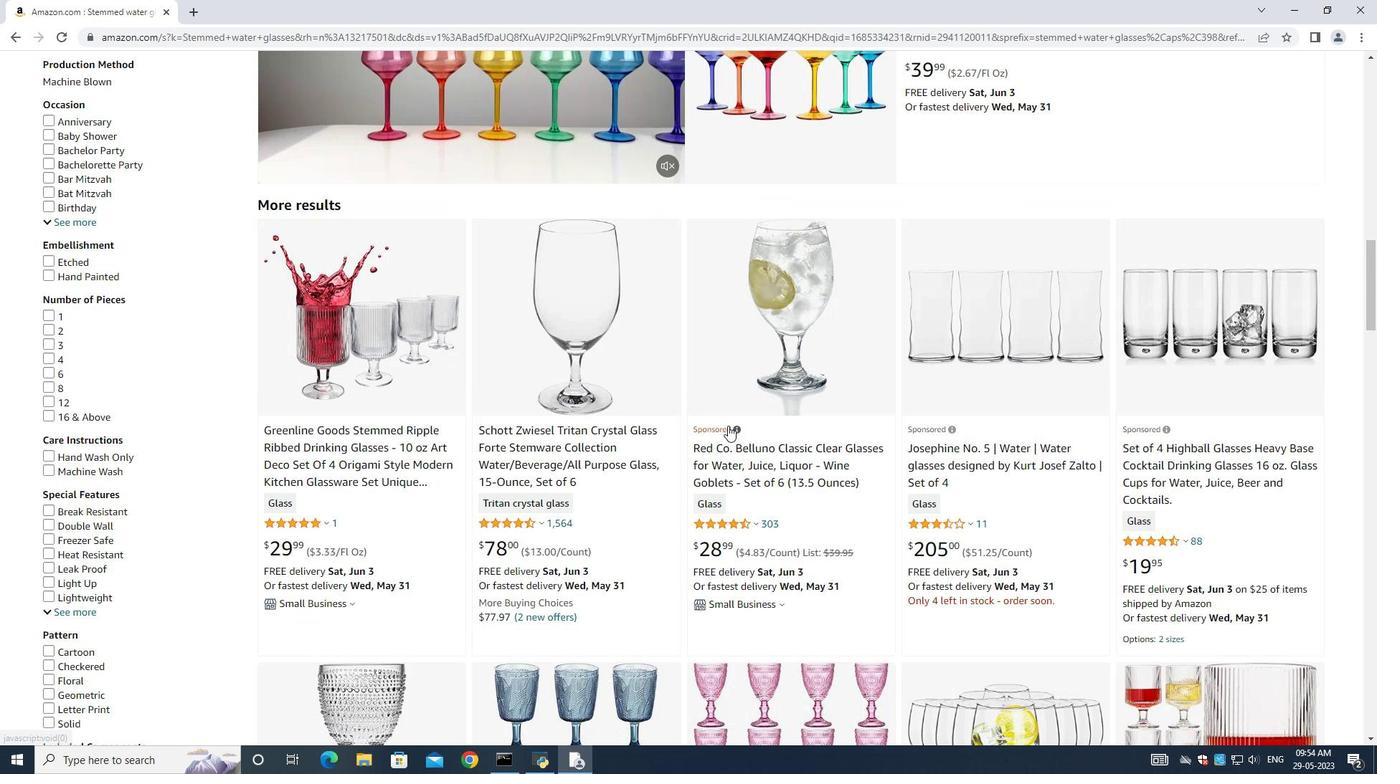 
Action: Mouse scrolled (728, 426) with delta (0, 0)
Screenshot: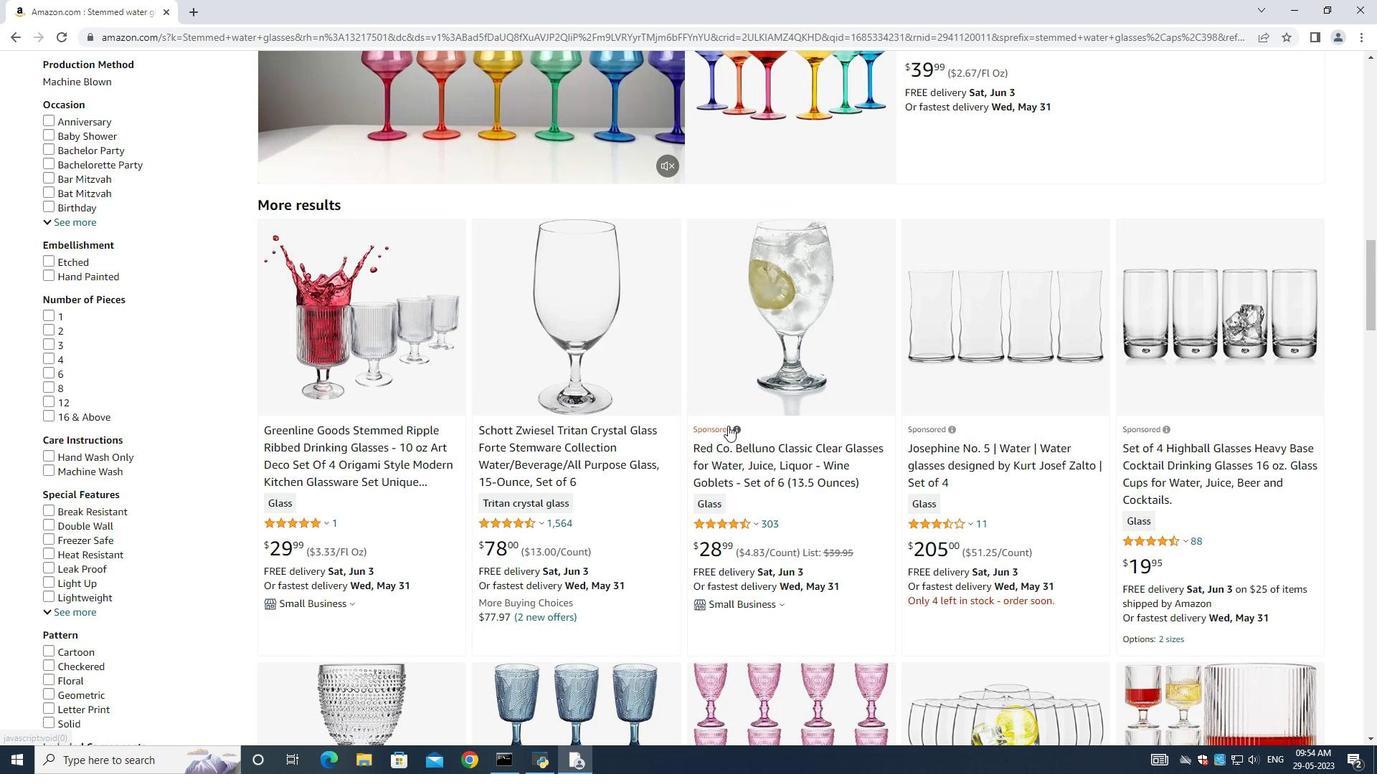 
Action: Mouse scrolled (728, 426) with delta (0, 0)
Screenshot: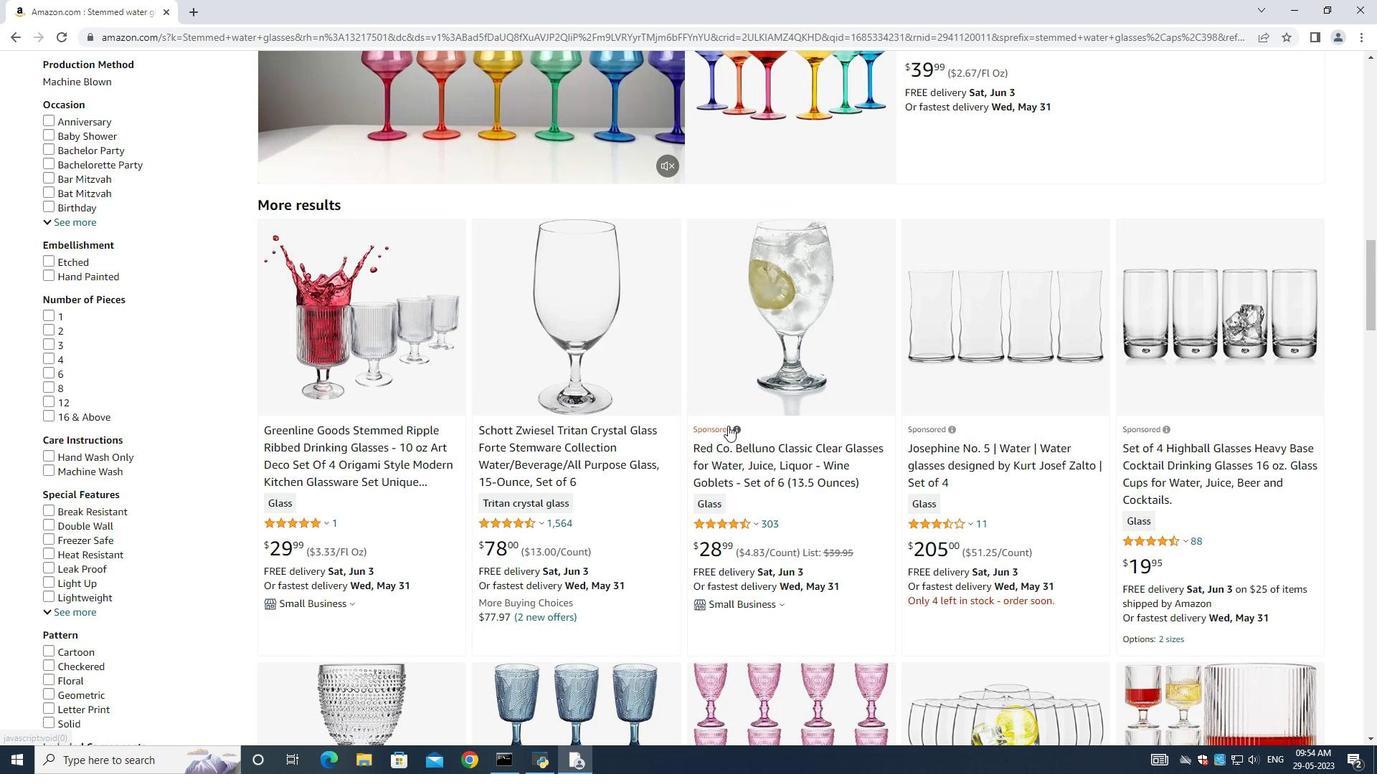
Action: Mouse moved to (724, 423)
Screenshot: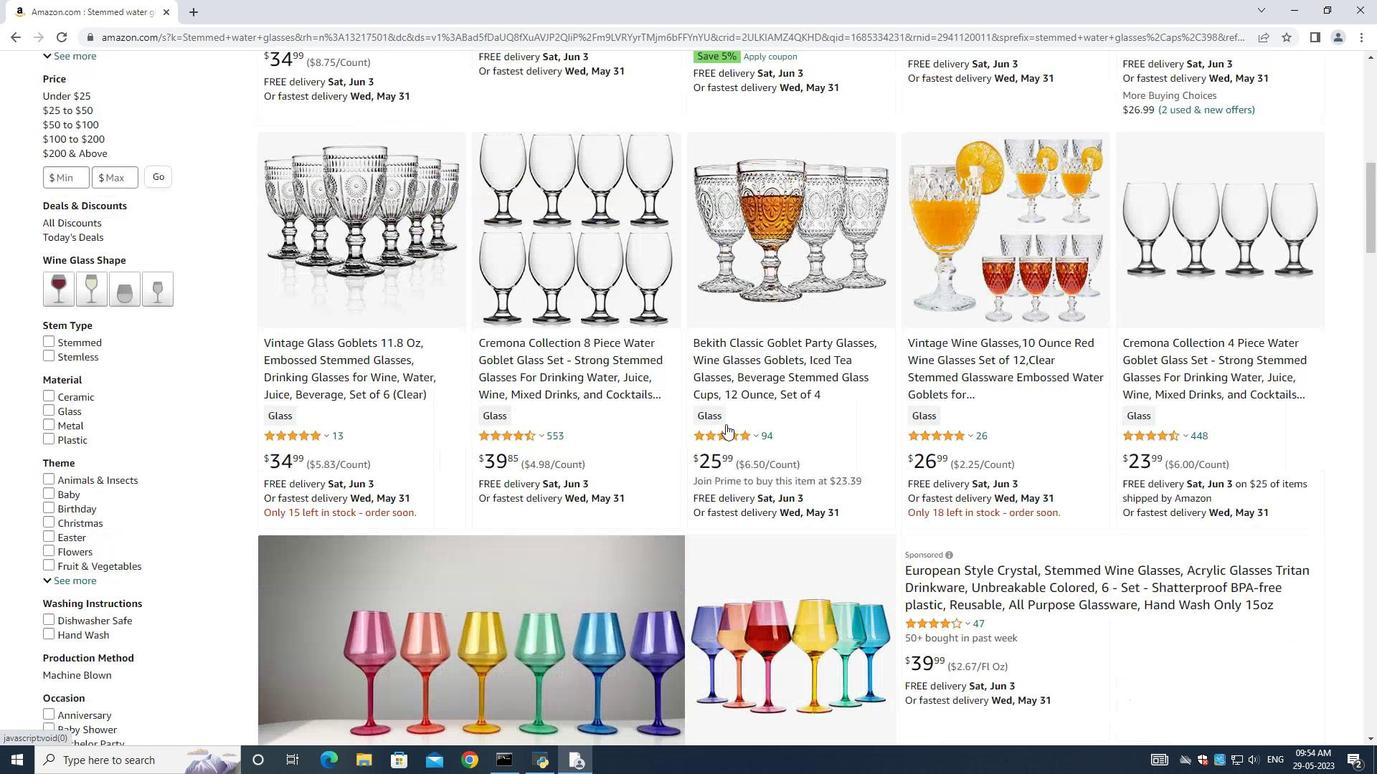 
Action: Mouse scrolled (724, 424) with delta (0, 0)
Screenshot: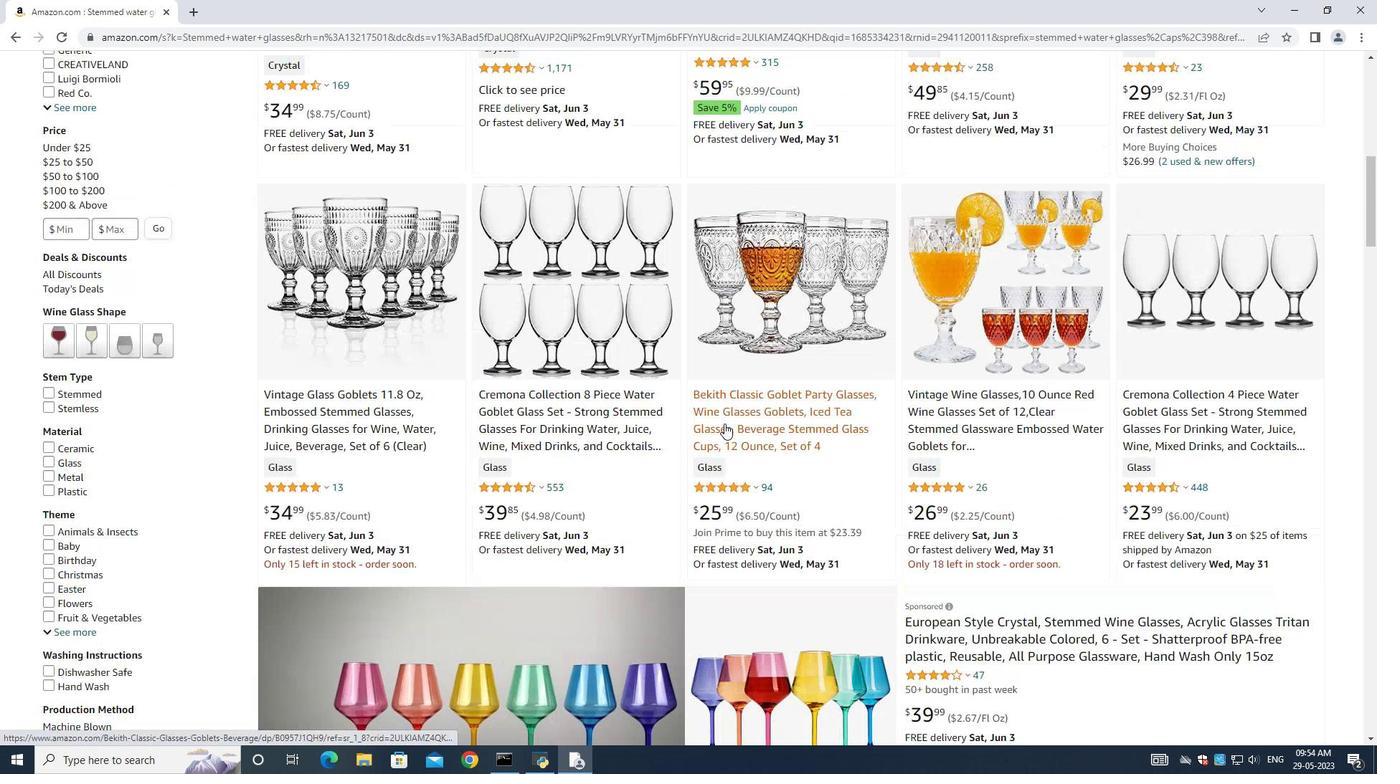 
Action: Mouse scrolled (724, 424) with delta (0, 0)
Screenshot: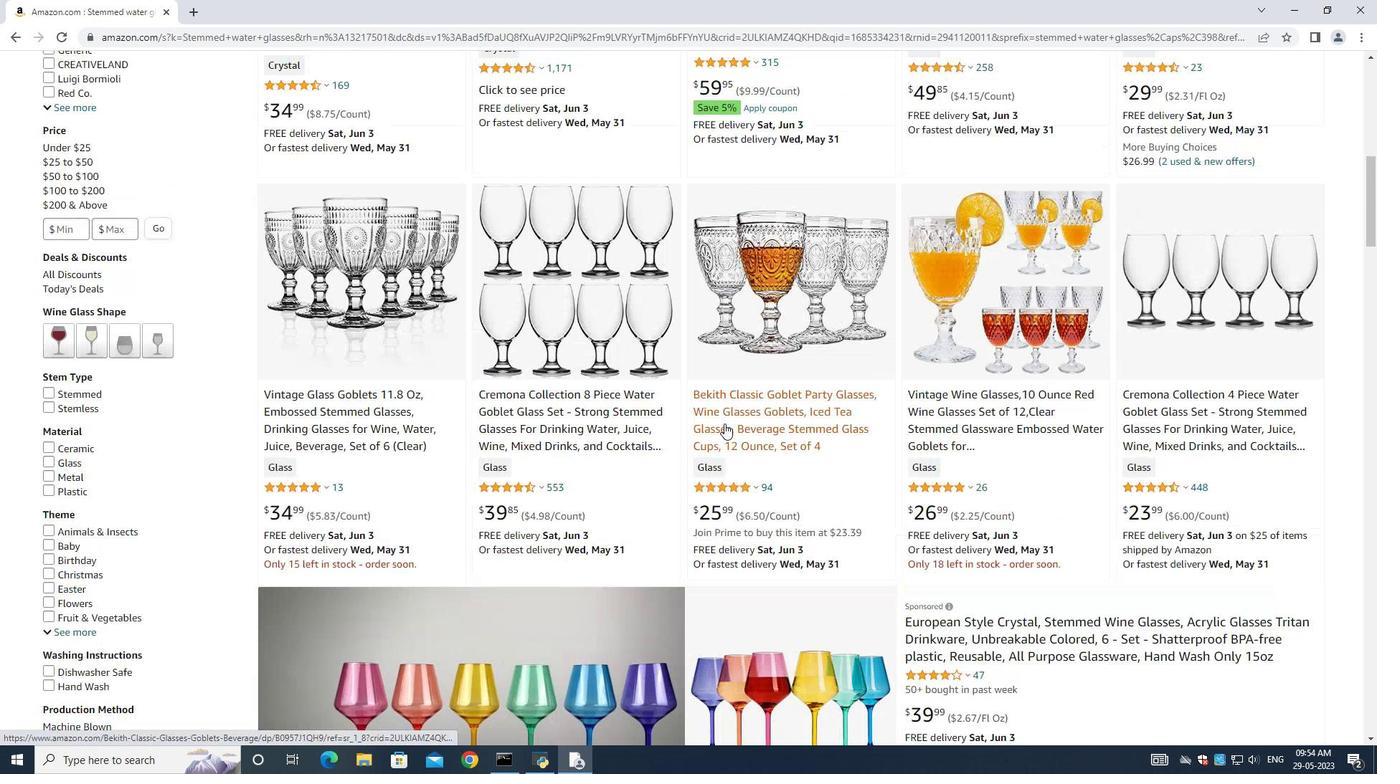 
Action: Mouse scrolled (724, 424) with delta (0, 0)
Screenshot: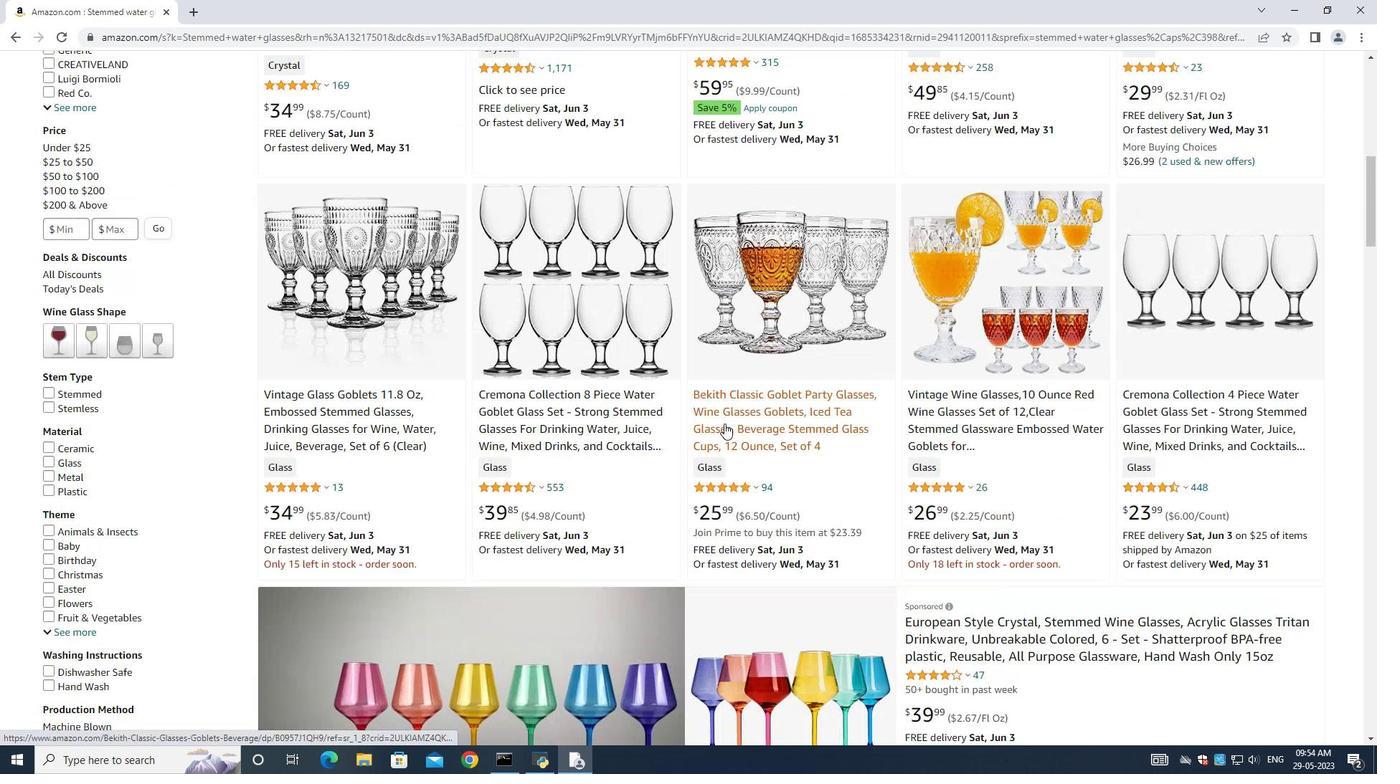 
Action: Mouse scrolled (724, 424) with delta (0, 0)
Screenshot: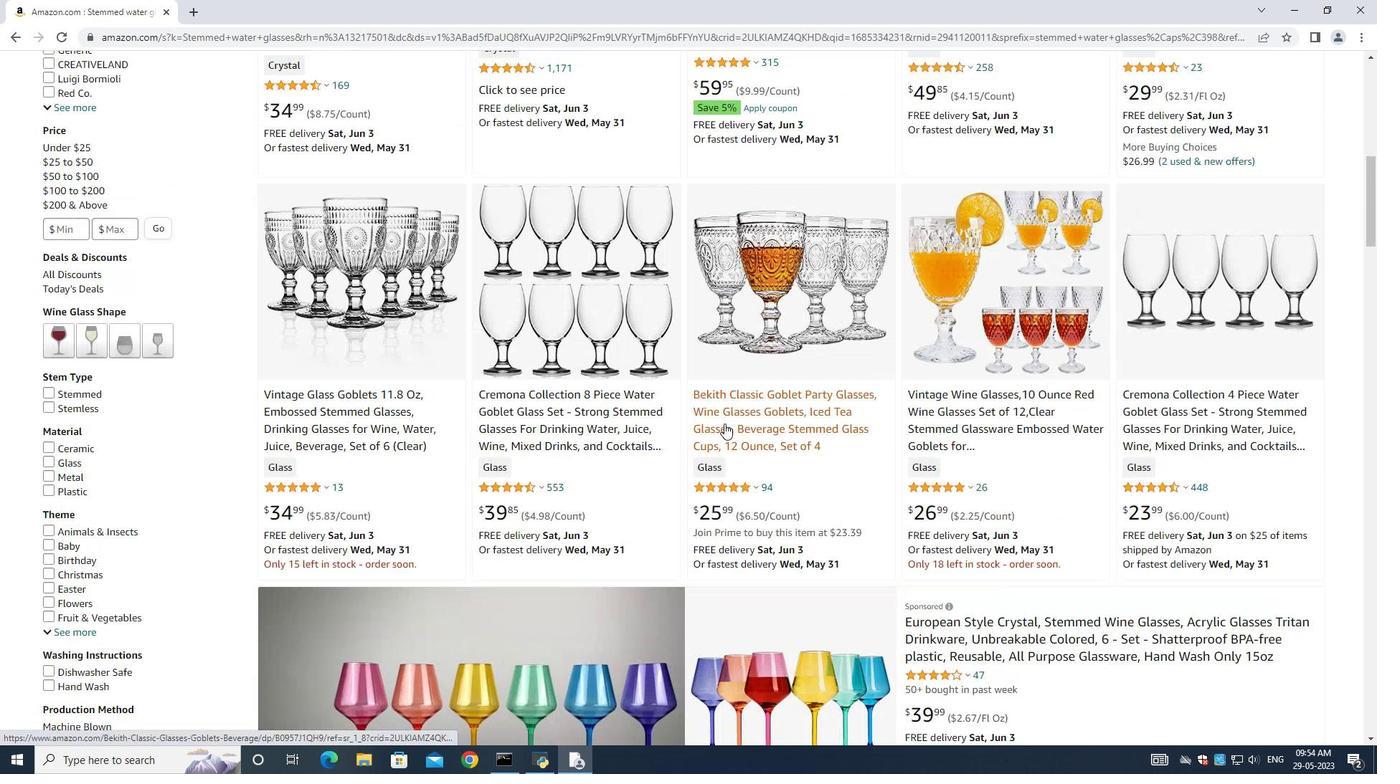 
Action: Mouse scrolled (724, 424) with delta (0, 0)
Screenshot: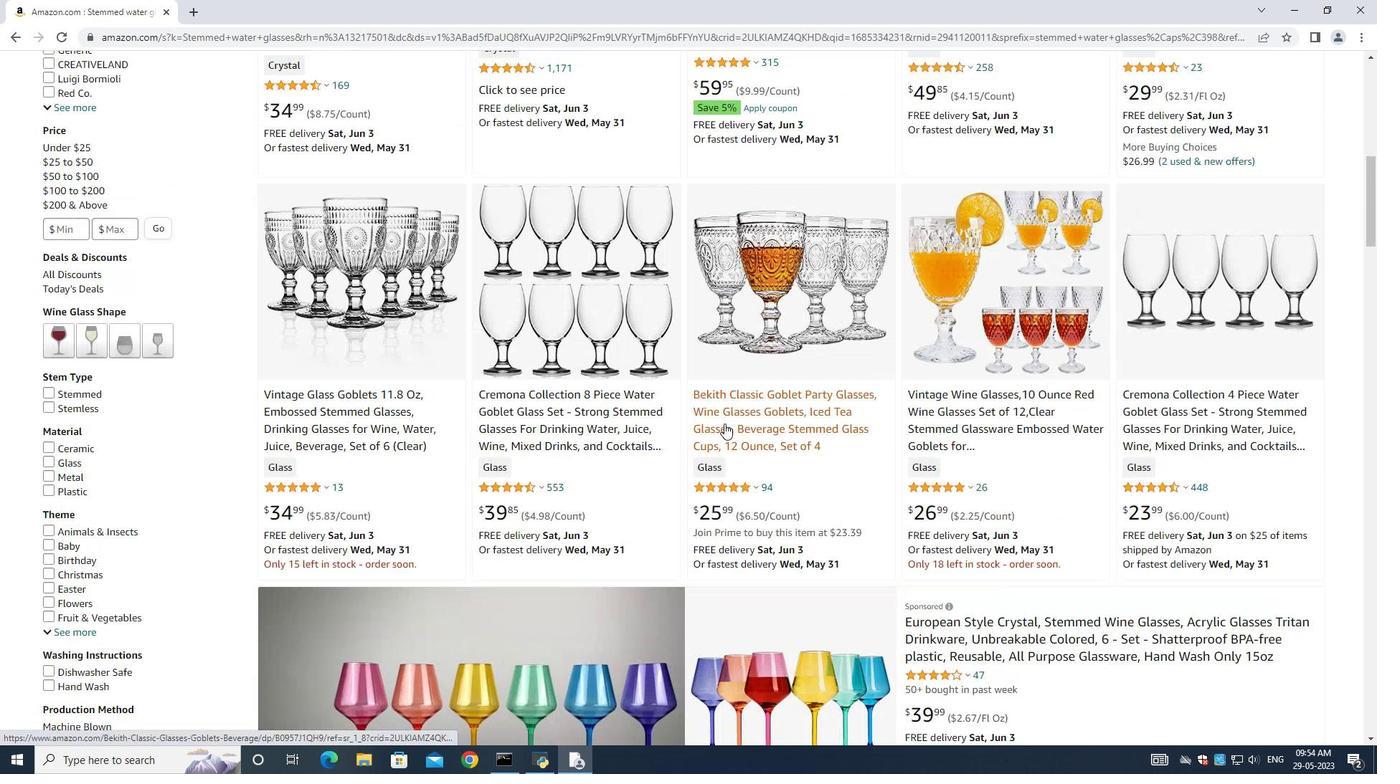 
Action: Mouse scrolled (724, 424) with delta (0, 0)
Screenshot: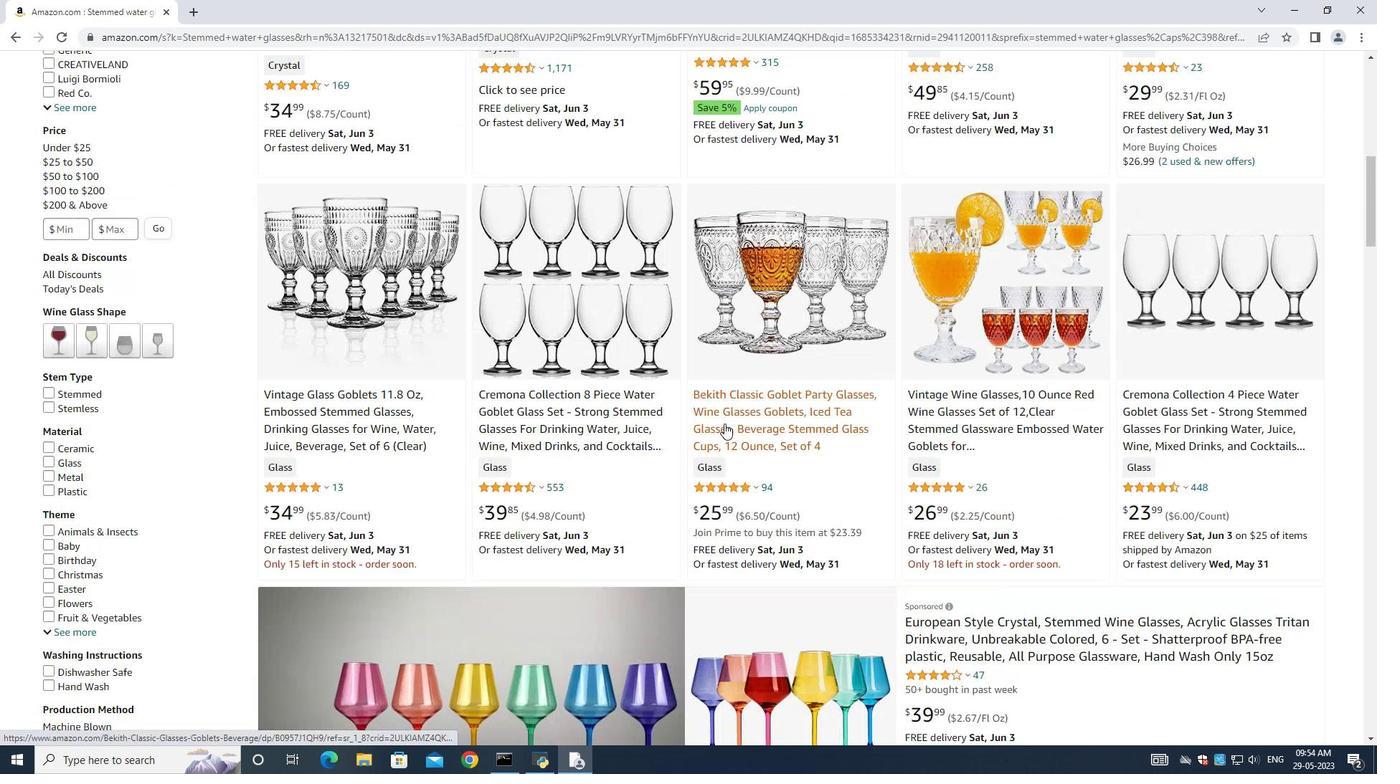 
Action: Mouse scrolled (724, 424) with delta (0, 0)
Screenshot: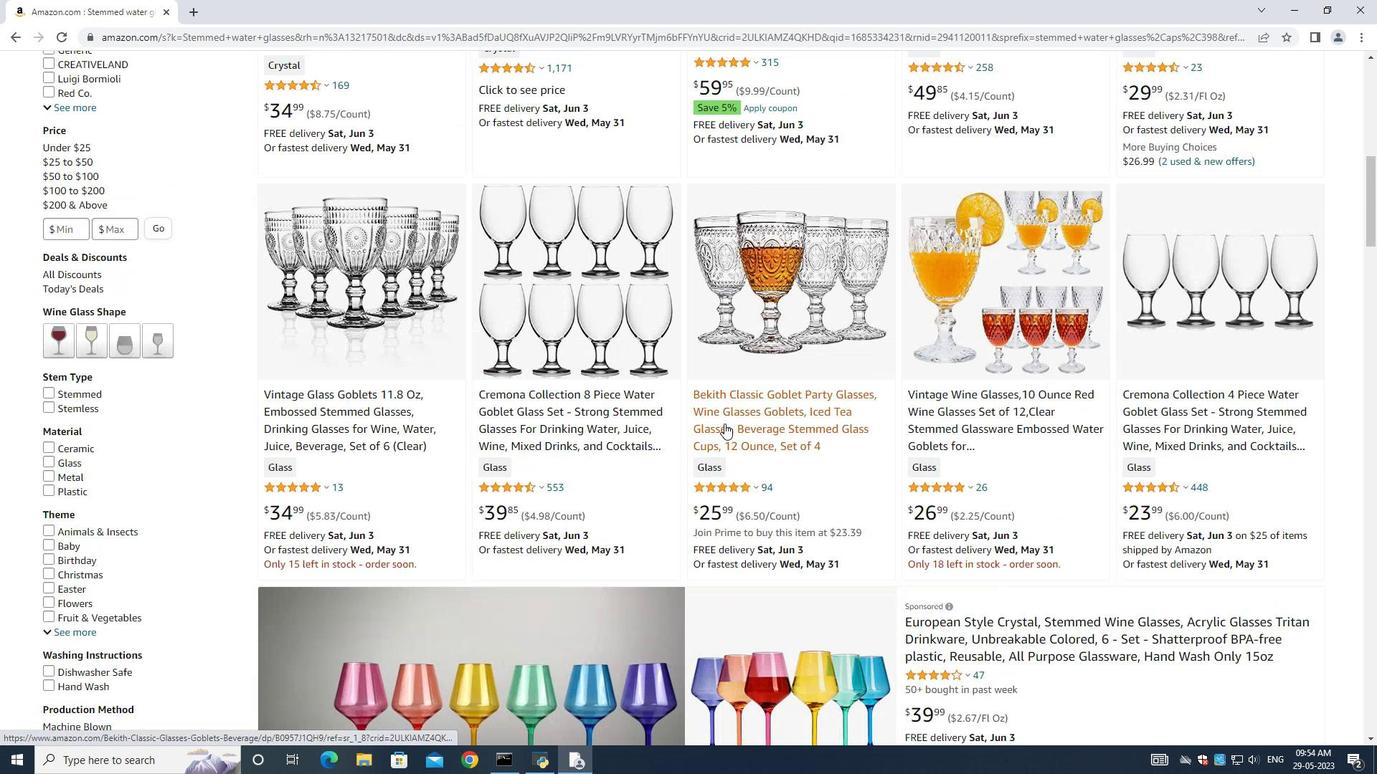 
Action: Mouse scrolled (724, 424) with delta (0, 0)
Screenshot: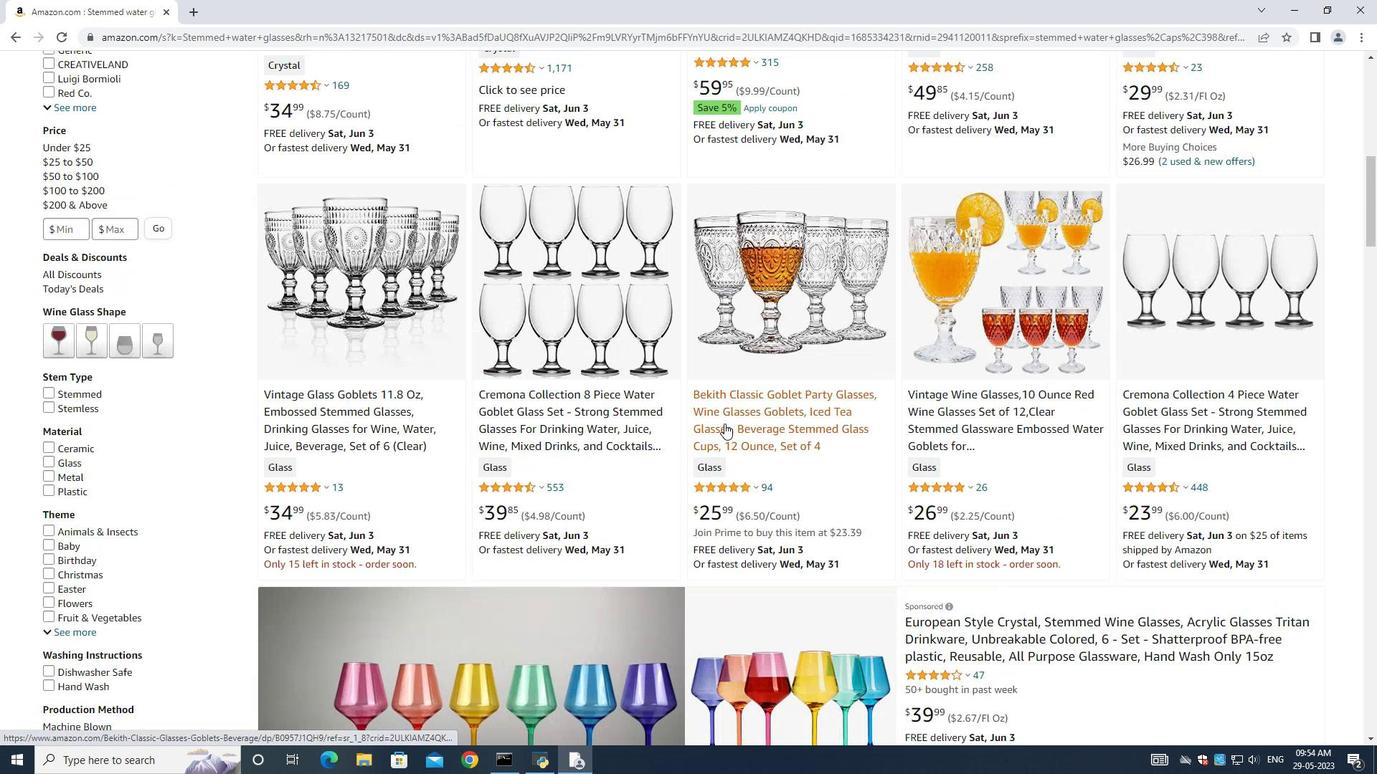 
Action: Mouse scrolled (724, 424) with delta (0, 0)
Screenshot: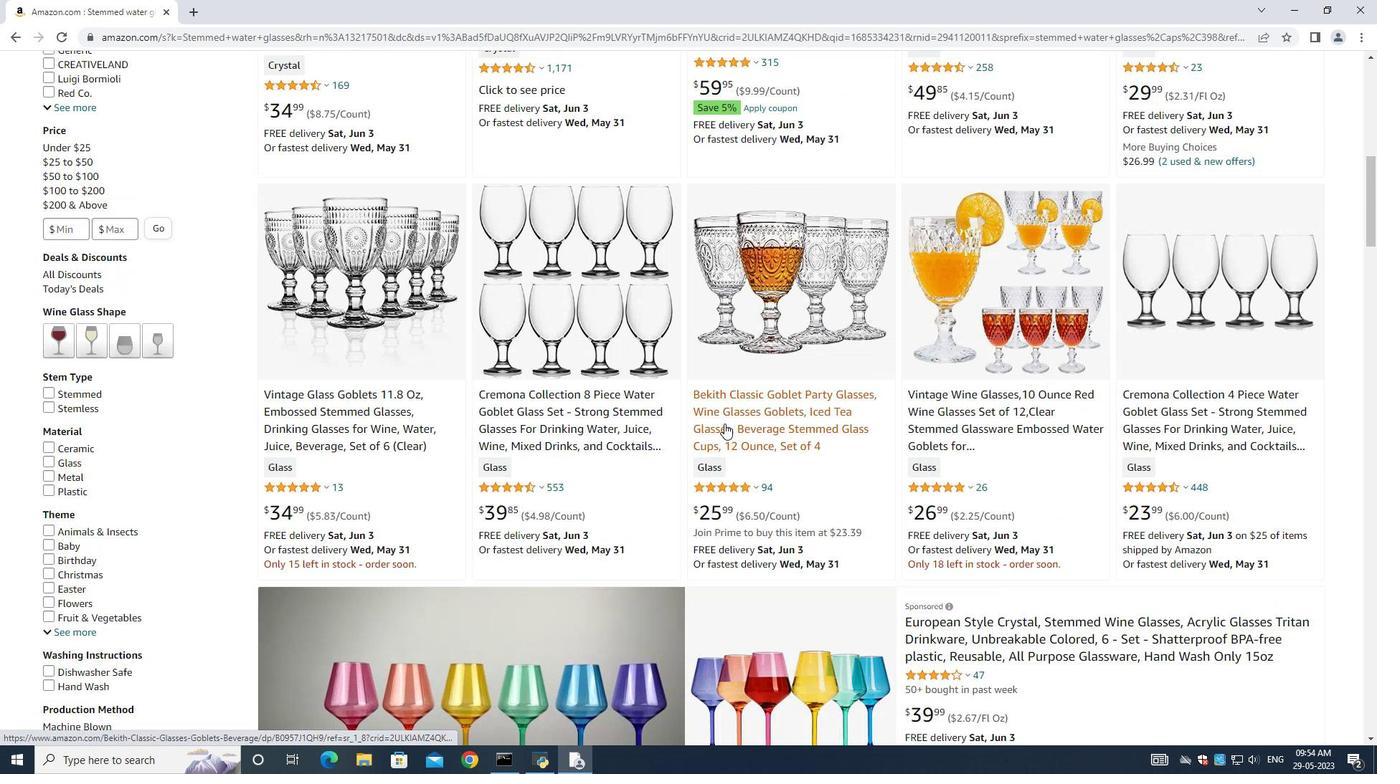 
Action: Mouse moved to (721, 421)
Screenshot: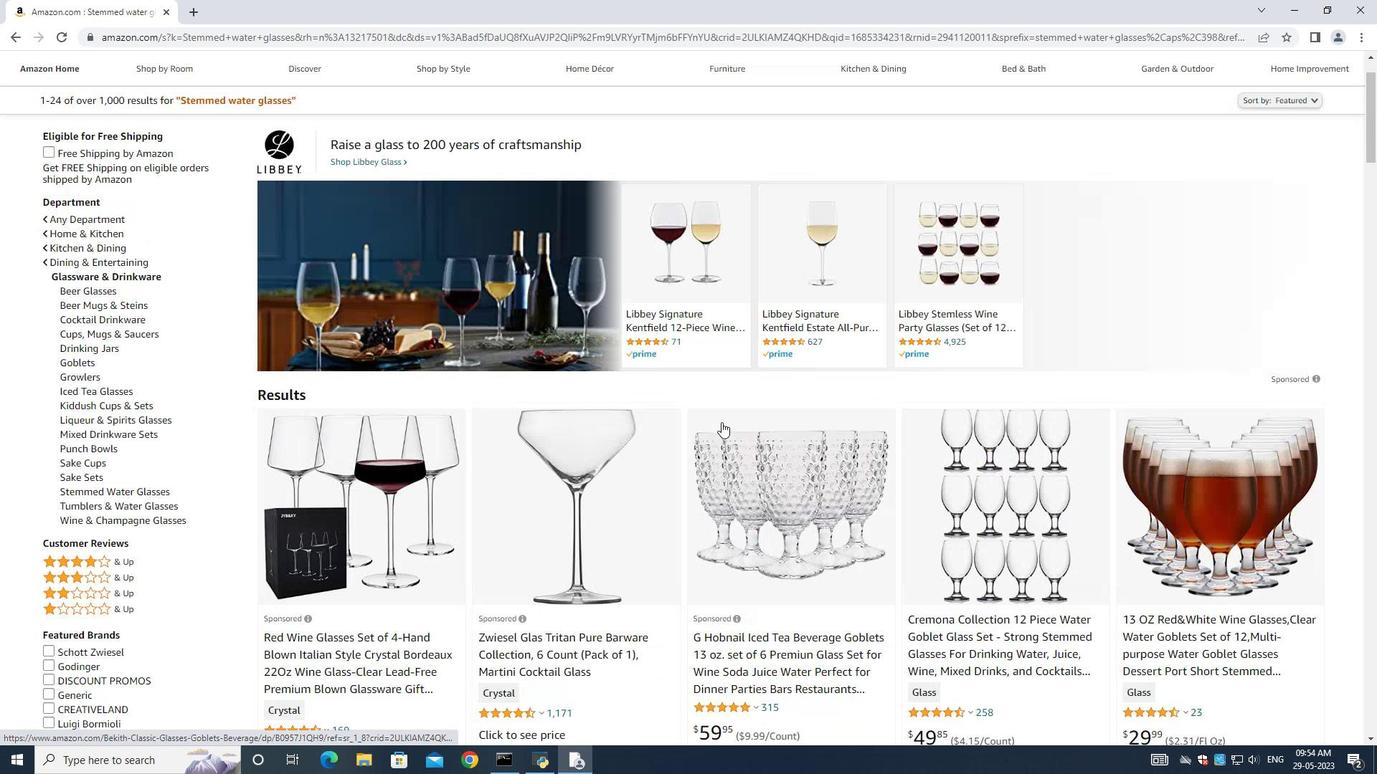 
Action: Mouse scrolled (721, 422) with delta (0, 0)
Screenshot: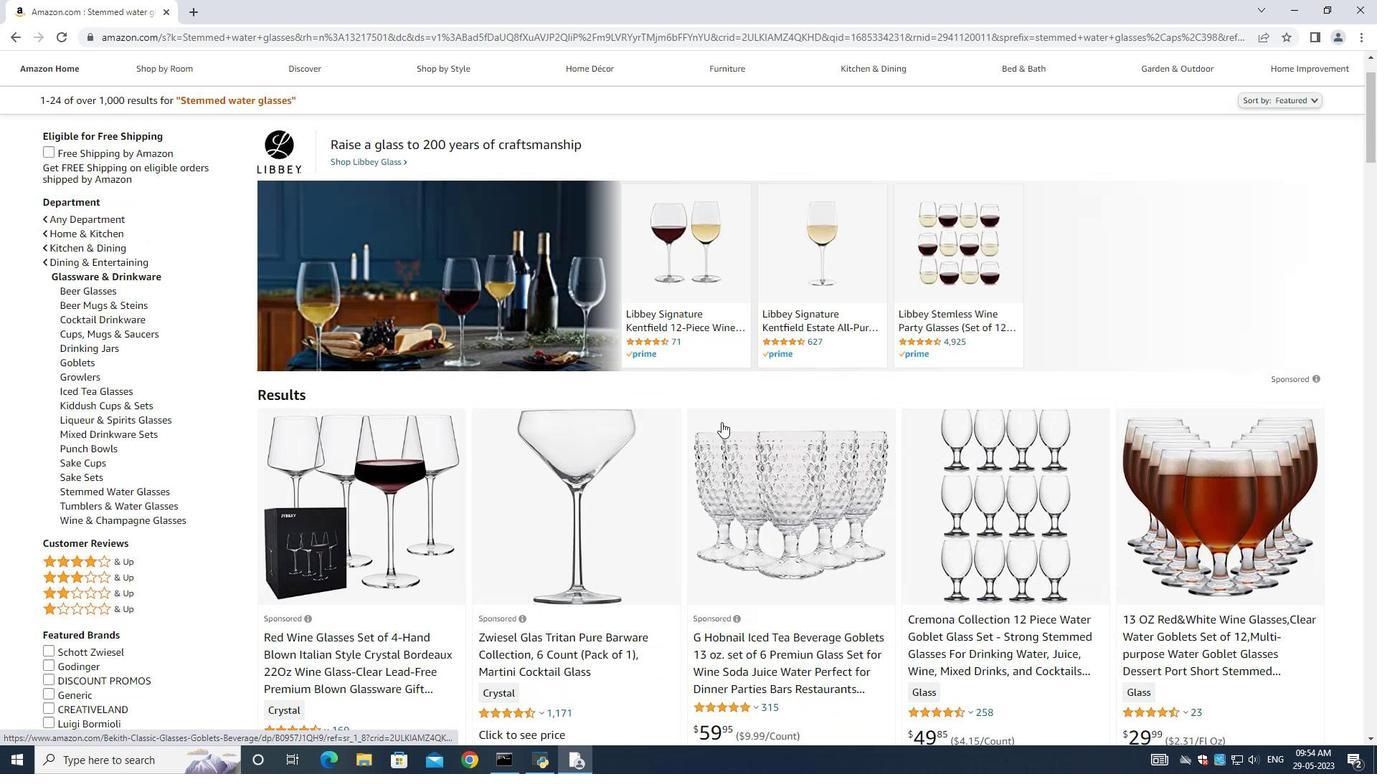 
Action: Mouse scrolled (721, 422) with delta (0, 0)
Screenshot: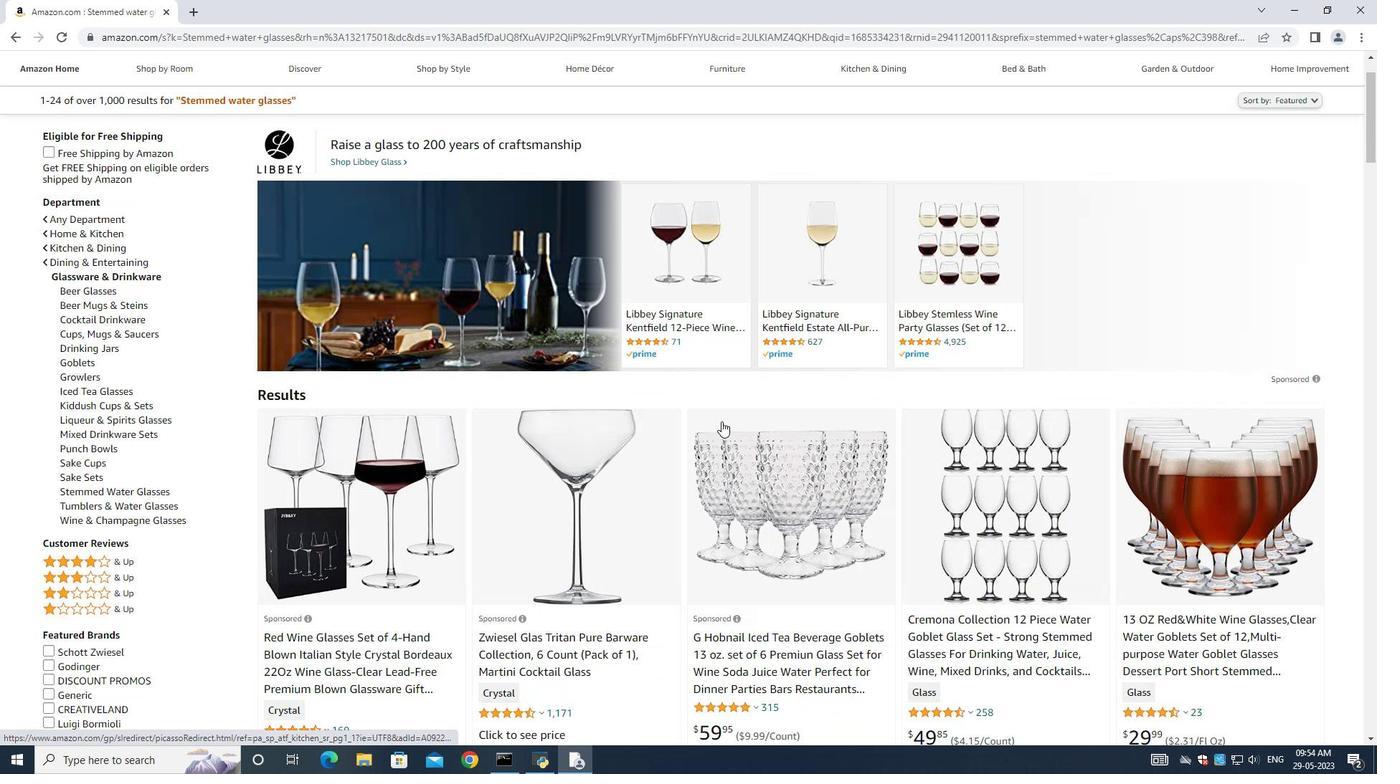 
Action: Mouse scrolled (721, 422) with delta (0, 0)
Screenshot: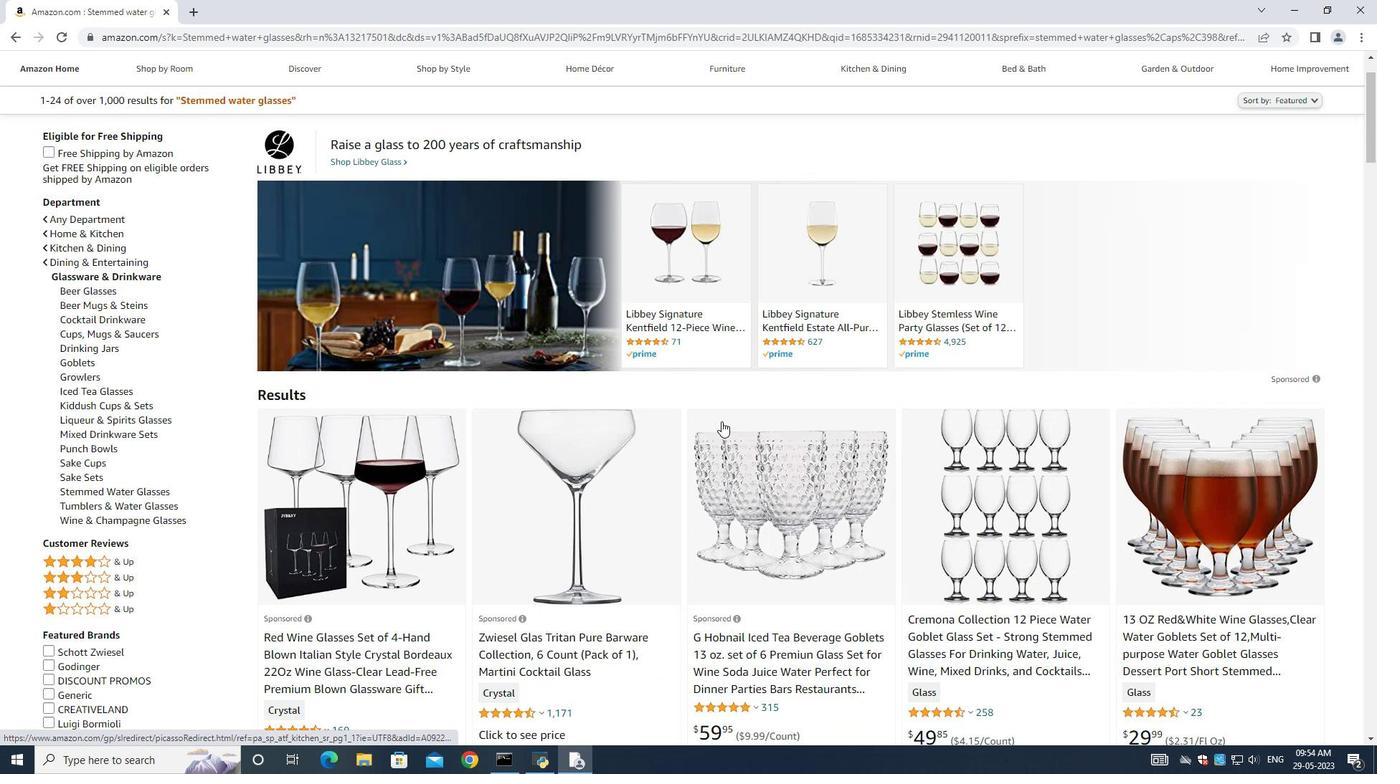 
Action: Mouse scrolled (721, 422) with delta (0, 0)
Screenshot: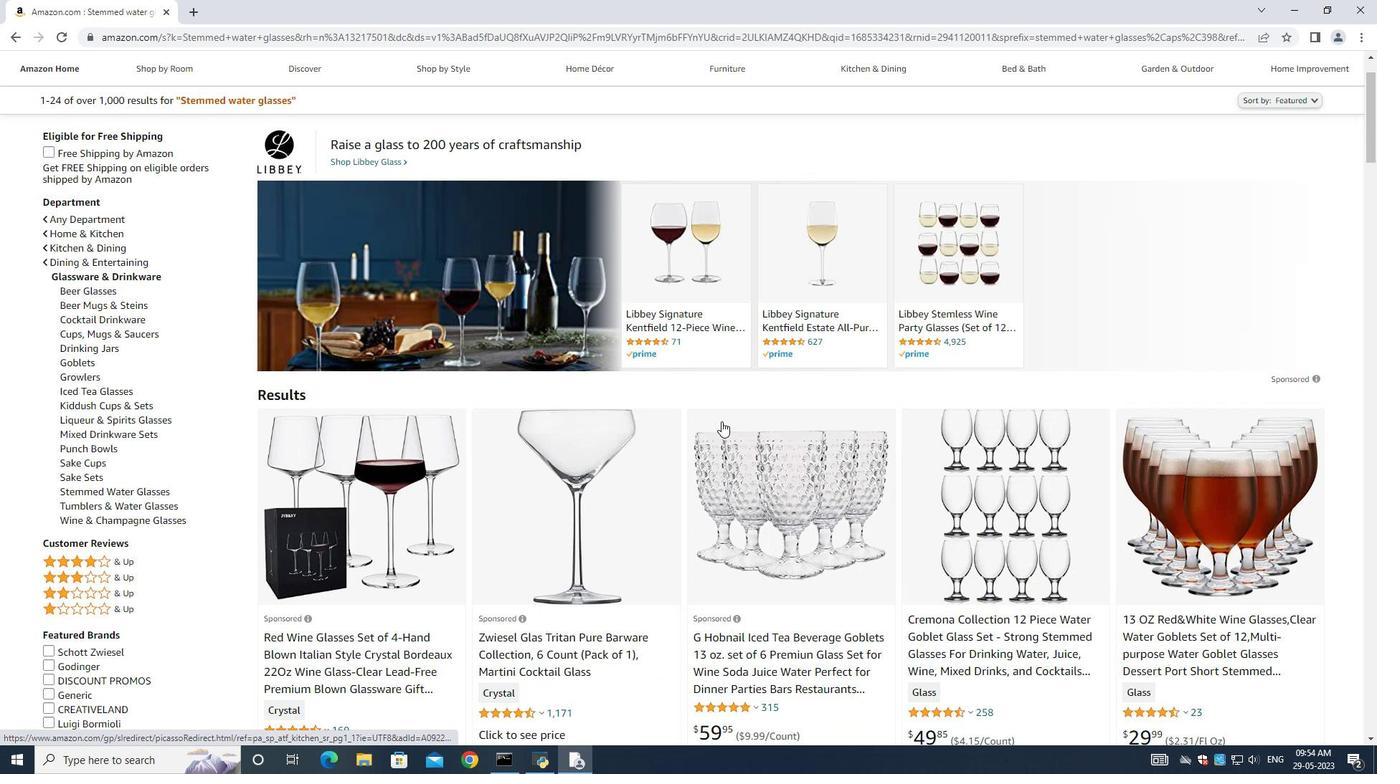 
Action: Mouse scrolled (721, 422) with delta (0, 0)
Screenshot: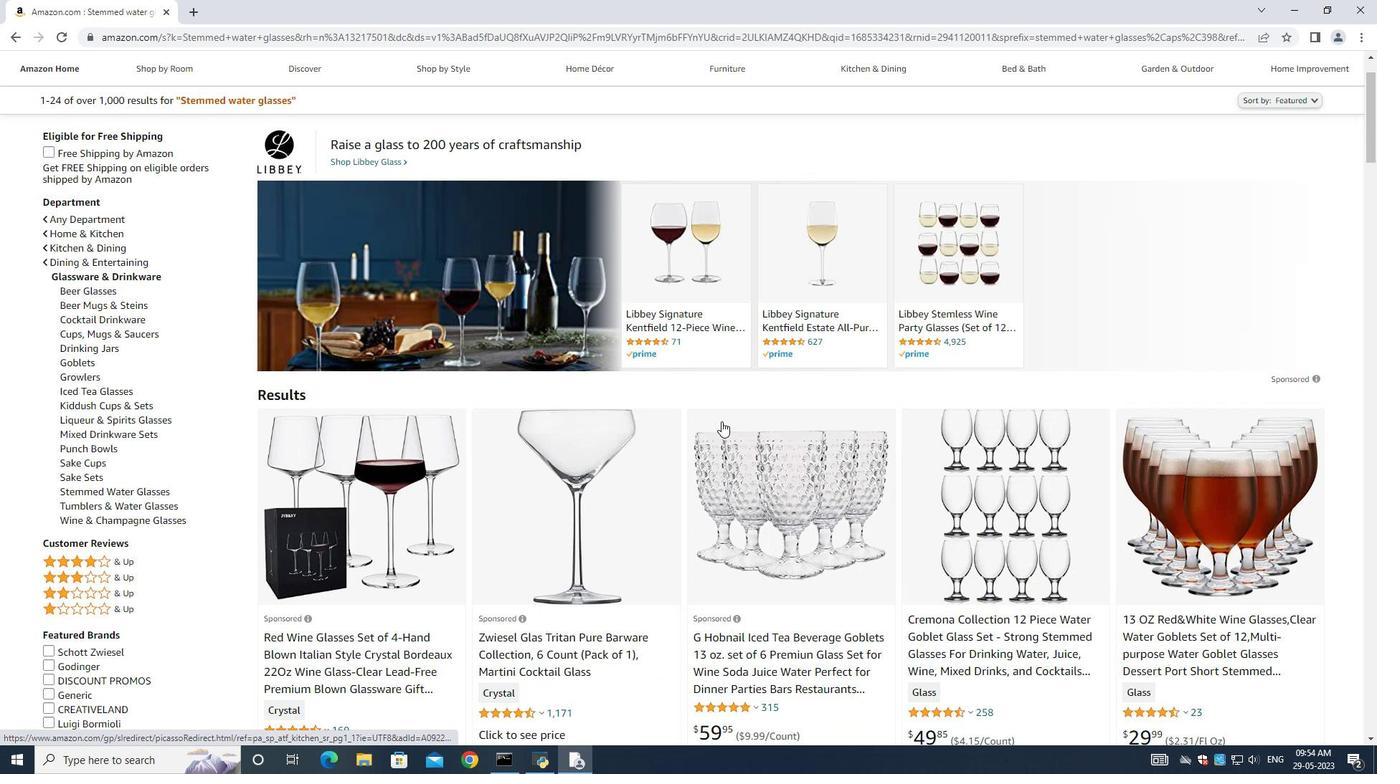 
Action: Mouse scrolled (721, 422) with delta (0, 0)
Screenshot: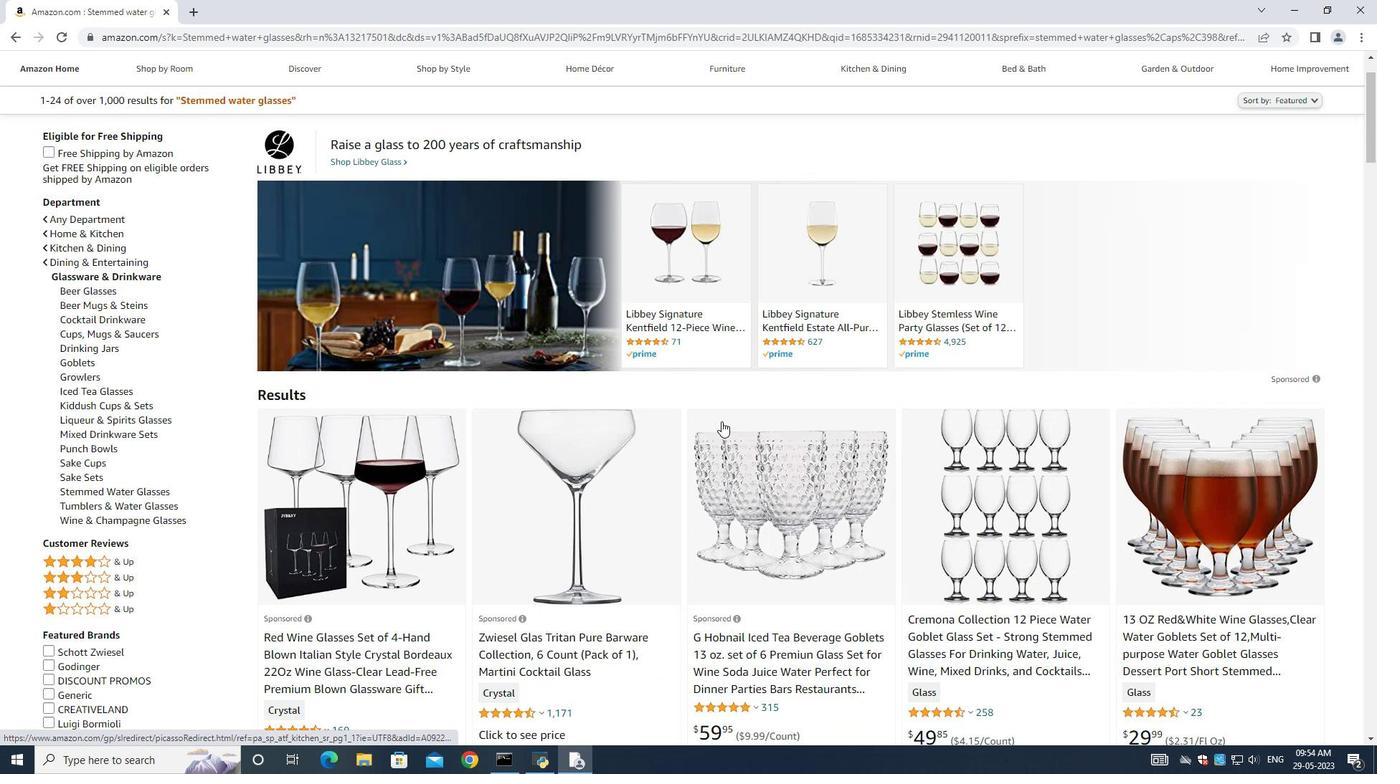 
Action: Mouse scrolled (721, 422) with delta (0, 0)
Screenshot: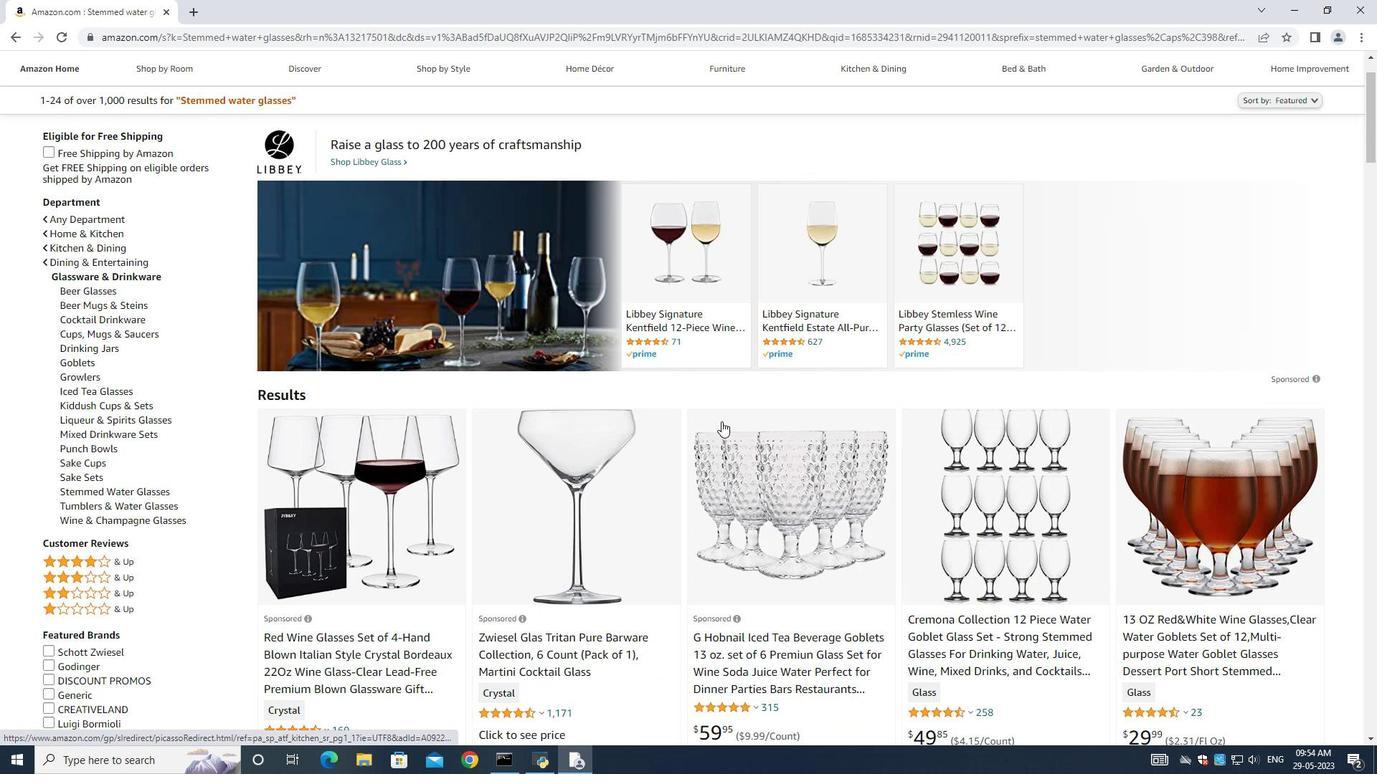 
Action: Mouse scrolled (721, 422) with delta (0, 0)
Screenshot: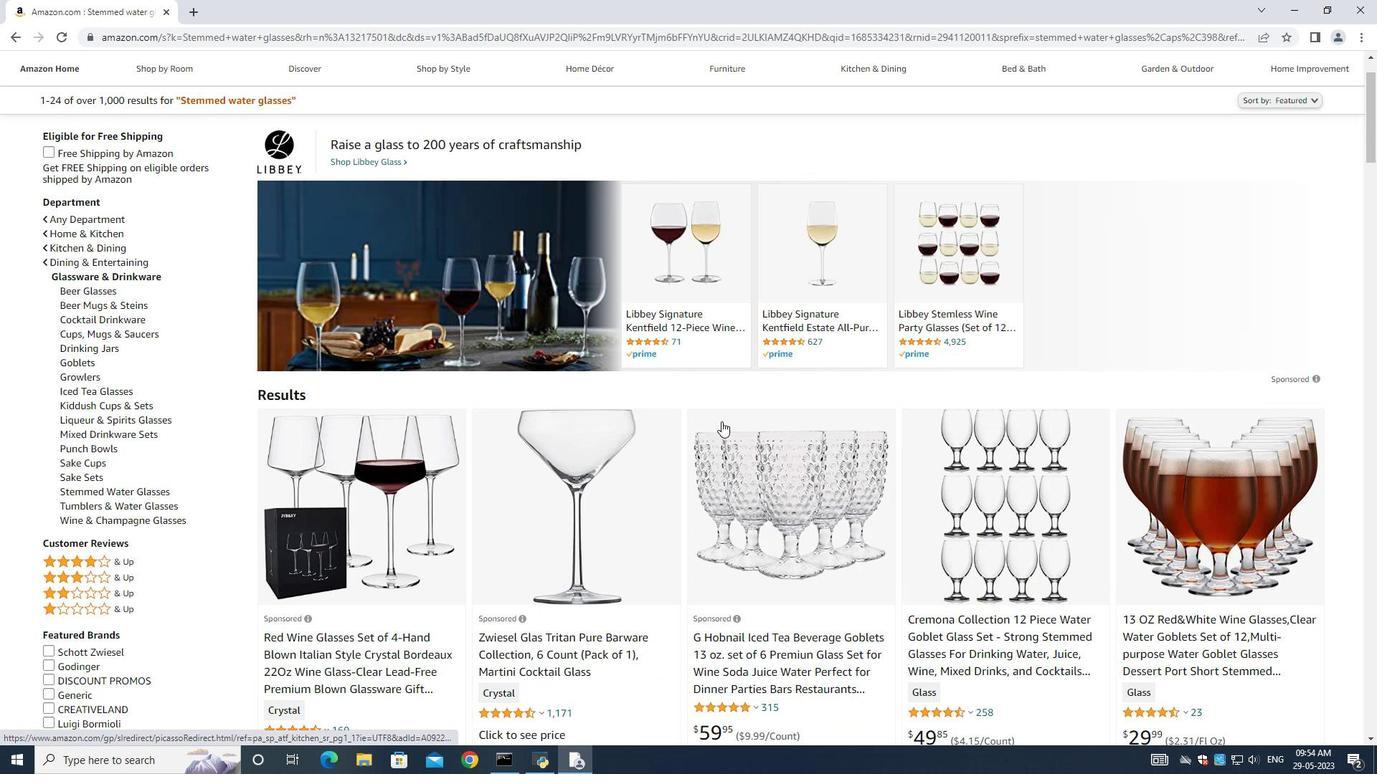 
Action: Mouse moved to (721, 421)
Screenshot: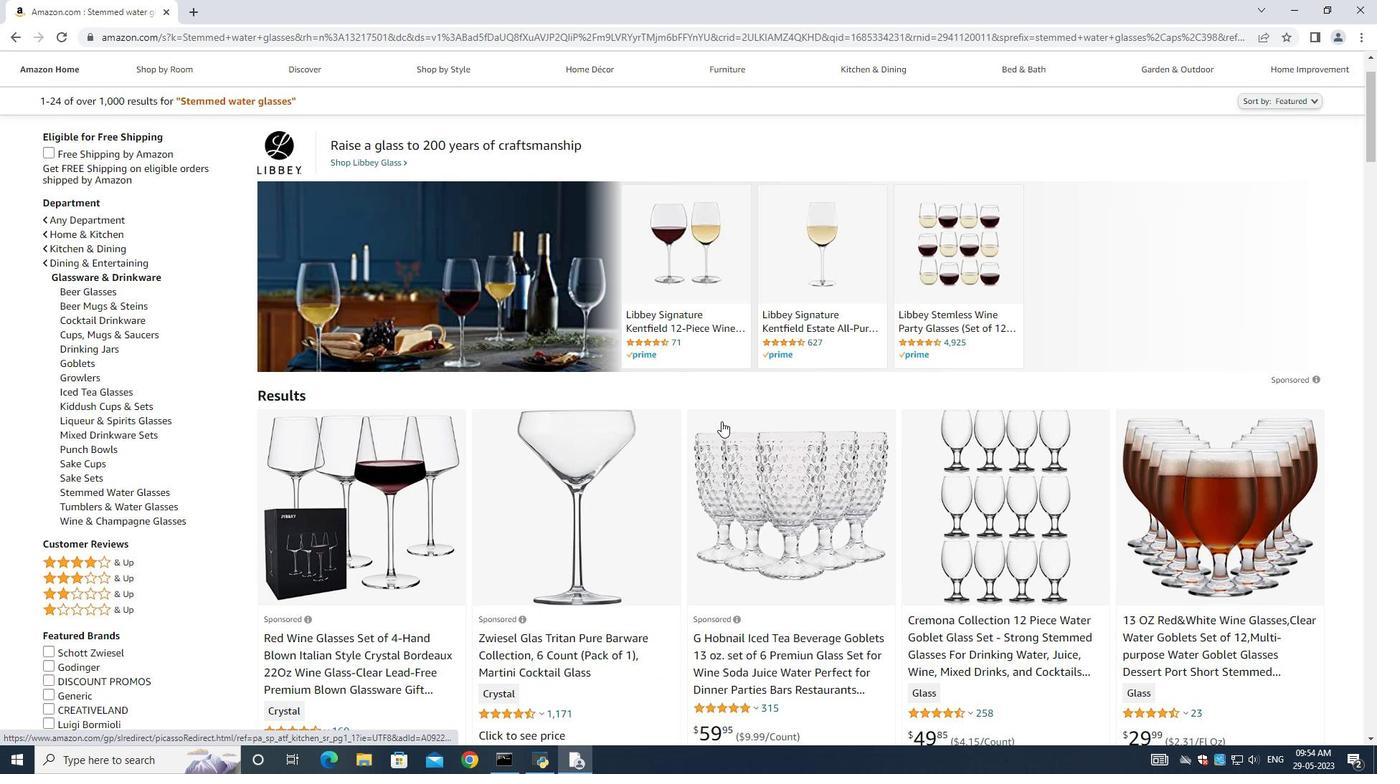 
Action: Mouse scrolled (721, 422) with delta (0, 0)
Screenshot: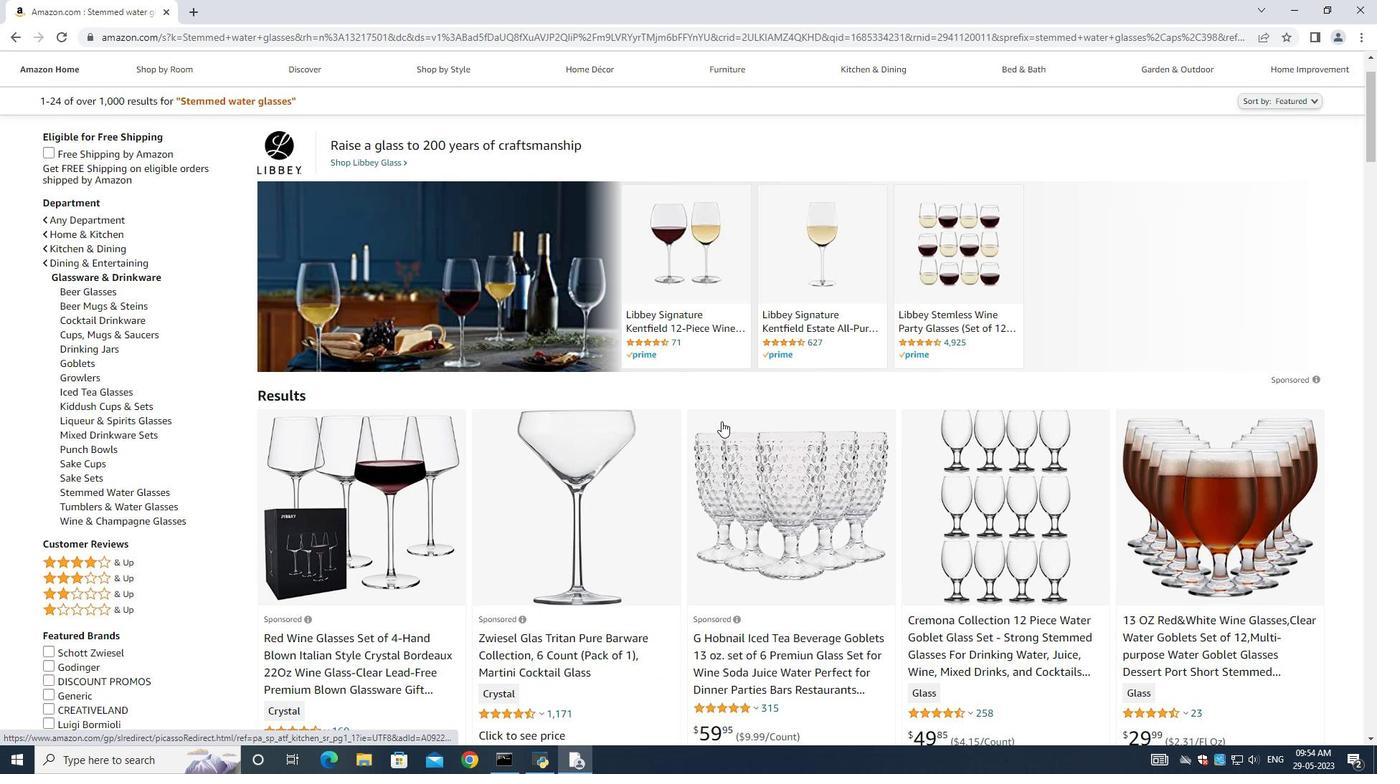 
Action: Mouse moved to (397, 72)
Screenshot: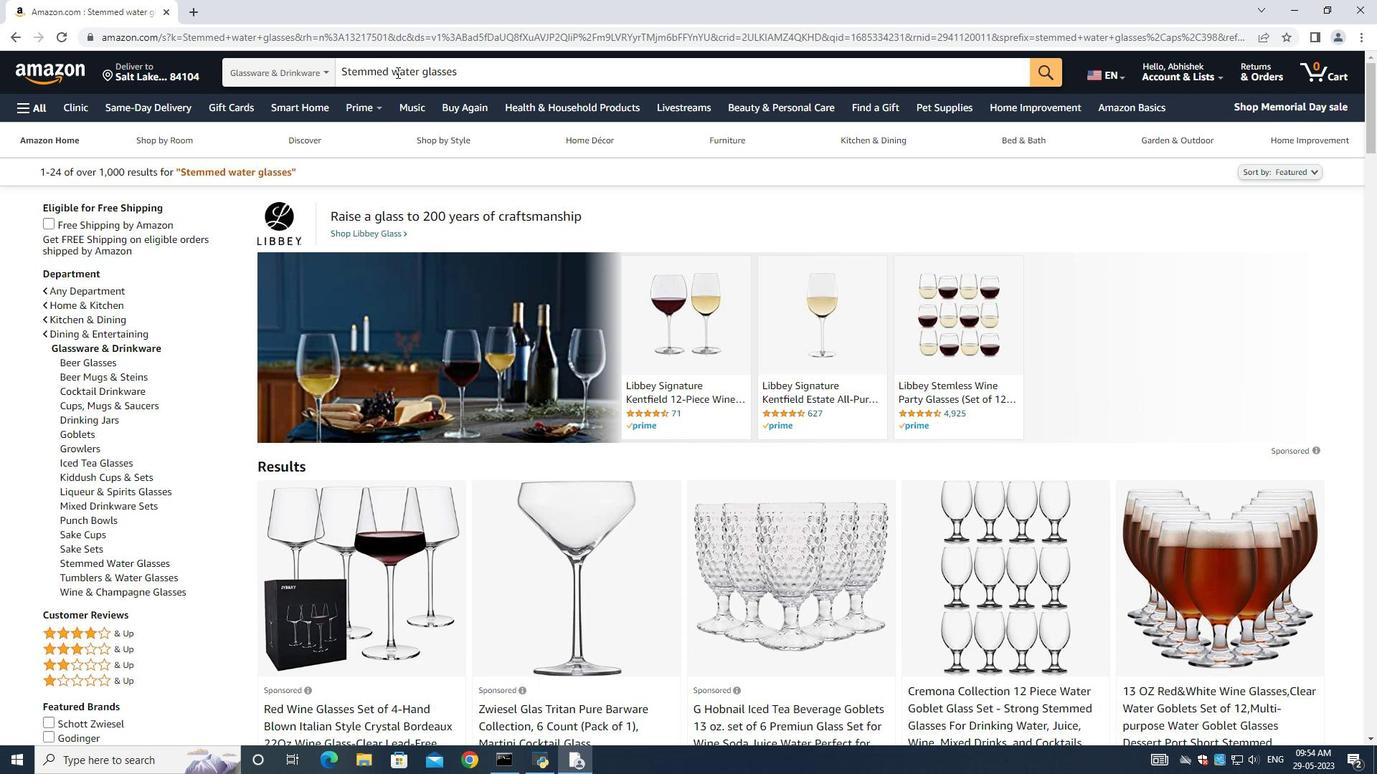 
Action: Mouse pressed left at (397, 72)
Screenshot: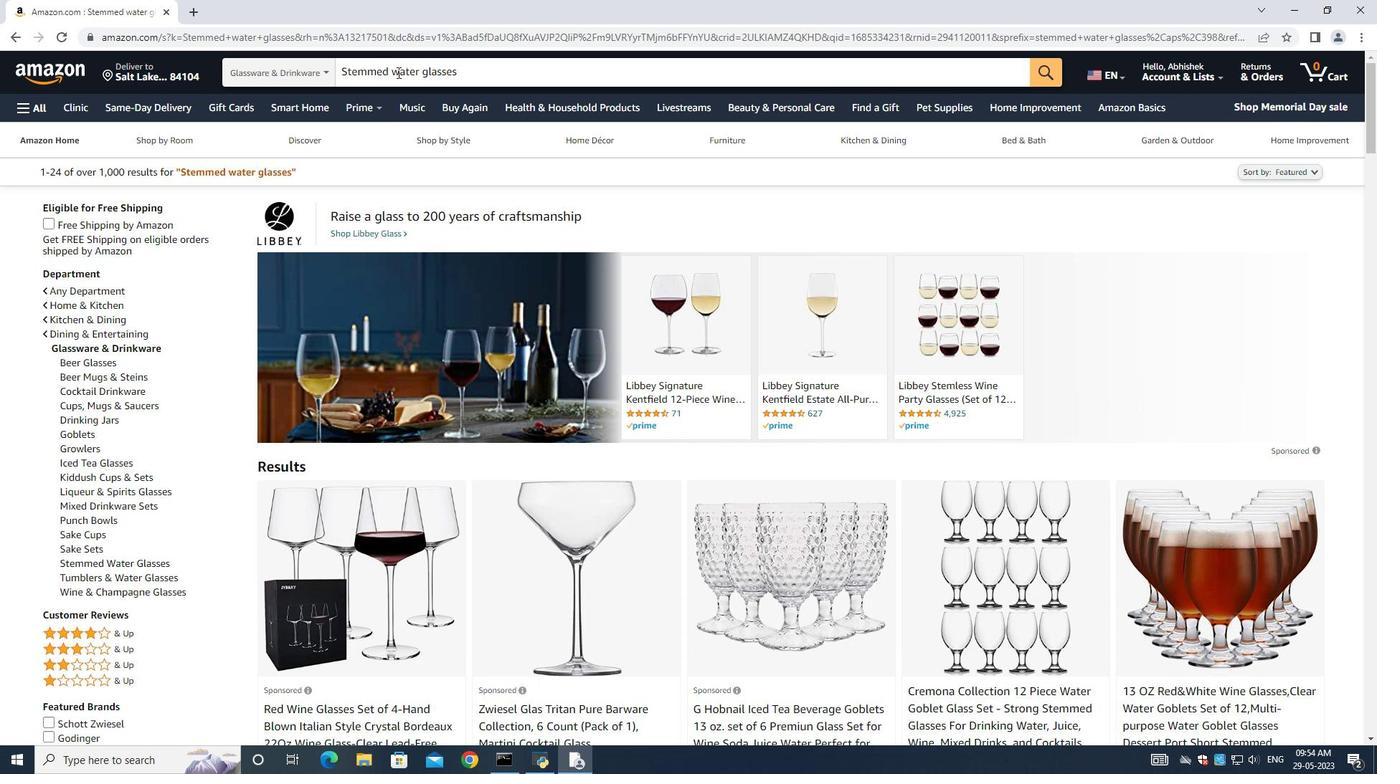 
Action: Mouse moved to (385, 143)
Screenshot: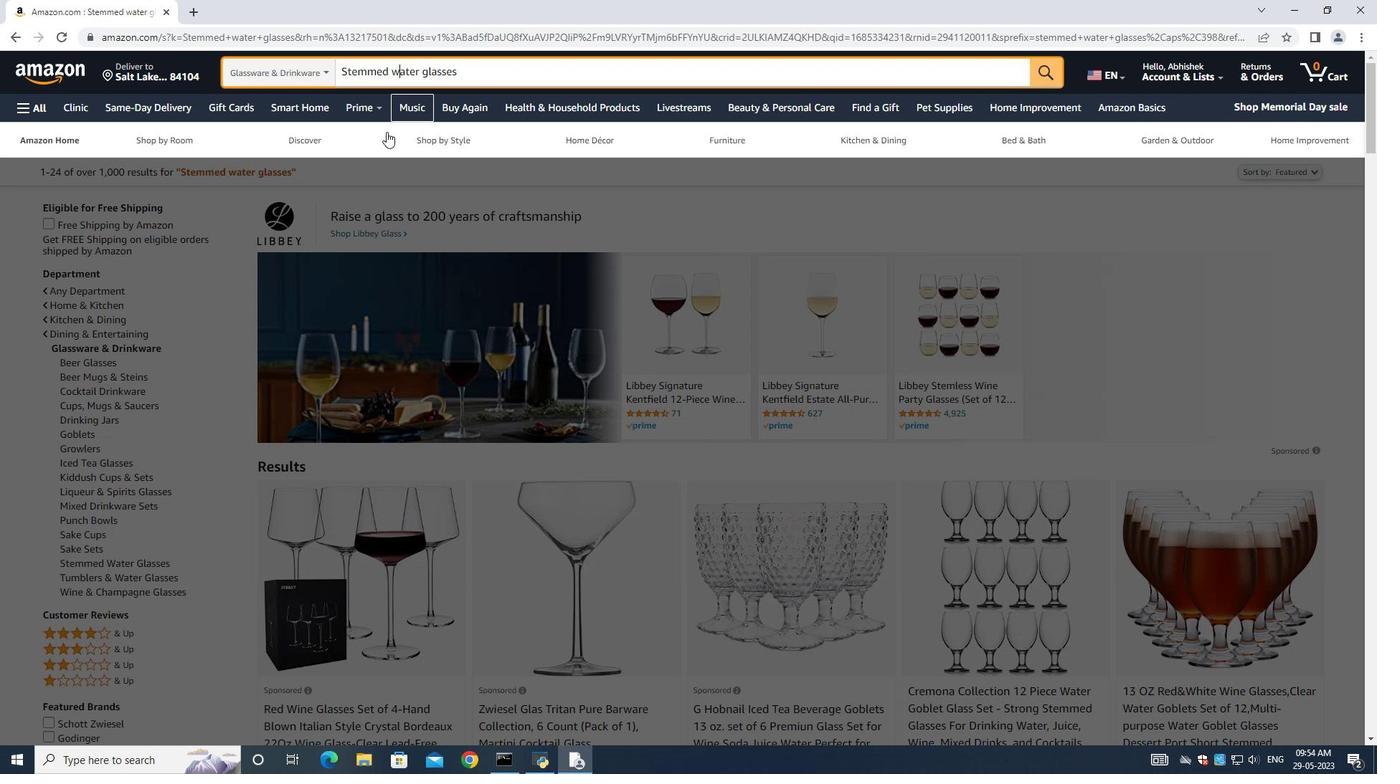 
Action: Key pressed <Key.backspace><Key.shift>W<Key.enter>
Screenshot: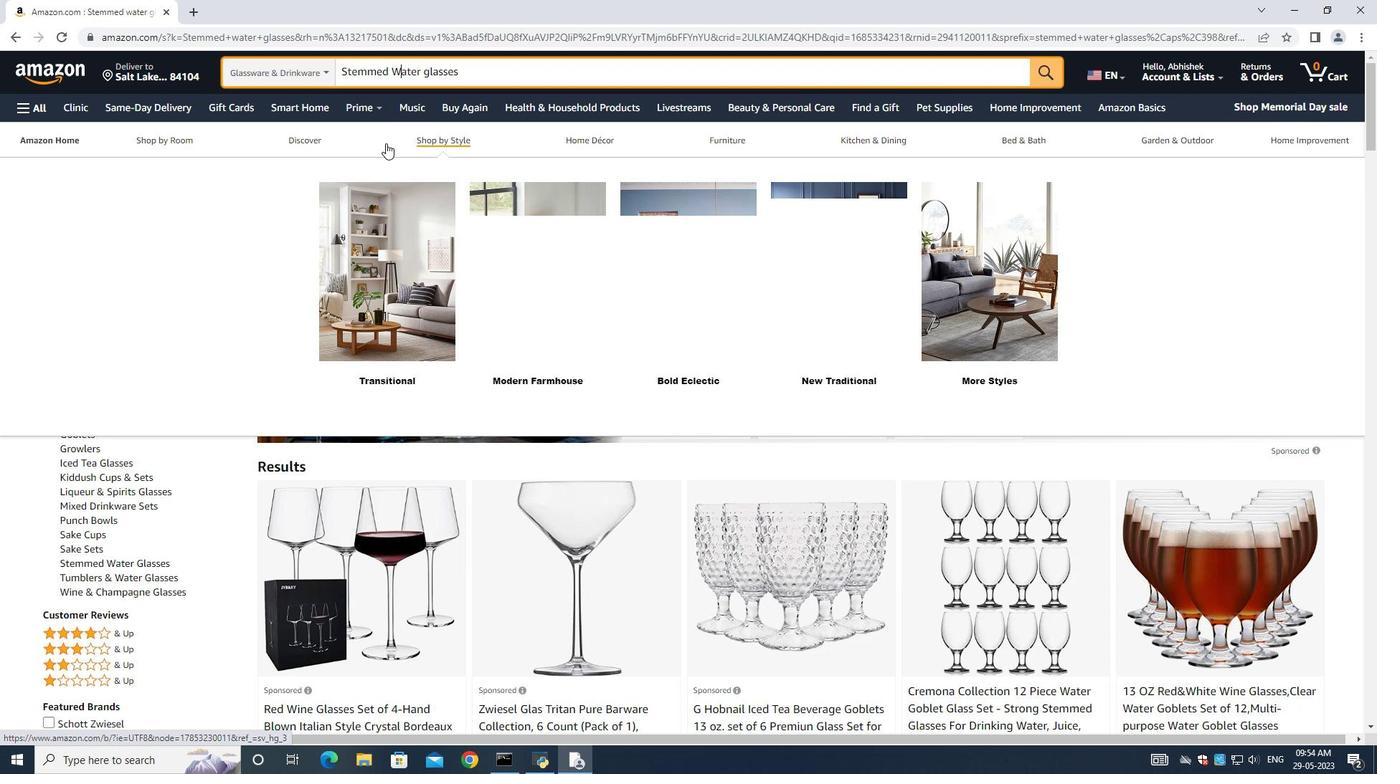 
Action: Mouse moved to (780, 451)
Screenshot: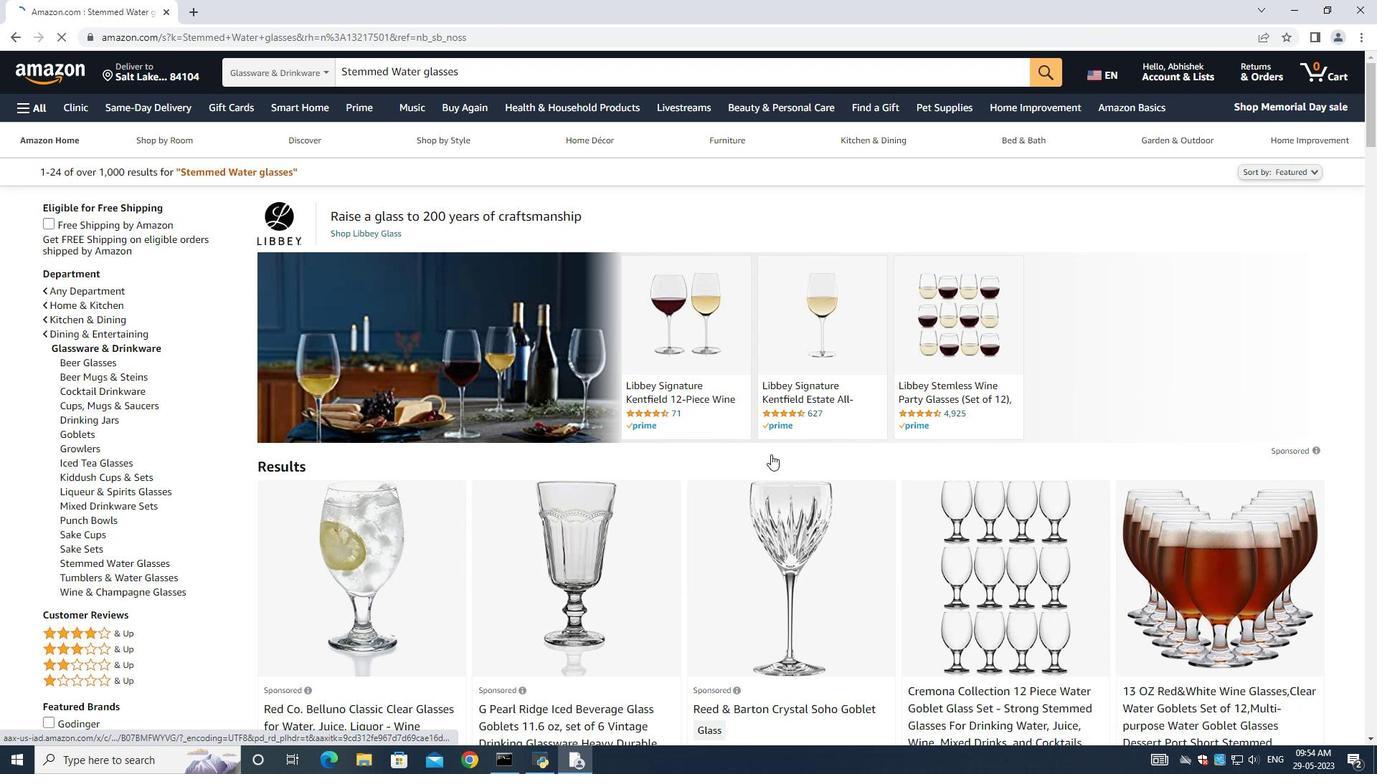 
Action: Mouse scrolled (780, 450) with delta (0, 0)
Screenshot: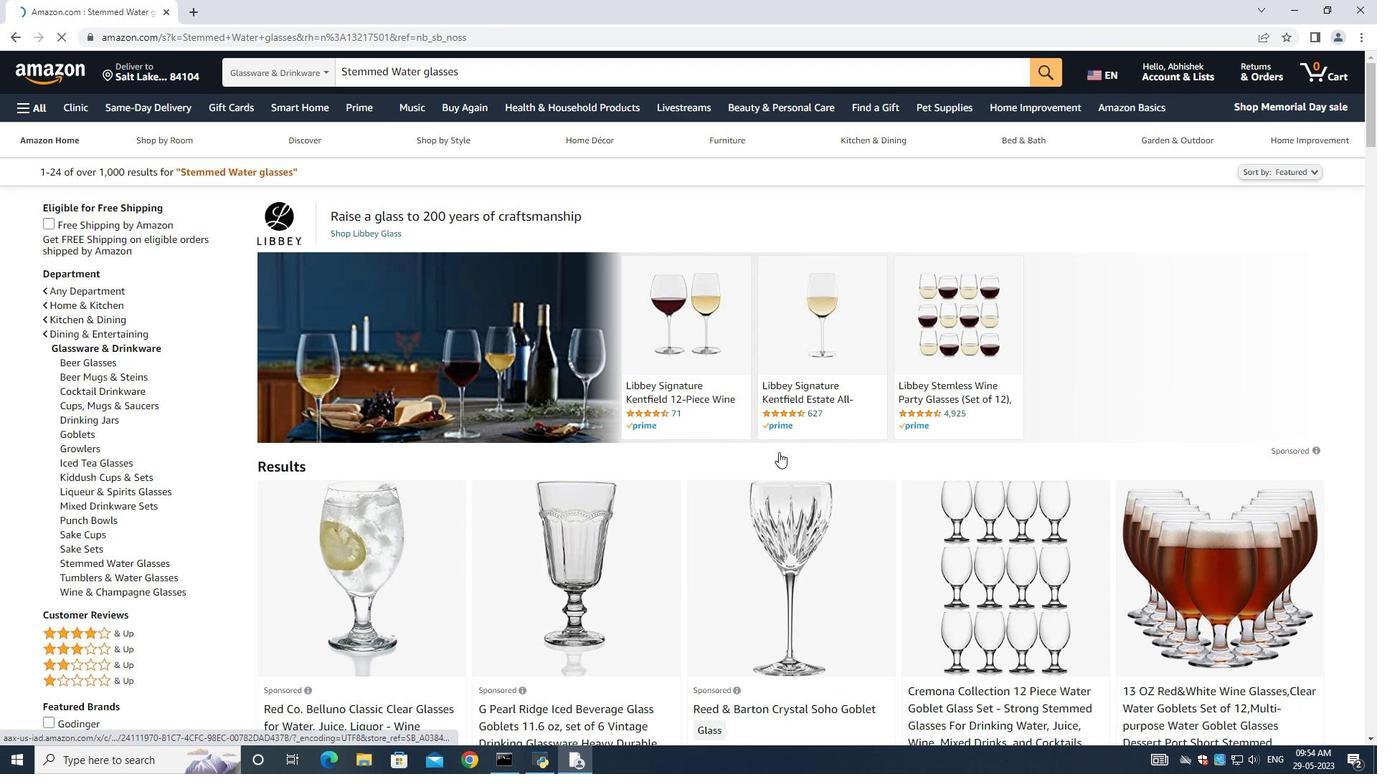 
Action: Mouse moved to (781, 451)
Screenshot: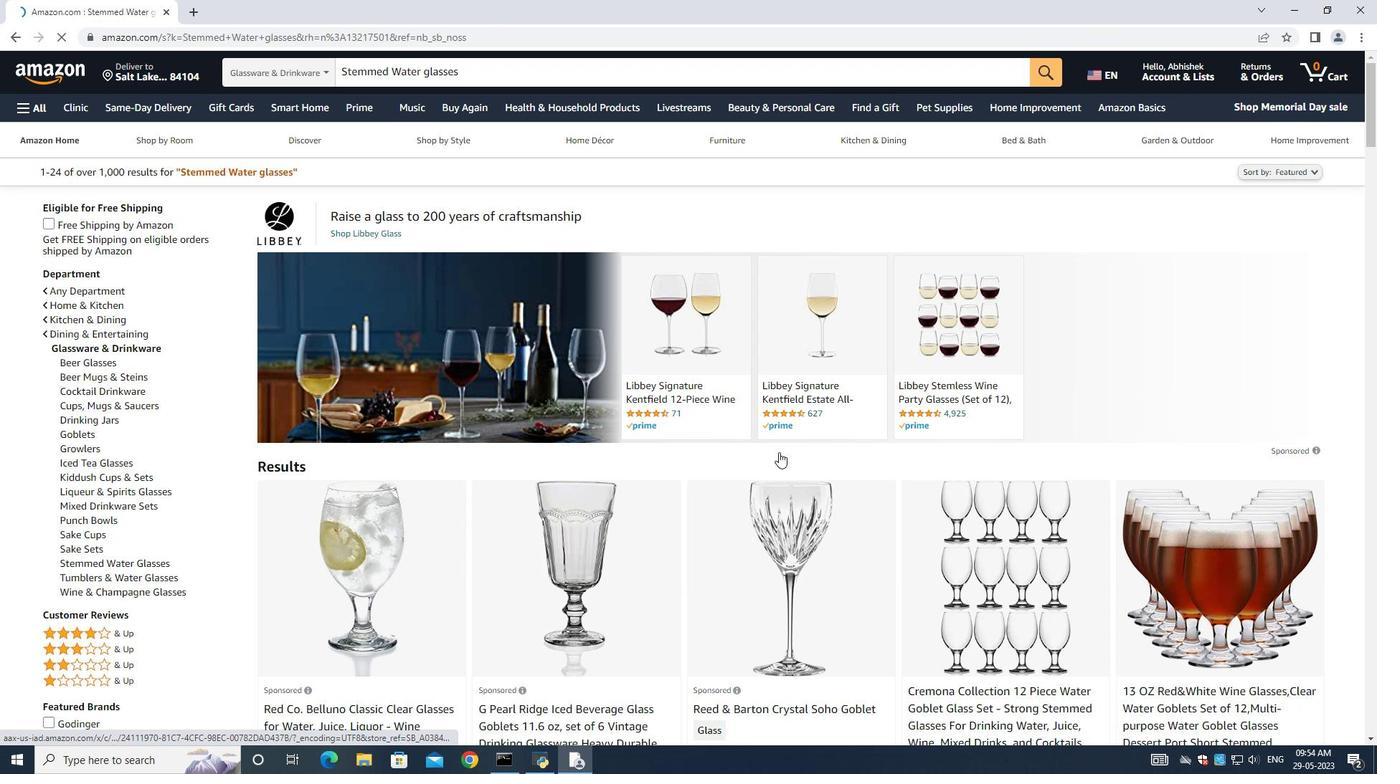 
Action: Mouse scrolled (781, 450) with delta (0, 0)
Screenshot: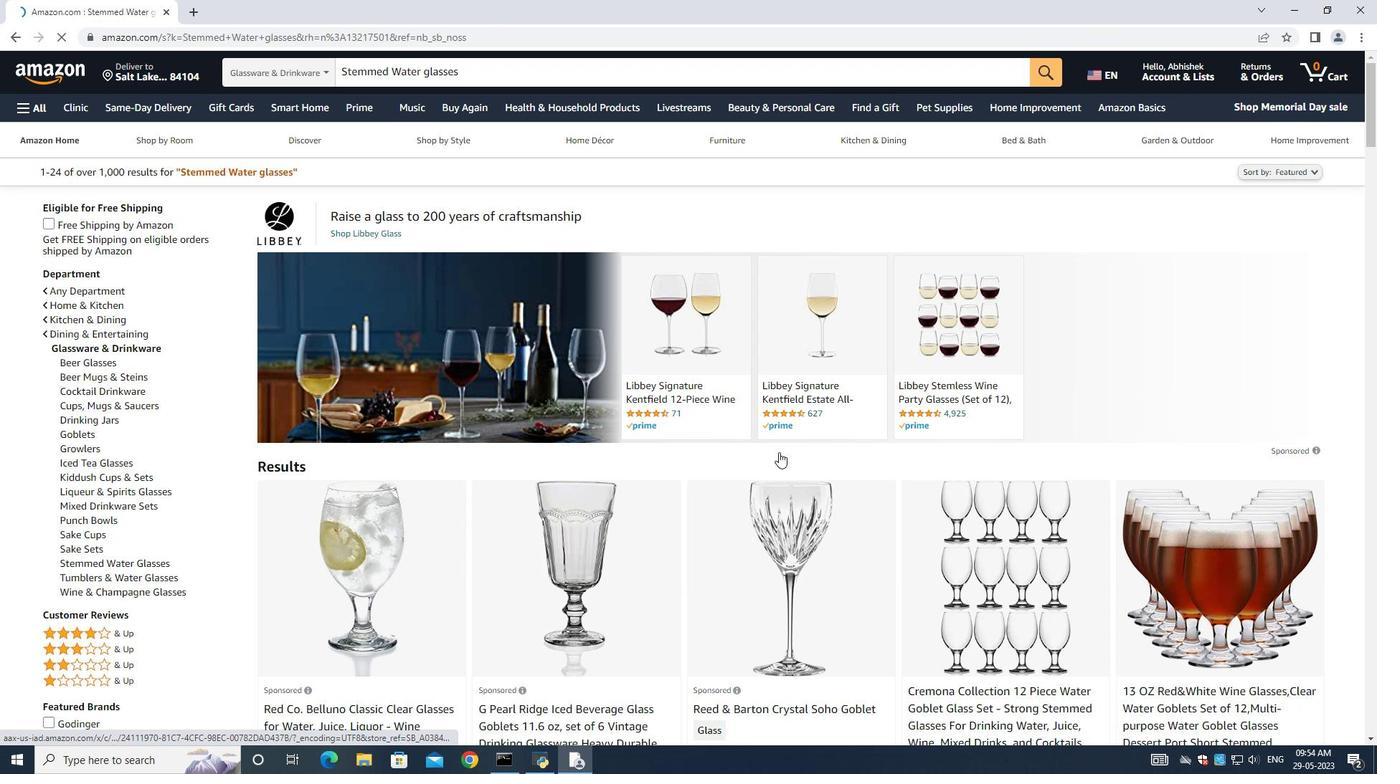 
Action: Mouse moved to (781, 451)
Screenshot: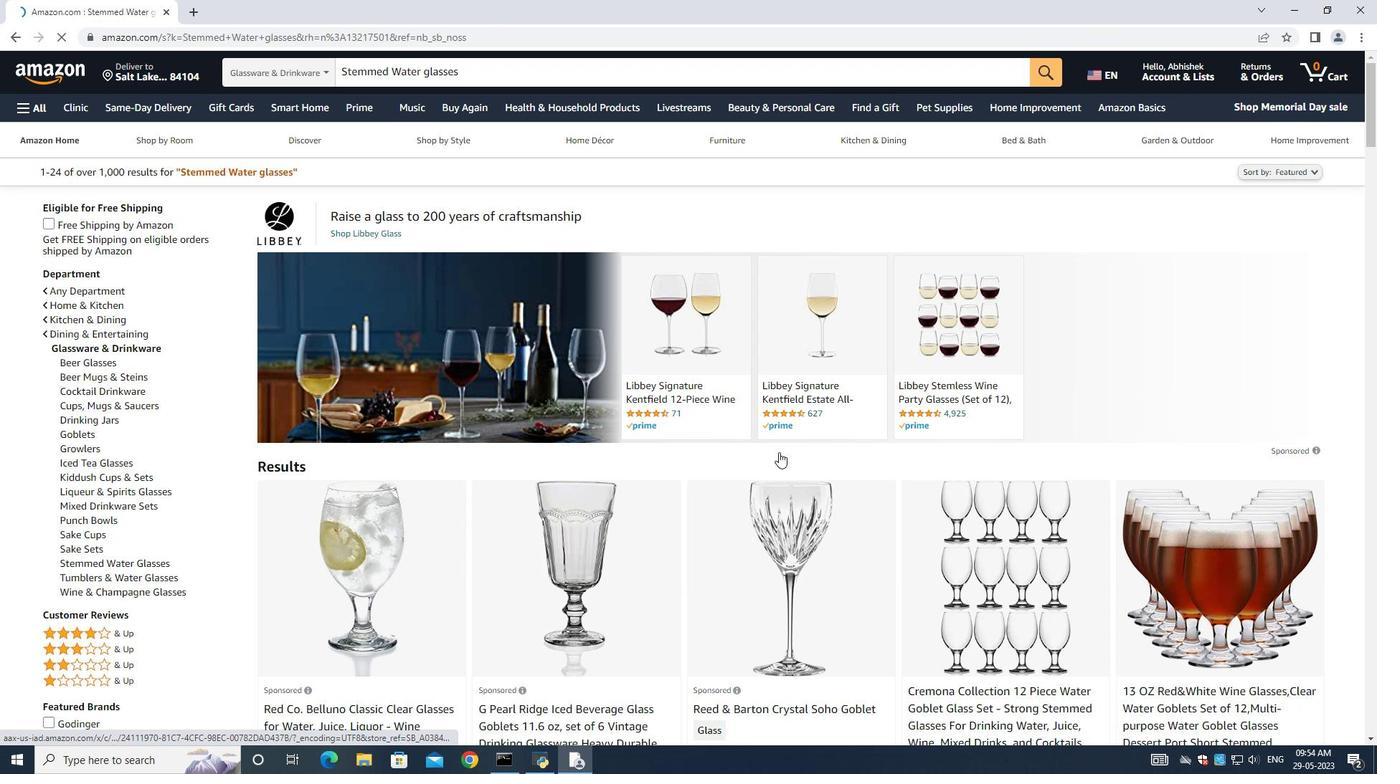 
Action: Mouse scrolled (781, 450) with delta (0, 0)
Screenshot: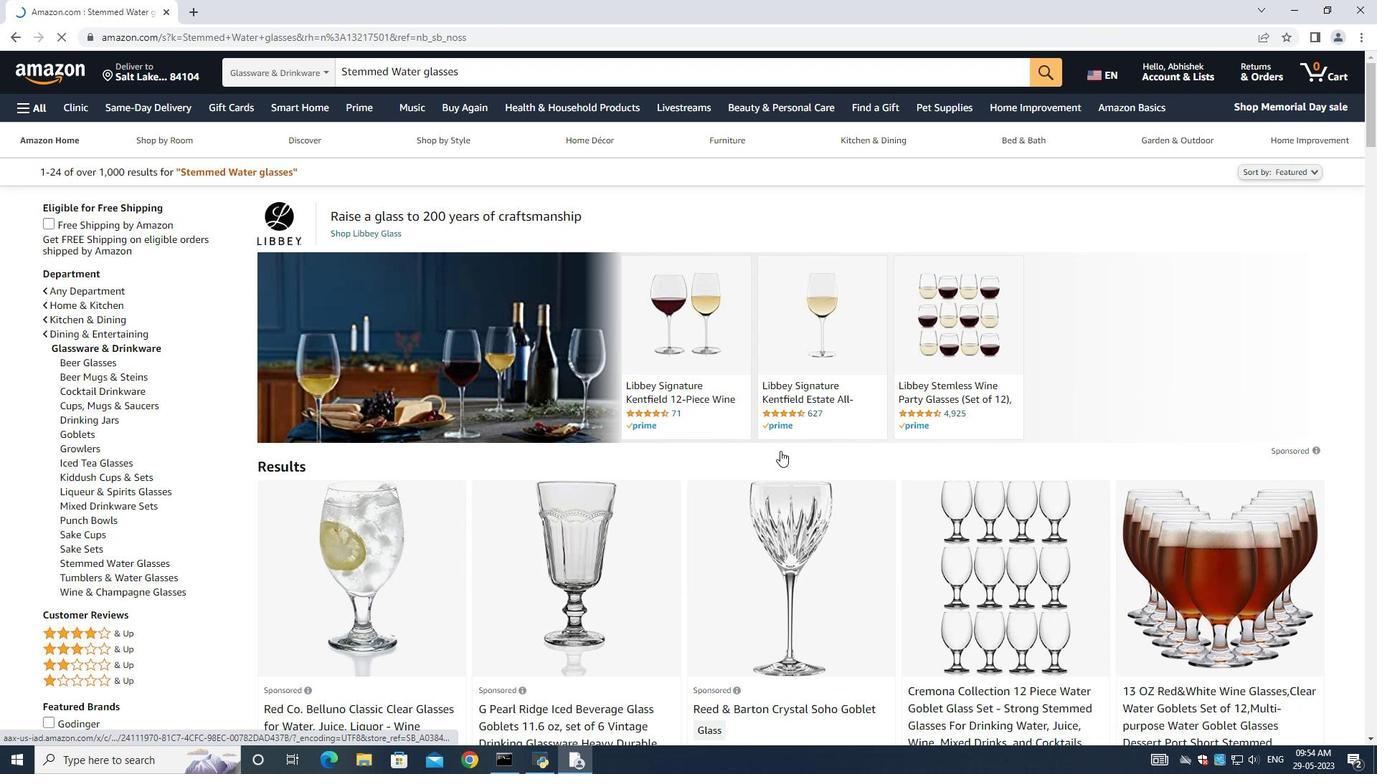 
Action: Mouse moved to (782, 451)
Screenshot: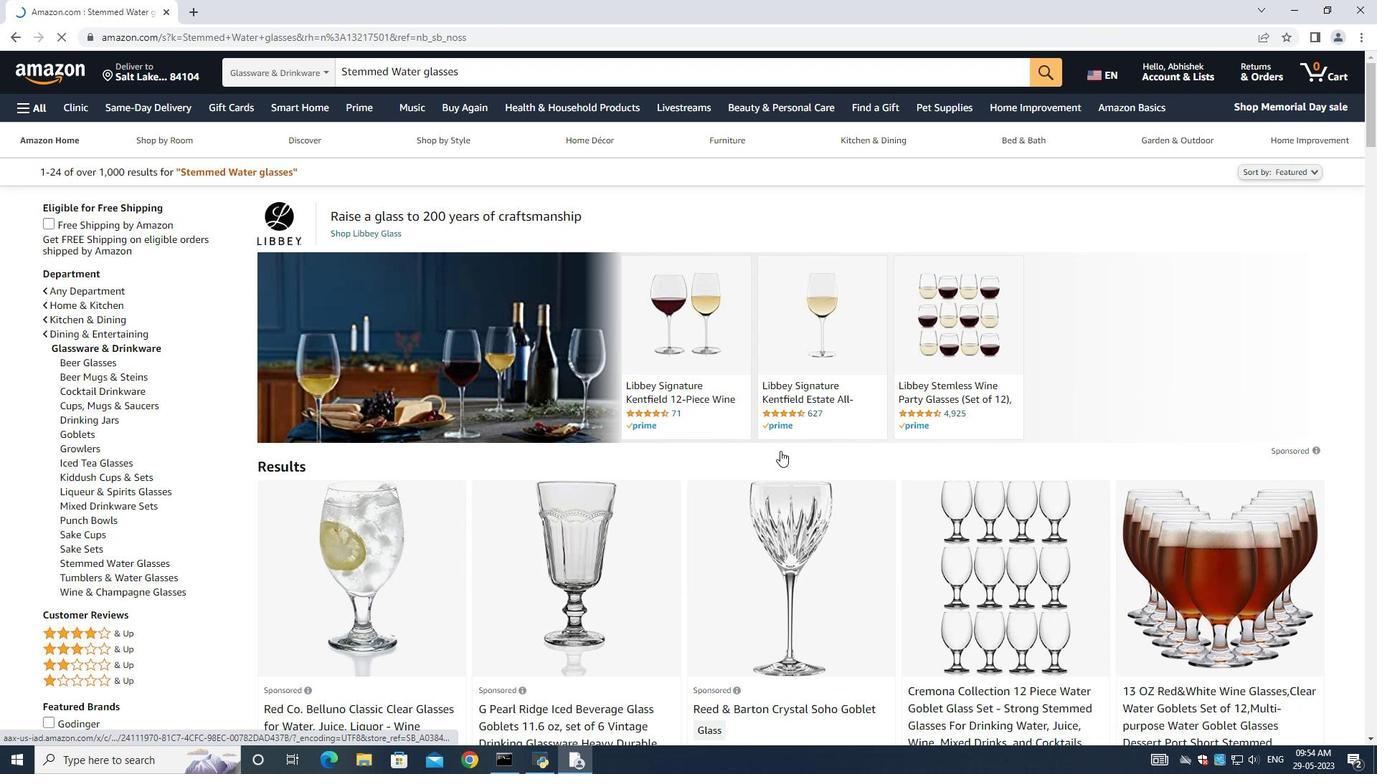 
Action: Mouse scrolled (782, 450) with delta (0, 0)
Screenshot: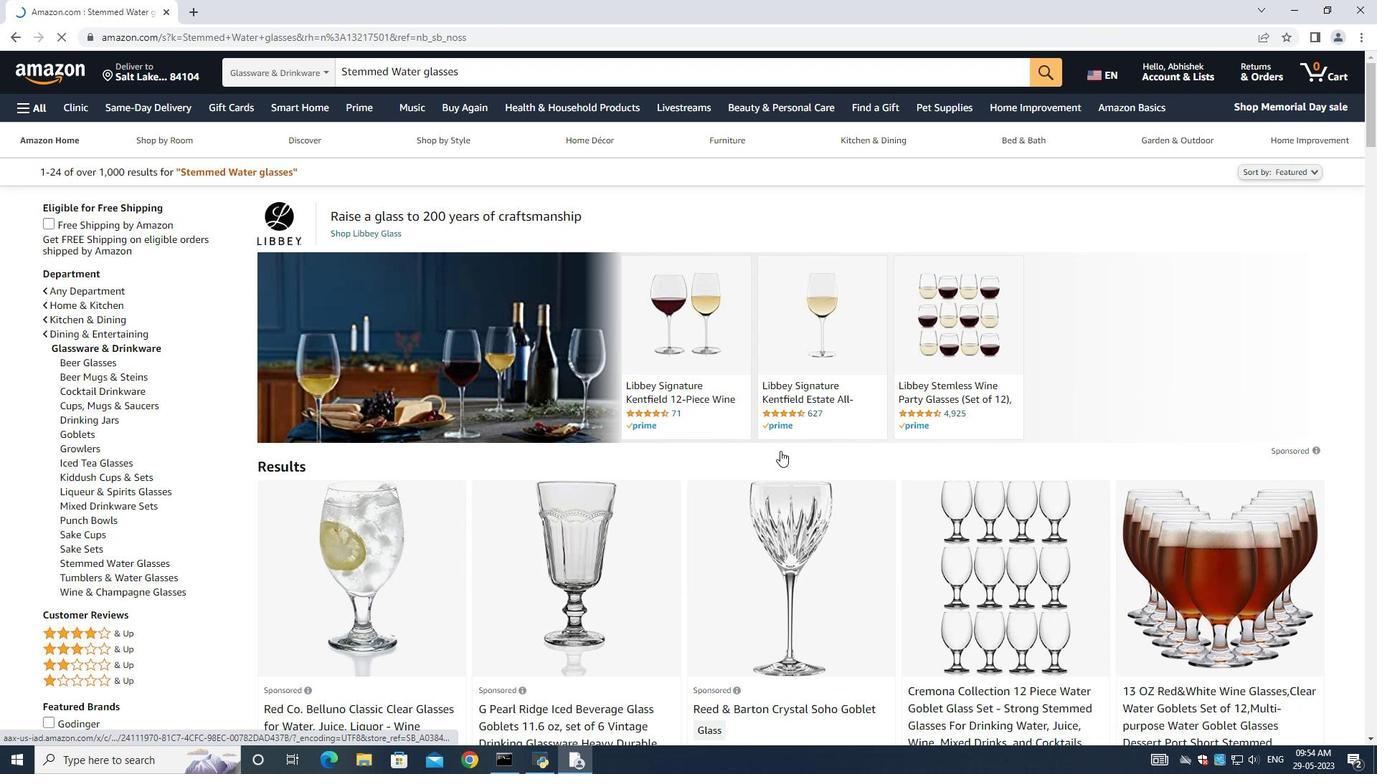 
Action: Mouse moved to (273, 374)
Screenshot: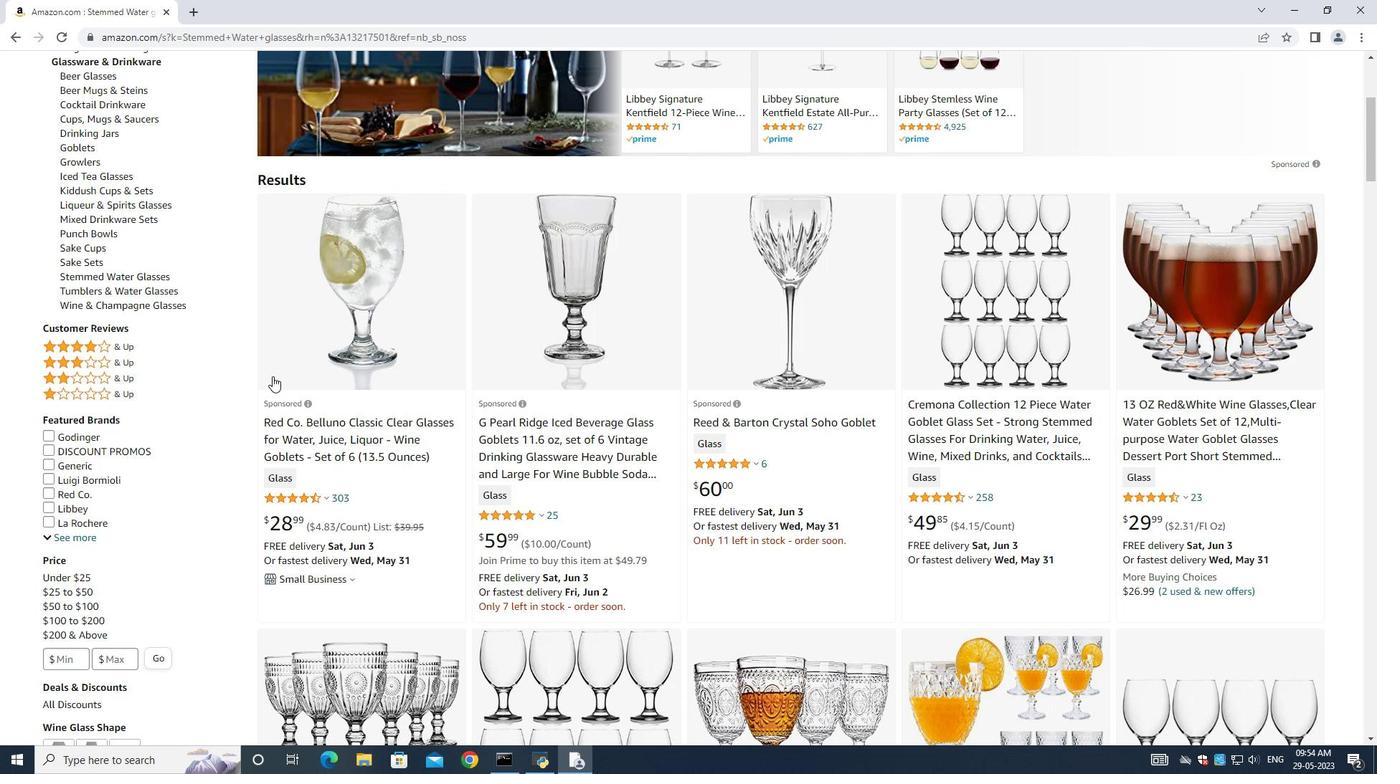 
Action: Mouse scrolled (273, 375) with delta (0, 0)
Screenshot: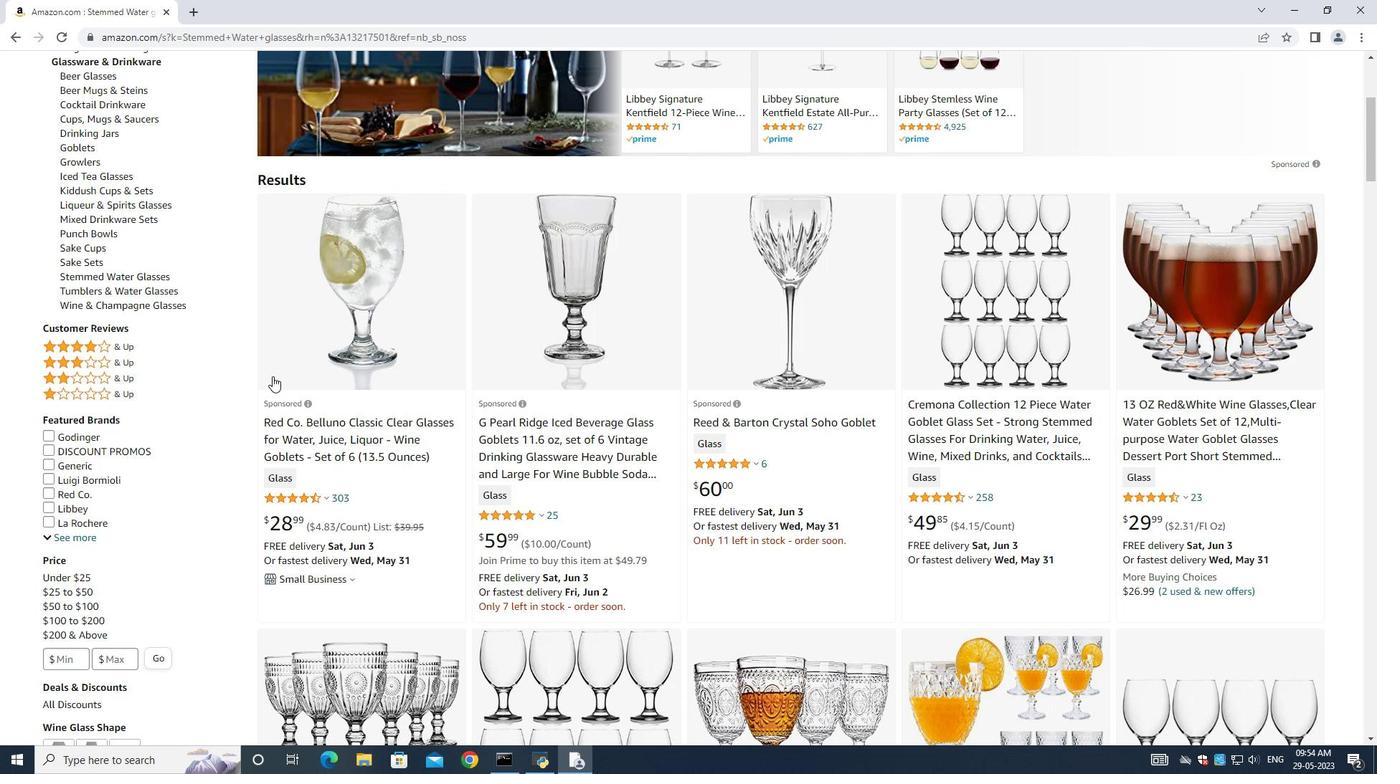 
Action: Mouse moved to (273, 374)
Screenshot: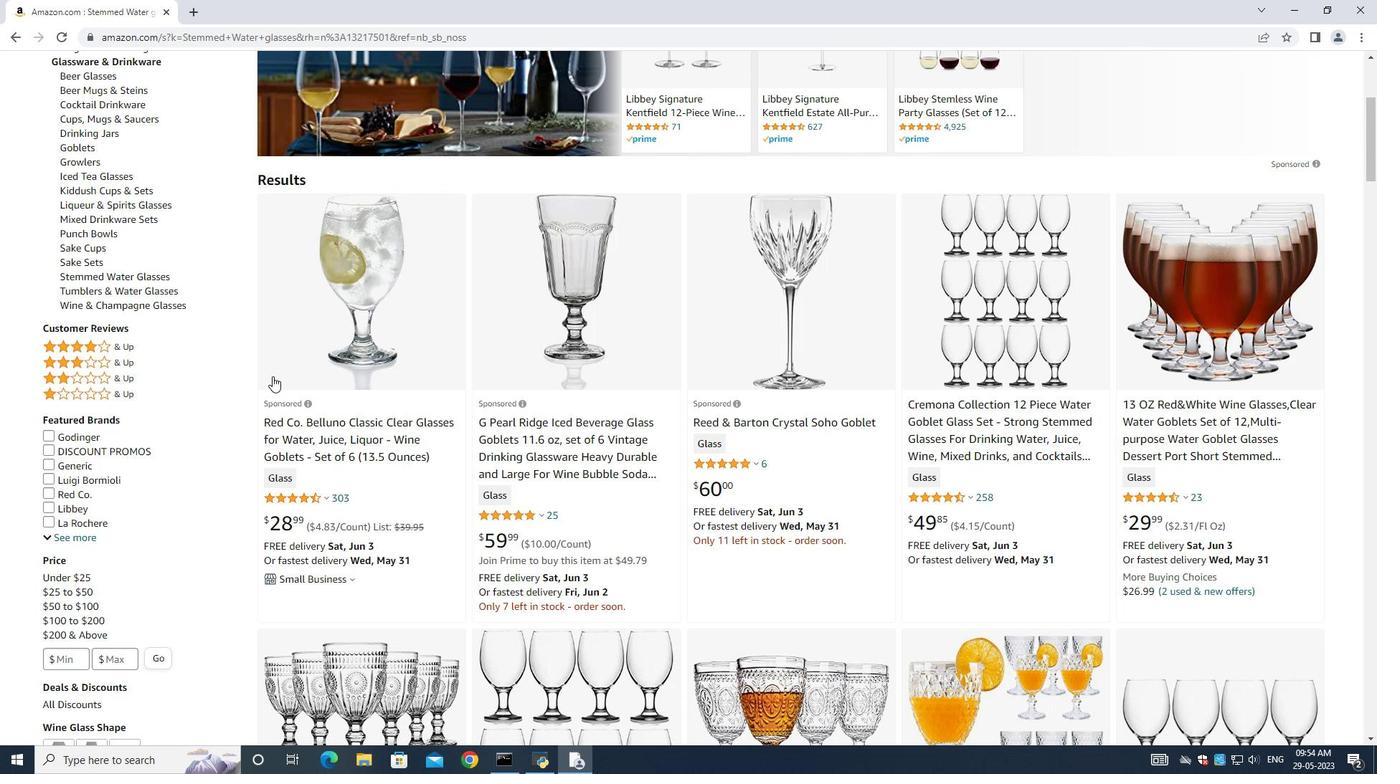 
Action: Mouse scrolled (273, 375) with delta (0, 0)
Screenshot: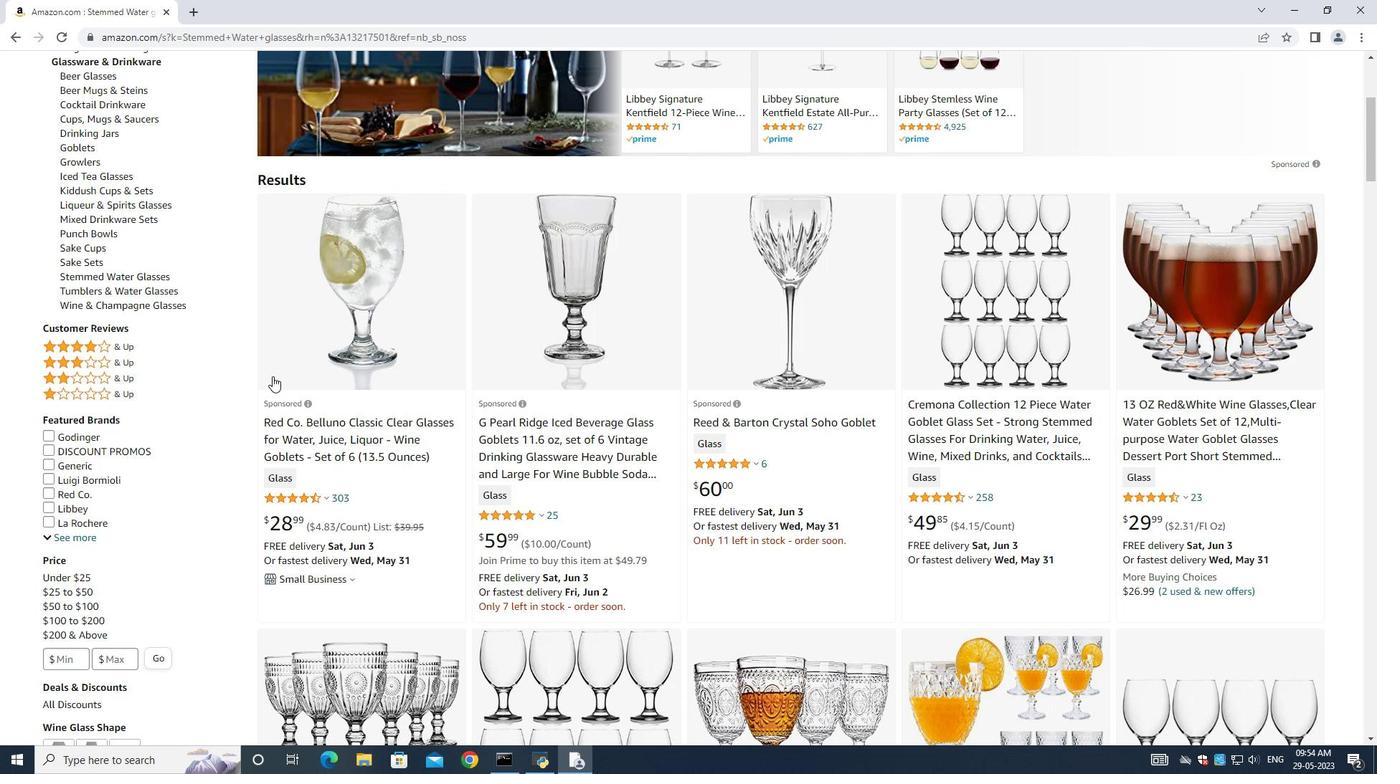 
Action: Mouse scrolled (273, 375) with delta (0, 0)
Screenshot: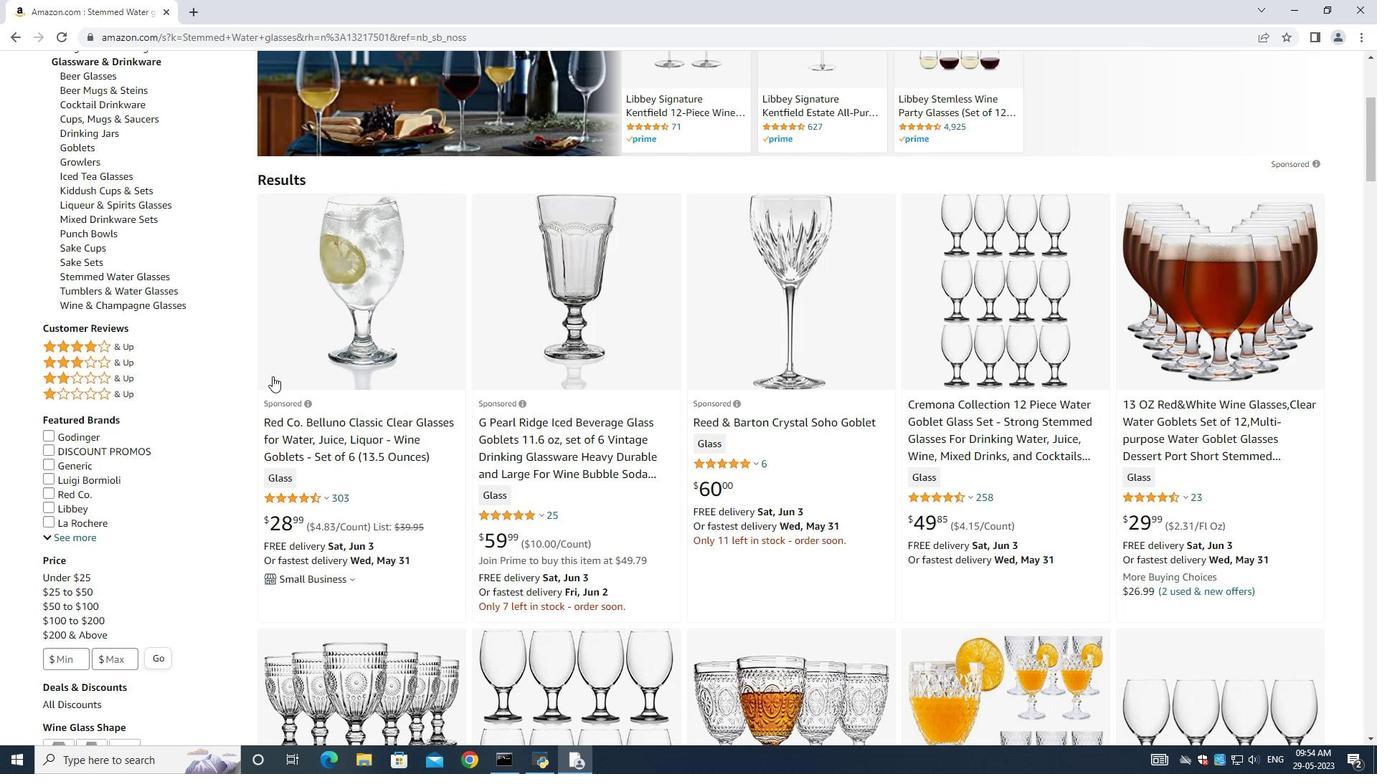 
Action: Mouse moved to (273, 374)
Screenshot: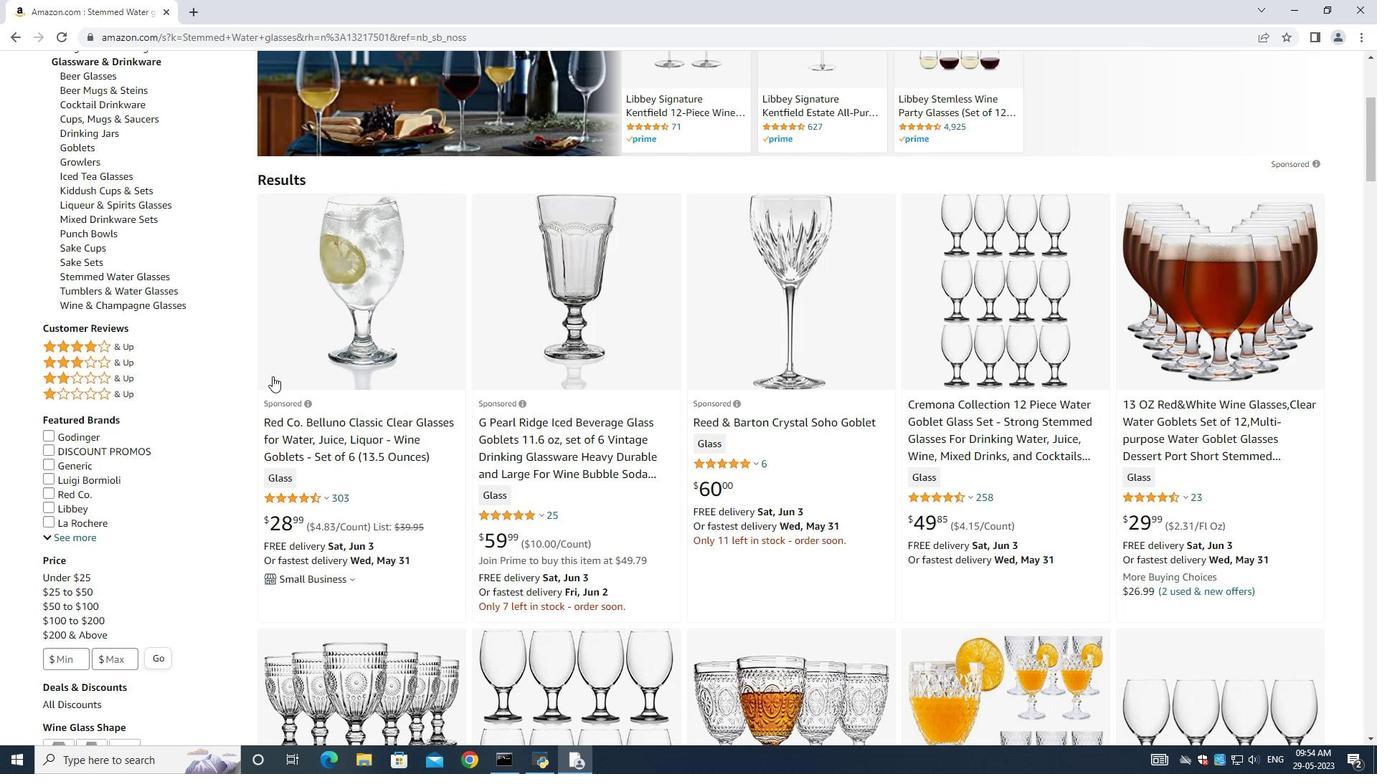 
Action: Mouse scrolled (273, 375) with delta (0, 0)
Screenshot: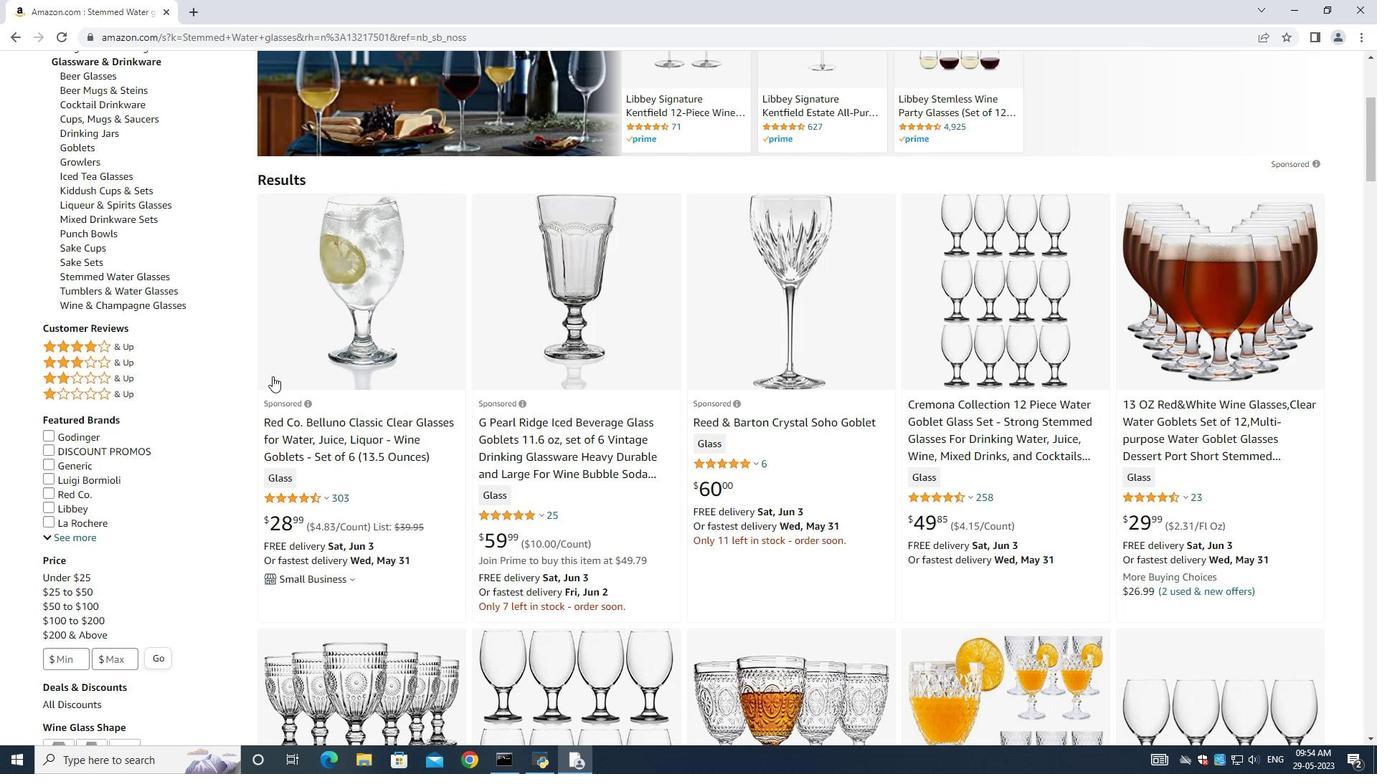 
Action: Mouse scrolled (273, 375) with delta (0, 0)
Screenshot: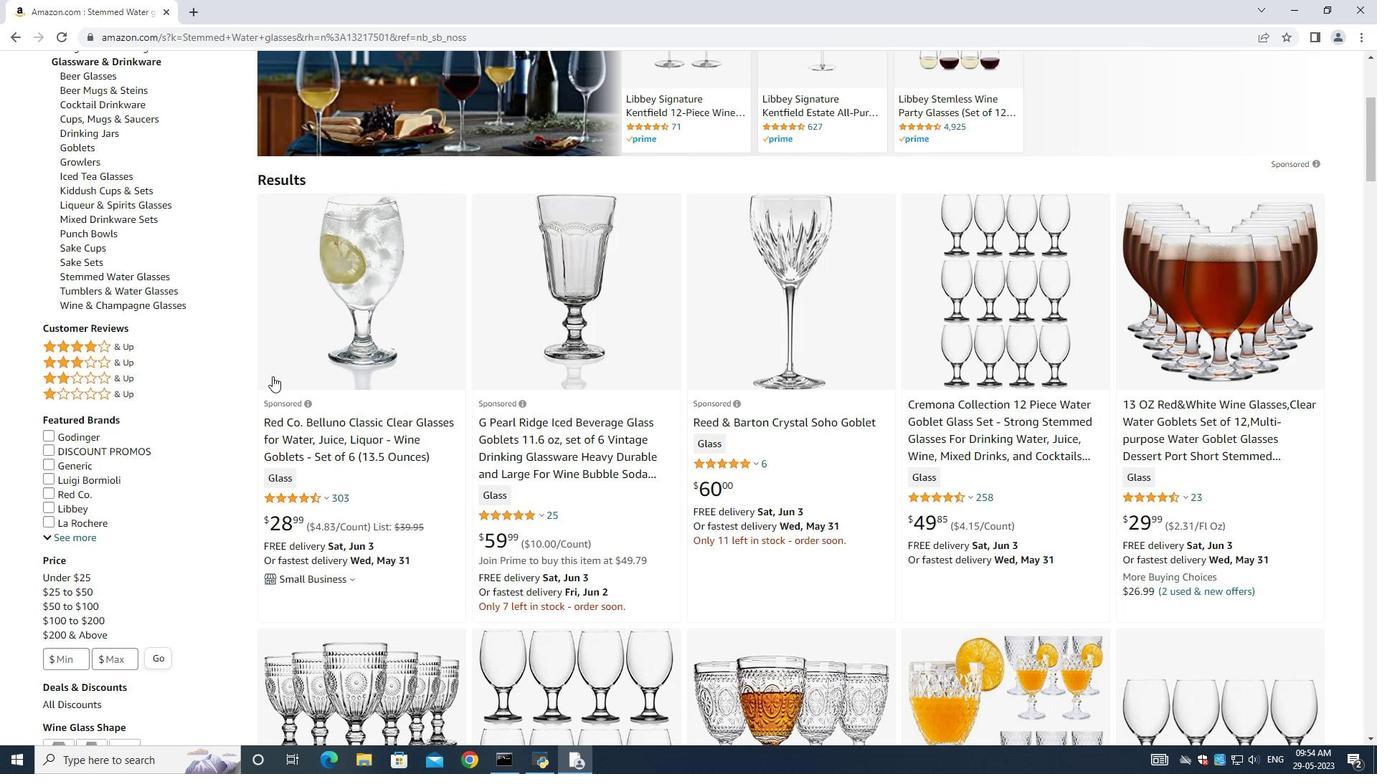 
Action: Mouse moved to (738, 399)
Screenshot: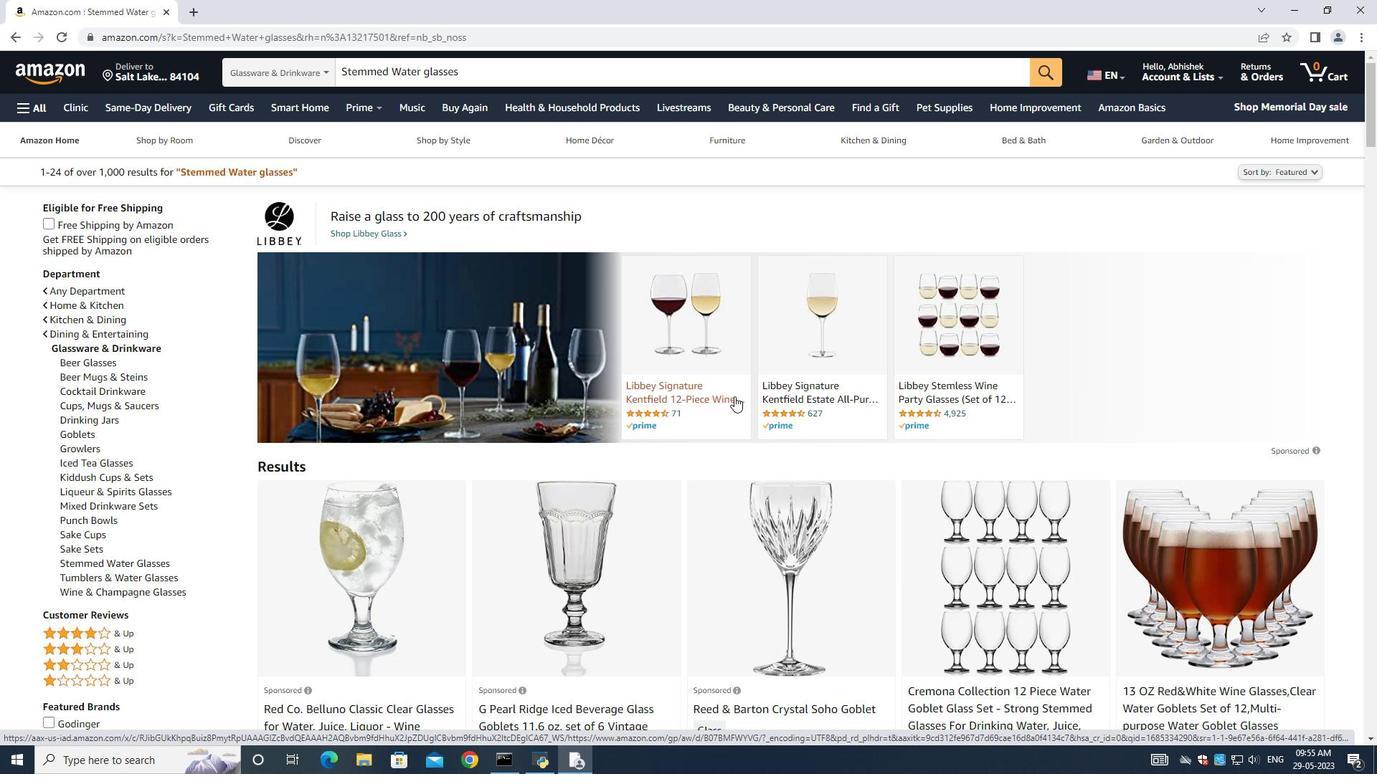 
Action: Mouse scrolled (735, 396) with delta (0, 0)
Screenshot: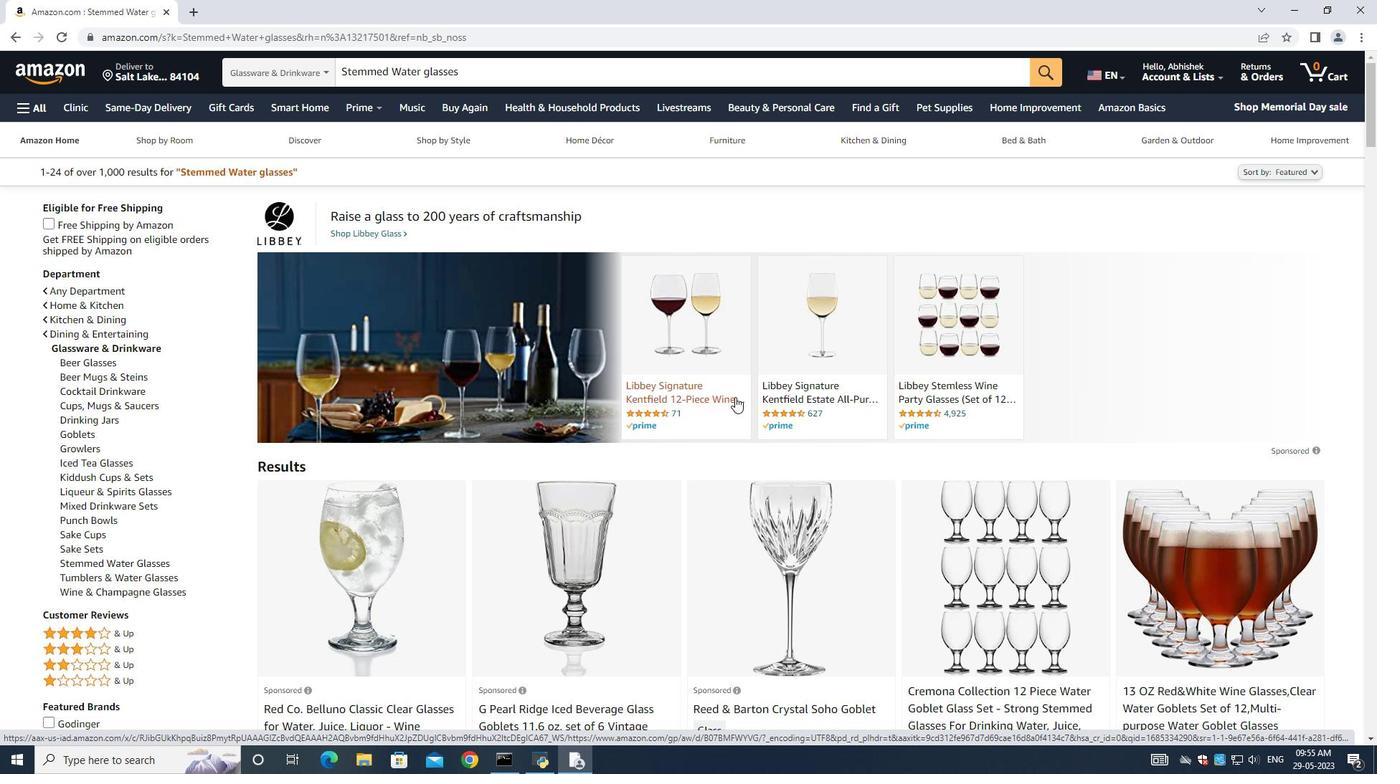 
Action: Mouse moved to (739, 396)
Screenshot: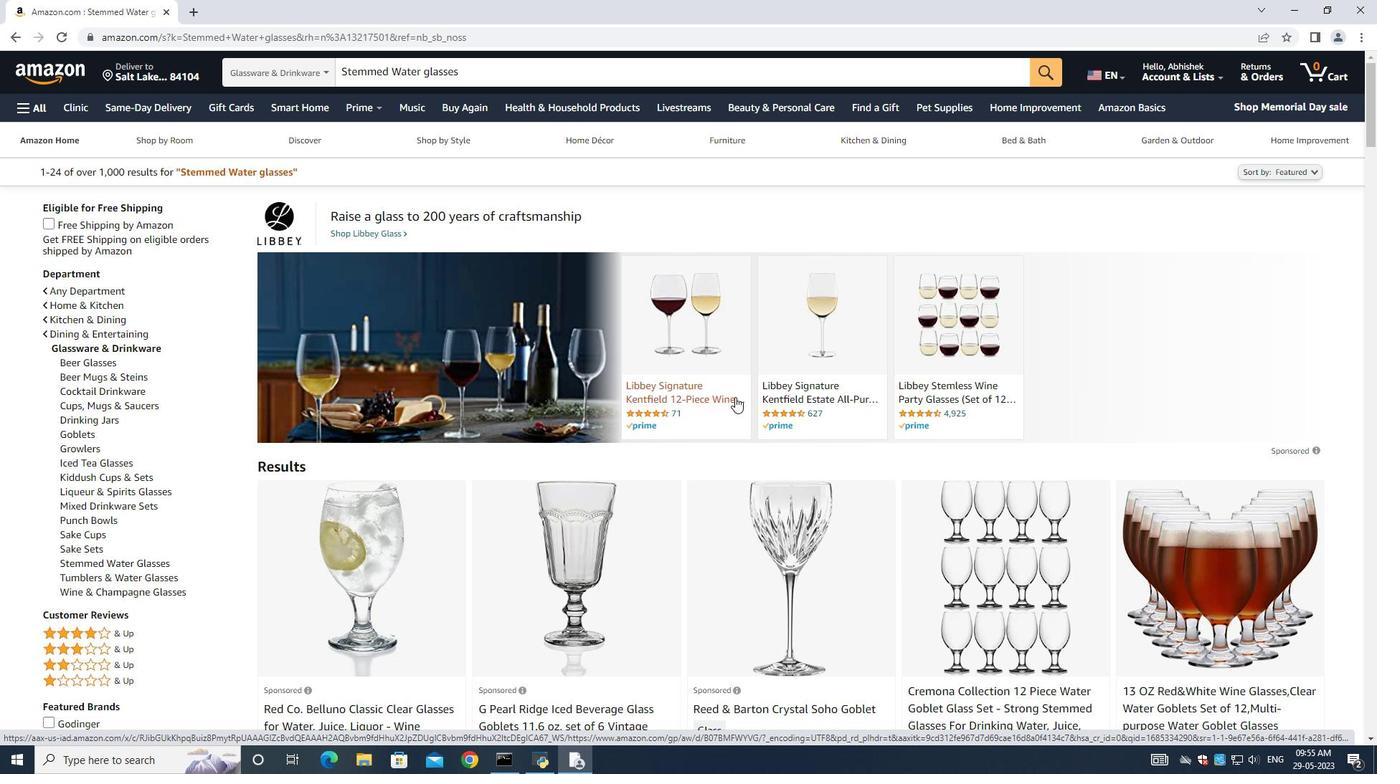 
Action: Mouse scrolled (736, 399) with delta (0, 0)
Screenshot: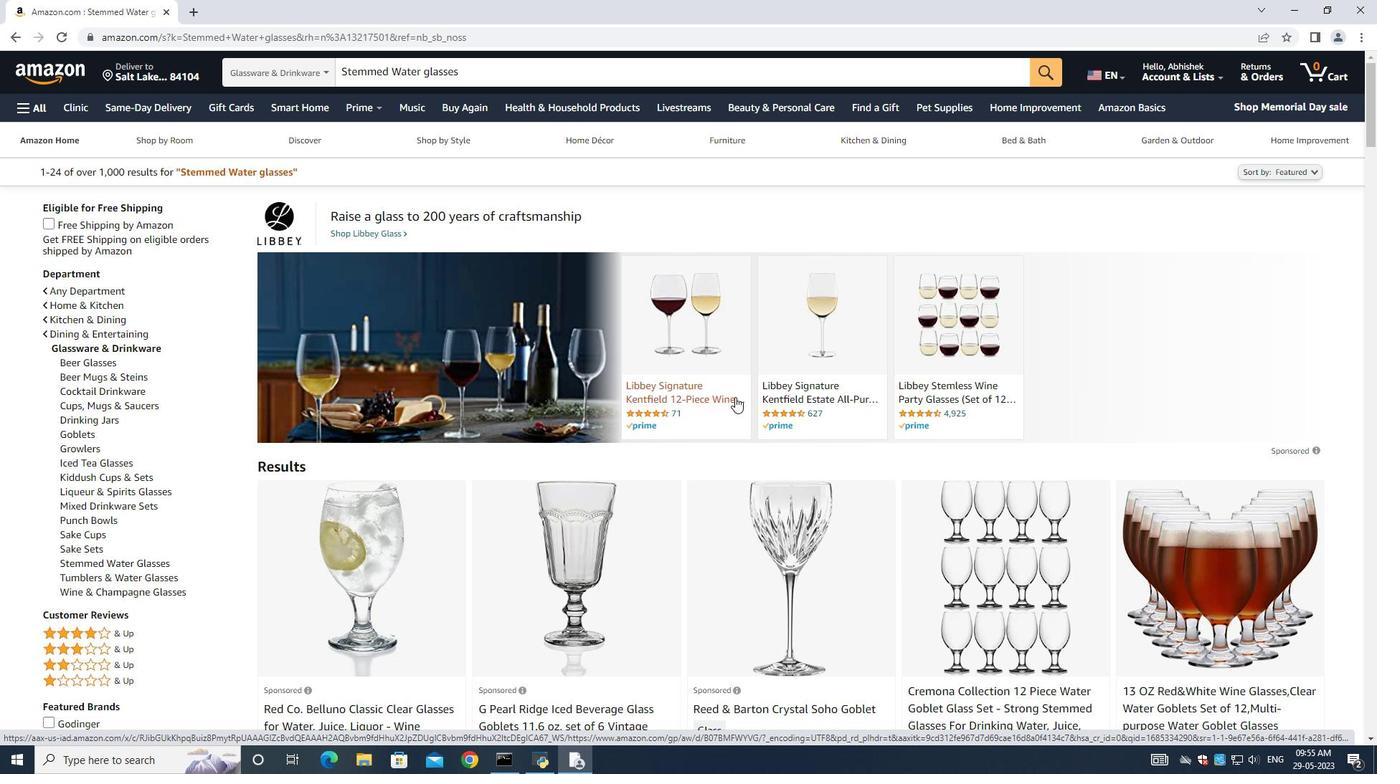 
Action: Mouse scrolled (739, 396) with delta (0, 0)
Screenshot: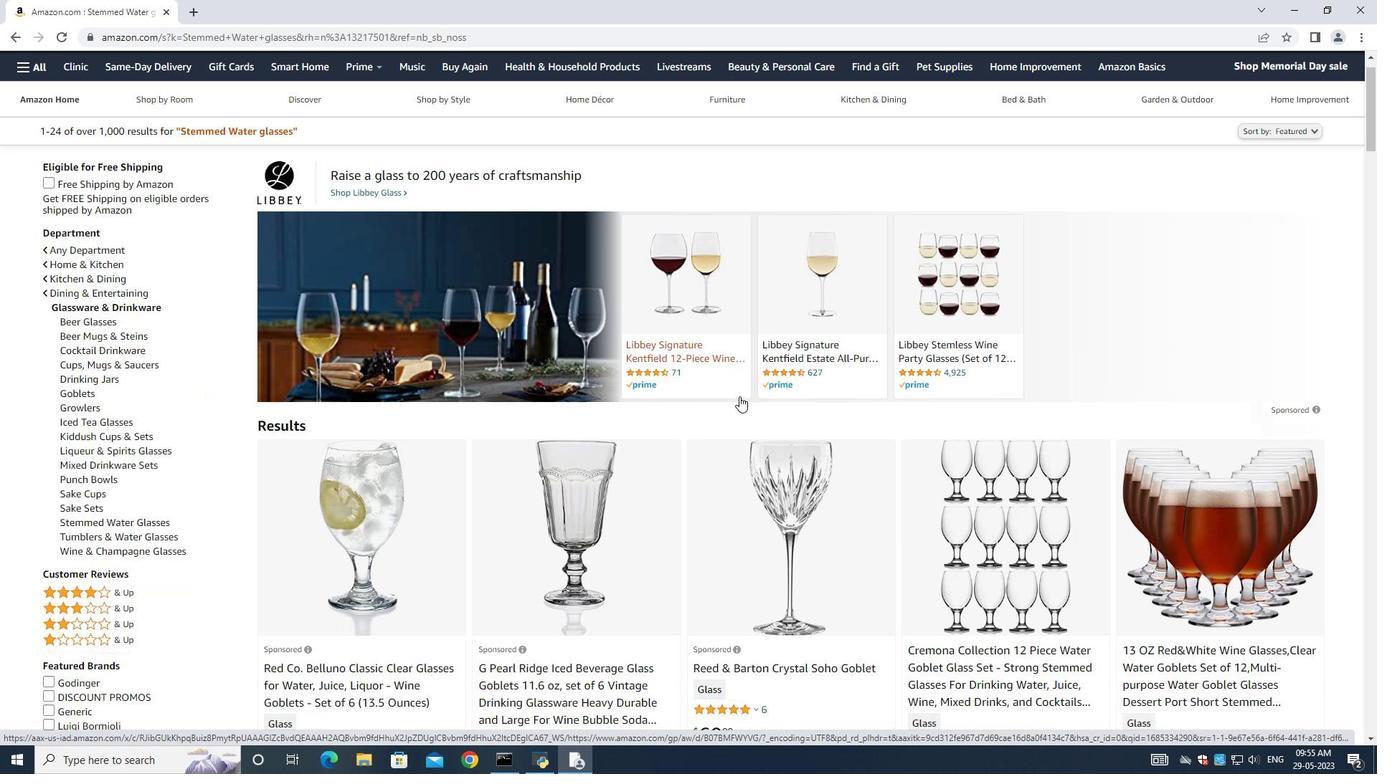 
Action: Mouse moved to (739, 398)
Screenshot: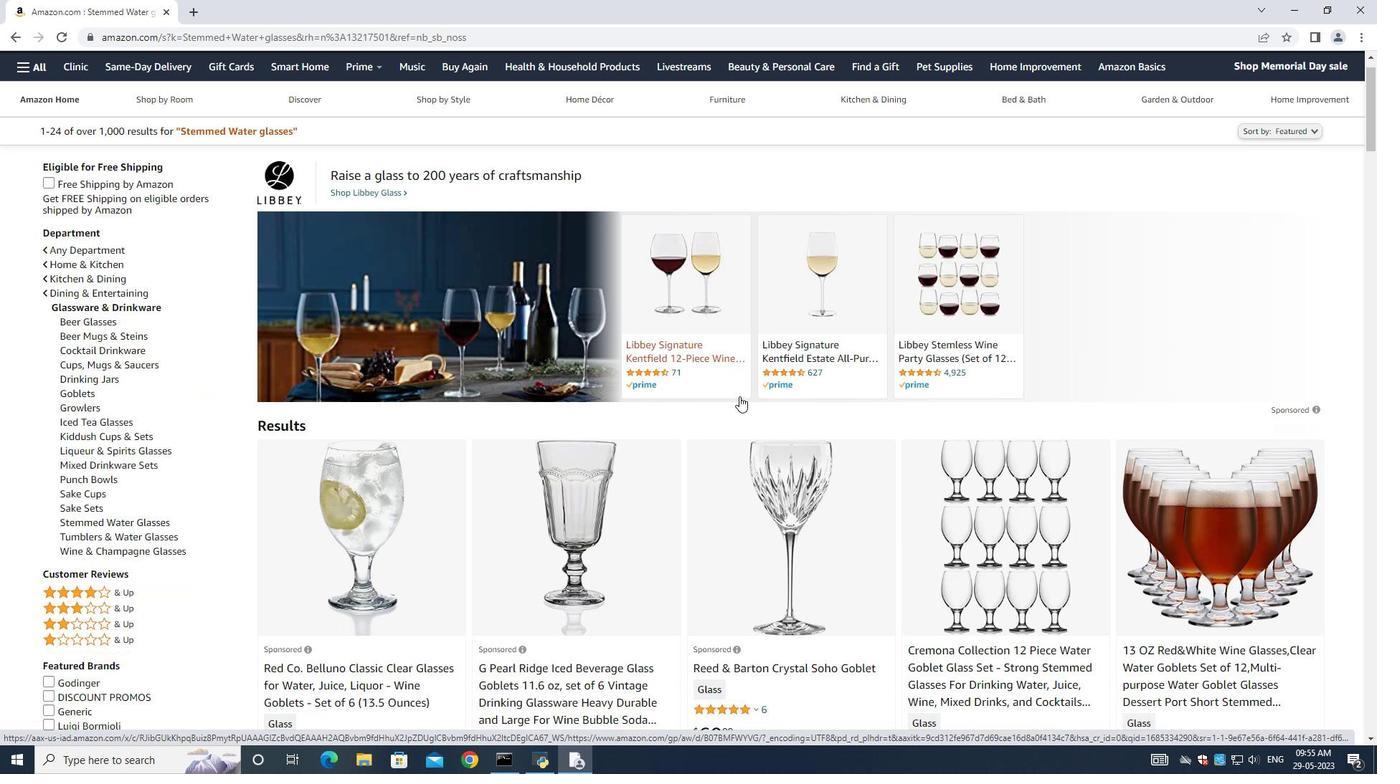 
Action: Mouse scrolled (739, 397) with delta (0, 0)
Screenshot: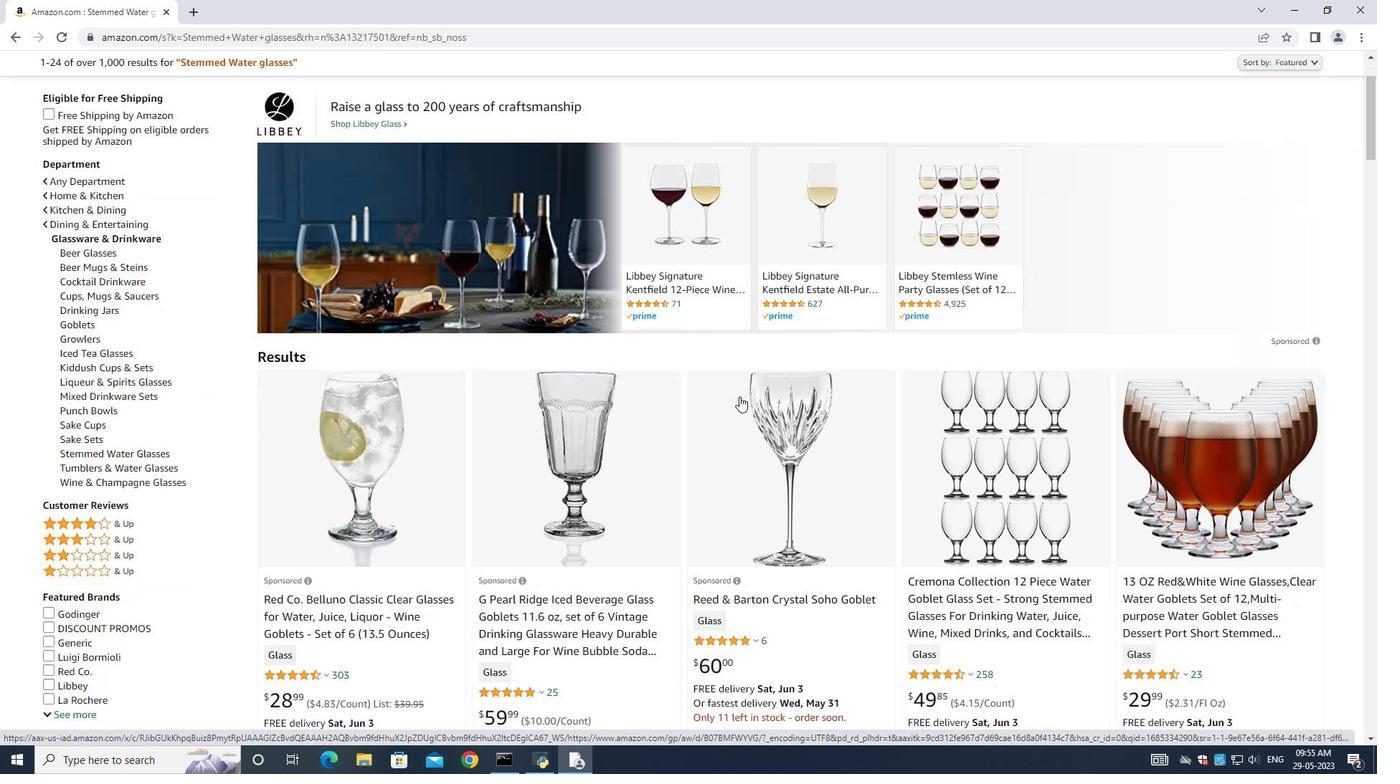 
Action: Mouse moved to (740, 396)
Screenshot: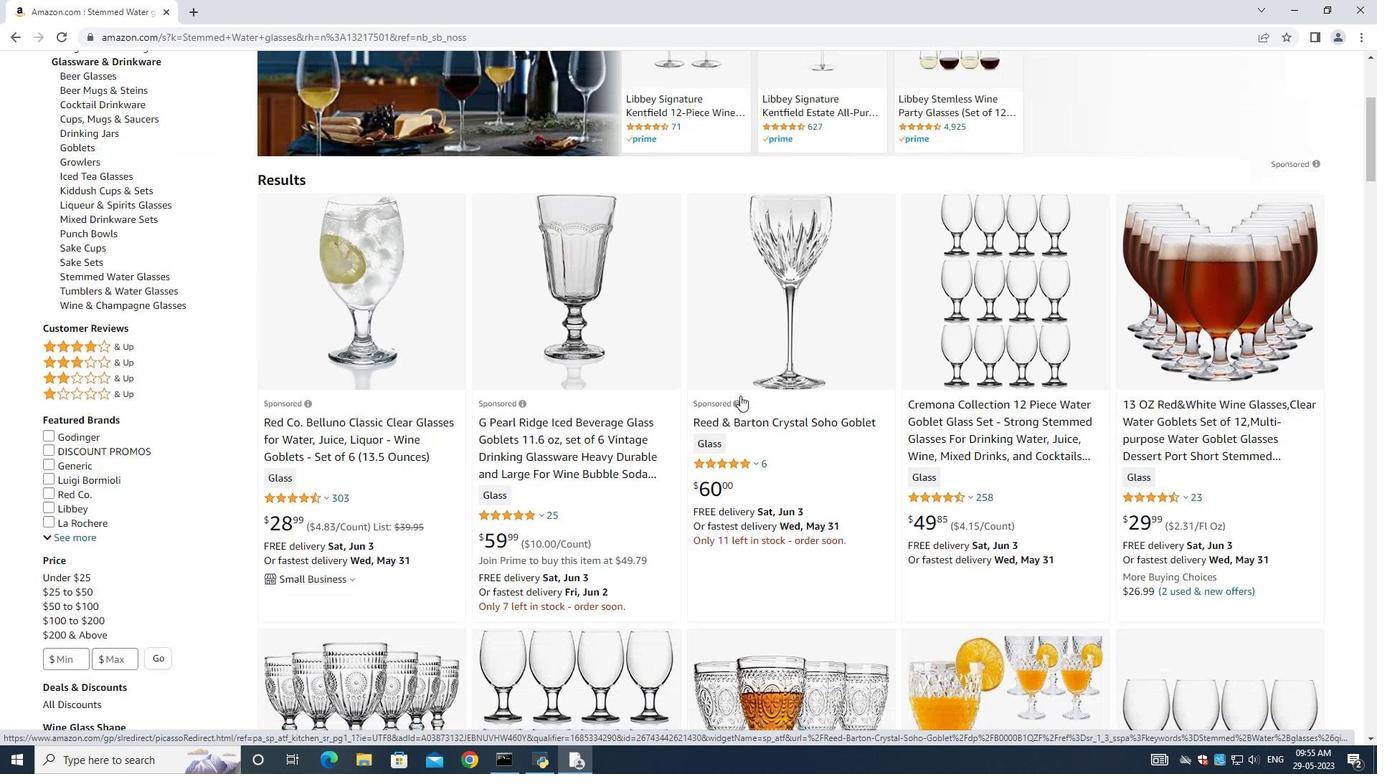 
Action: Mouse scrolled (740, 395) with delta (0, 0)
Screenshot: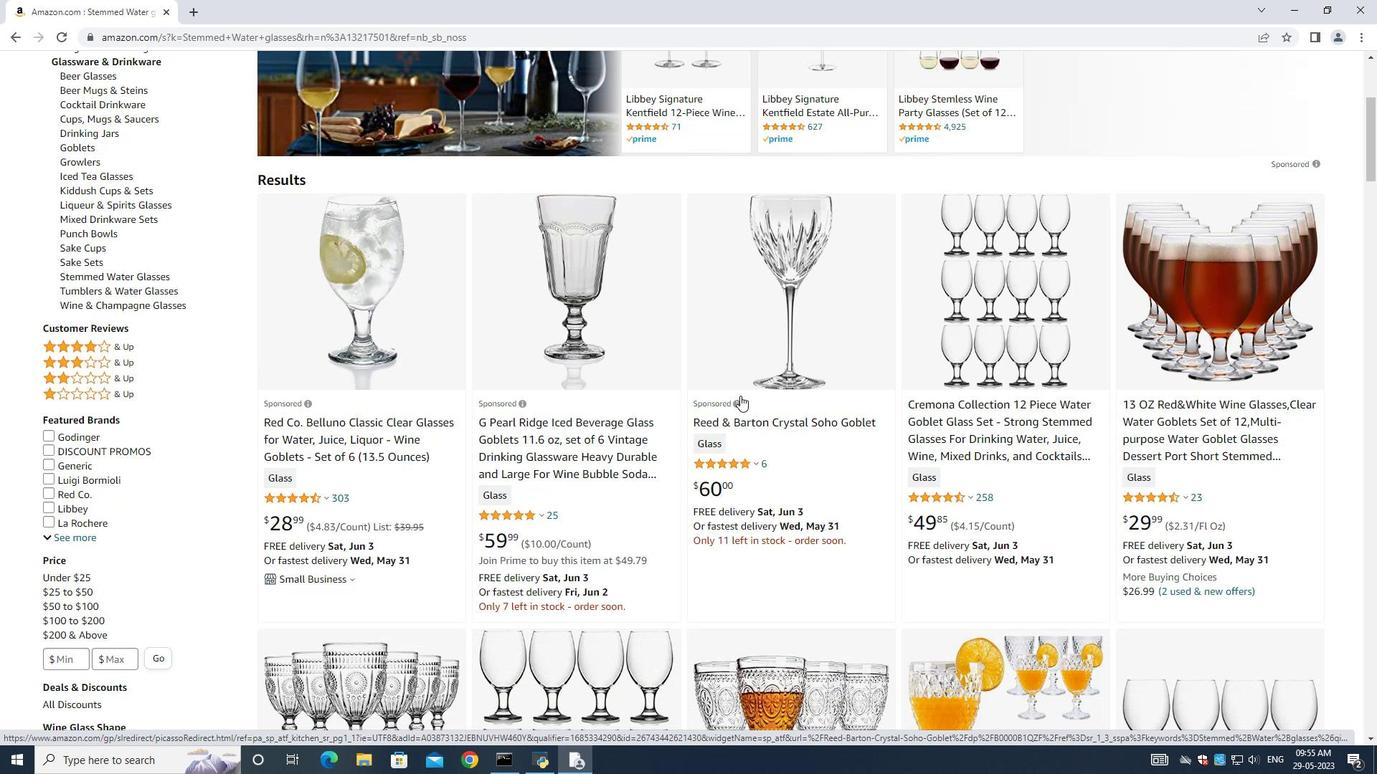
Action: Mouse moved to (740, 396)
Screenshot: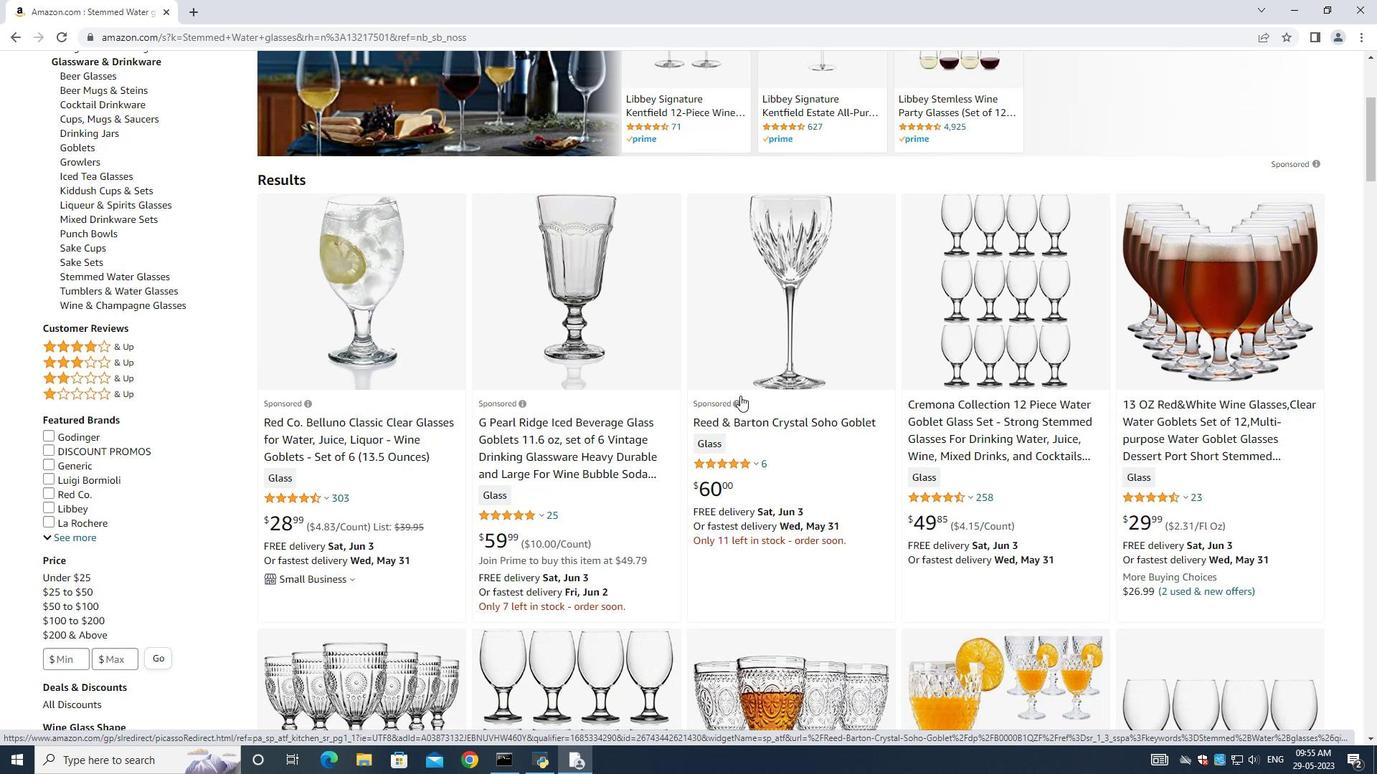 
Action: Mouse scrolled (740, 395) with delta (0, 0)
Screenshot: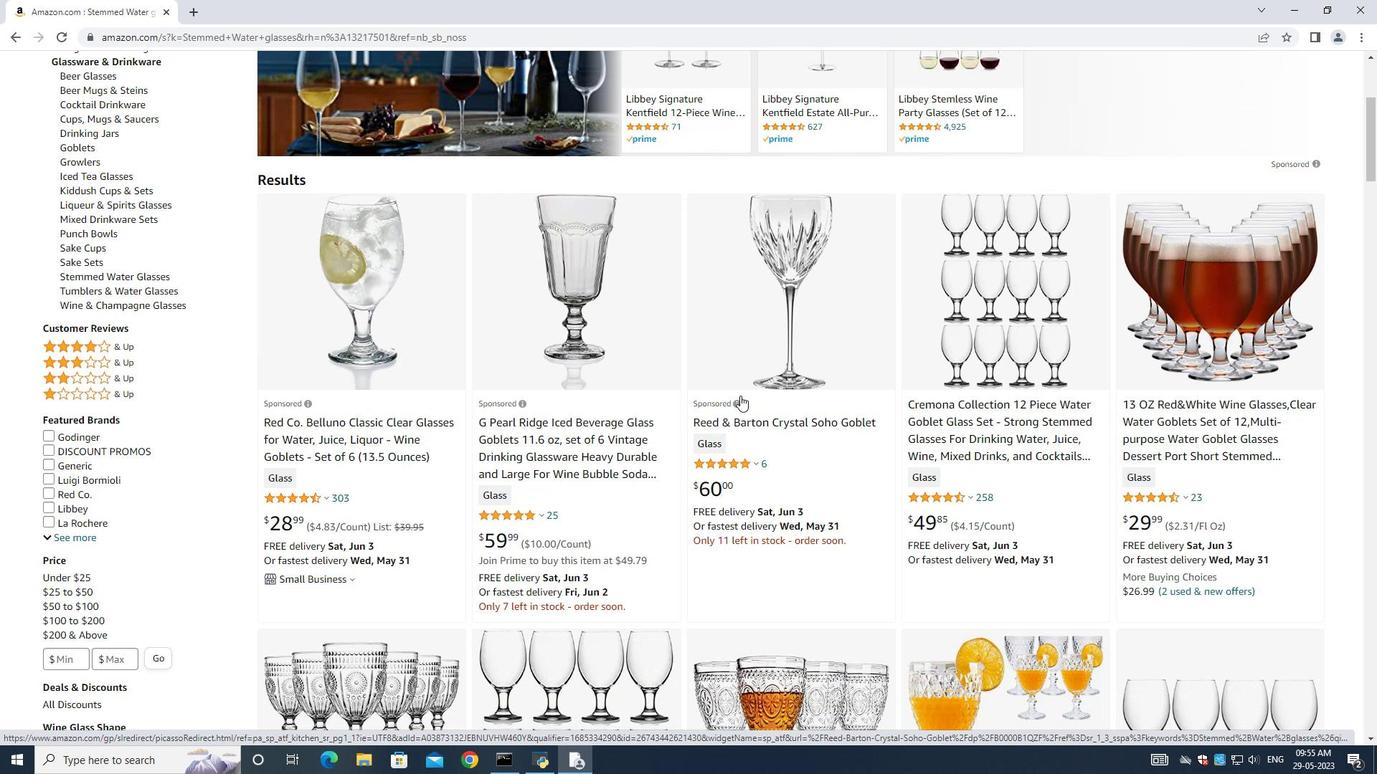 
Action: Mouse moved to (740, 394)
Screenshot: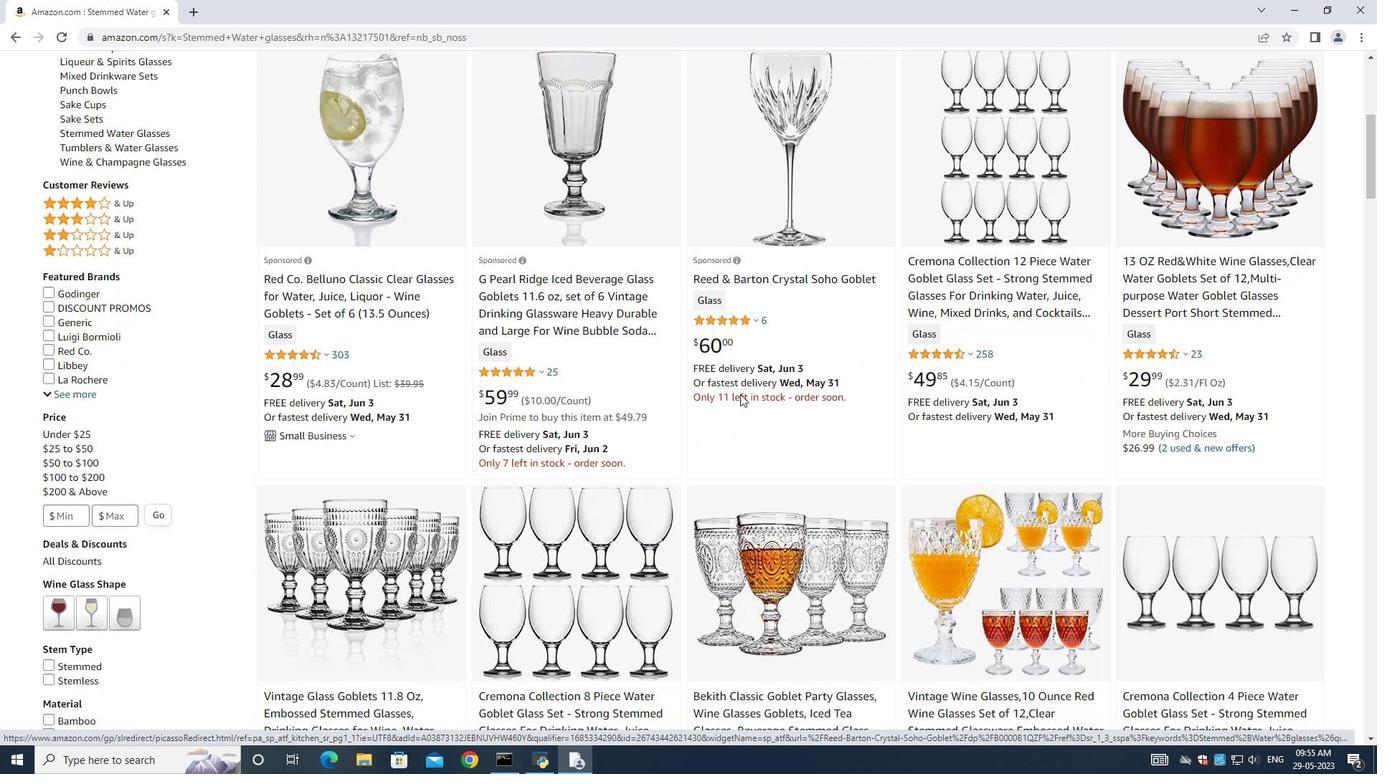 
Action: Mouse scrolled (740, 393) with delta (0, 0)
Screenshot: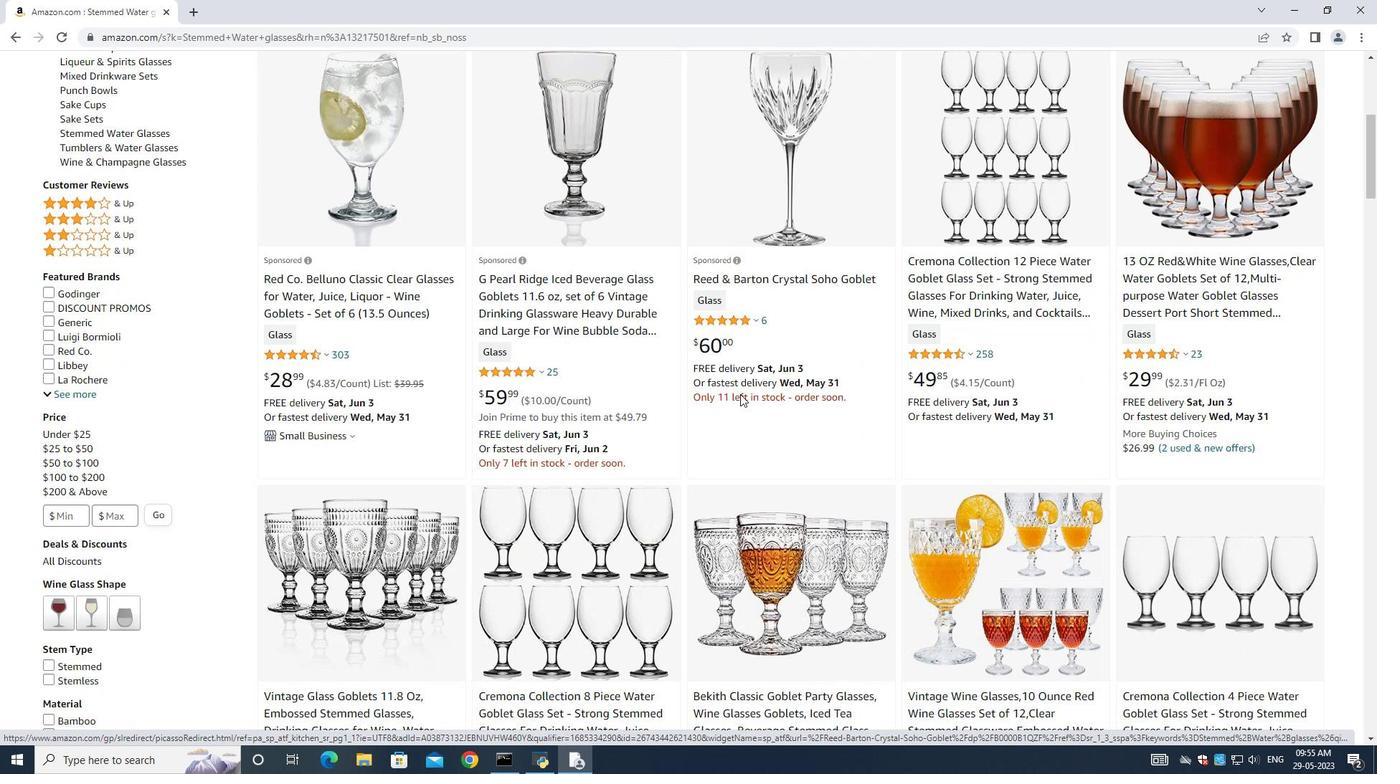 
Action: Mouse moved to (740, 394)
Screenshot: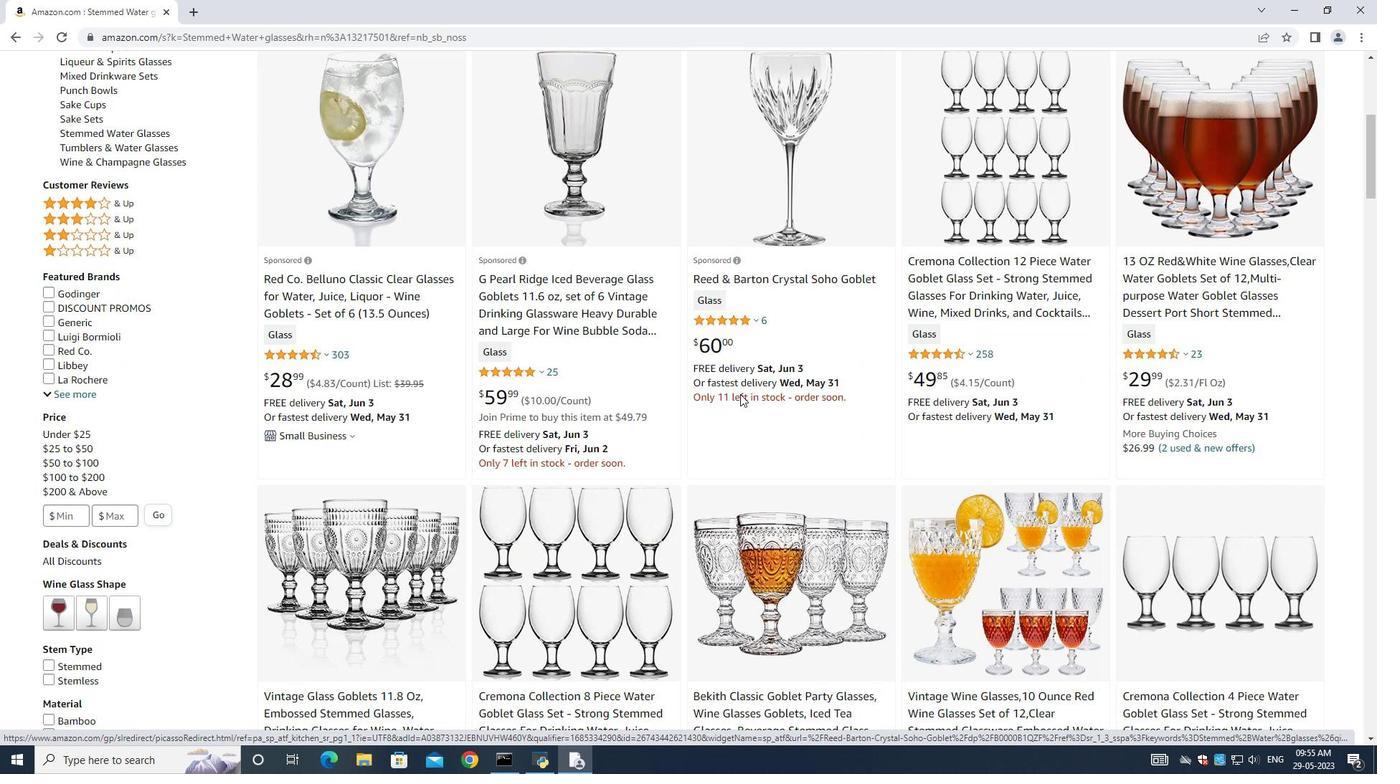
Action: Mouse scrolled (740, 393) with delta (0, 0)
Screenshot: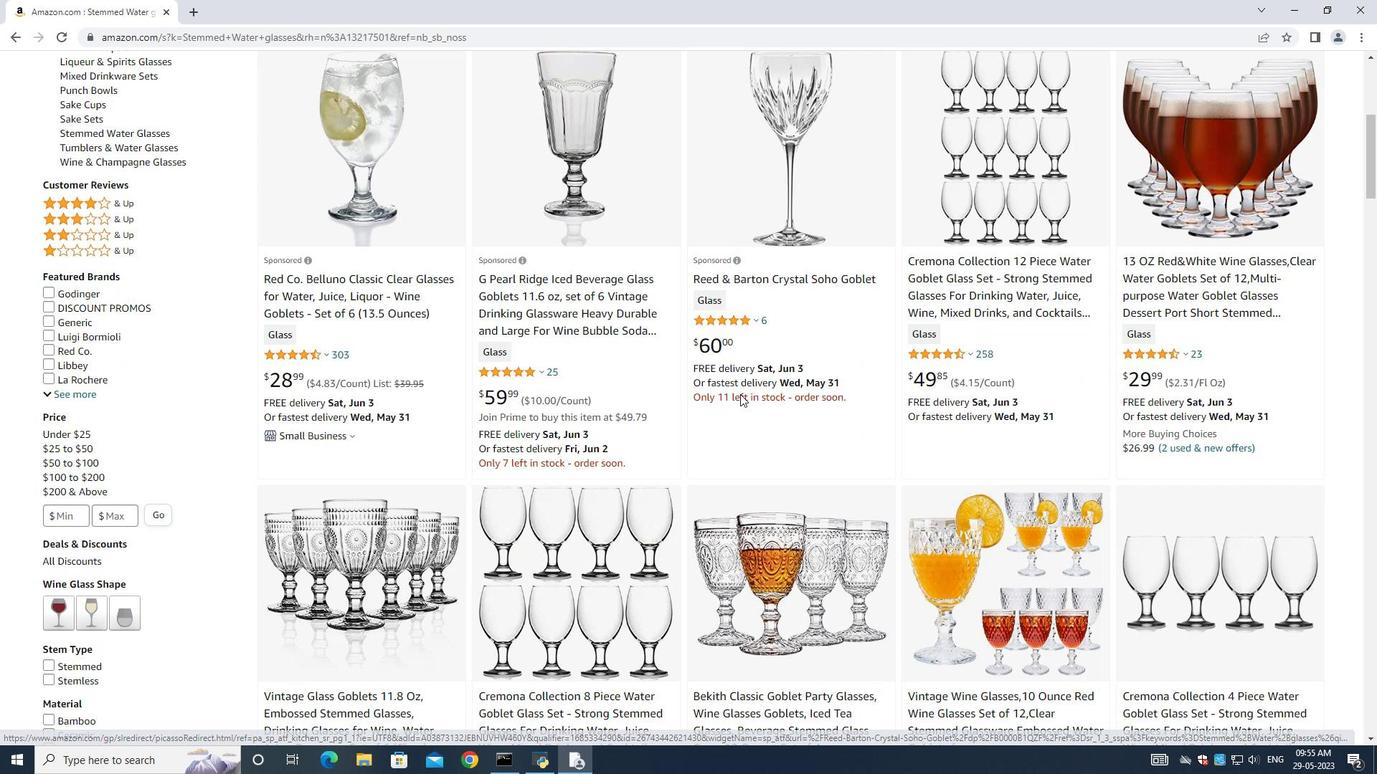 
Action: Mouse moved to (740, 396)
Screenshot: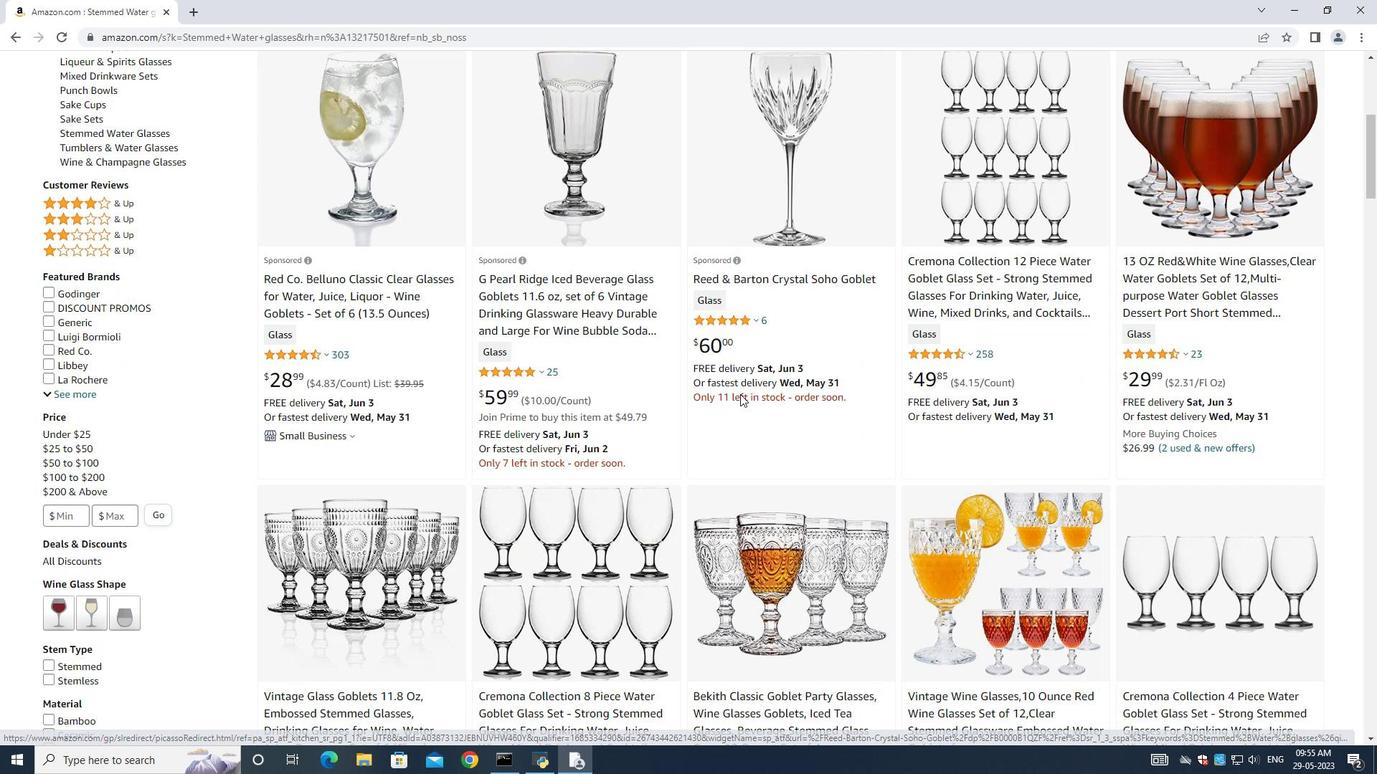 
Action: Mouse scrolled (740, 395) with delta (0, 0)
Screenshot: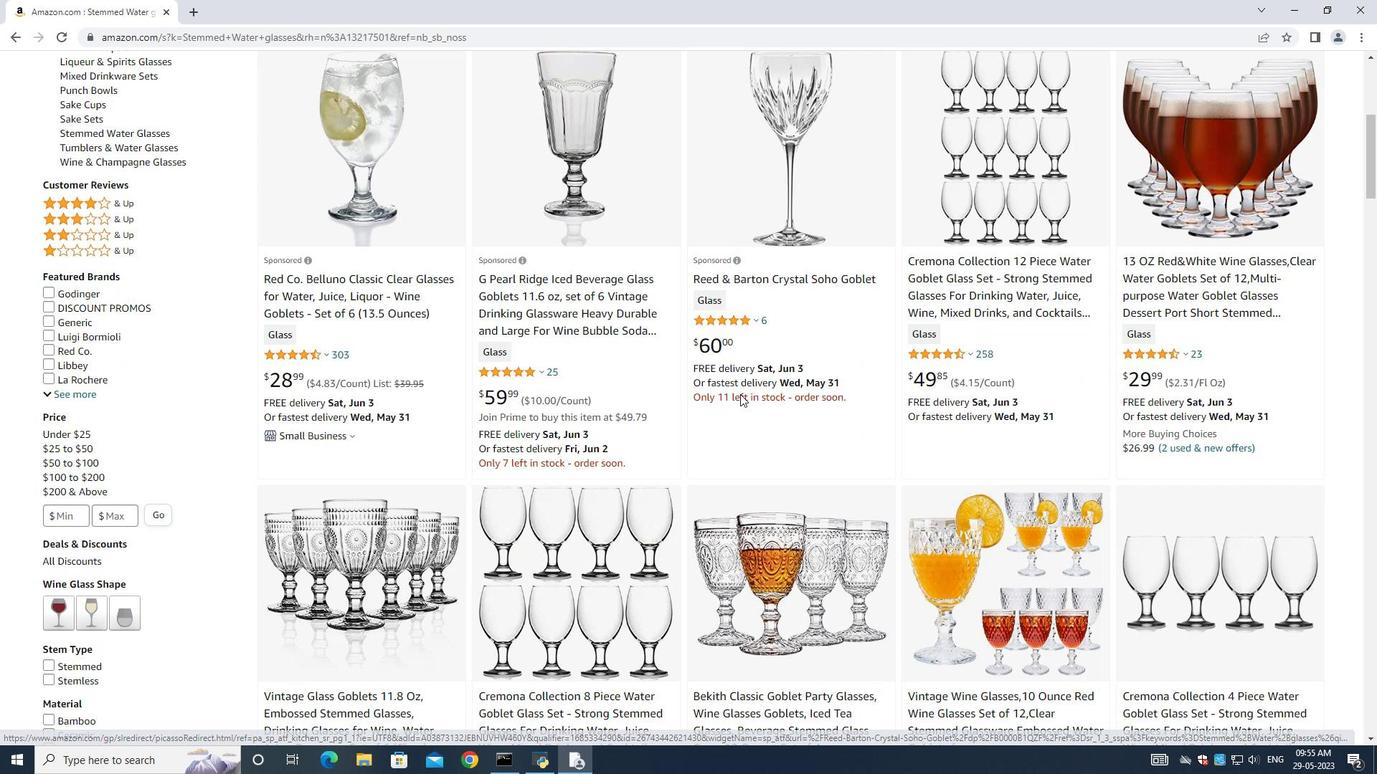 
Action: Mouse moved to (740, 396)
Screenshot: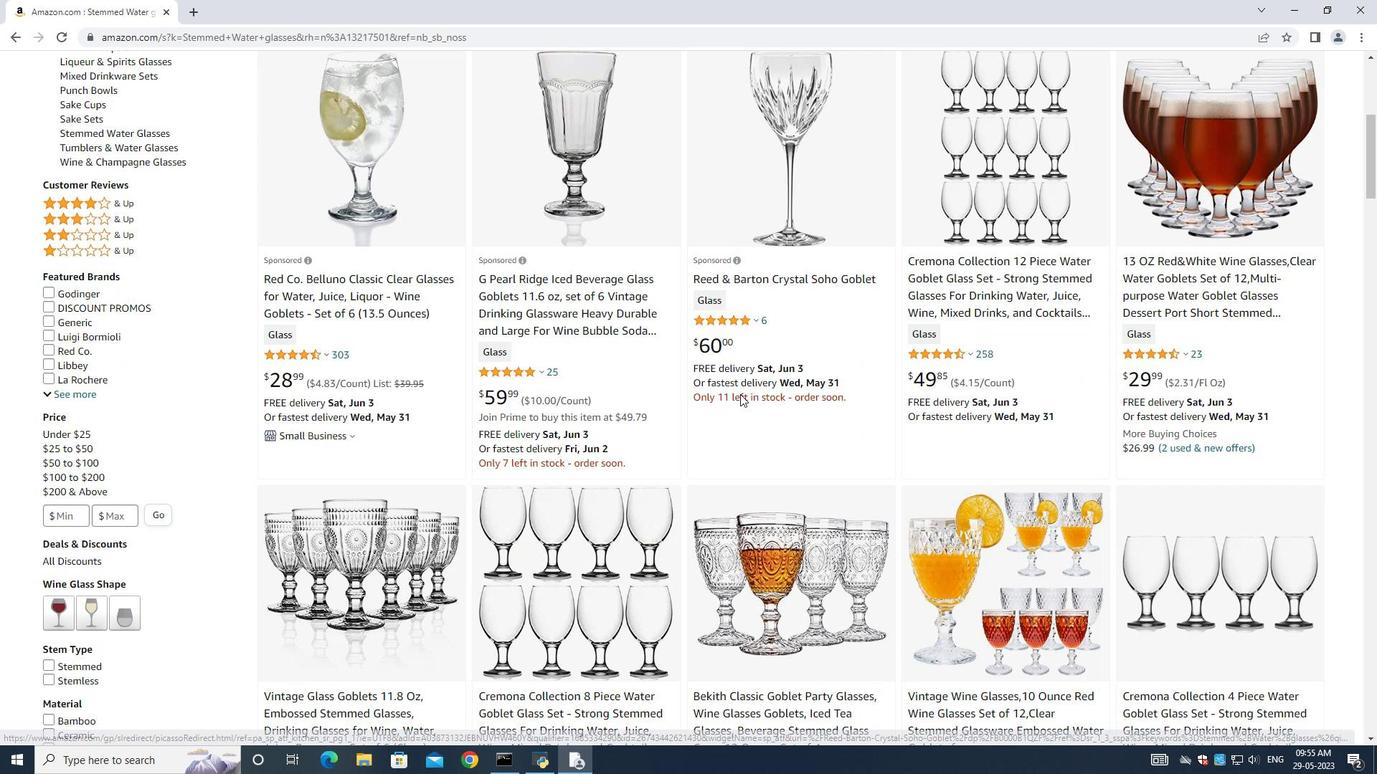
Action: Mouse scrolled (740, 396) with delta (0, 0)
Screenshot: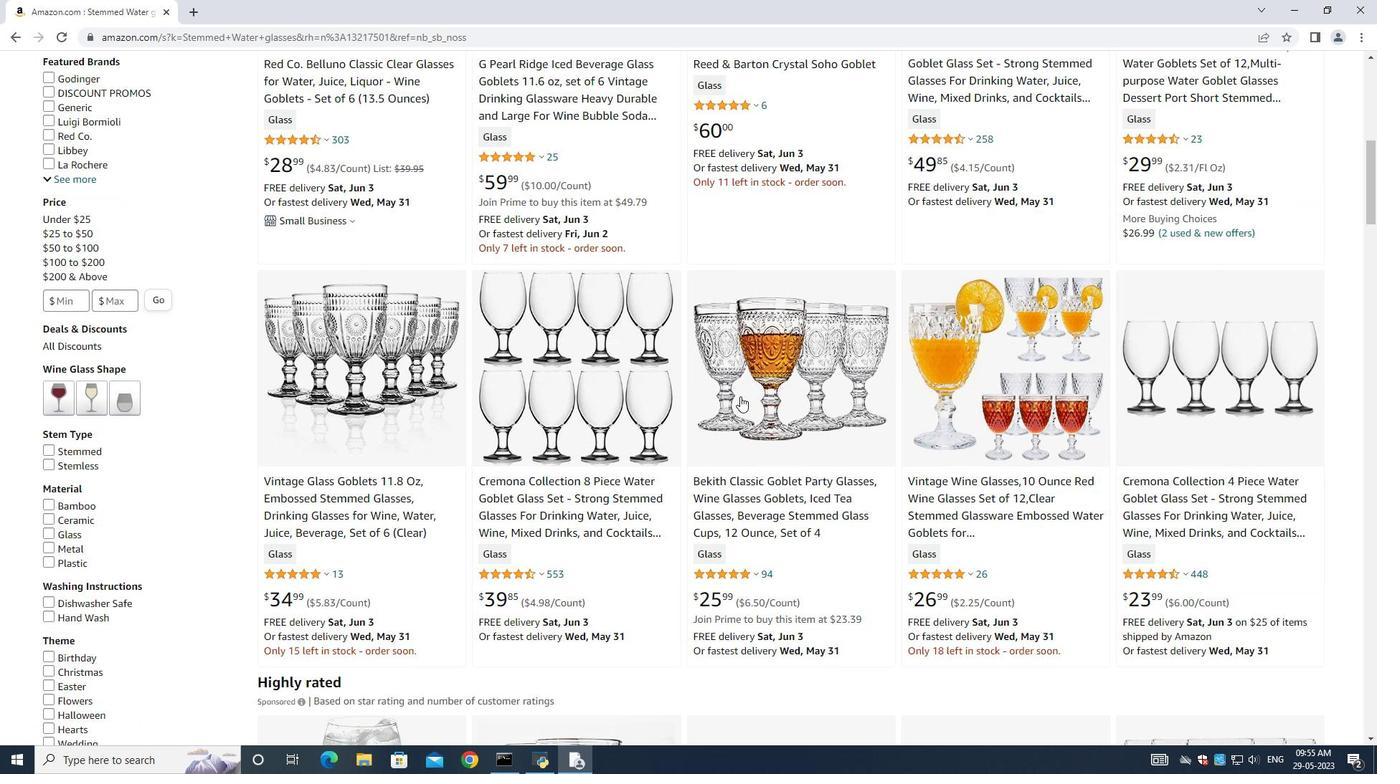 
Action: Mouse scrolled (740, 396) with delta (0, 0)
Screenshot: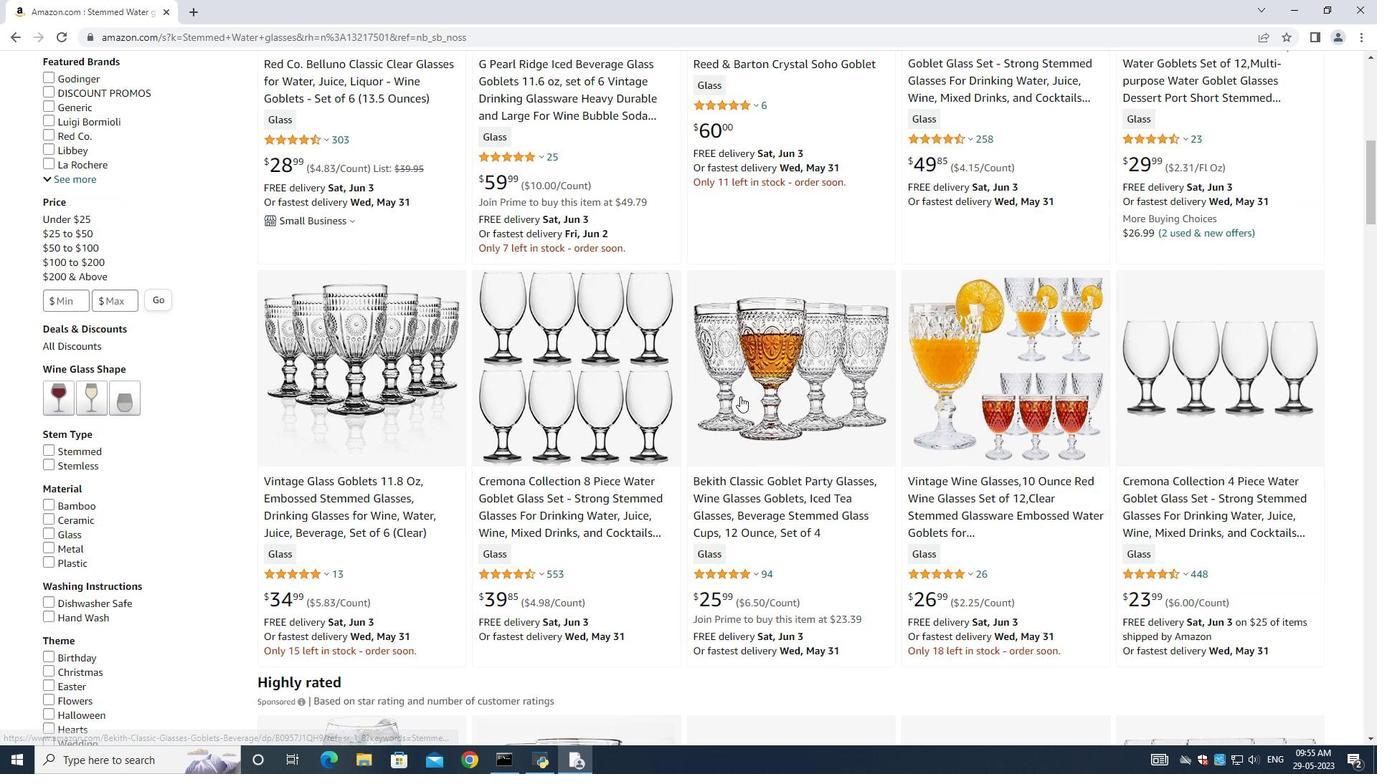 
Action: Mouse moved to (740, 396)
Screenshot: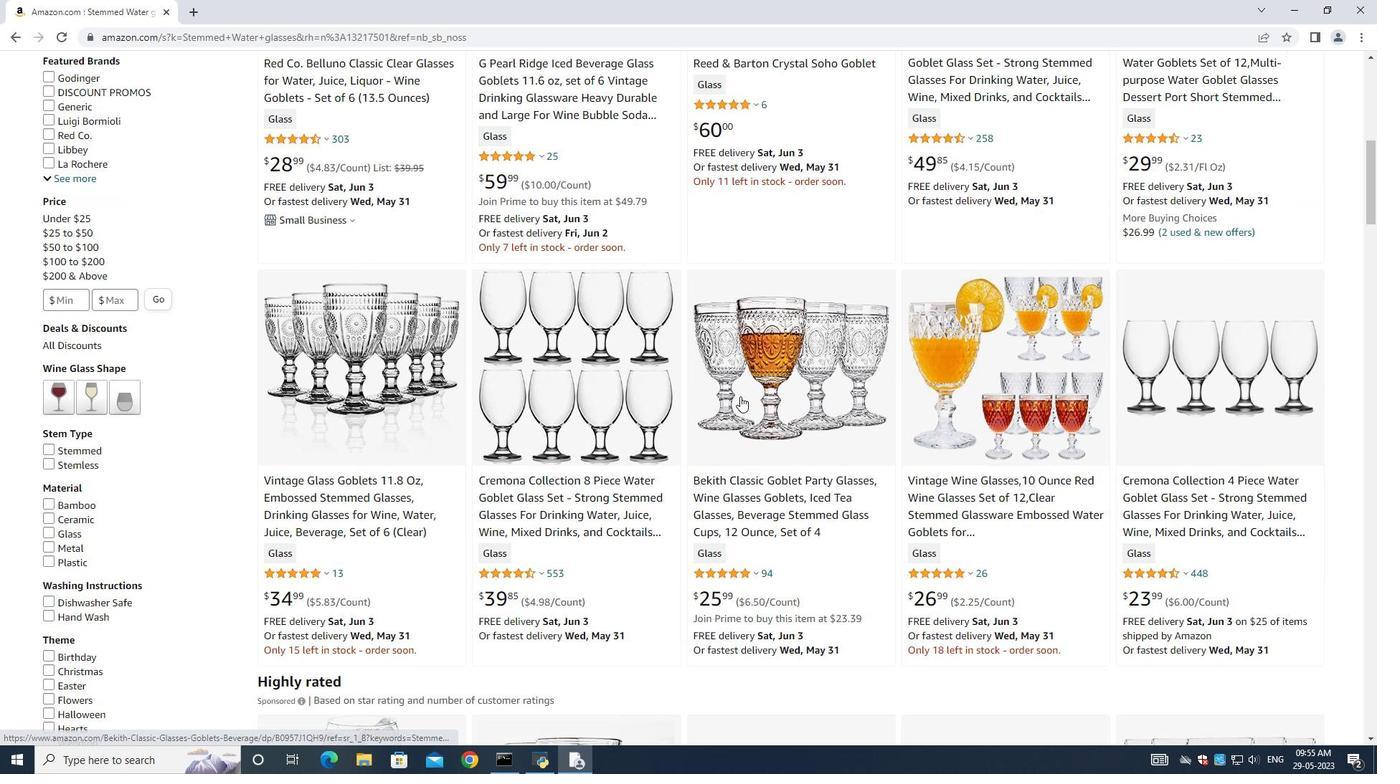 
Action: Mouse scrolled (740, 396) with delta (0, 0)
Screenshot: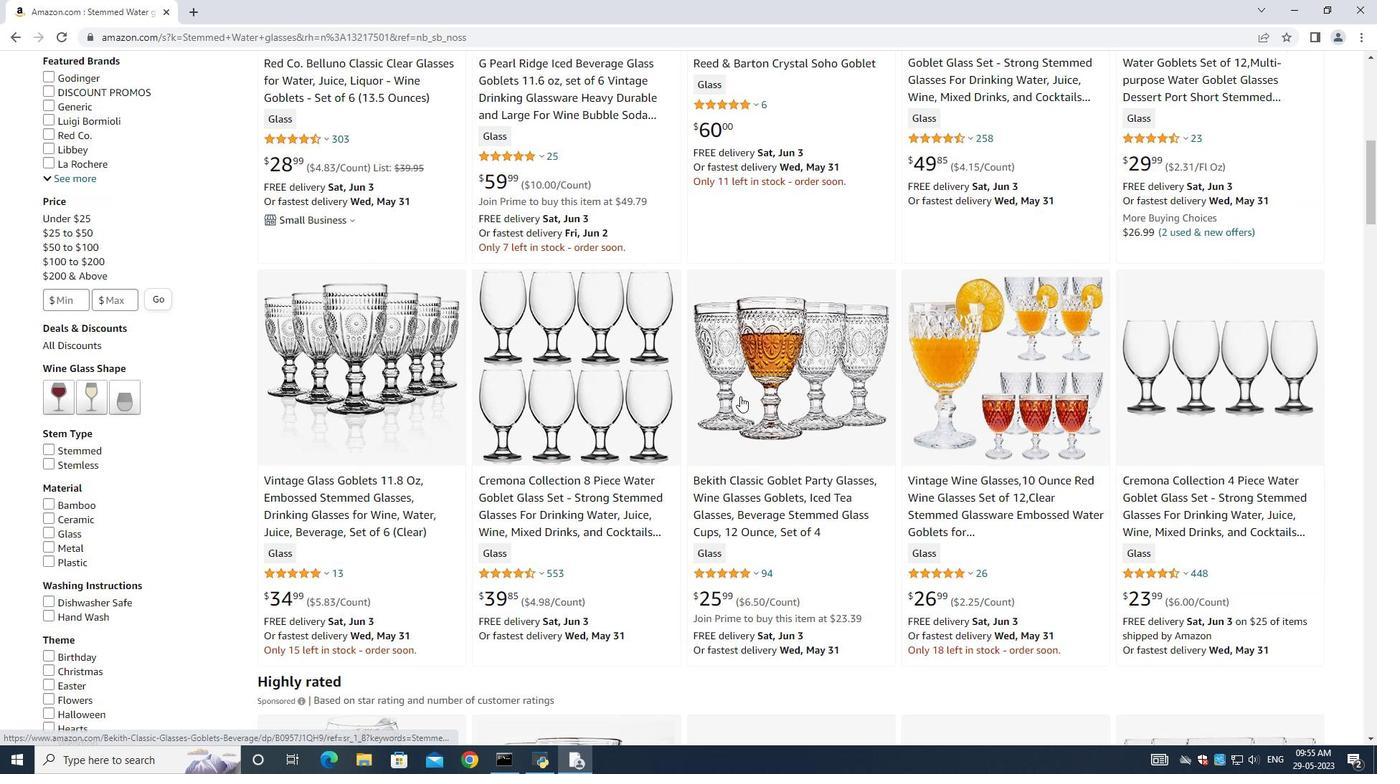 
Action: Mouse scrolled (740, 396) with delta (0, 0)
Screenshot: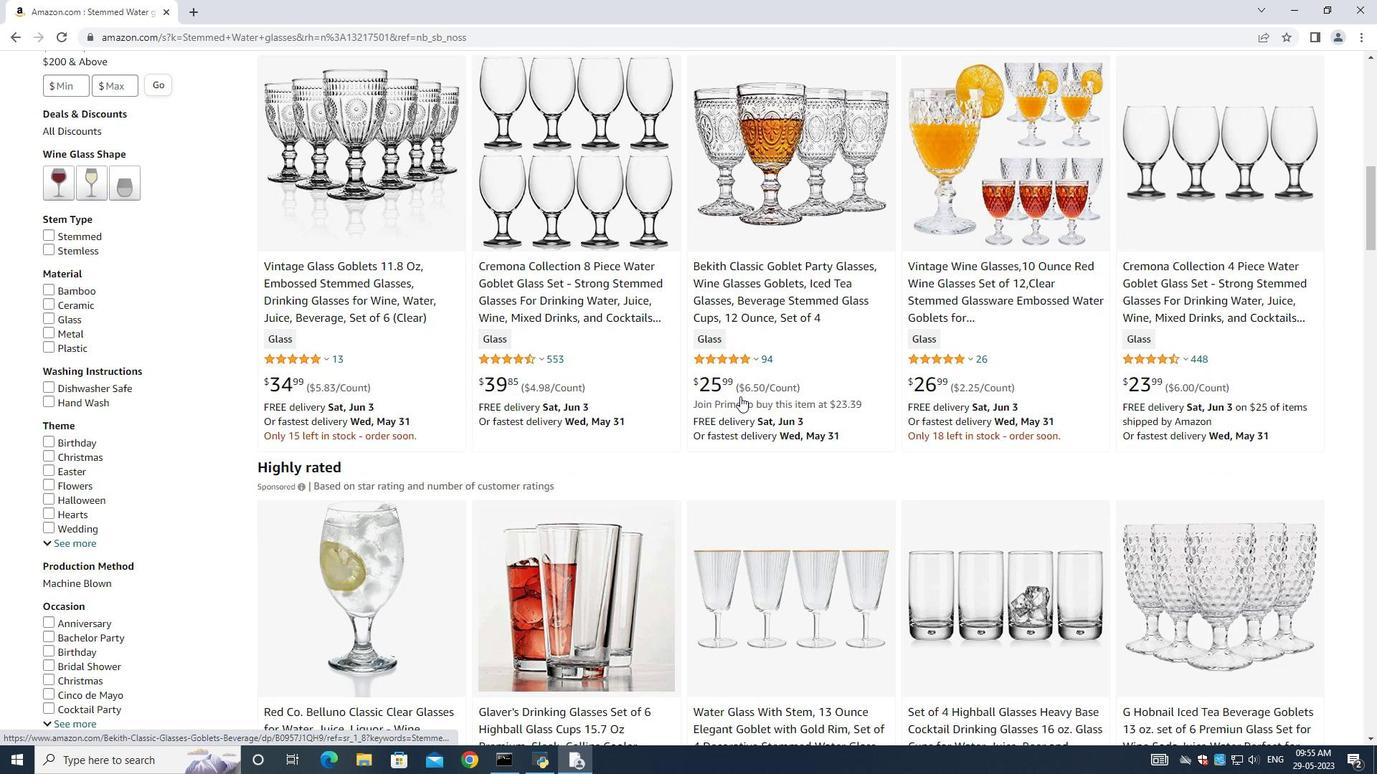 
Action: Mouse scrolled (740, 396) with delta (0, 0)
Screenshot: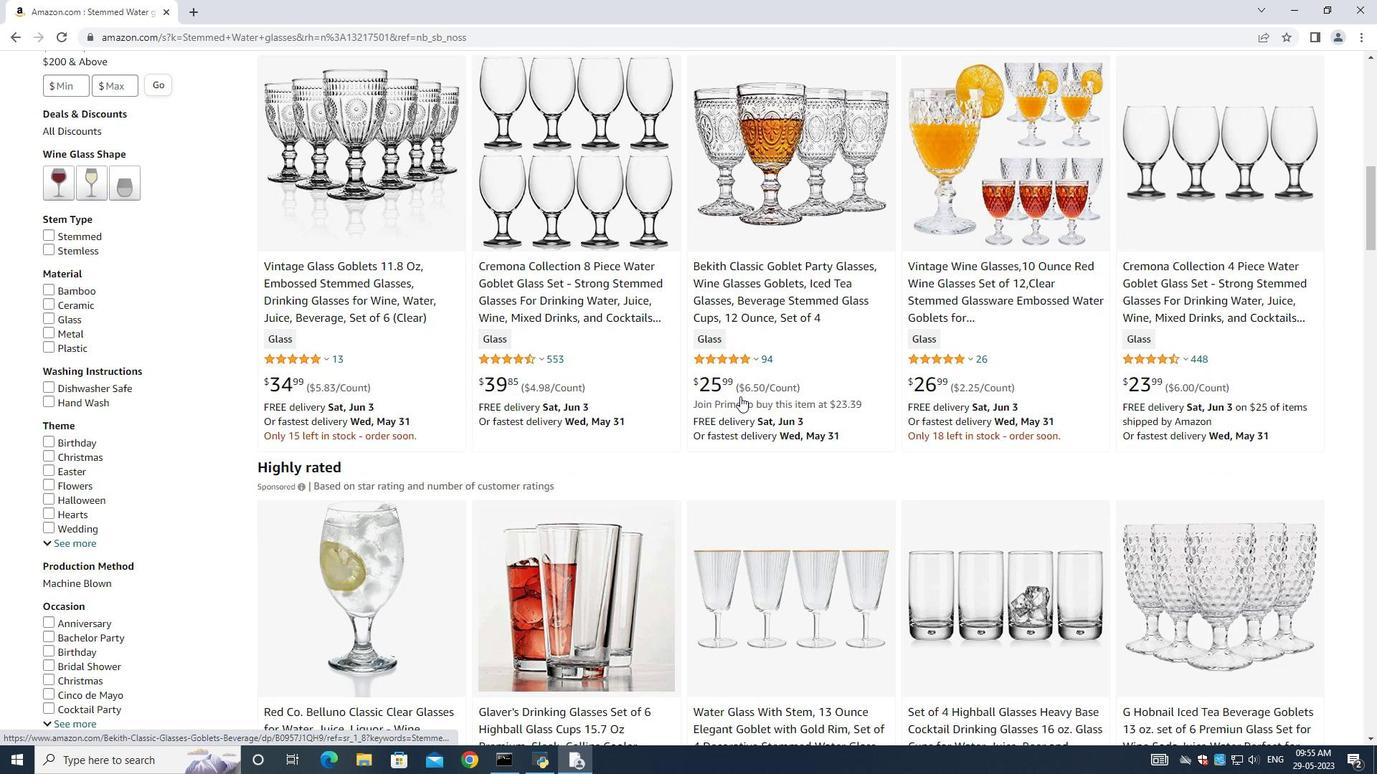 
Action: Mouse scrolled (740, 396) with delta (0, 0)
Screenshot: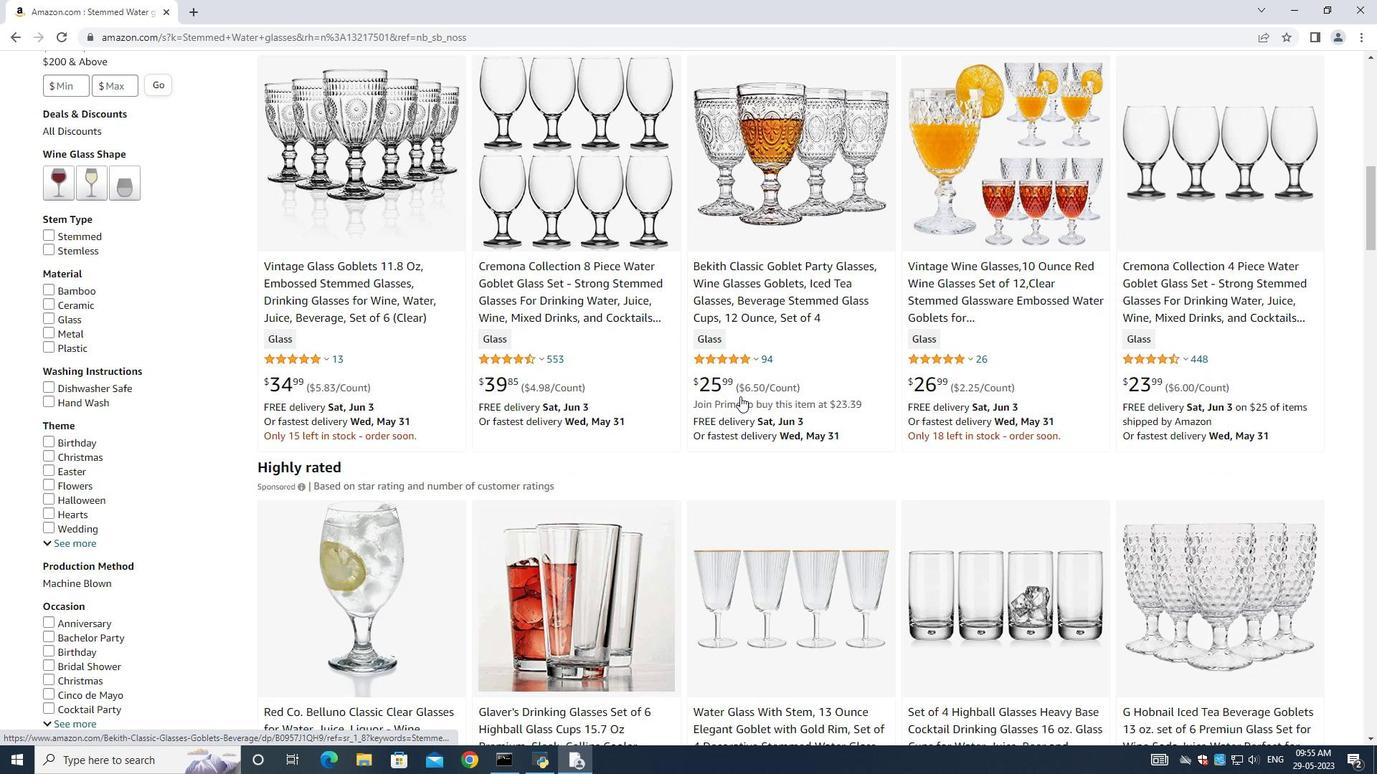 
Action: Mouse scrolled (740, 396) with delta (0, 0)
Screenshot: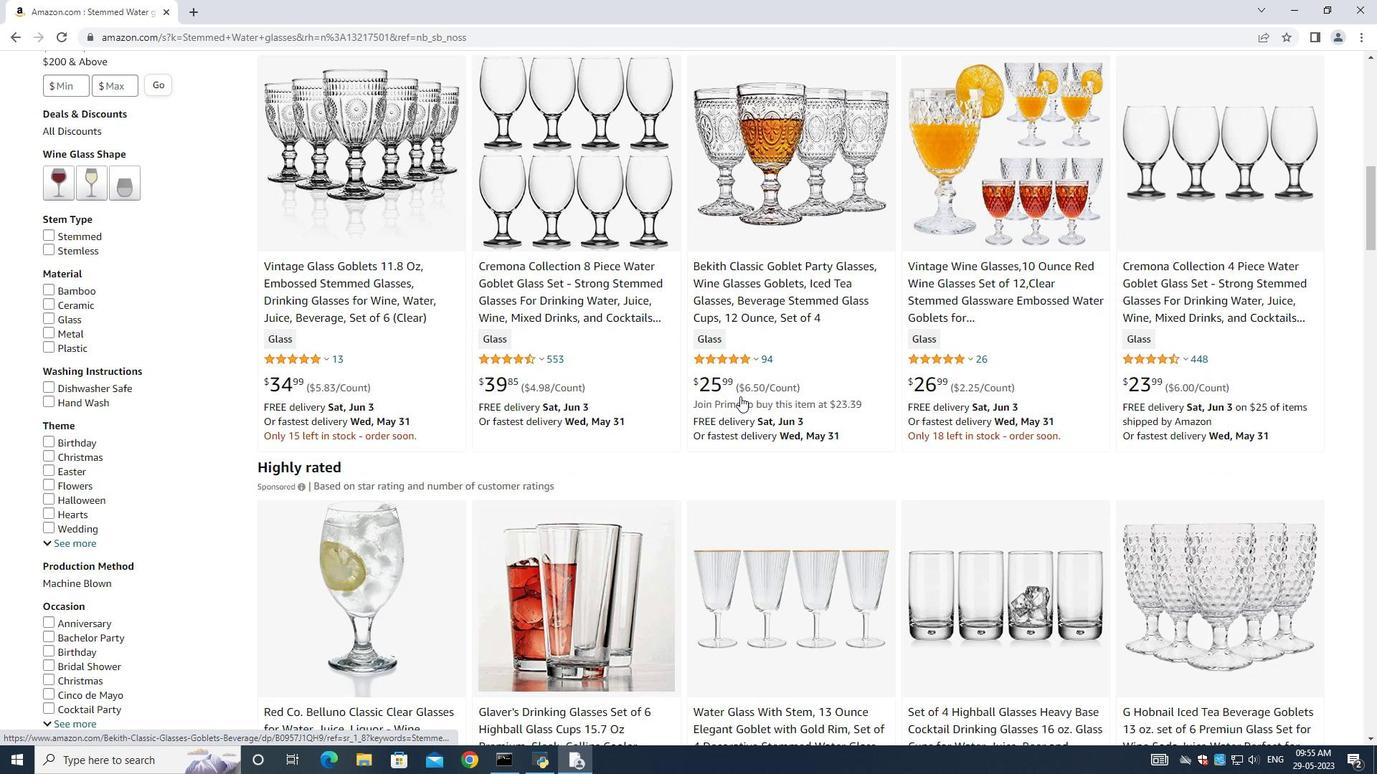 
Action: Mouse scrolled (740, 396) with delta (0, 0)
Screenshot: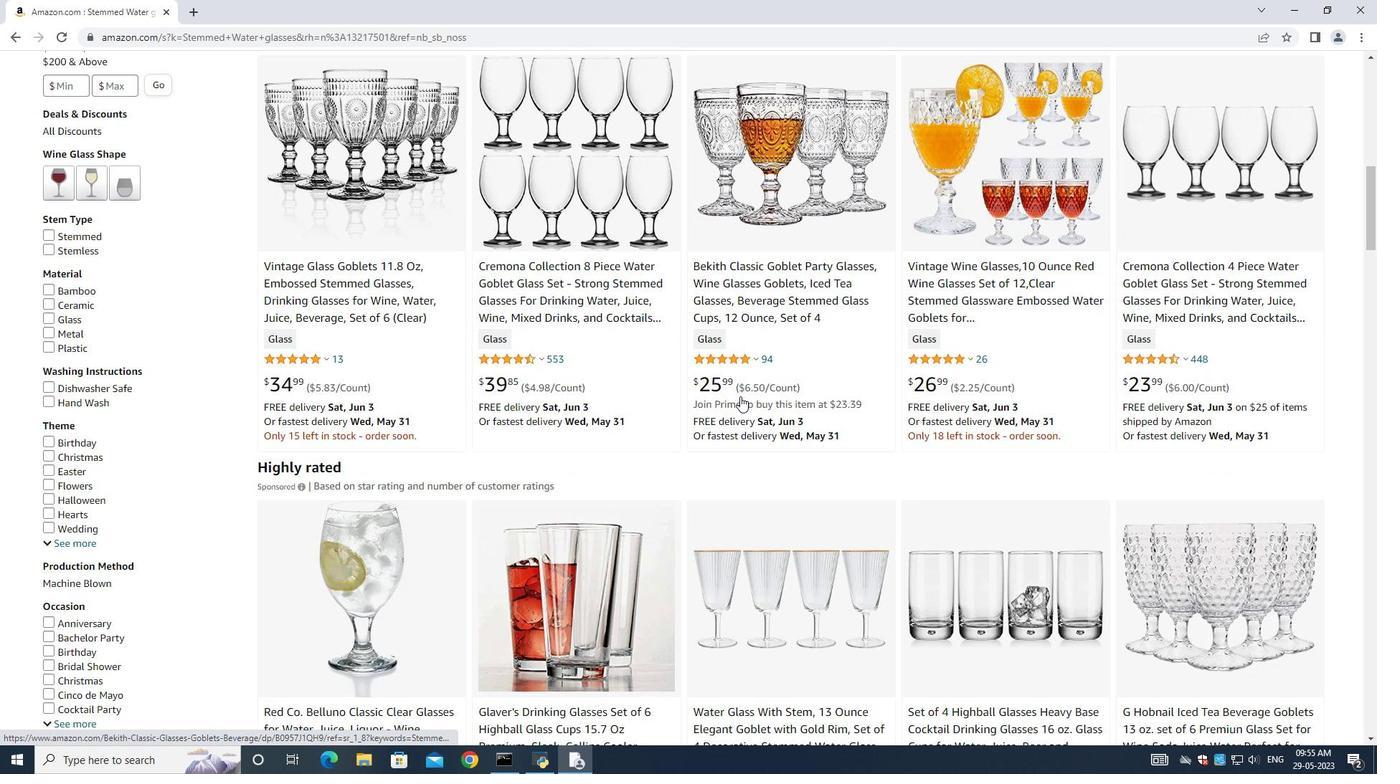 
Action: Mouse scrolled (740, 396) with delta (0, 0)
Screenshot: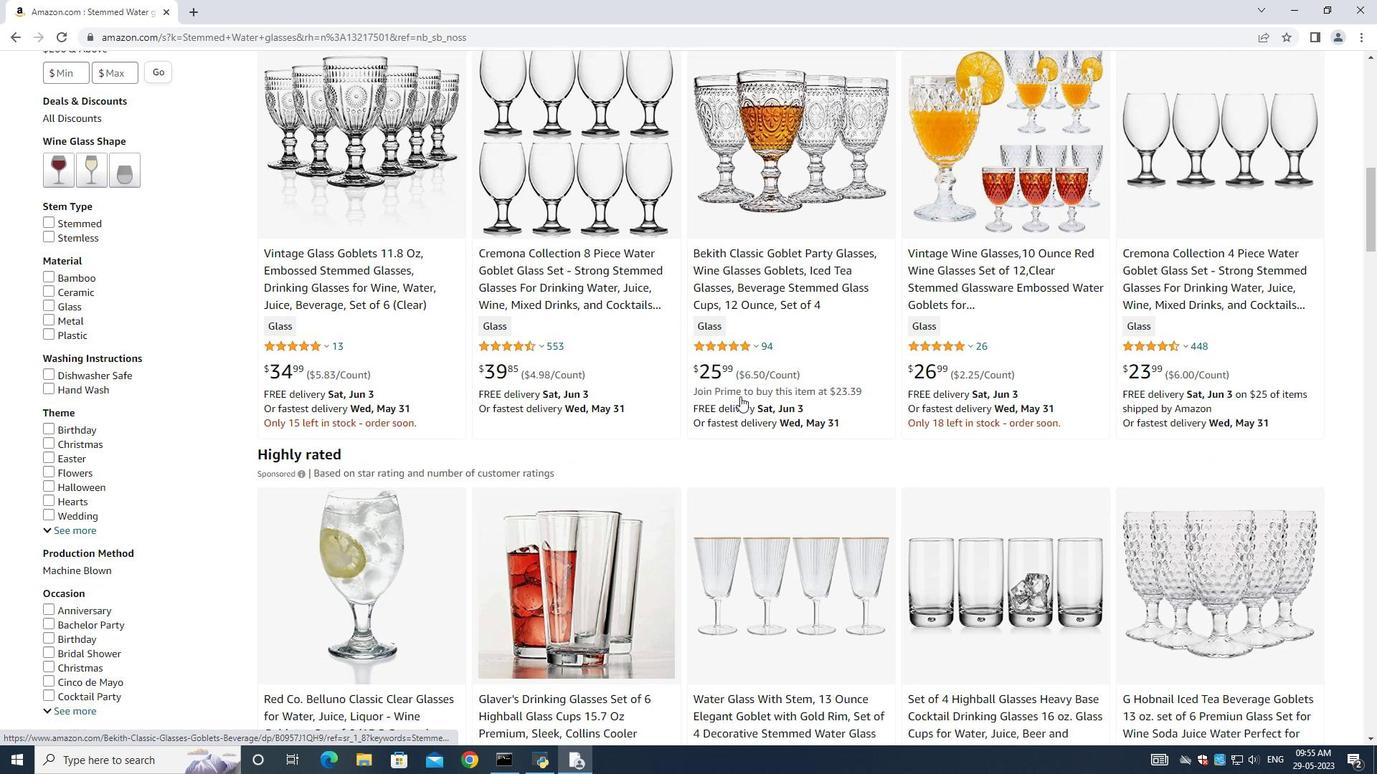 
Action: Mouse moved to (352, 284)
Screenshot: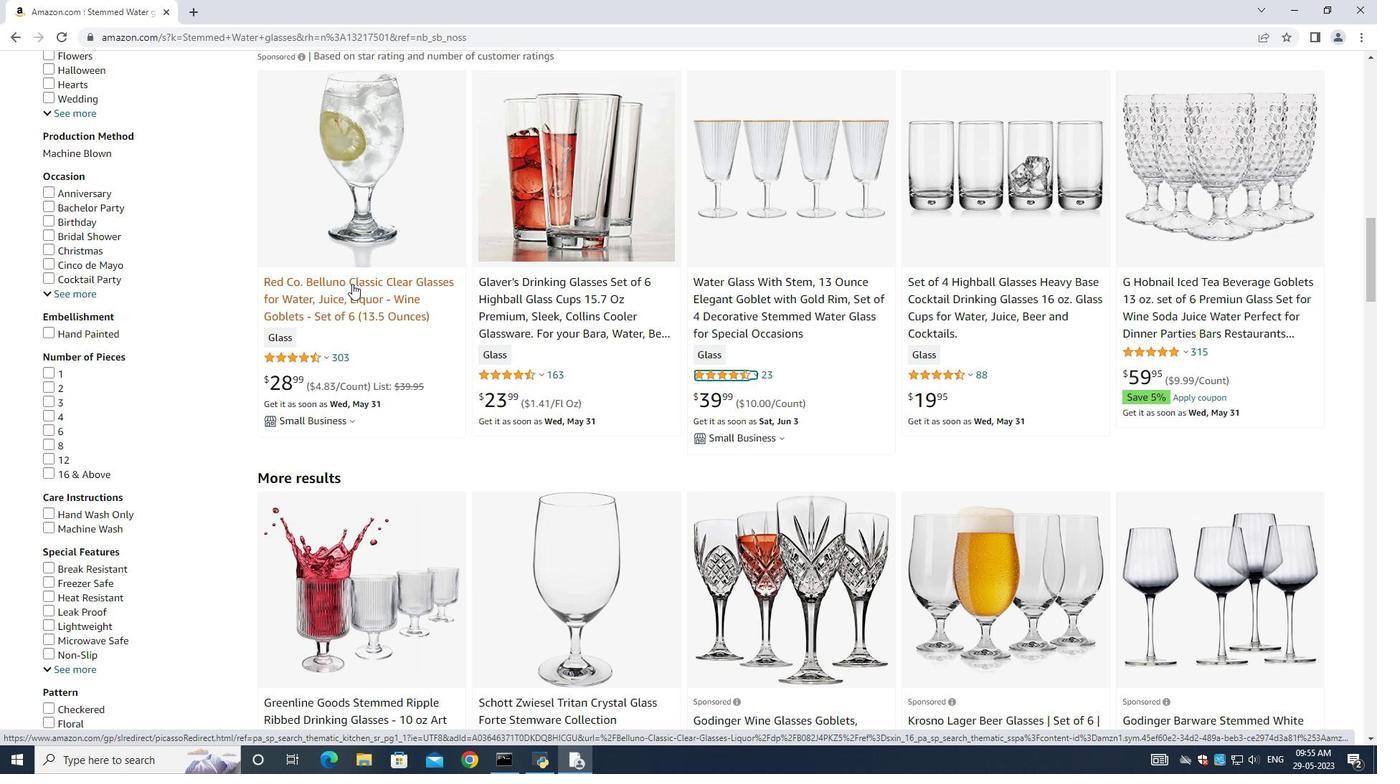 
Action: Mouse pressed left at (352, 284)
Screenshot: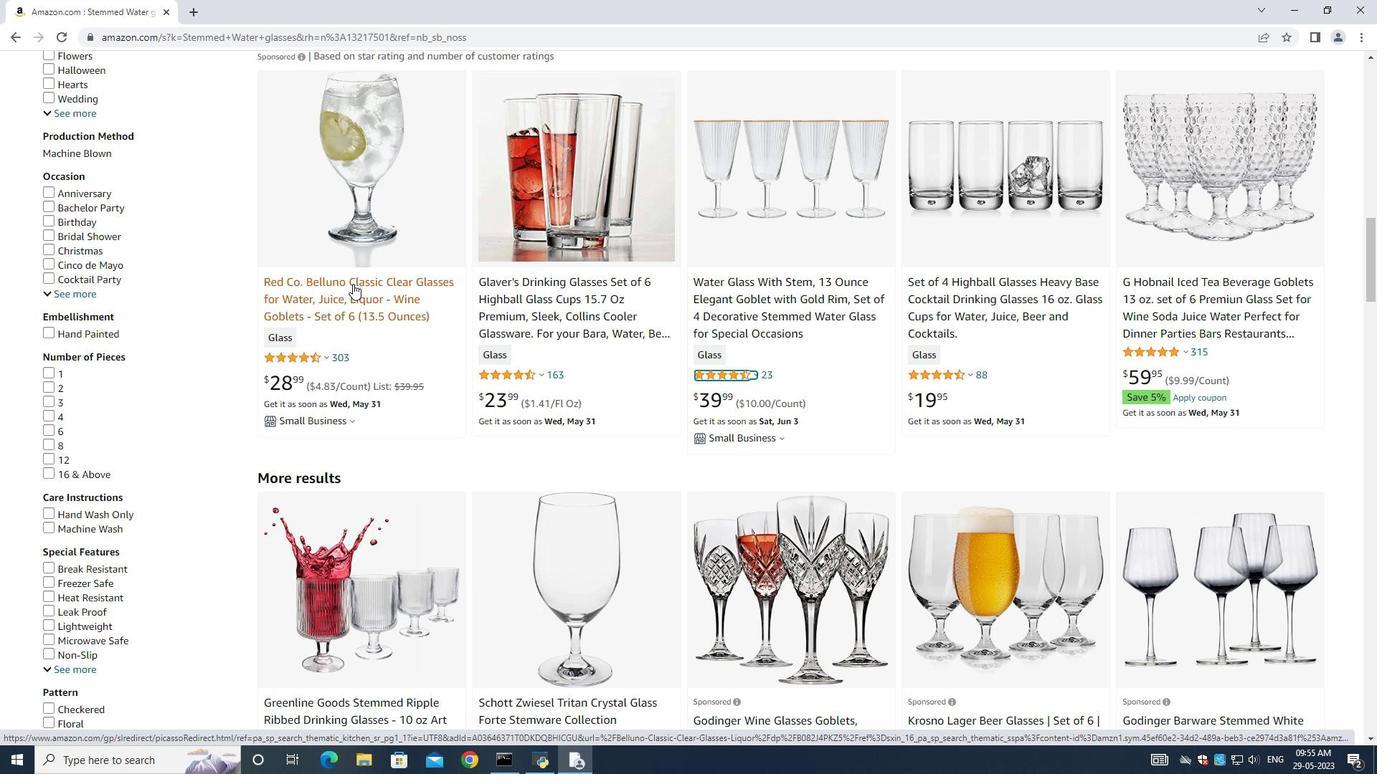 
Action: Mouse moved to (938, 359)
Screenshot: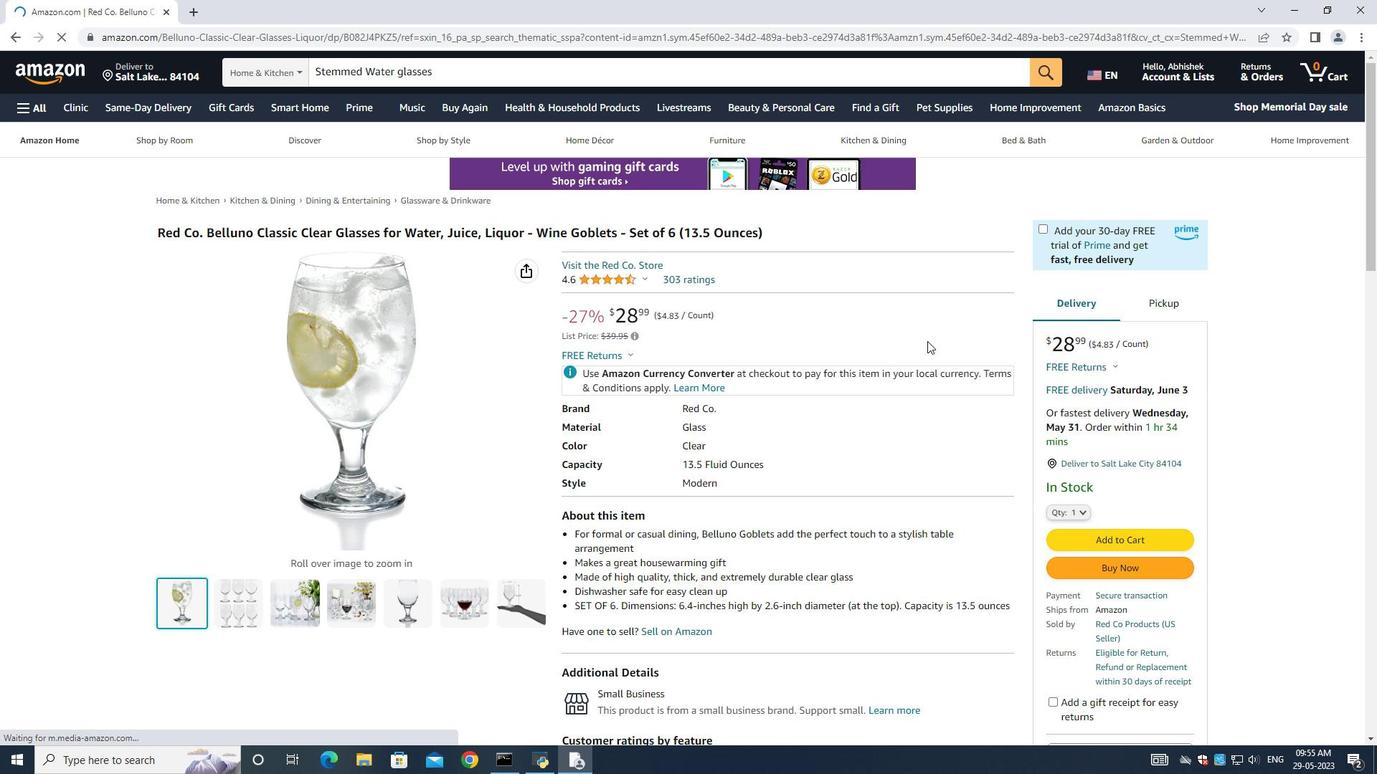 
Action: Mouse scrolled (936, 354) with delta (0, 0)
Screenshot: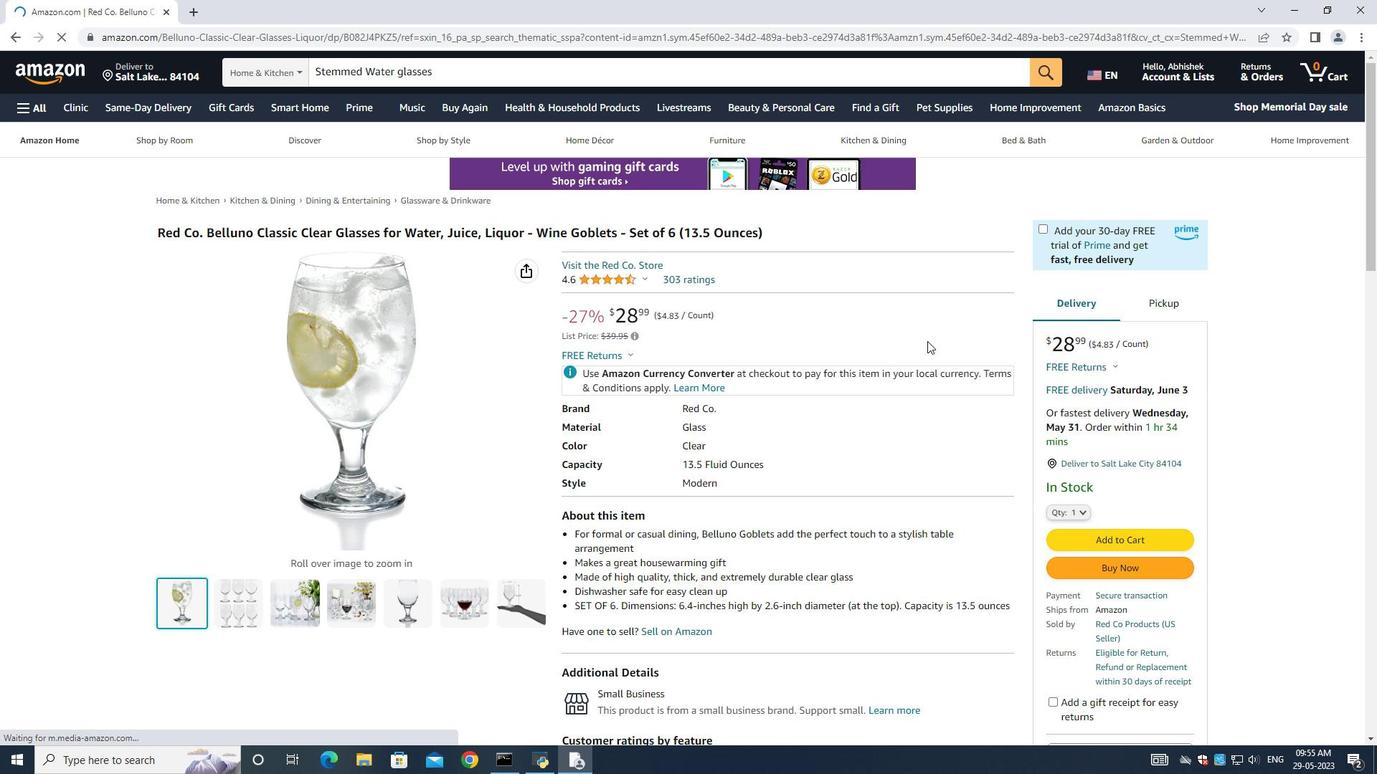 
Action: Mouse moved to (940, 365)
Screenshot: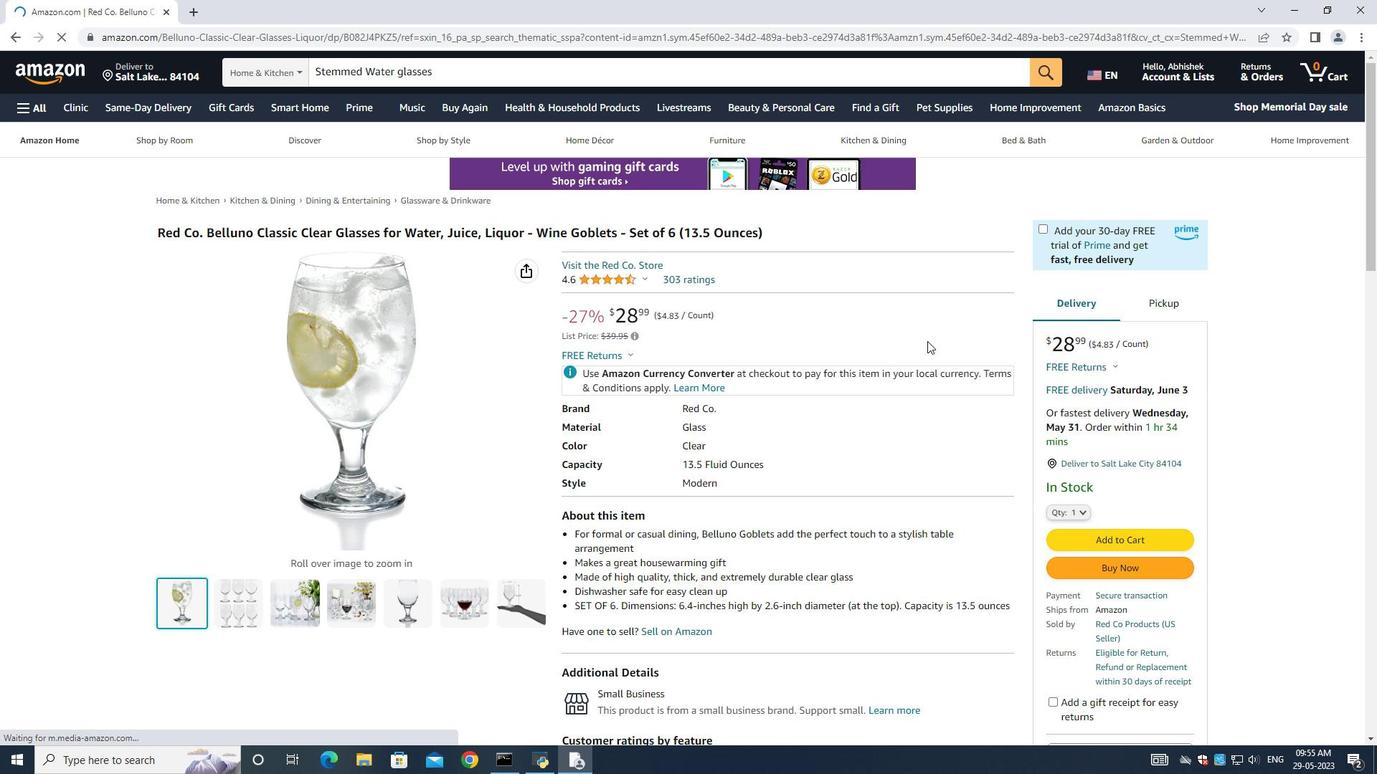 
Action: Mouse scrolled (940, 365) with delta (0, 0)
Screenshot: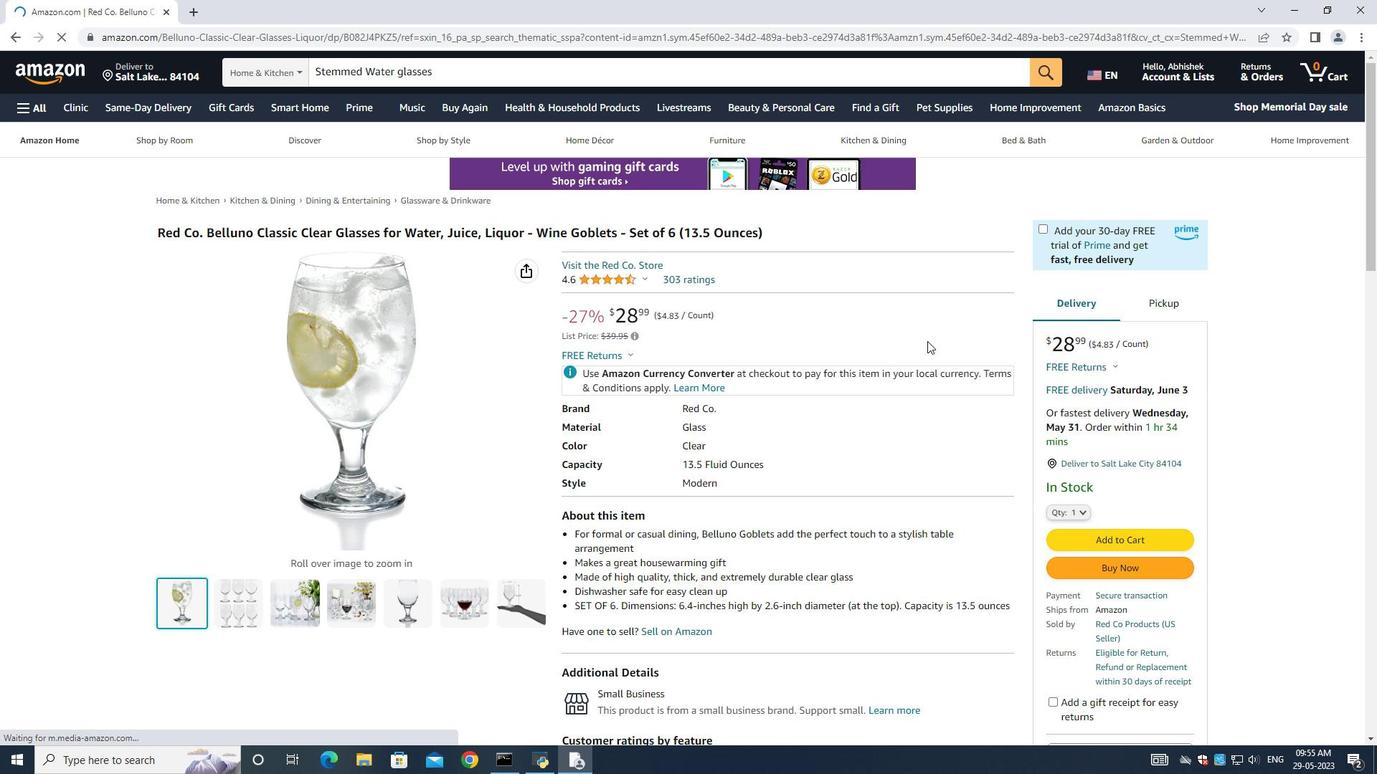 
Action: Mouse moved to (944, 370)
Screenshot: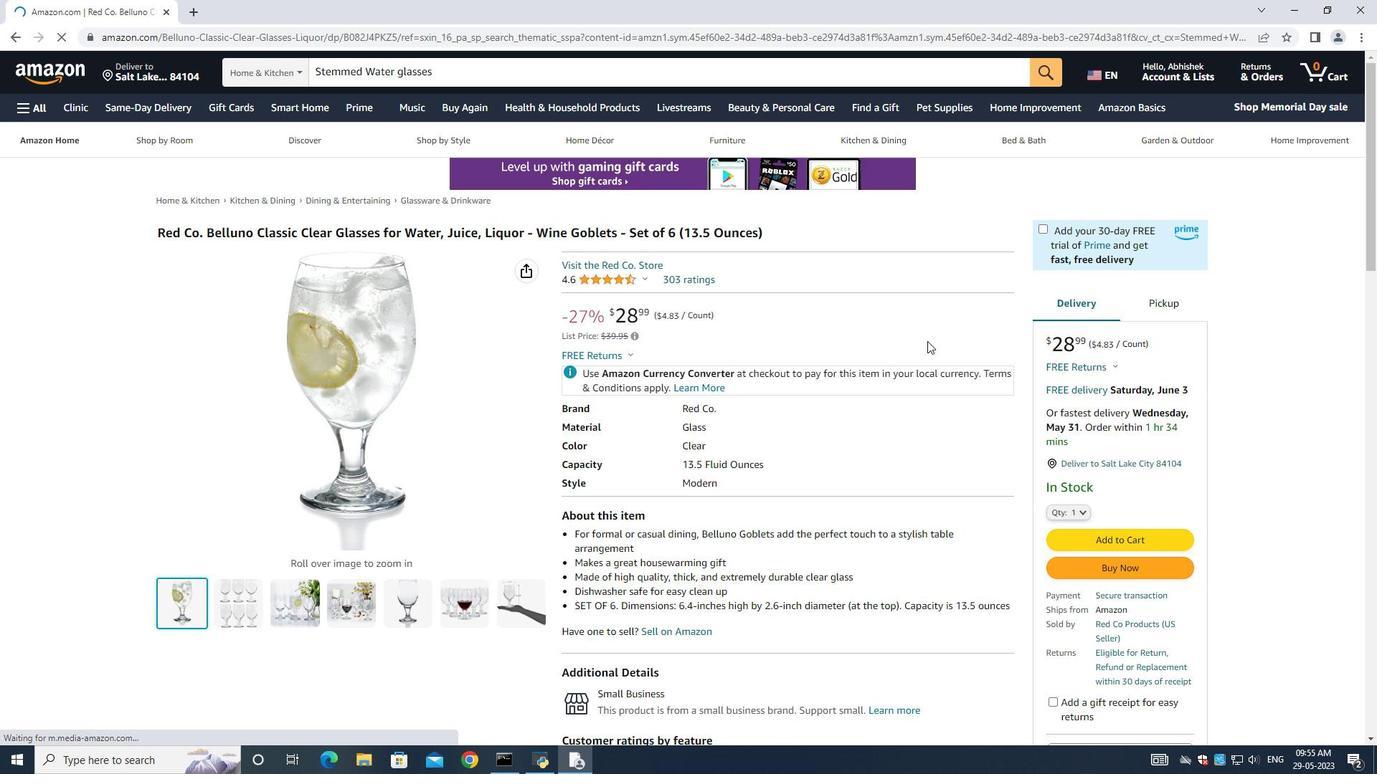 
Action: Mouse scrolled (941, 368) with delta (0, 0)
Screenshot: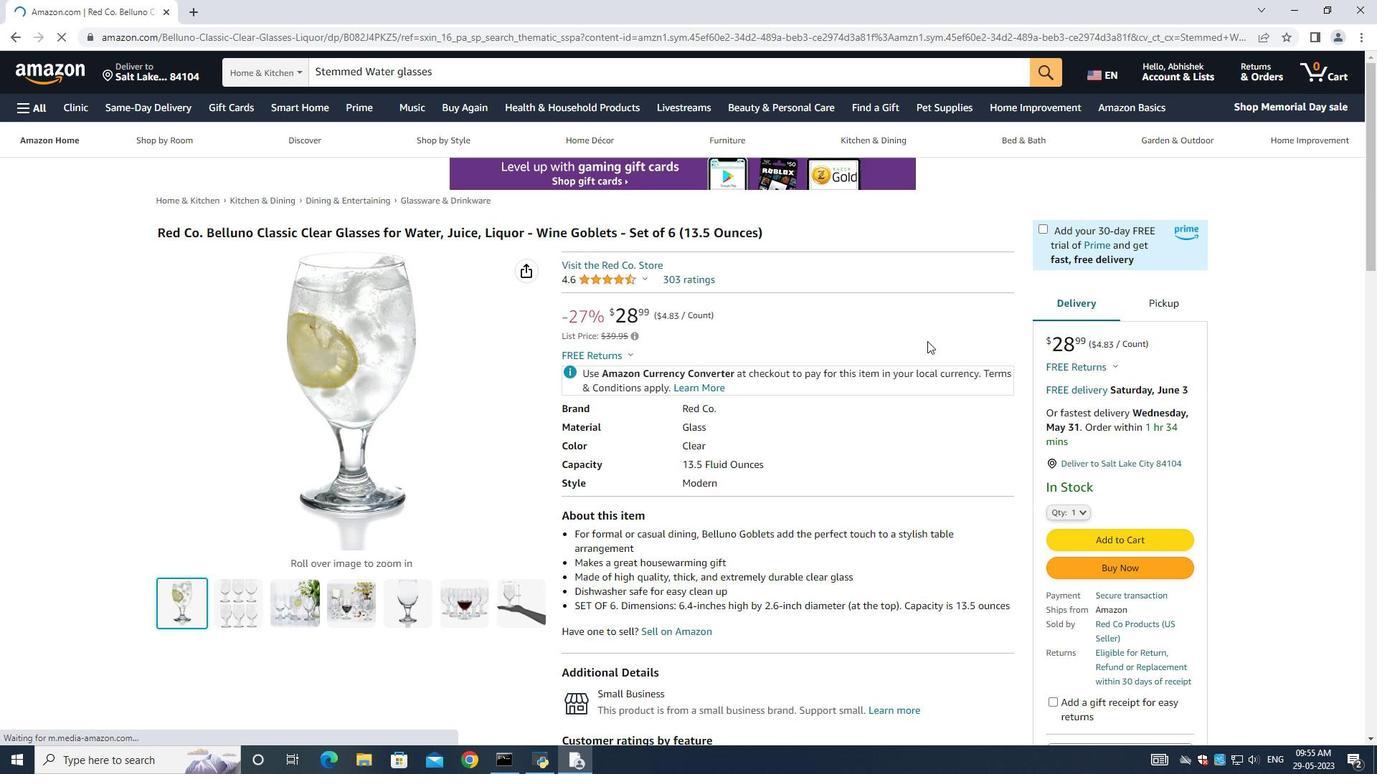 
Action: Mouse moved to (951, 371)
Screenshot: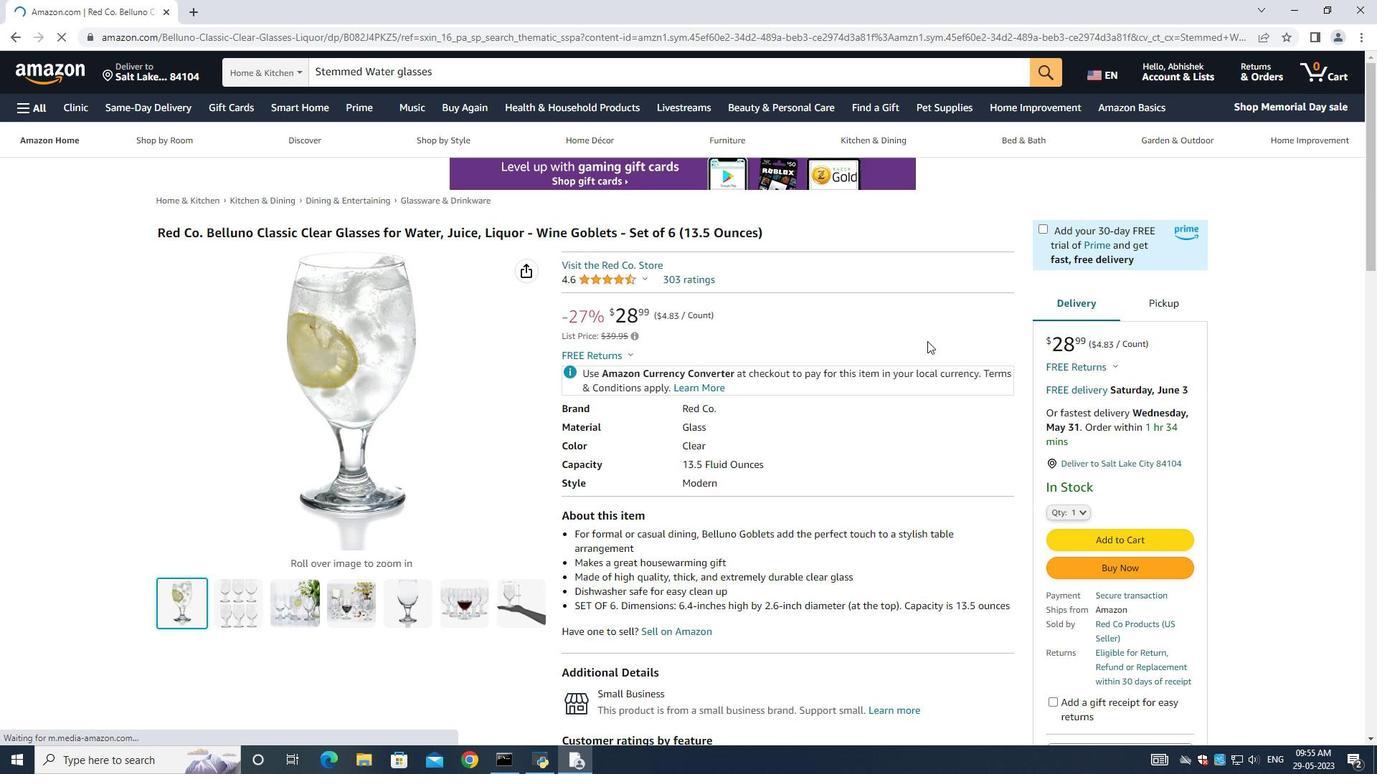 
Action: Mouse scrolled (947, 370) with delta (0, 0)
Screenshot: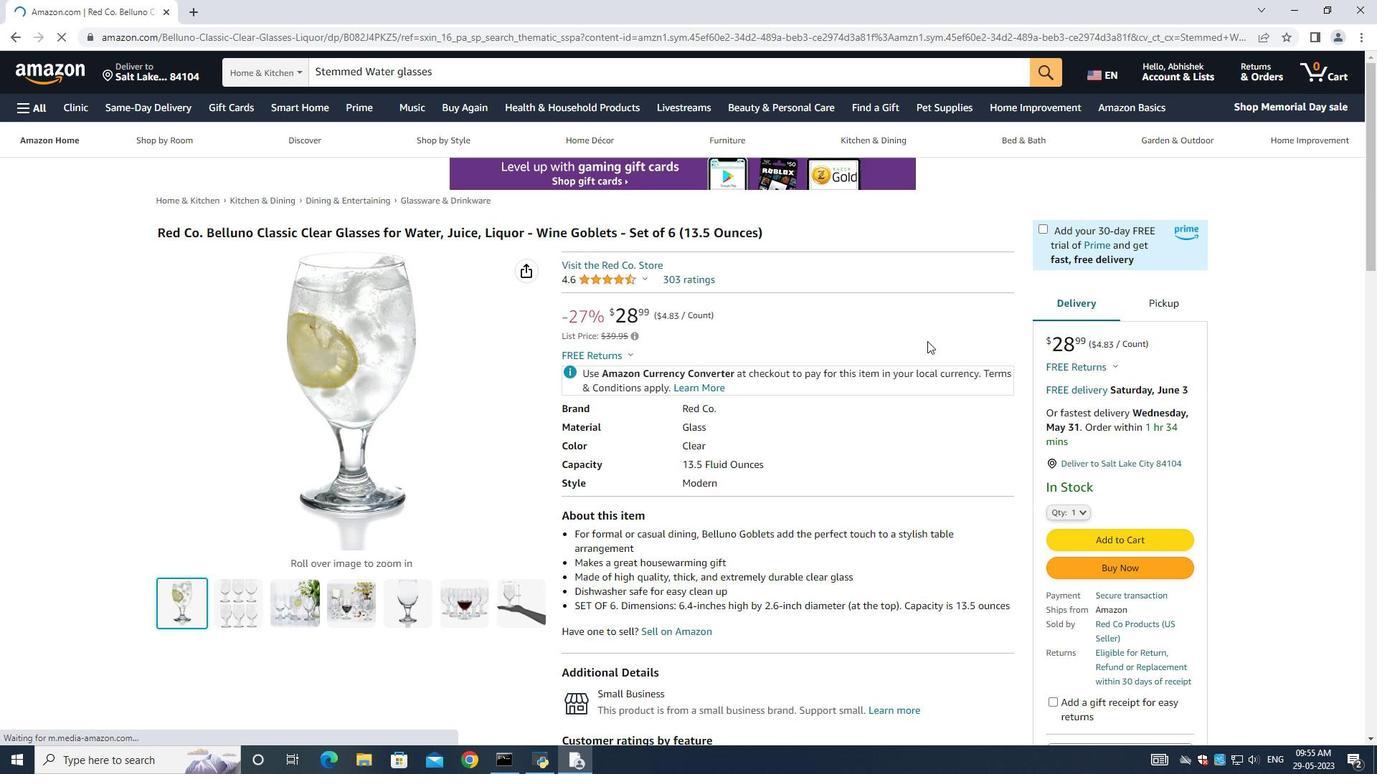 
Action: Mouse moved to (955, 372)
Screenshot: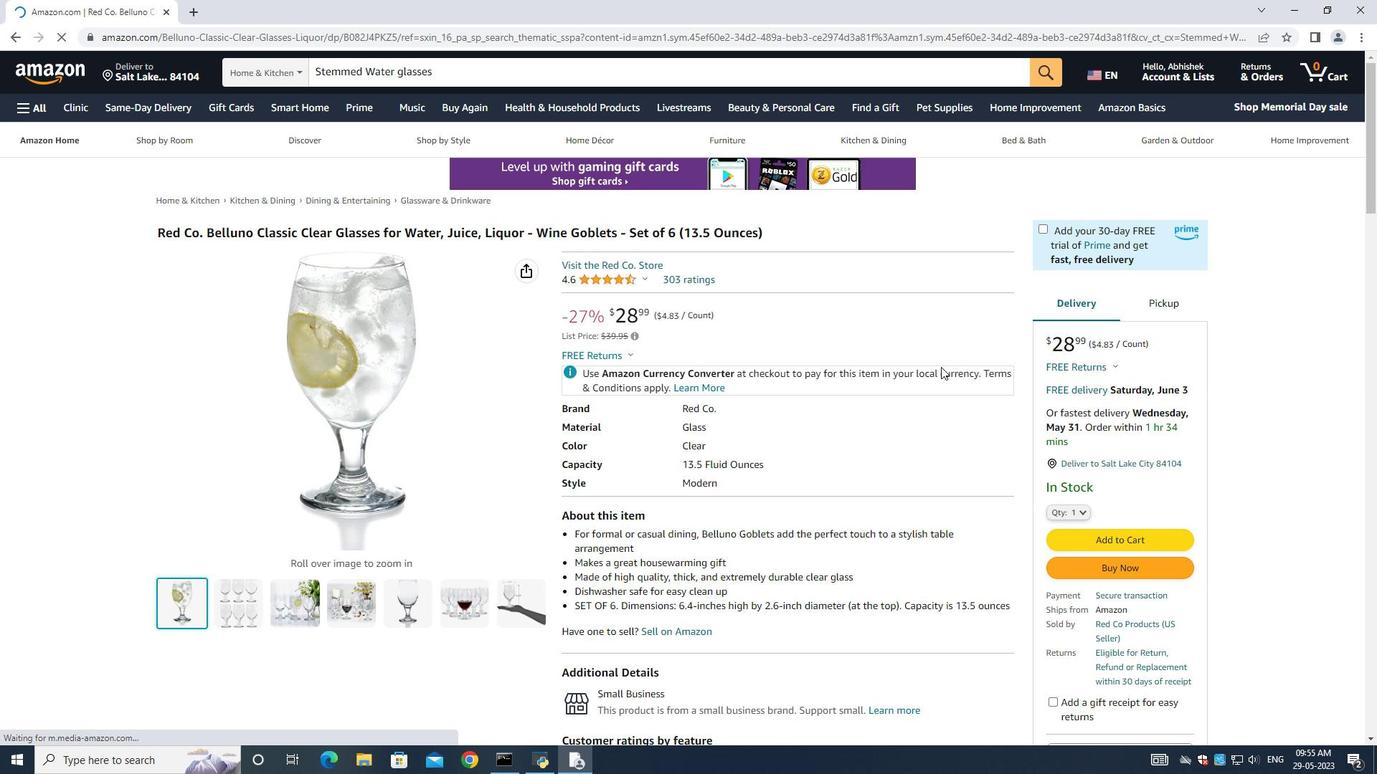 
Action: Mouse scrolled (952, 371) with delta (0, 0)
Screenshot: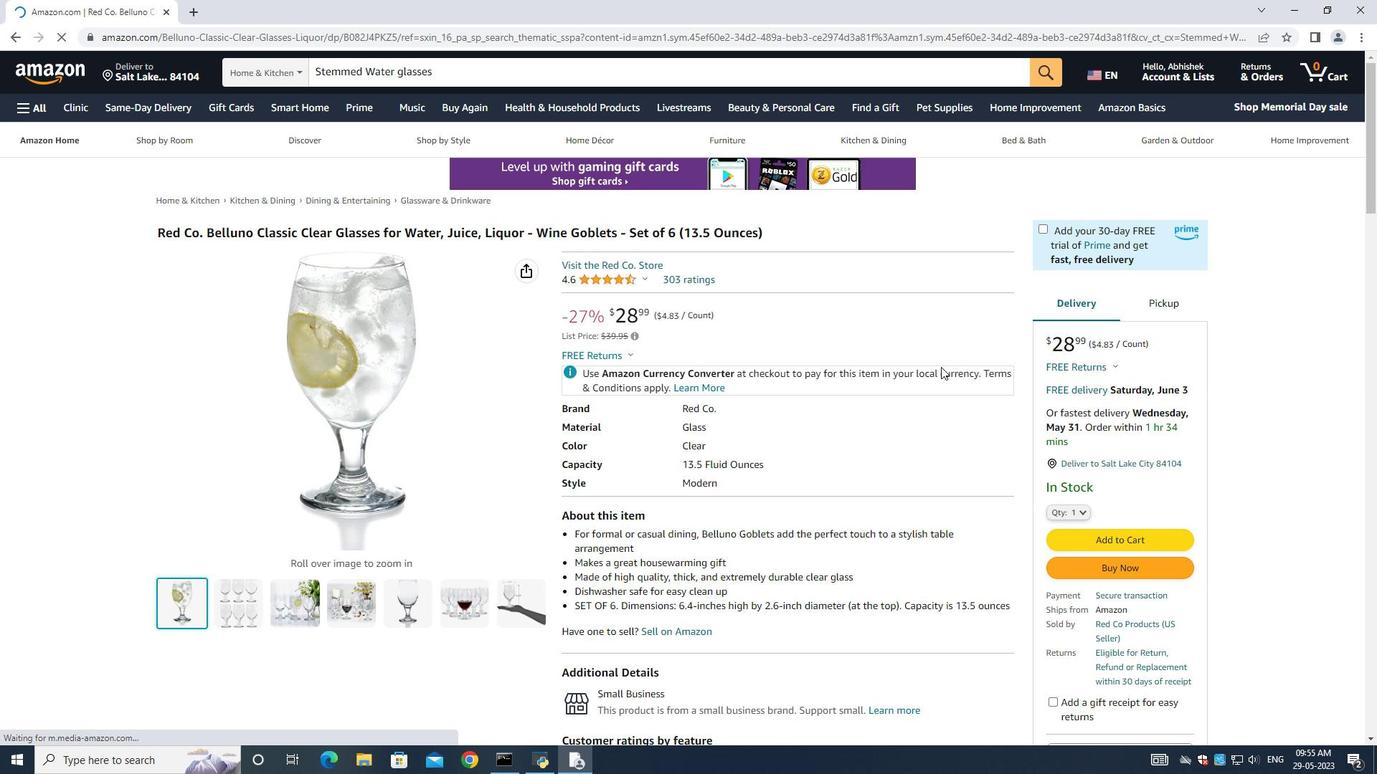 
Action: Mouse moved to (1064, 157)
Screenshot: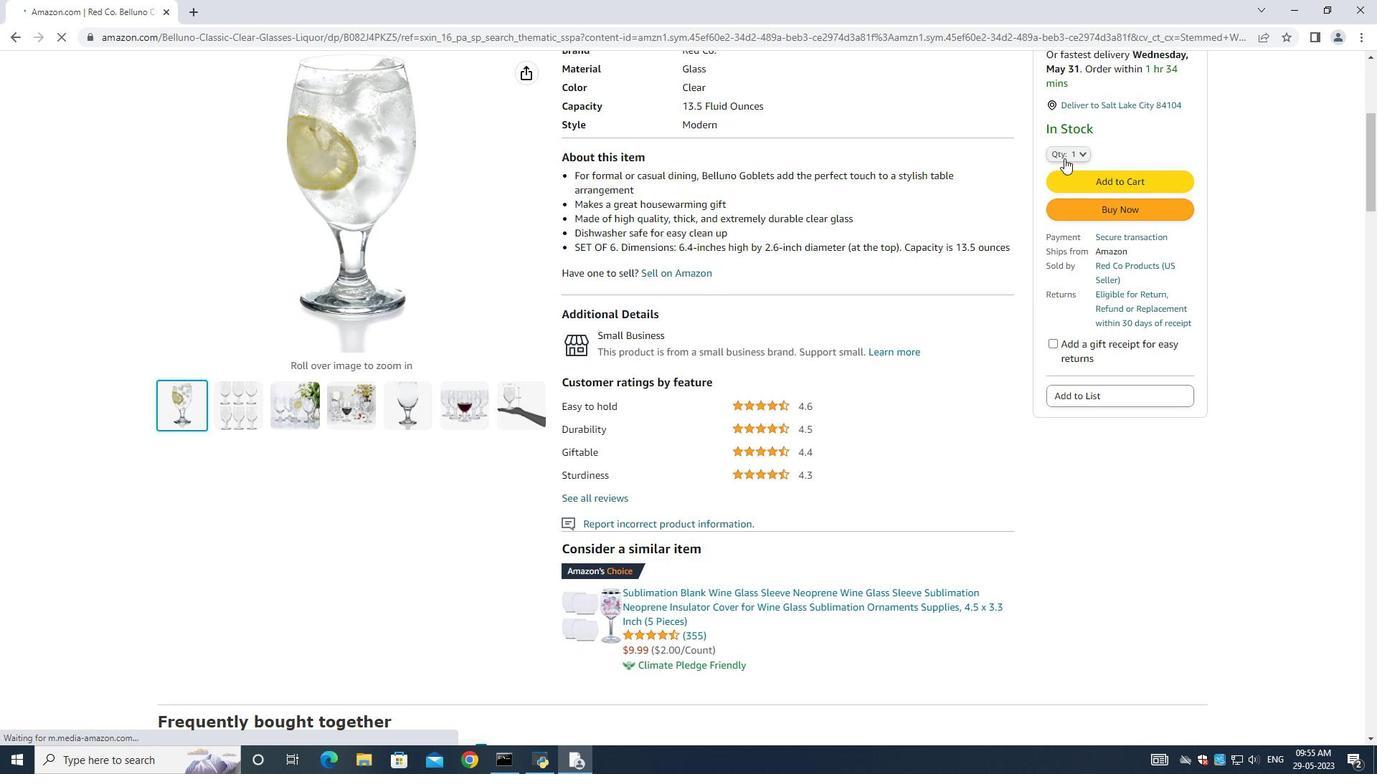 
Action: Mouse pressed left at (1064, 157)
Screenshot: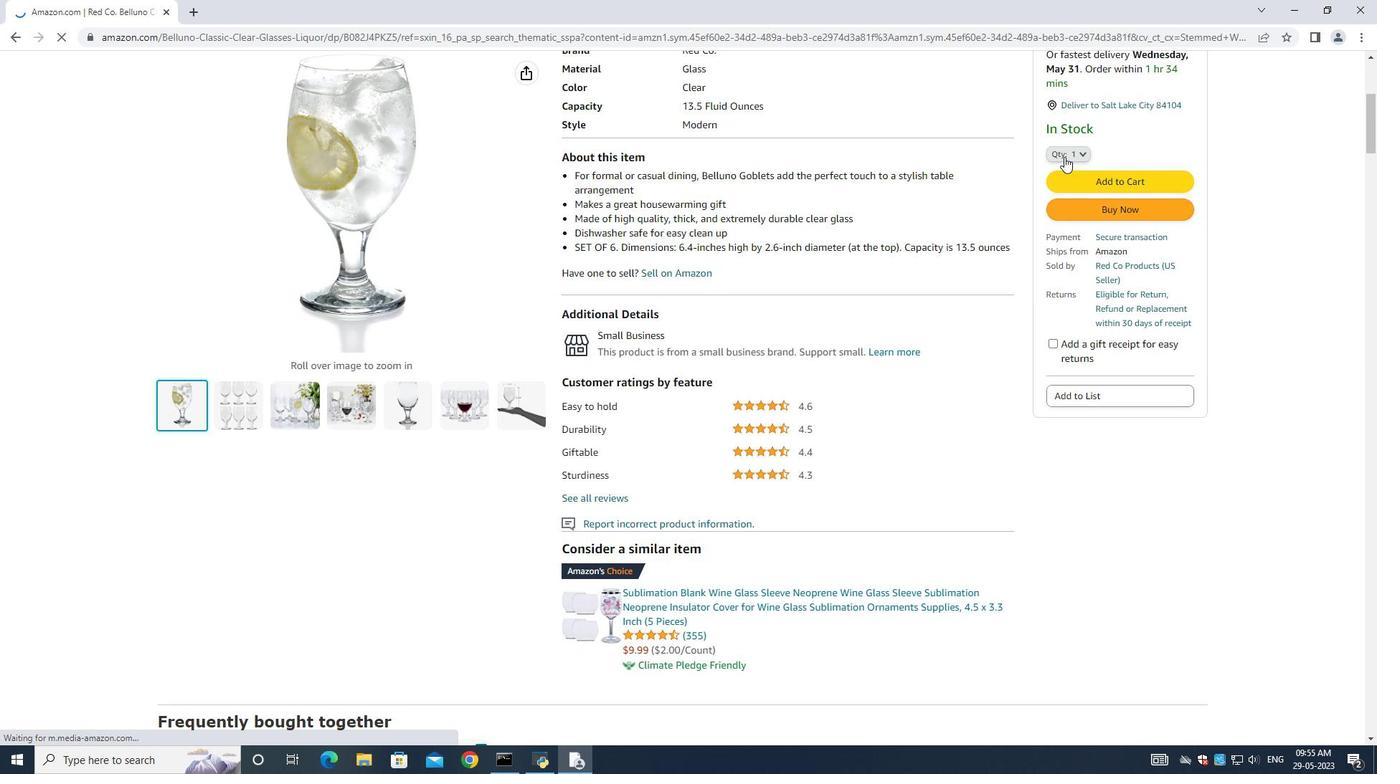 
Action: Mouse moved to (1053, 212)
Screenshot: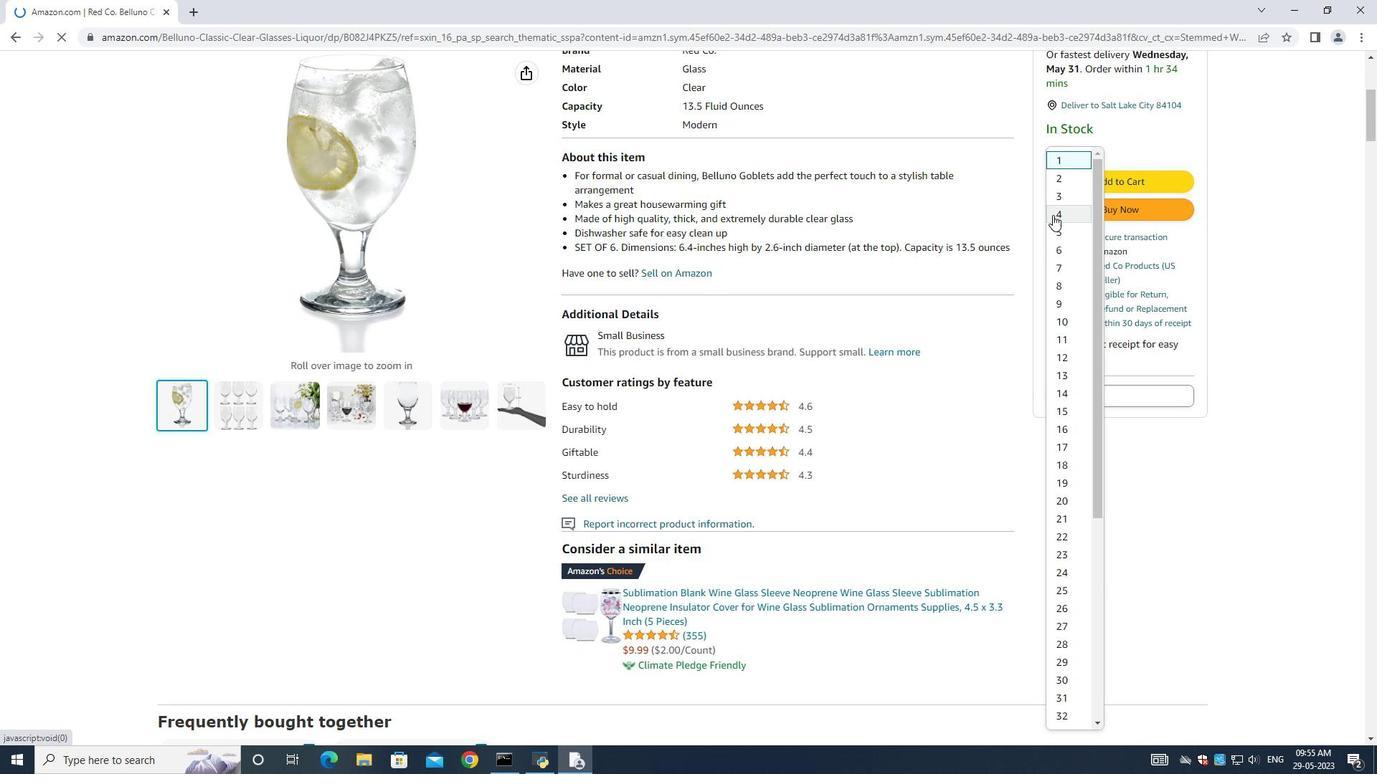 
Action: Mouse pressed left at (1053, 212)
Screenshot: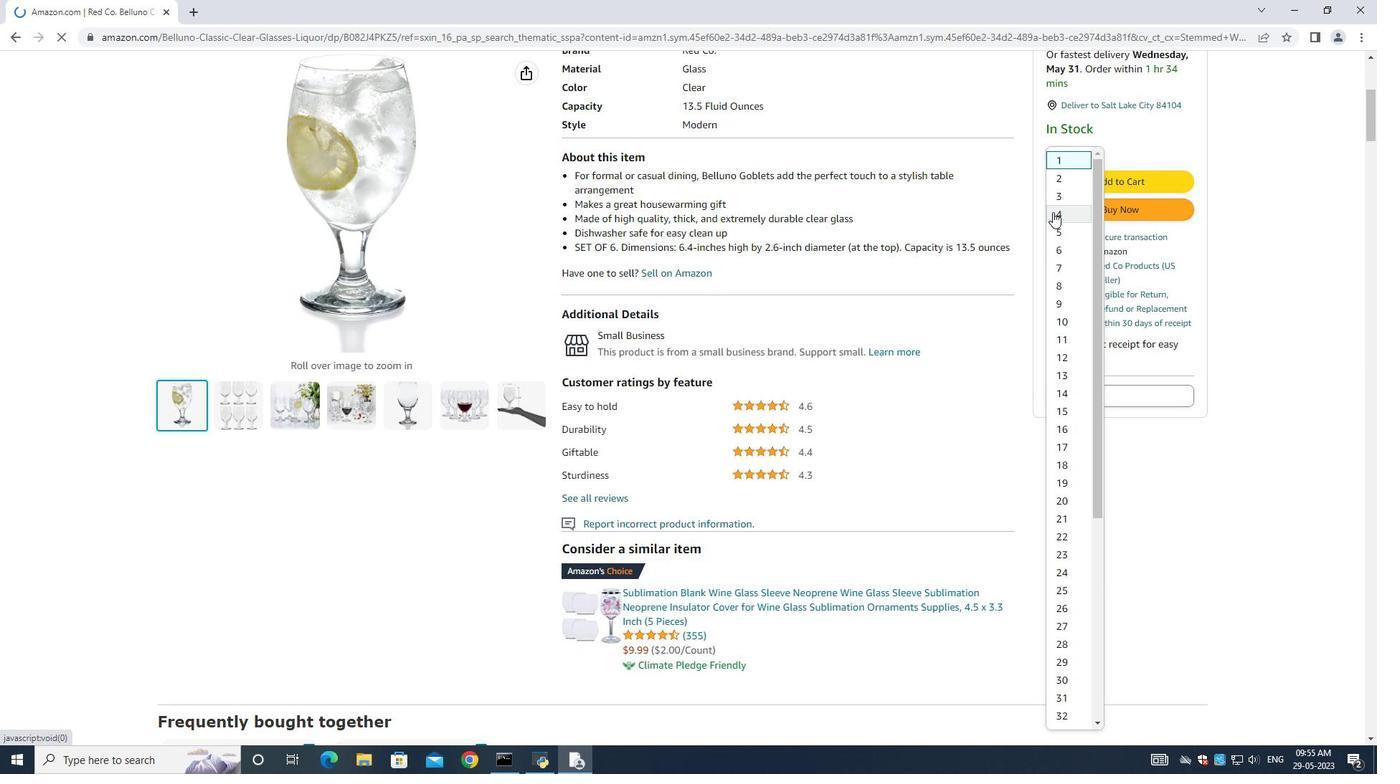 
Action: Mouse moved to (1110, 209)
Screenshot: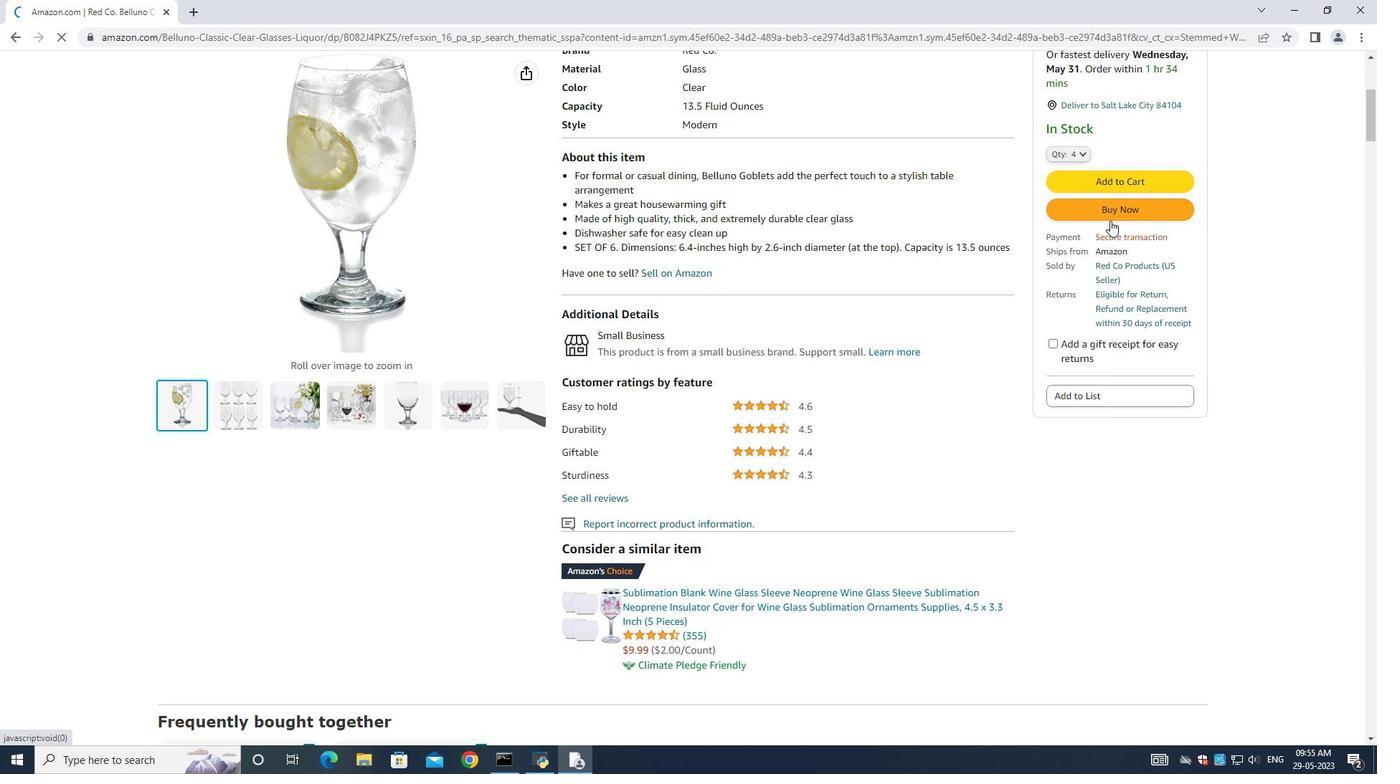 
Action: Mouse pressed left at (1110, 209)
Screenshot: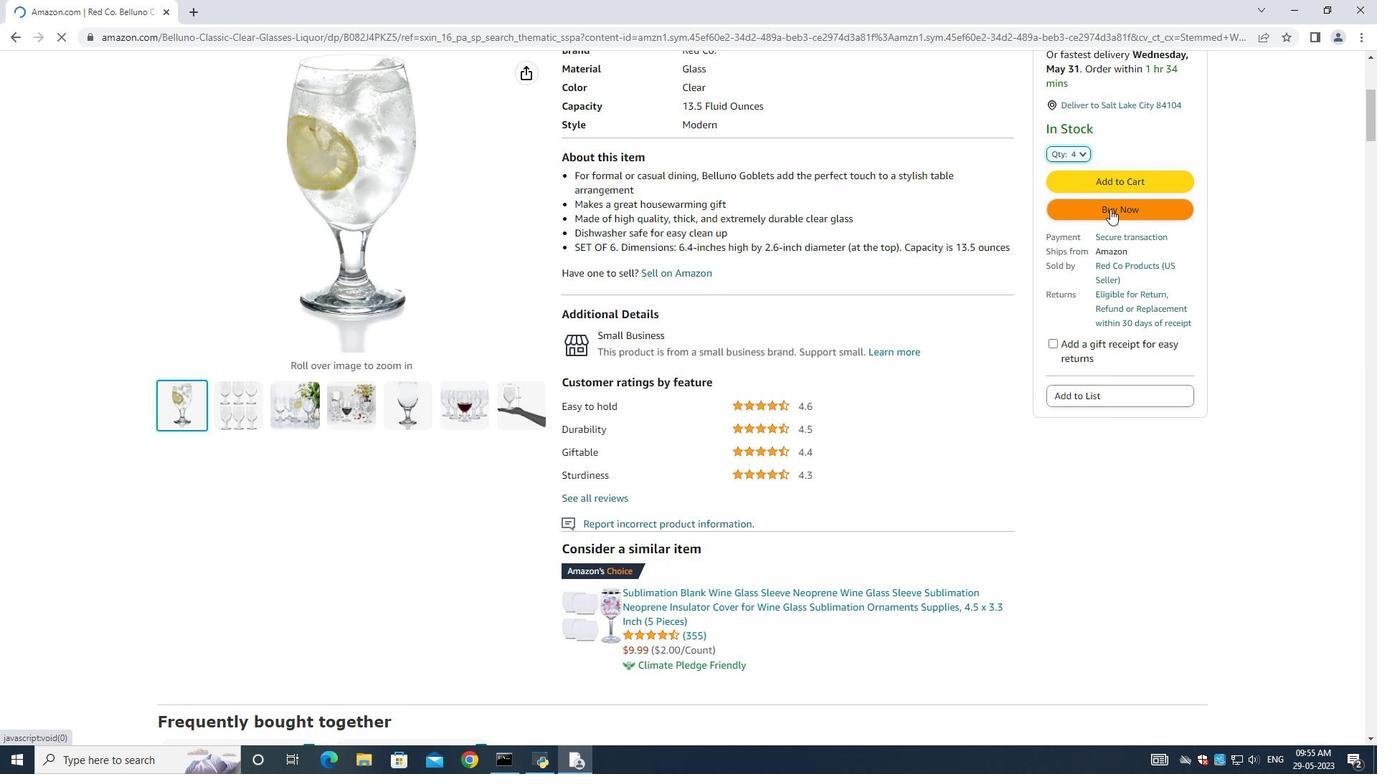 
Action: Mouse moved to (571, 413)
Screenshot: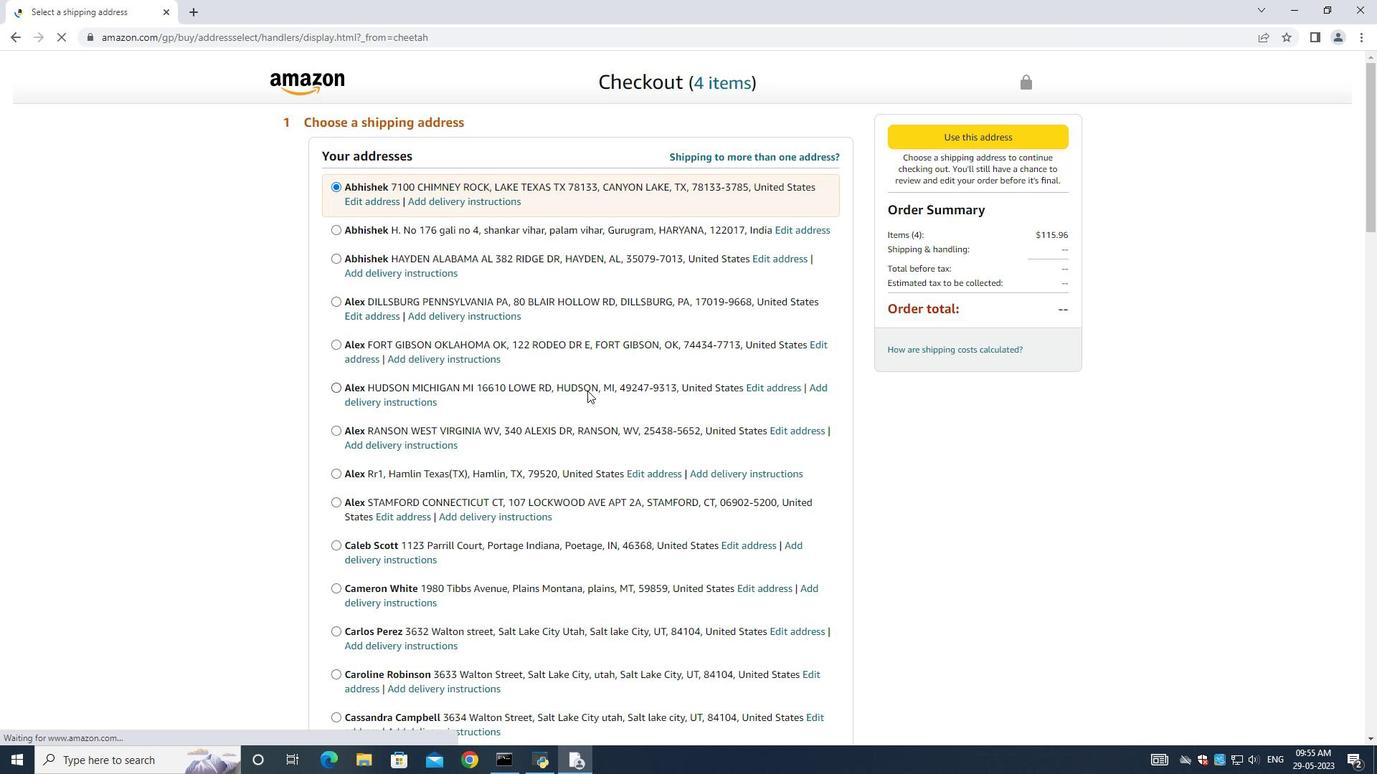 
Action: Mouse scrolled (571, 413) with delta (0, 0)
Screenshot: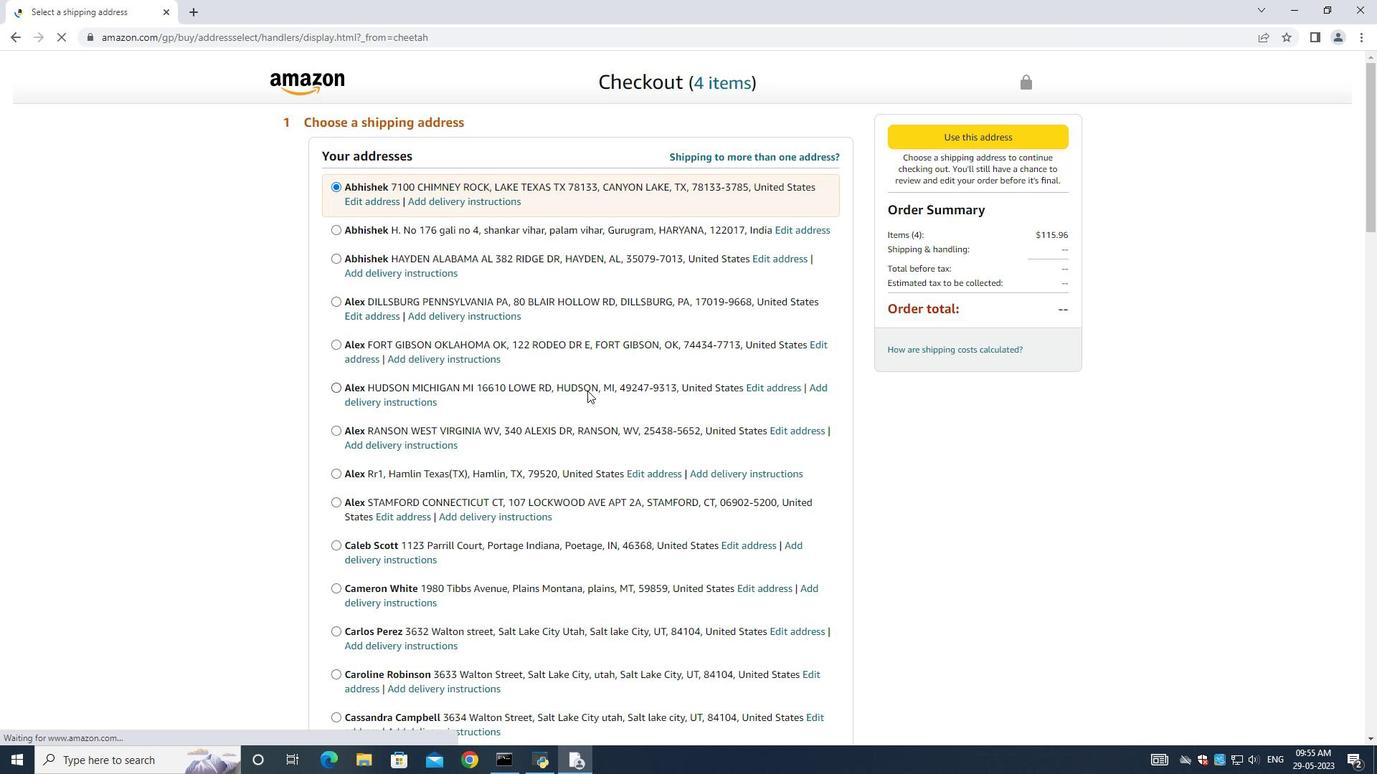 
Action: Mouse moved to (569, 416)
Screenshot: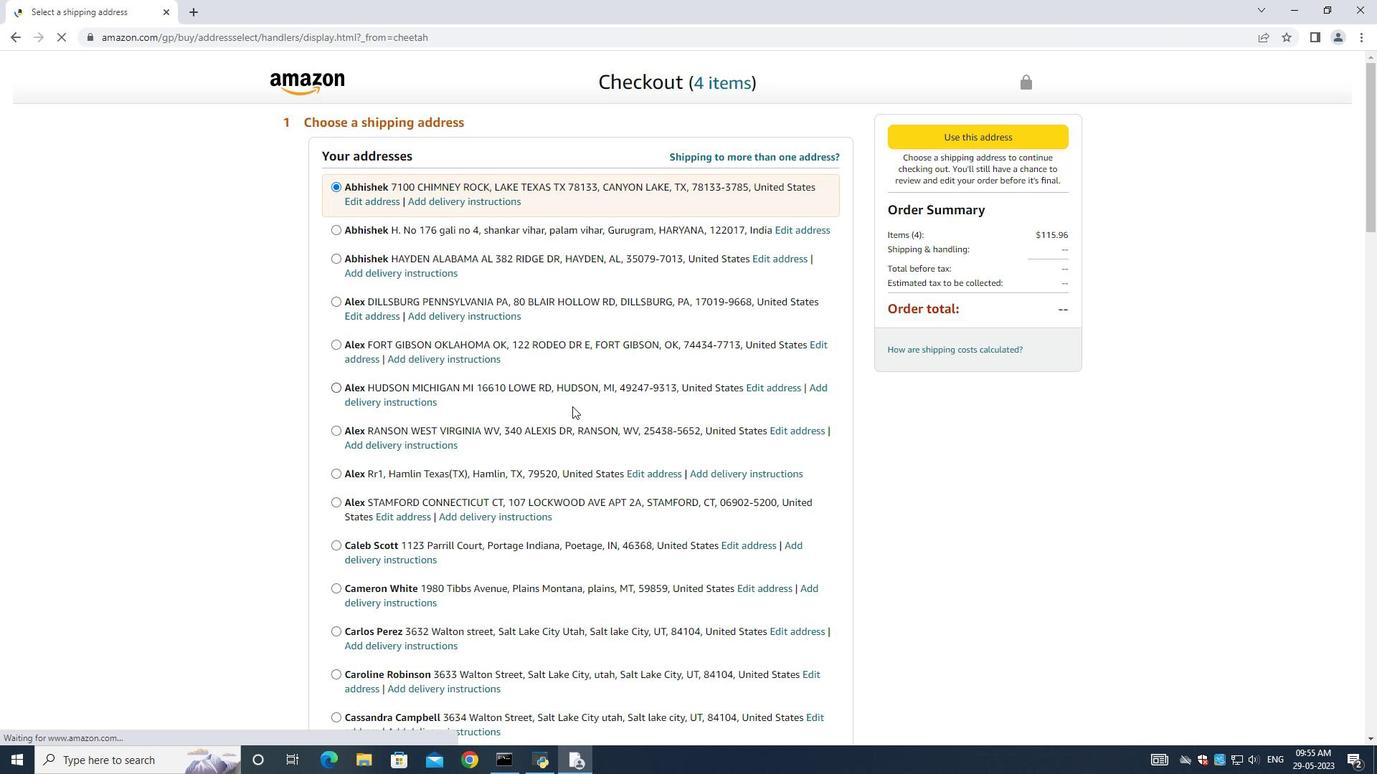 
Action: Mouse scrolled (569, 416) with delta (0, 0)
Screenshot: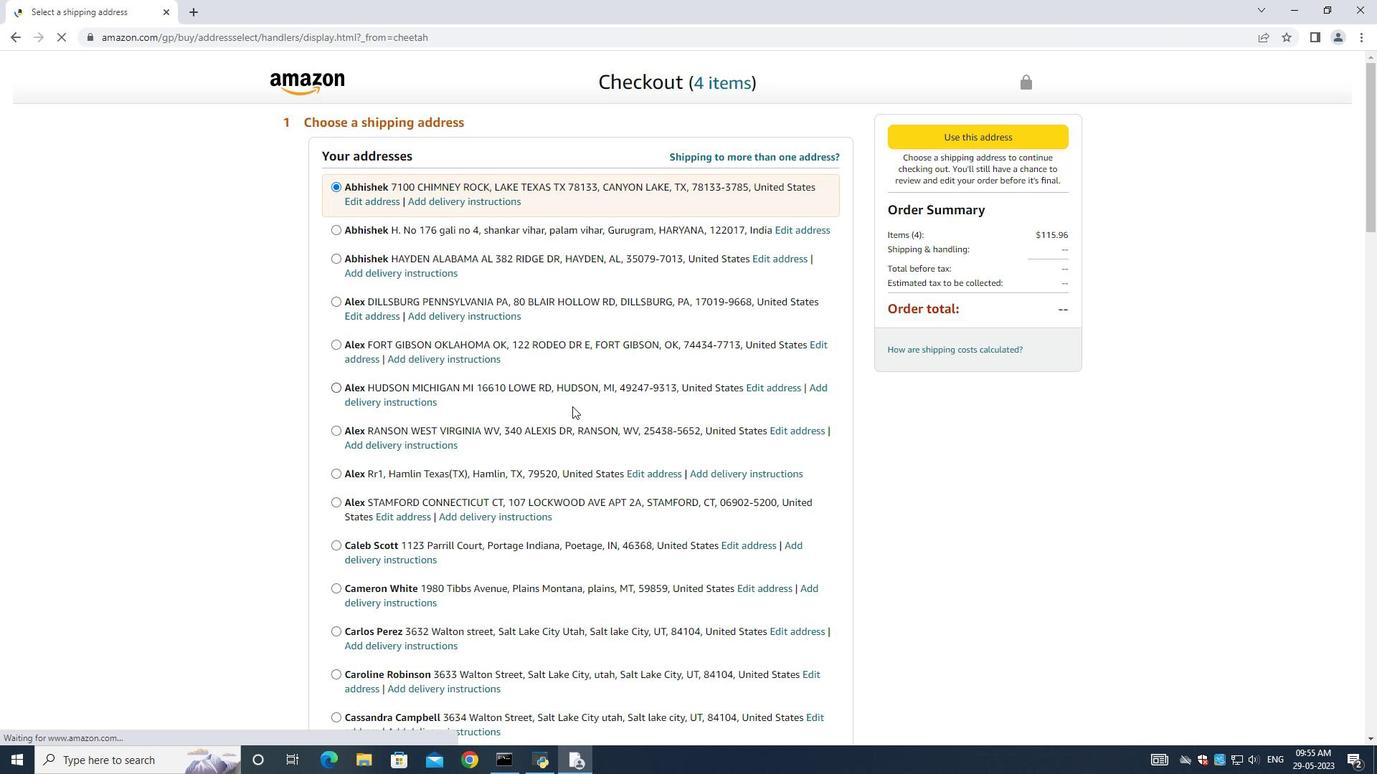
Action: Mouse moved to (569, 417)
Screenshot: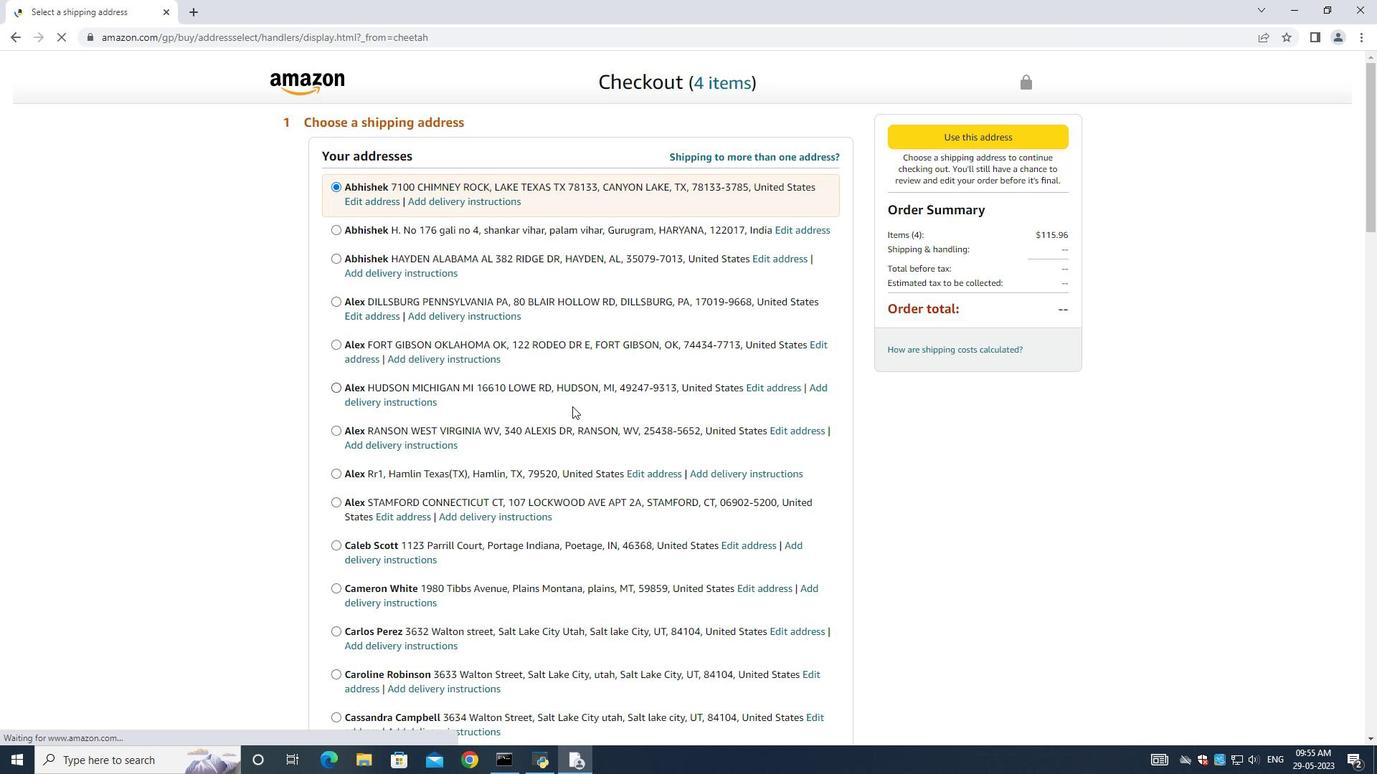 
Action: Mouse scrolled (569, 416) with delta (0, 0)
Screenshot: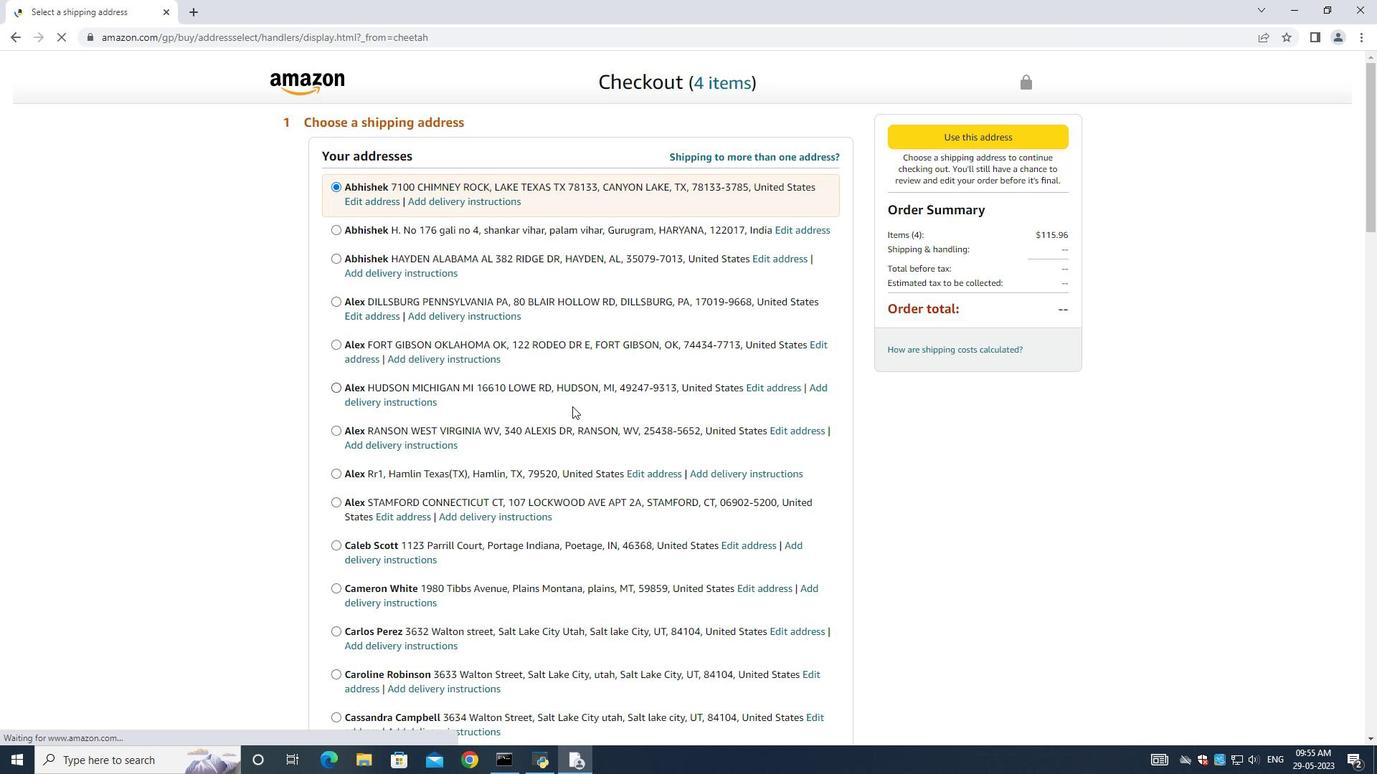 
Action: Mouse scrolled (569, 416) with delta (0, 0)
Screenshot: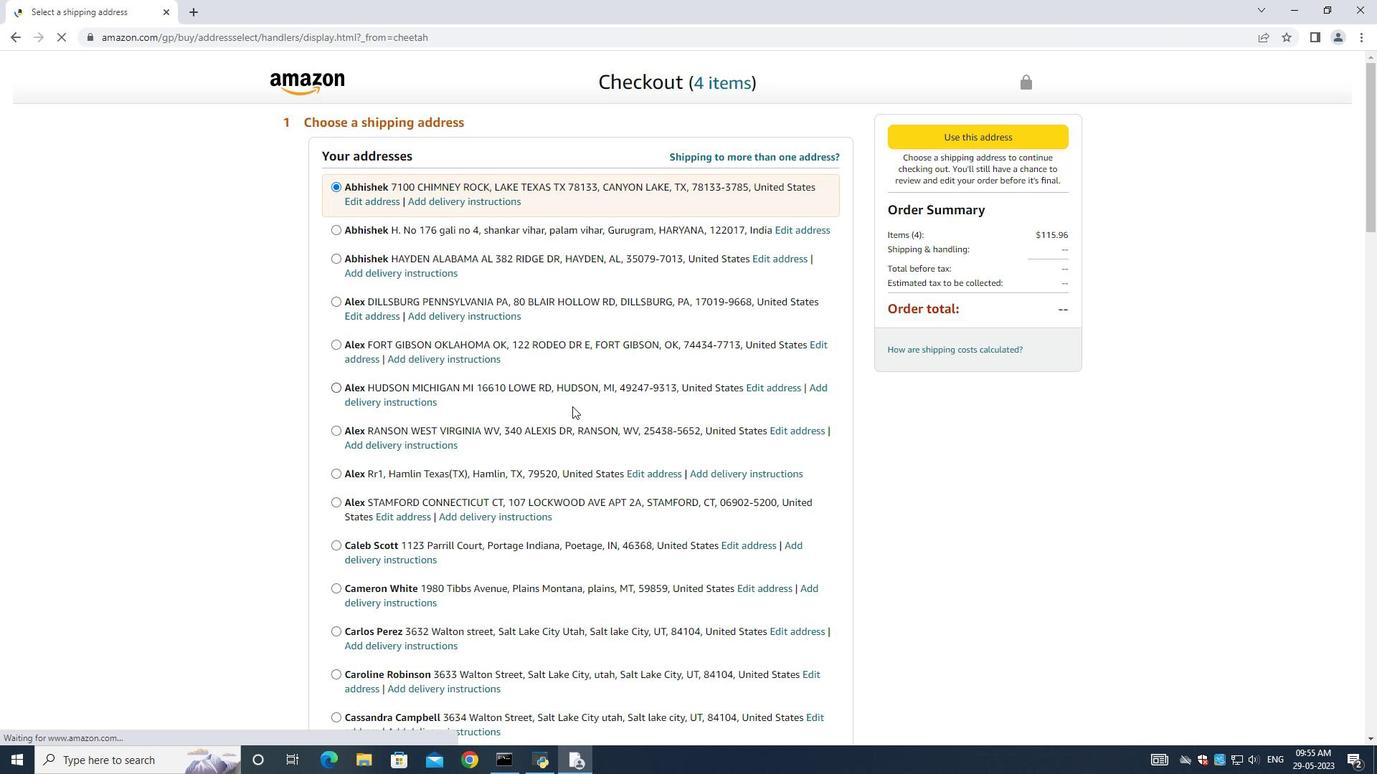 
Action: Mouse scrolled (569, 416) with delta (0, 0)
Screenshot: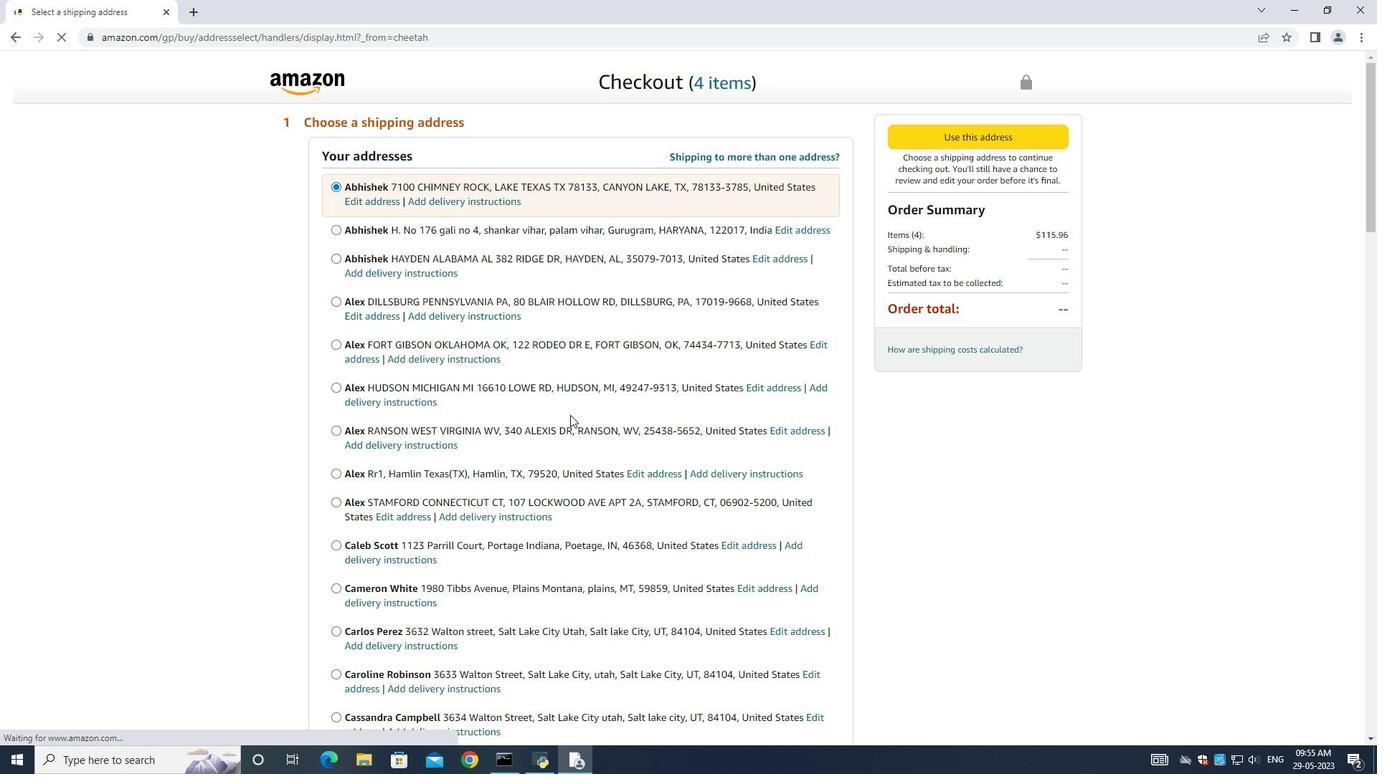 
Action: Mouse moved to (572, 415)
Screenshot: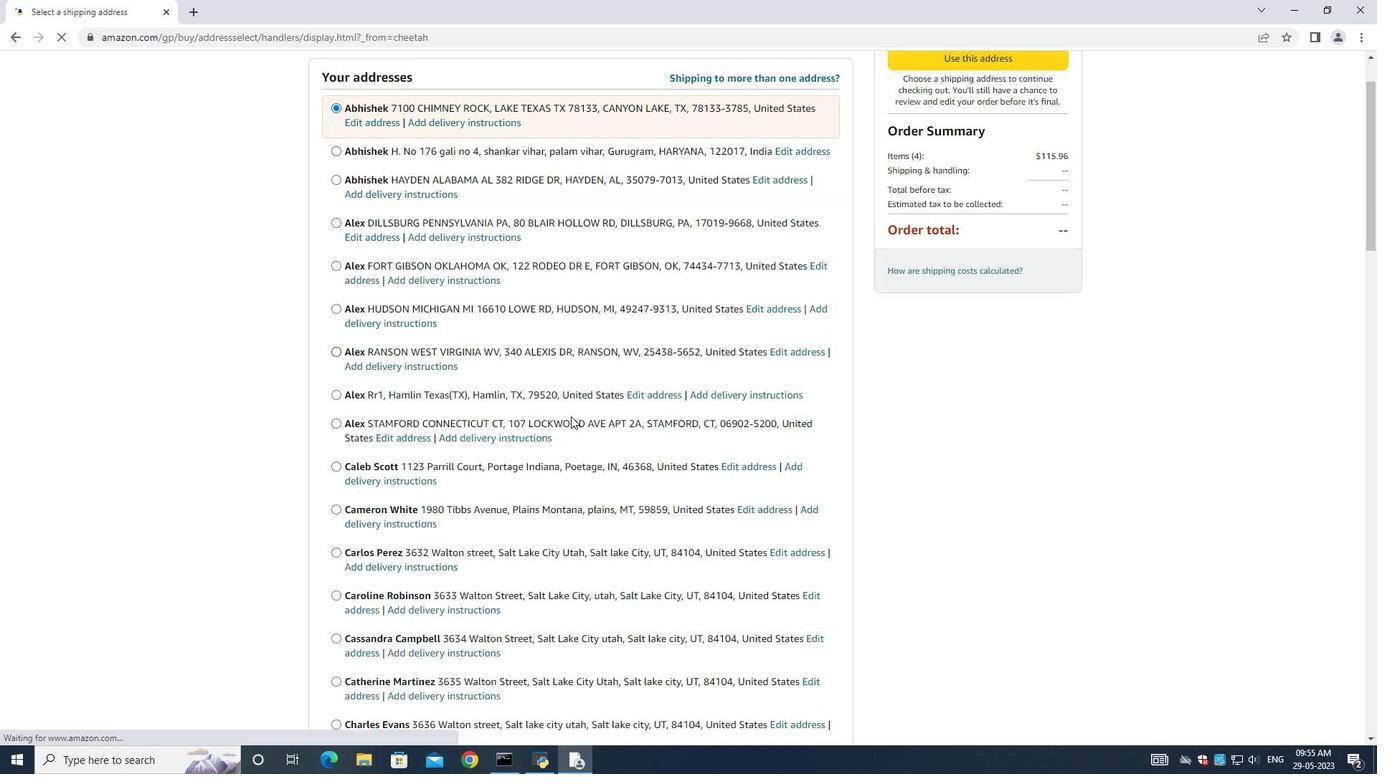 
Action: Mouse scrolled (572, 414) with delta (0, 0)
Screenshot: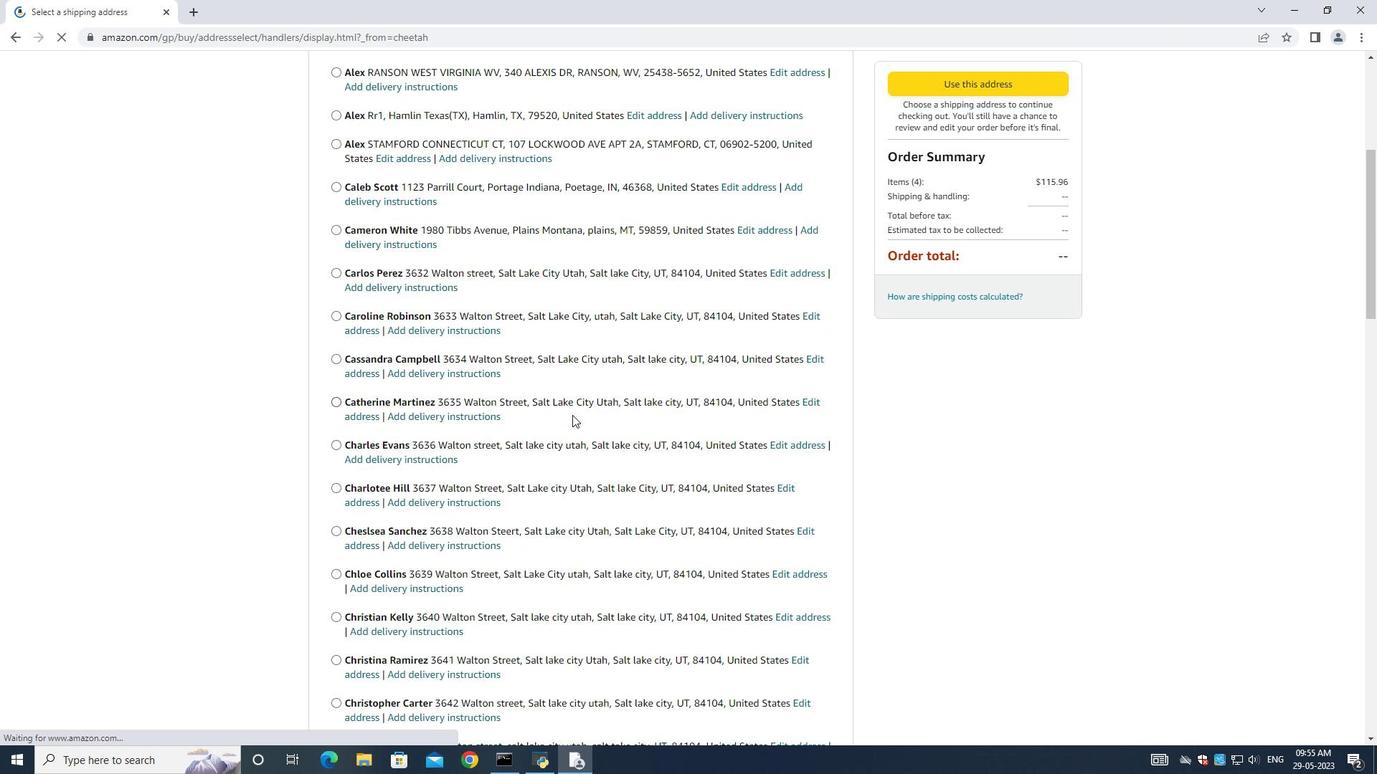 
Action: Mouse scrolled (572, 414) with delta (0, 0)
Screenshot: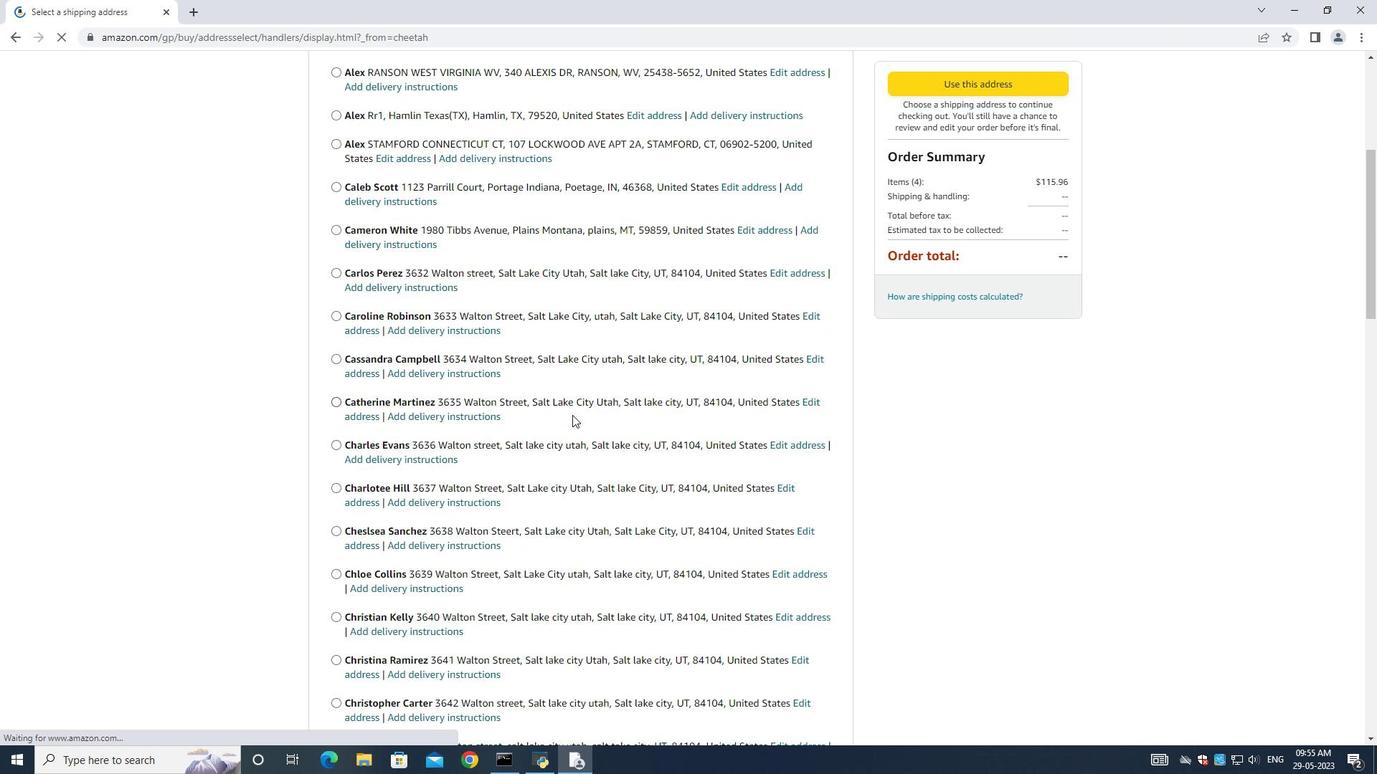 
Action: Mouse scrolled (572, 414) with delta (0, 0)
Screenshot: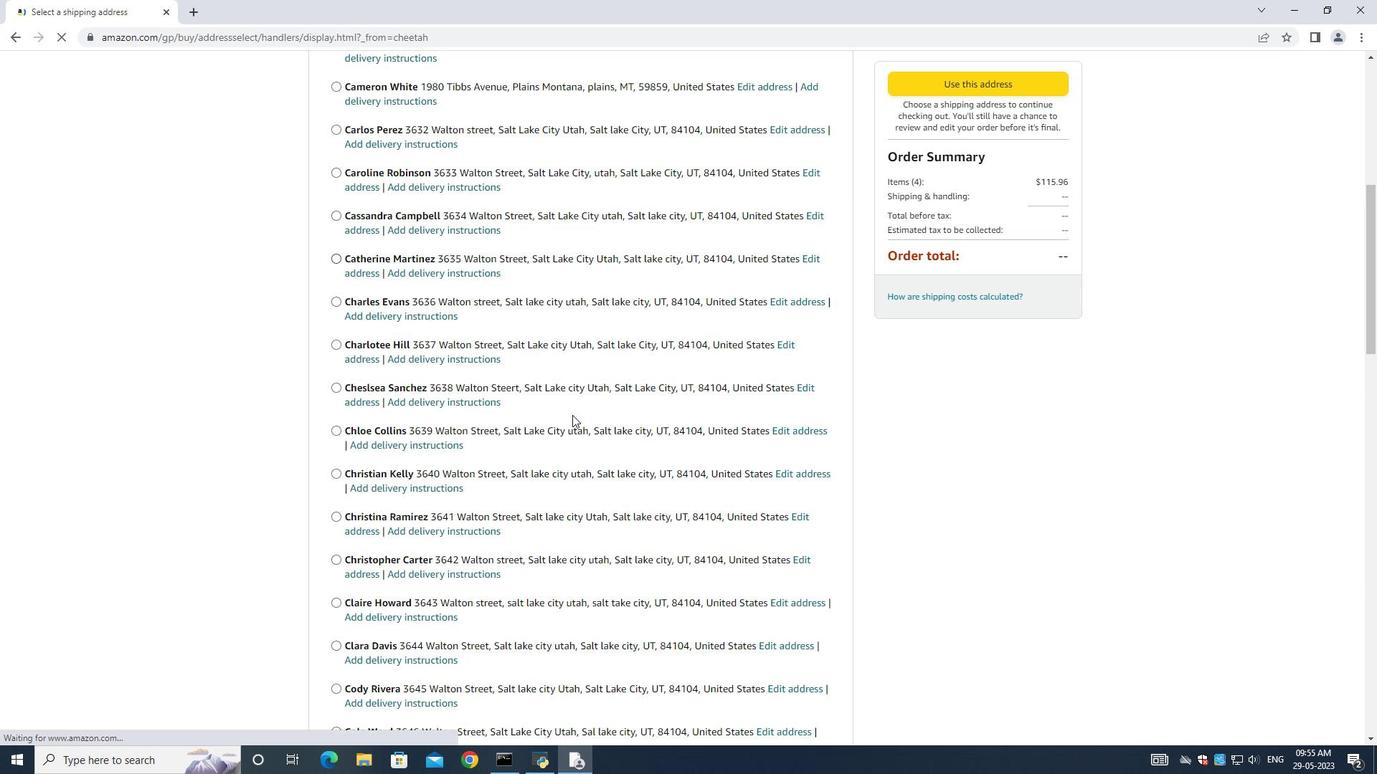 
Action: Mouse scrolled (572, 414) with delta (0, 0)
Screenshot: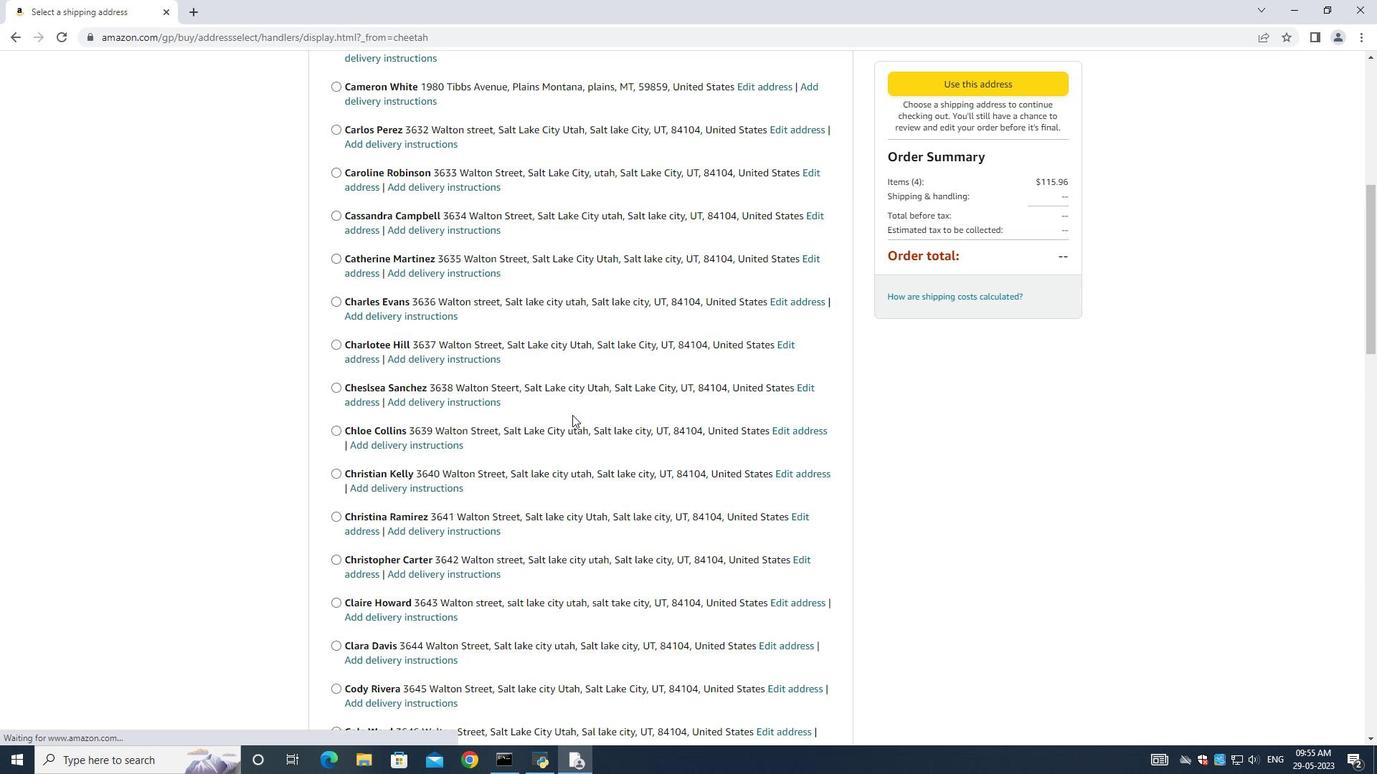 
Action: Mouse moved to (572, 416)
Screenshot: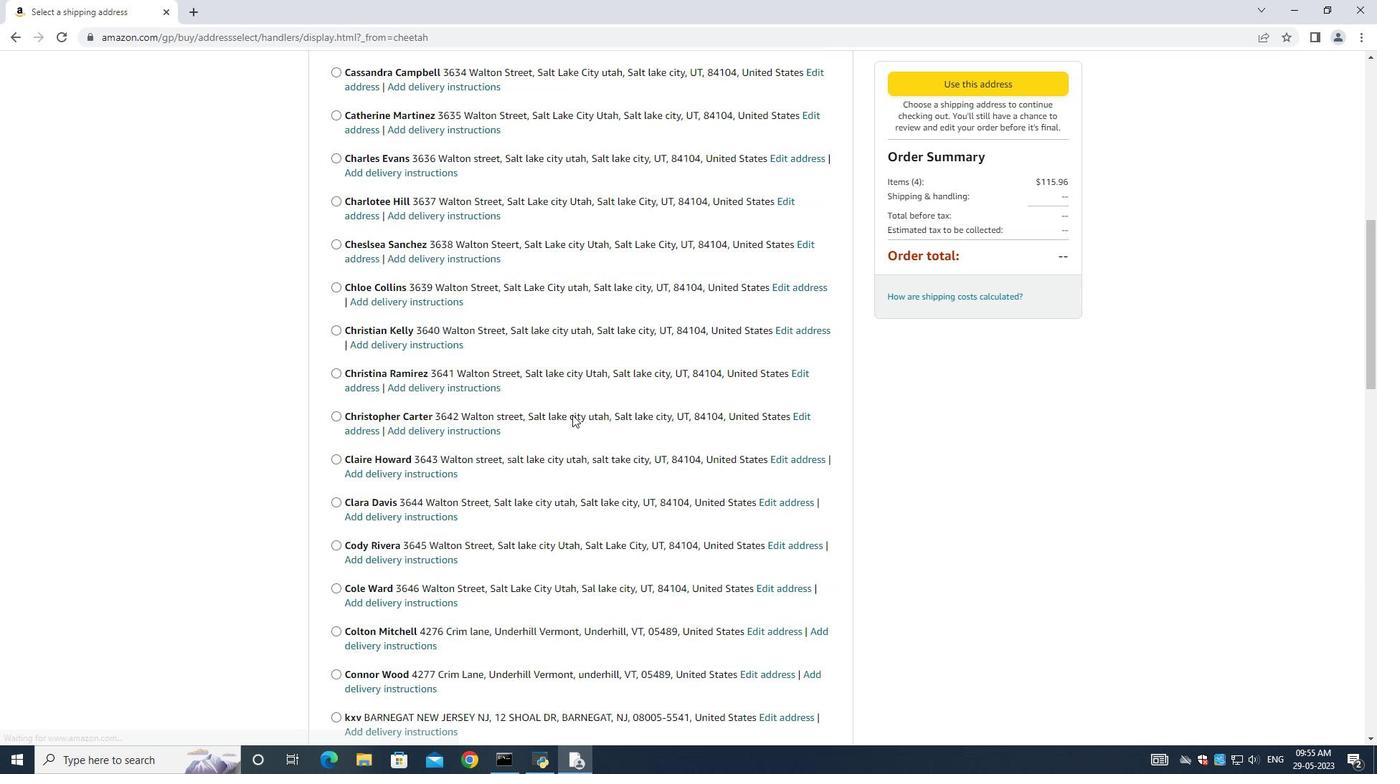 
Action: Mouse scrolled (572, 414) with delta (0, 0)
Screenshot: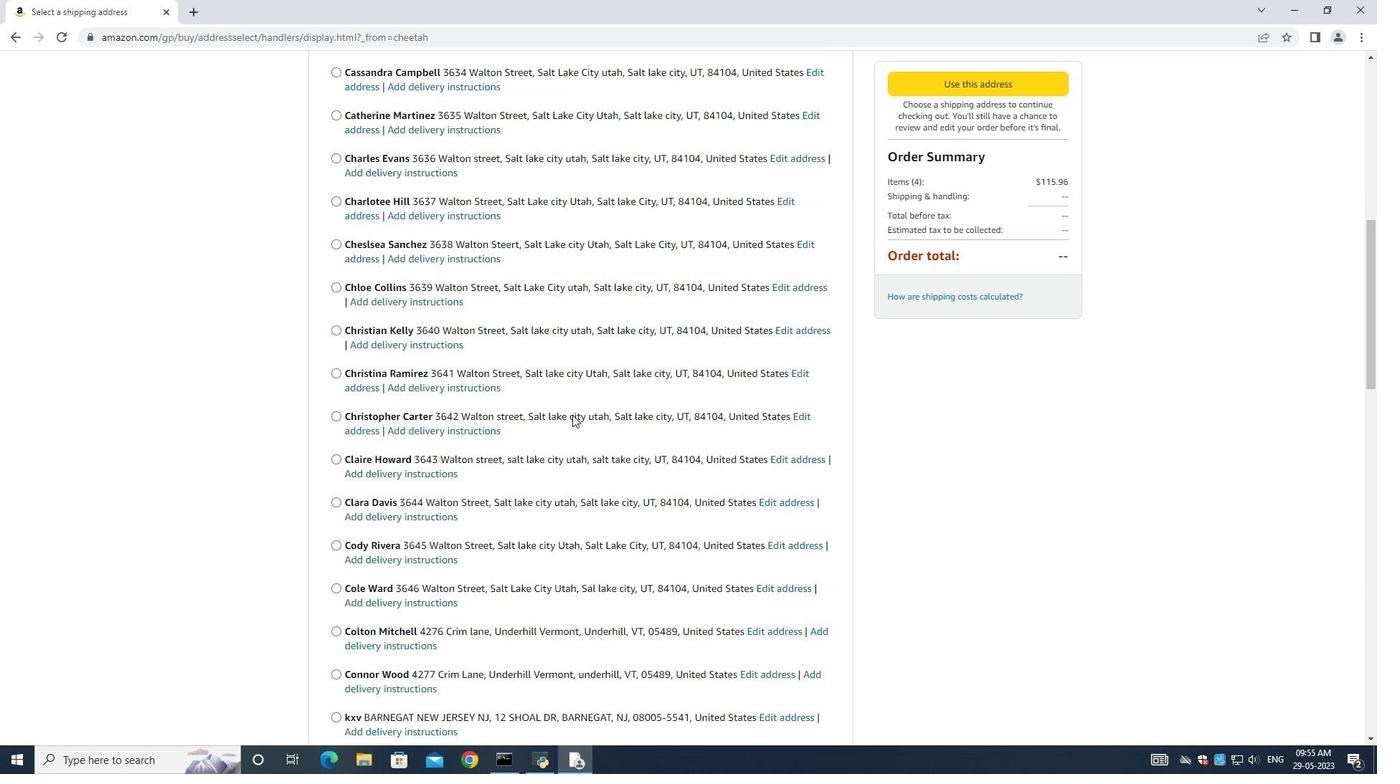 
Action: Mouse moved to (572, 416)
Screenshot: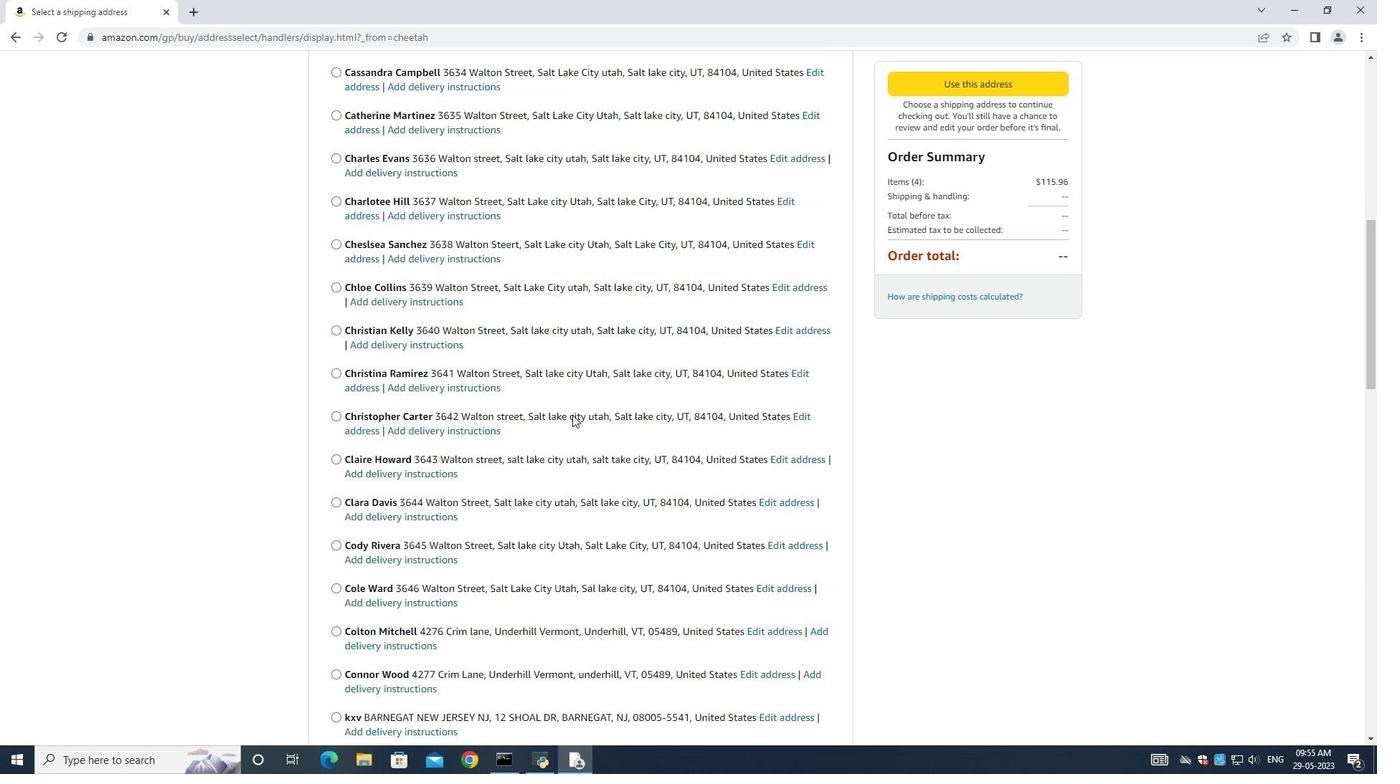 
Action: Mouse scrolled (572, 416) with delta (0, 0)
Screenshot: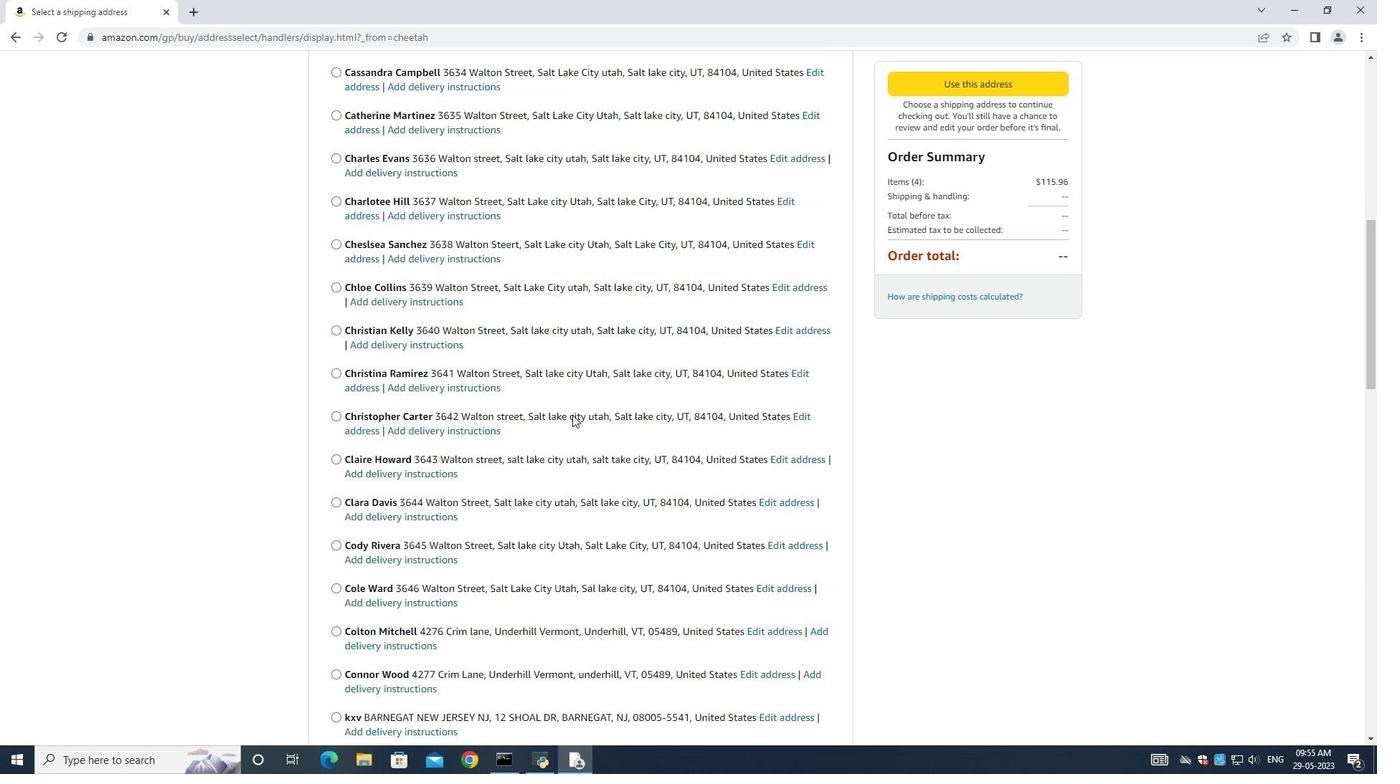 
Action: Mouse moved to (572, 416)
Screenshot: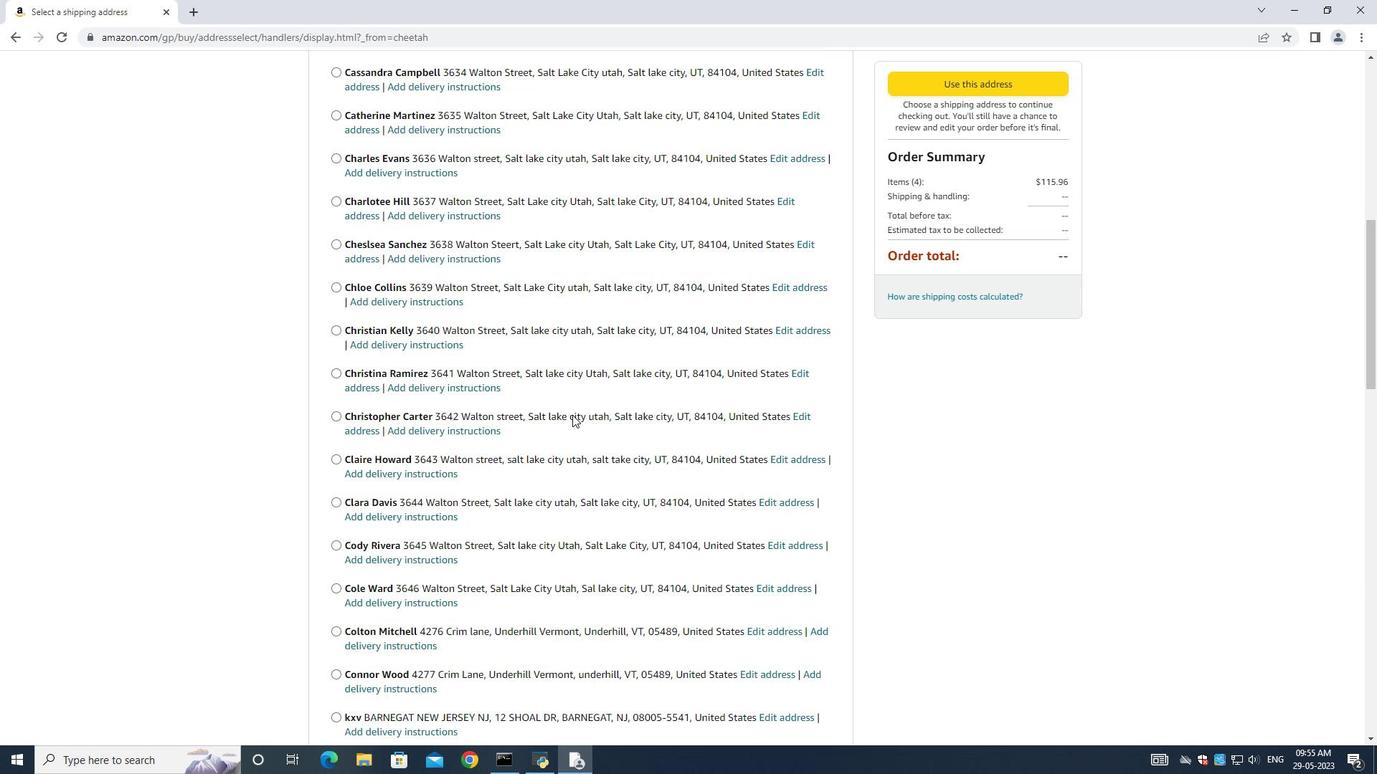 
Action: Mouse scrolled (572, 416) with delta (0, 0)
Screenshot: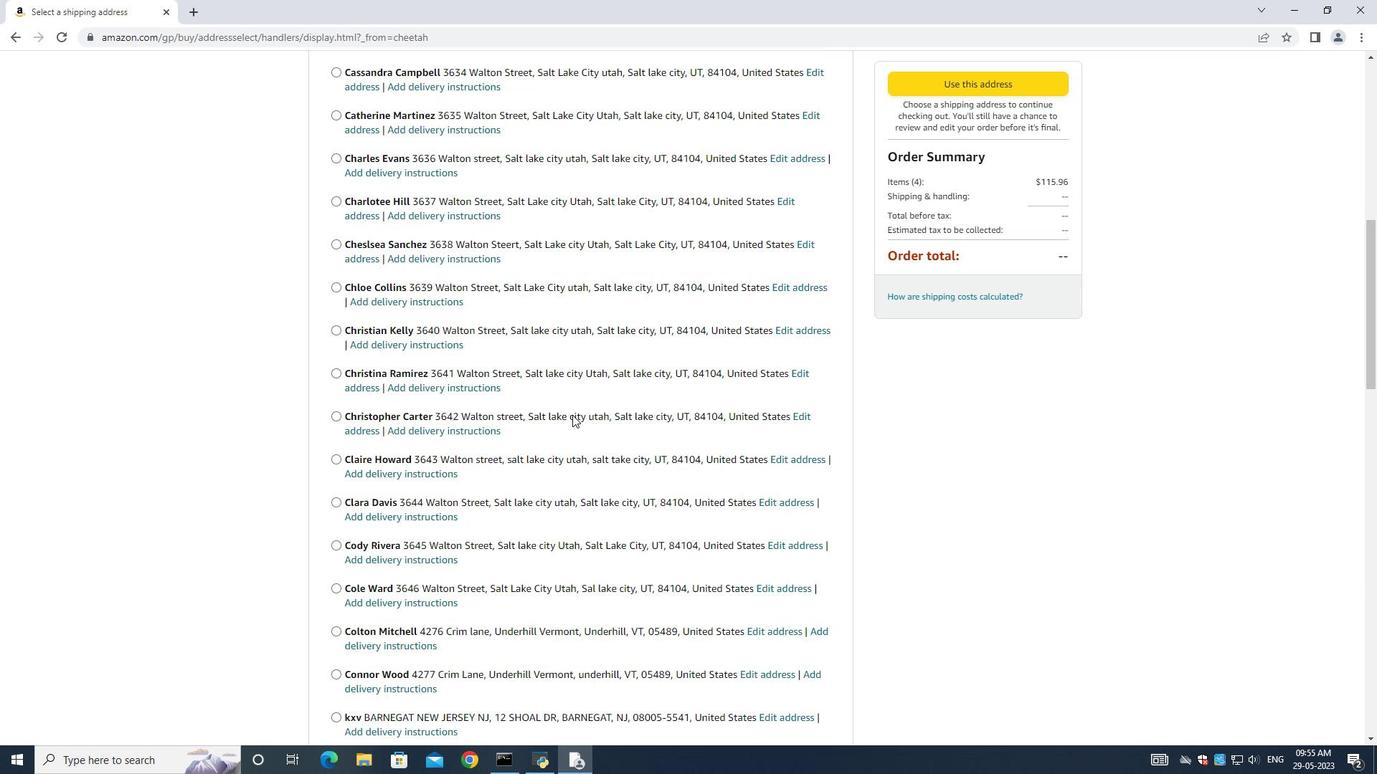 
Action: Mouse scrolled (572, 416) with delta (0, 0)
Screenshot: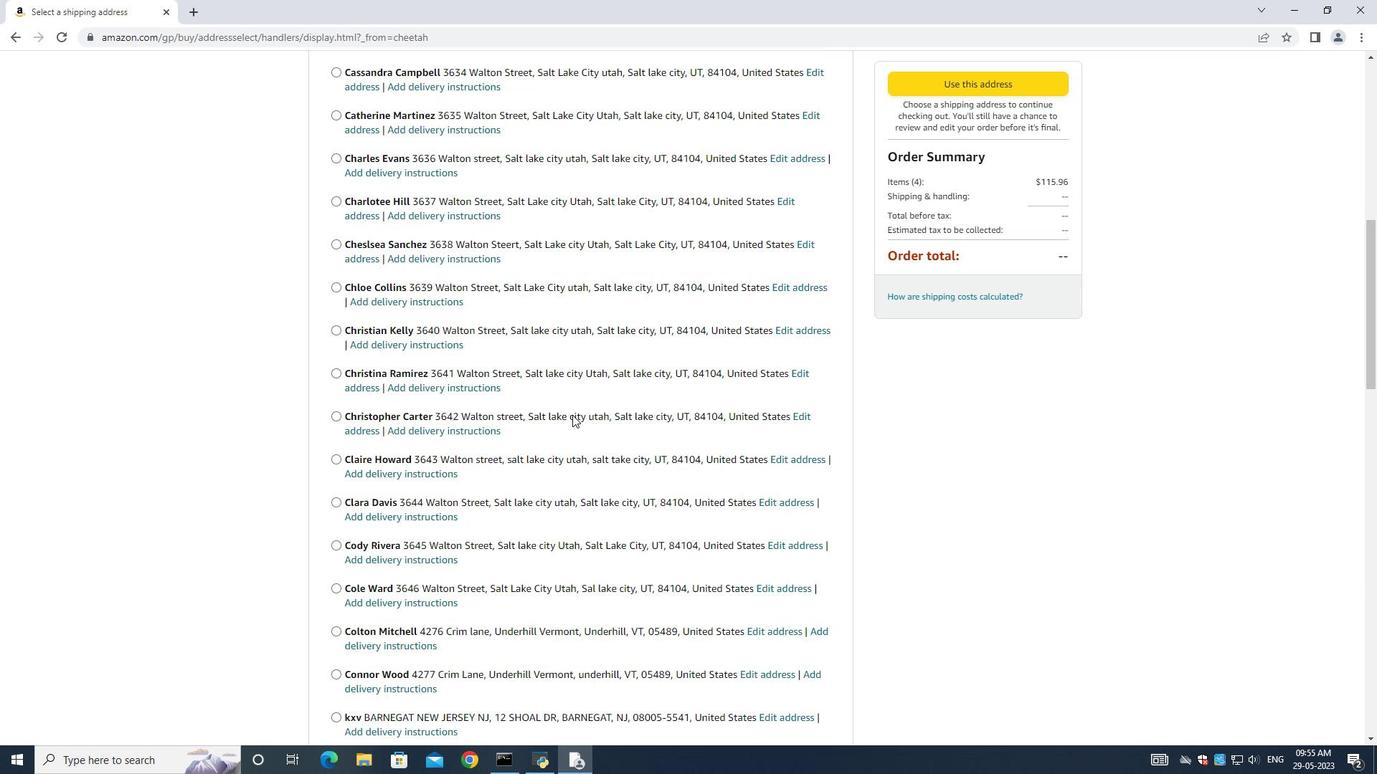 
Action: Mouse moved to (573, 416)
Screenshot: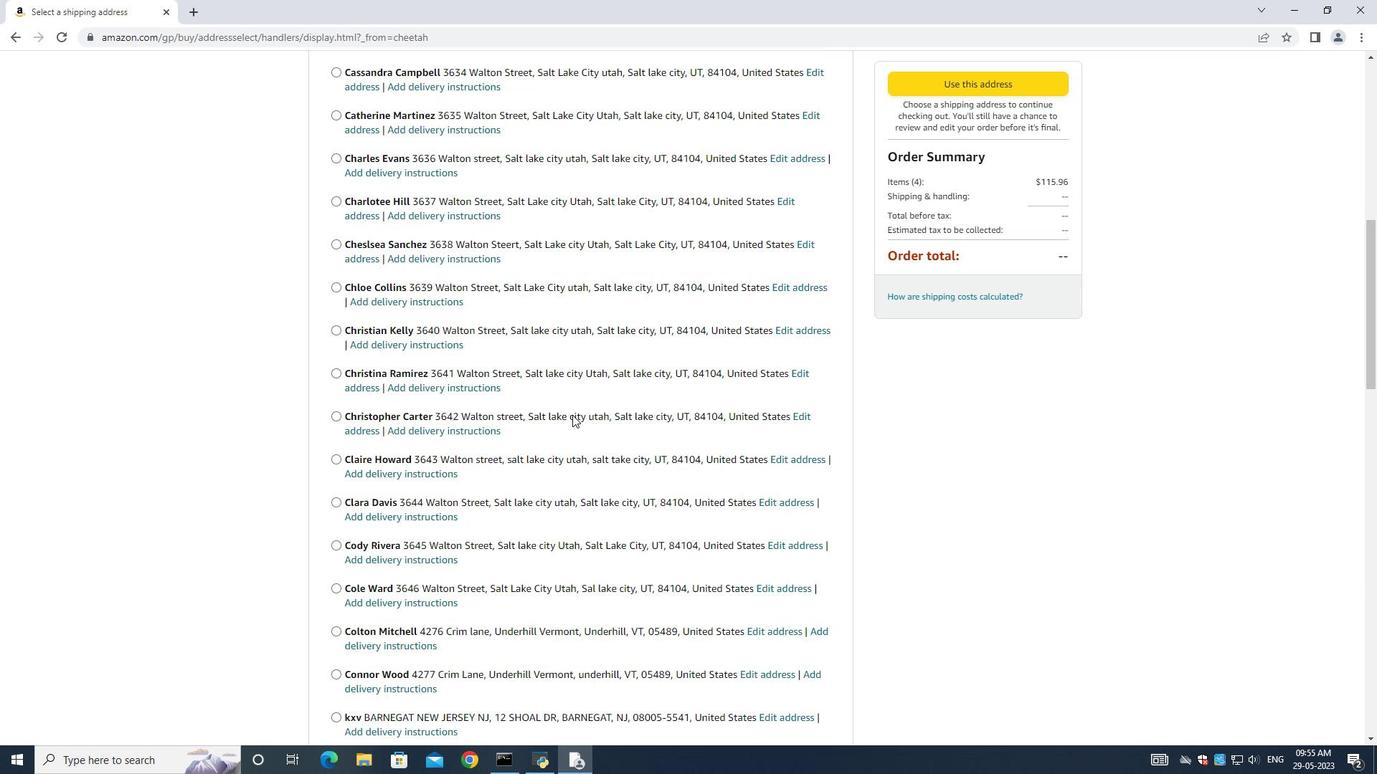 
Action: Mouse scrolled (573, 416) with delta (0, 0)
Screenshot: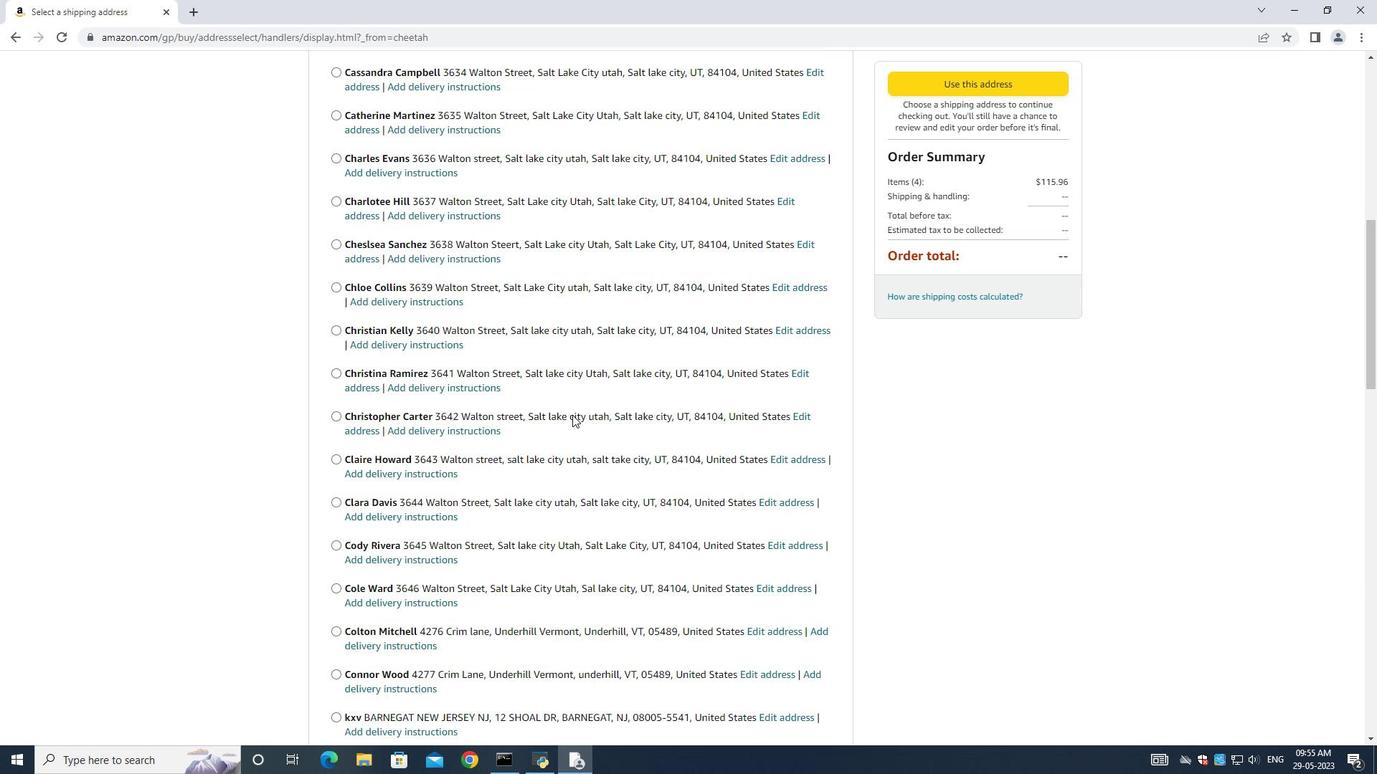 
Action: Mouse moved to (573, 417)
Screenshot: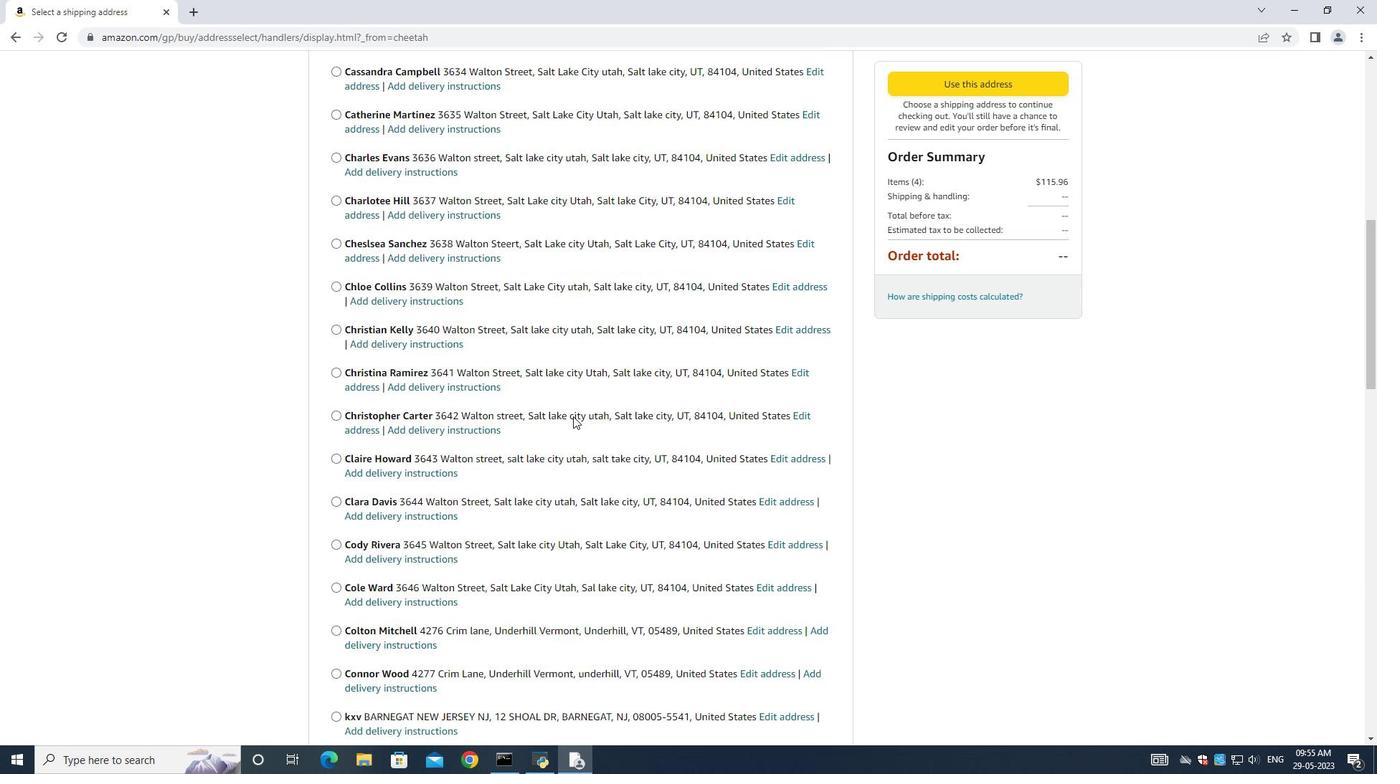 
Action: Mouse scrolled (573, 416) with delta (0, 0)
Screenshot: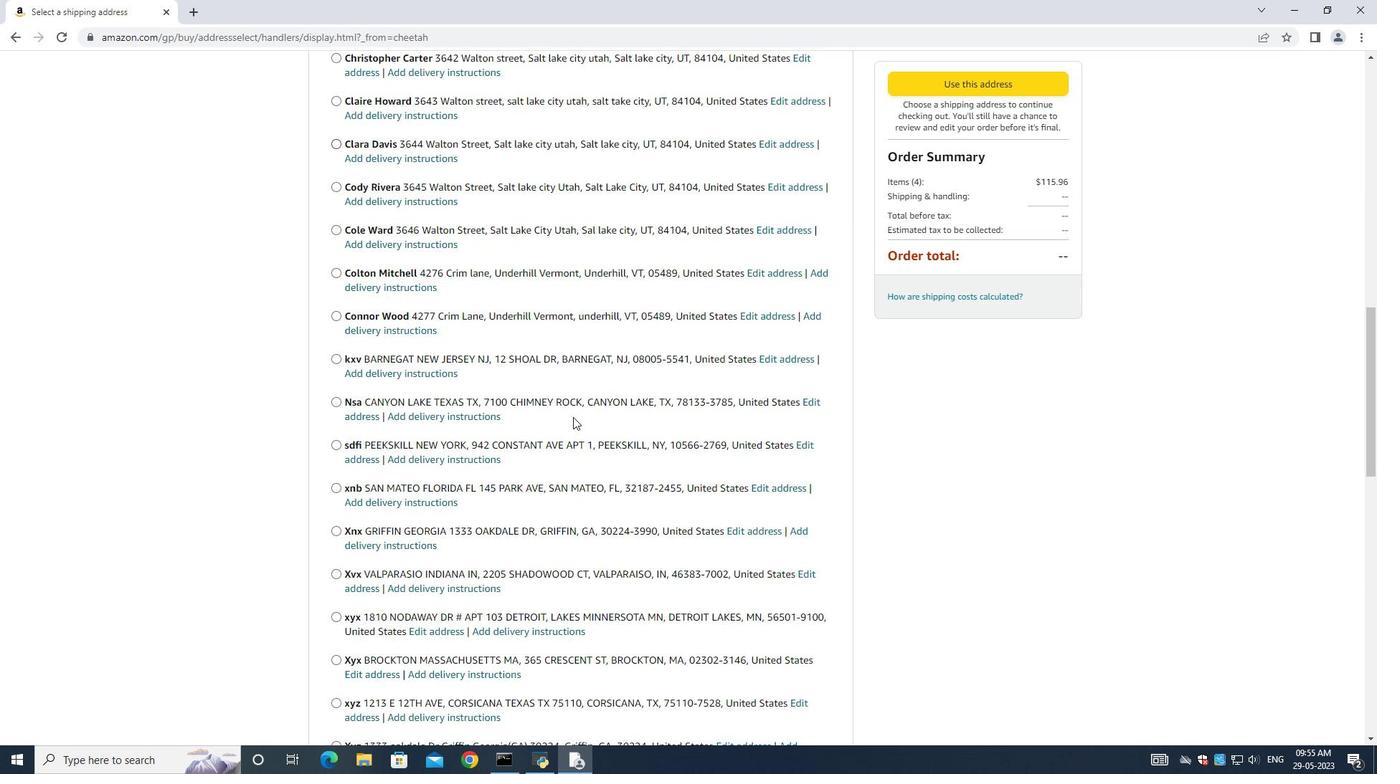 
Action: Mouse moved to (573, 423)
Screenshot: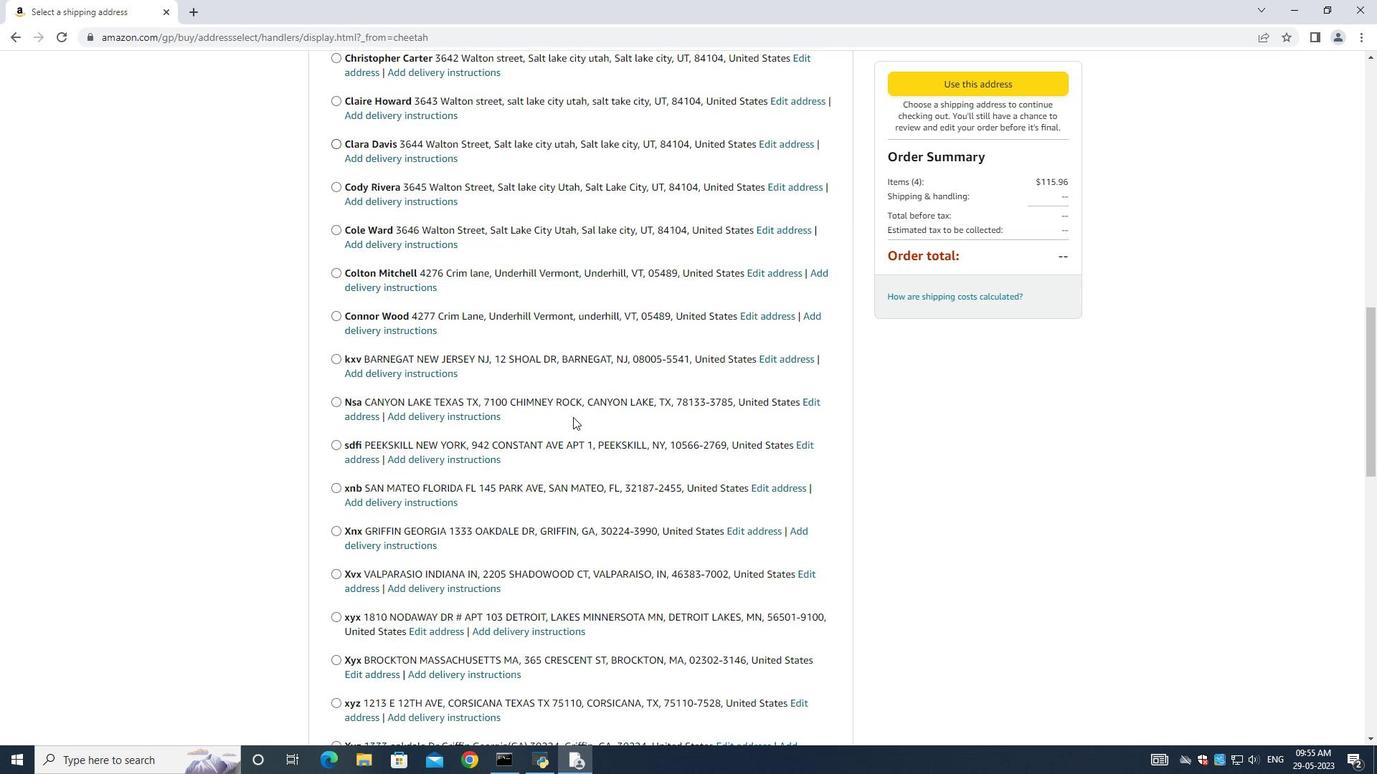 
Action: Mouse scrolled (573, 423) with delta (0, 0)
Screenshot: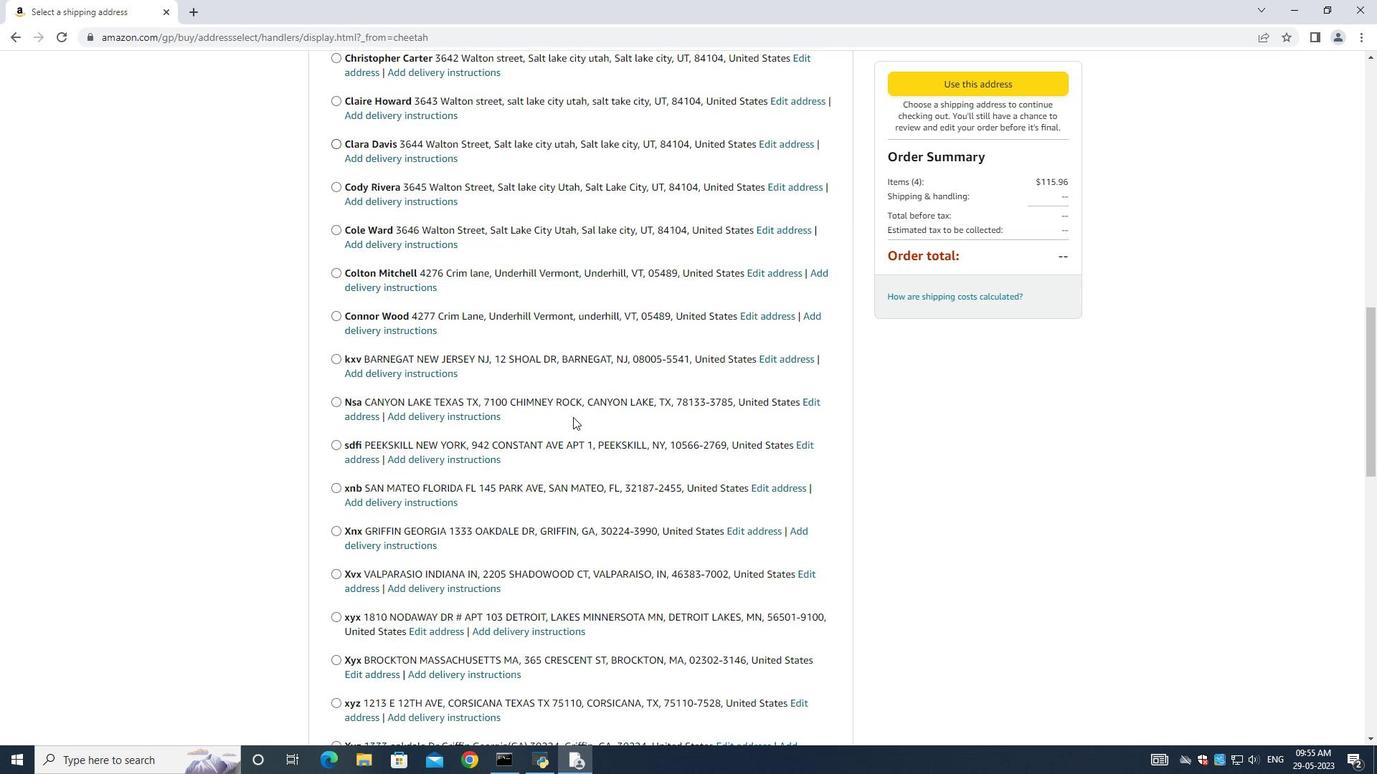 
Action: Mouse moved to (573, 425)
Screenshot: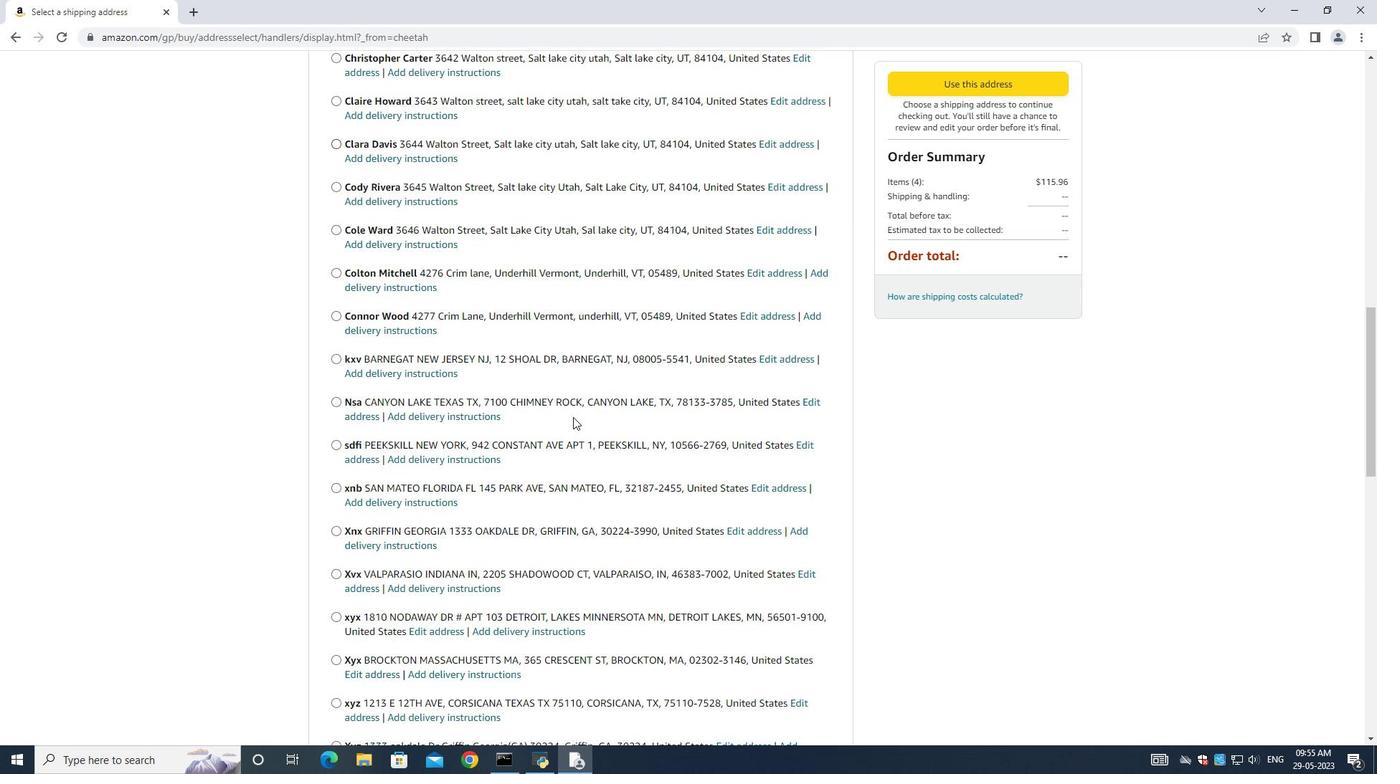 
Action: Mouse scrolled (573, 424) with delta (0, 0)
Screenshot: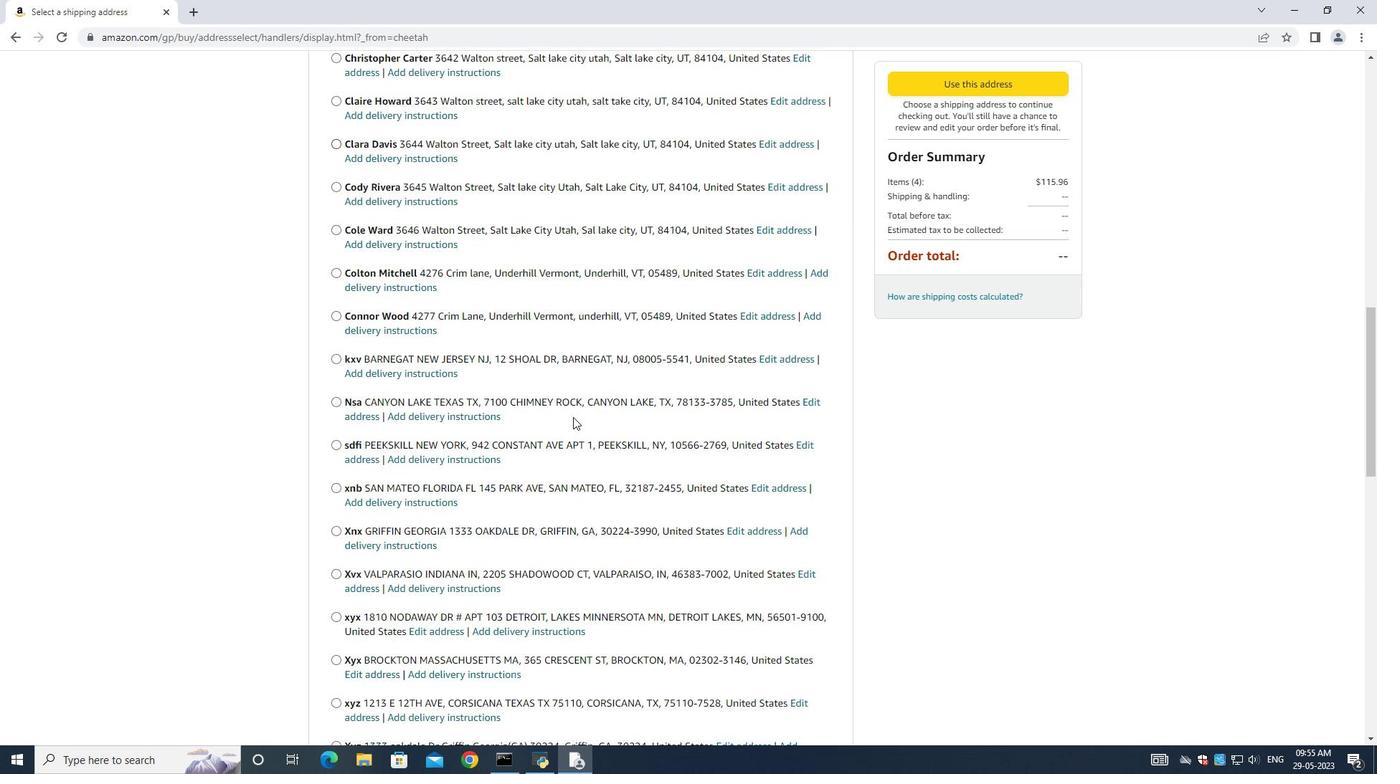 
Action: Mouse moved to (573, 426)
Screenshot: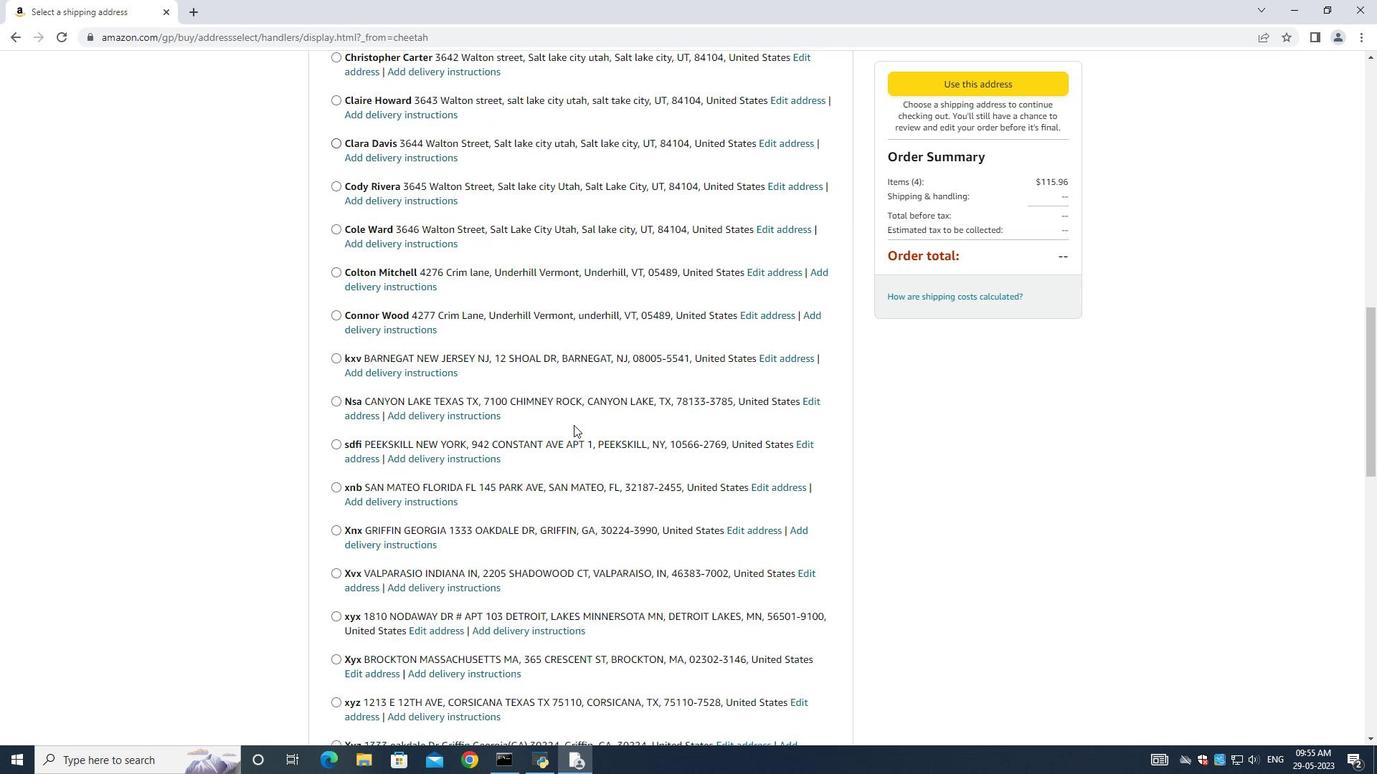 
Action: Mouse scrolled (573, 425) with delta (0, 0)
Screenshot: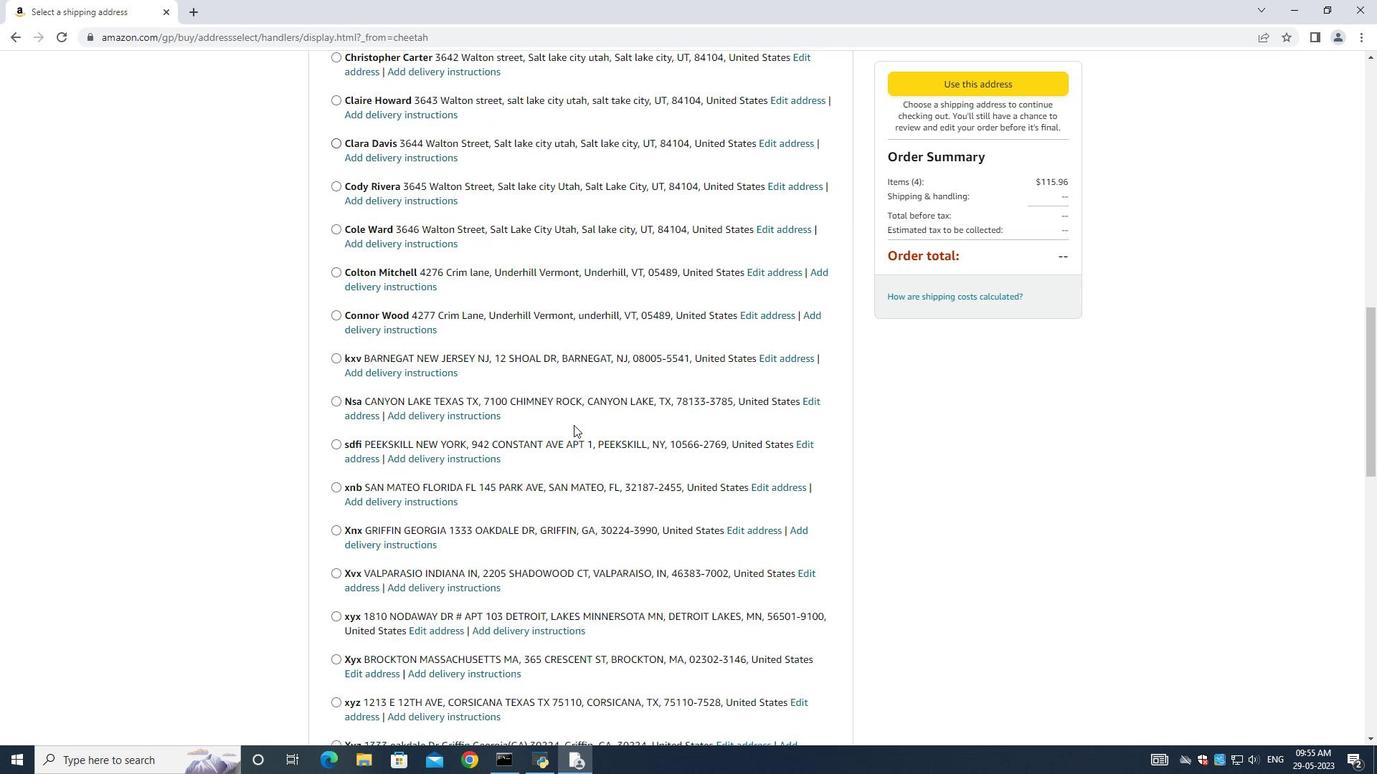 
Action: Mouse moved to (573, 426)
Screenshot: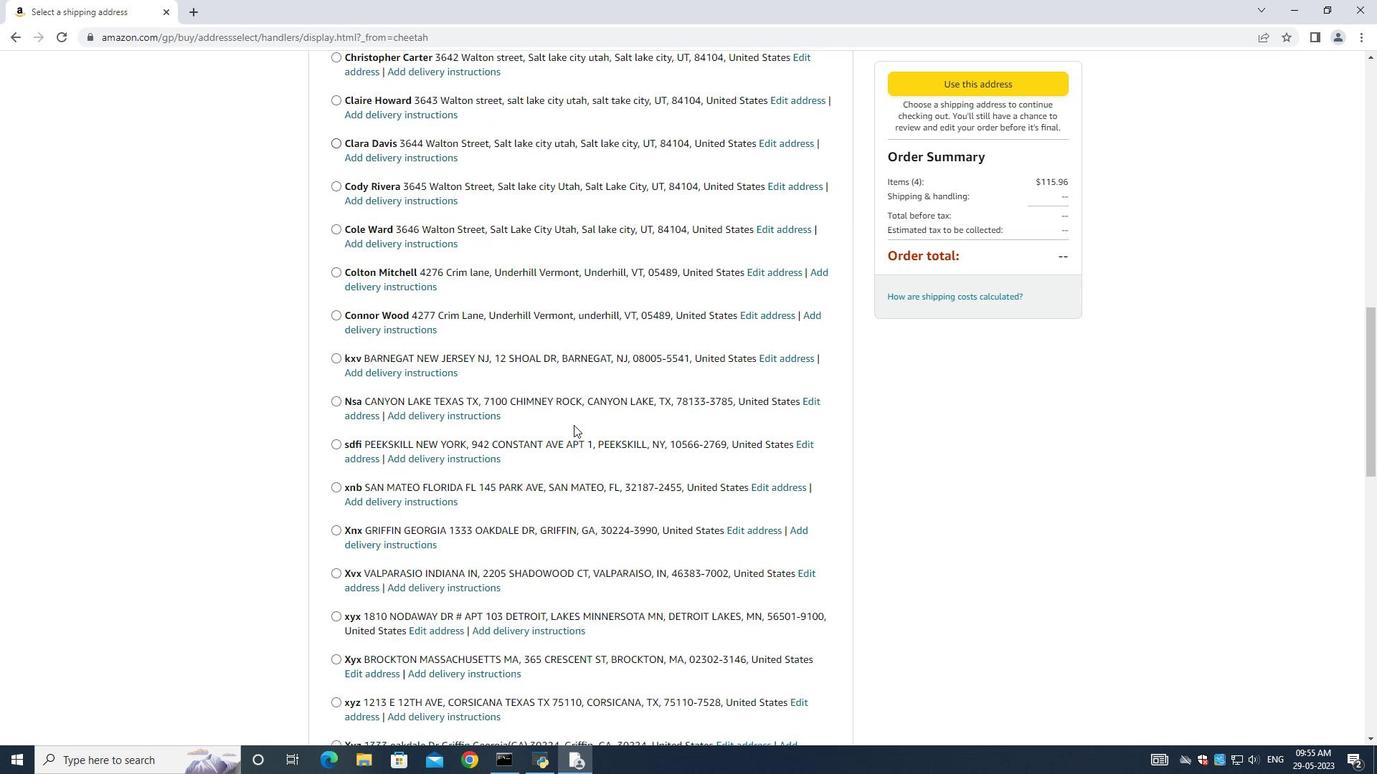 
Action: Mouse scrolled (573, 425) with delta (0, 0)
Screenshot: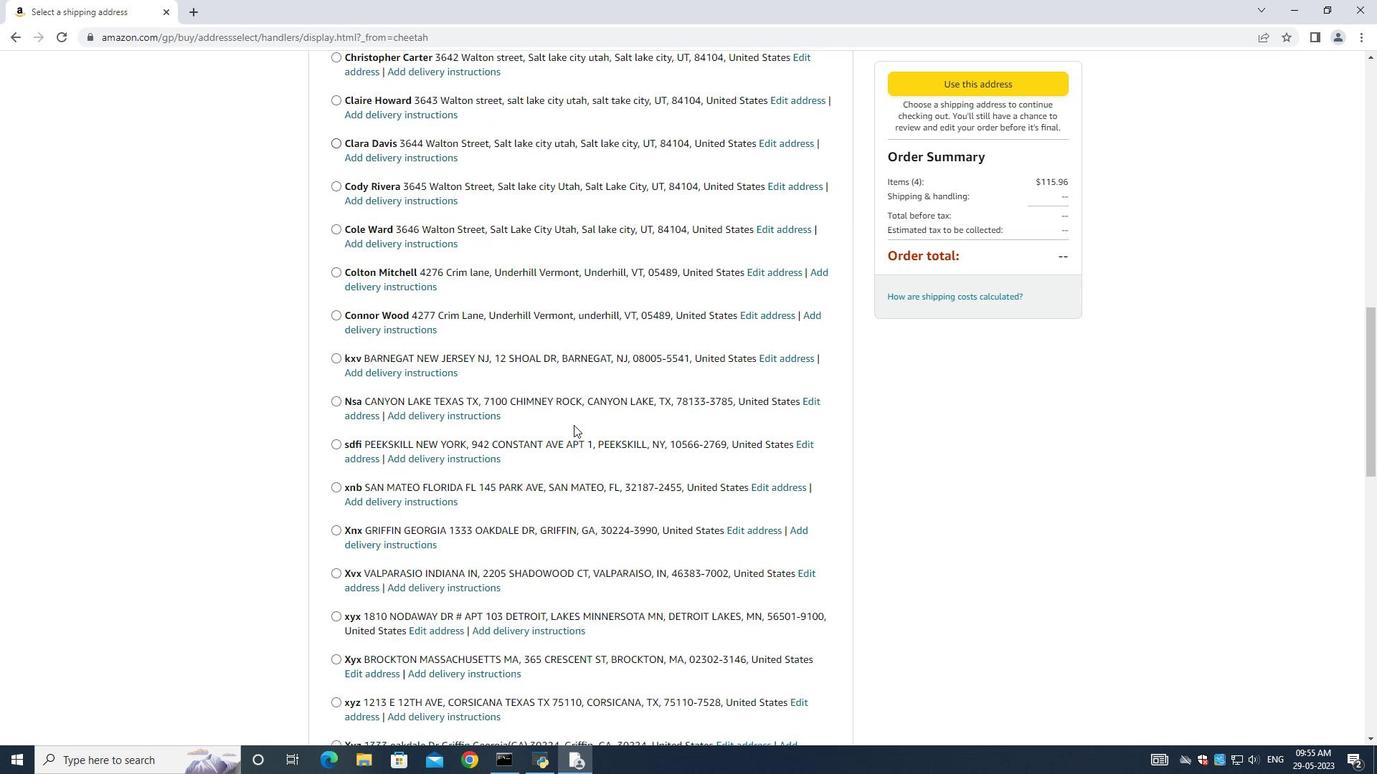 
Action: Mouse moved to (573, 426)
Screenshot: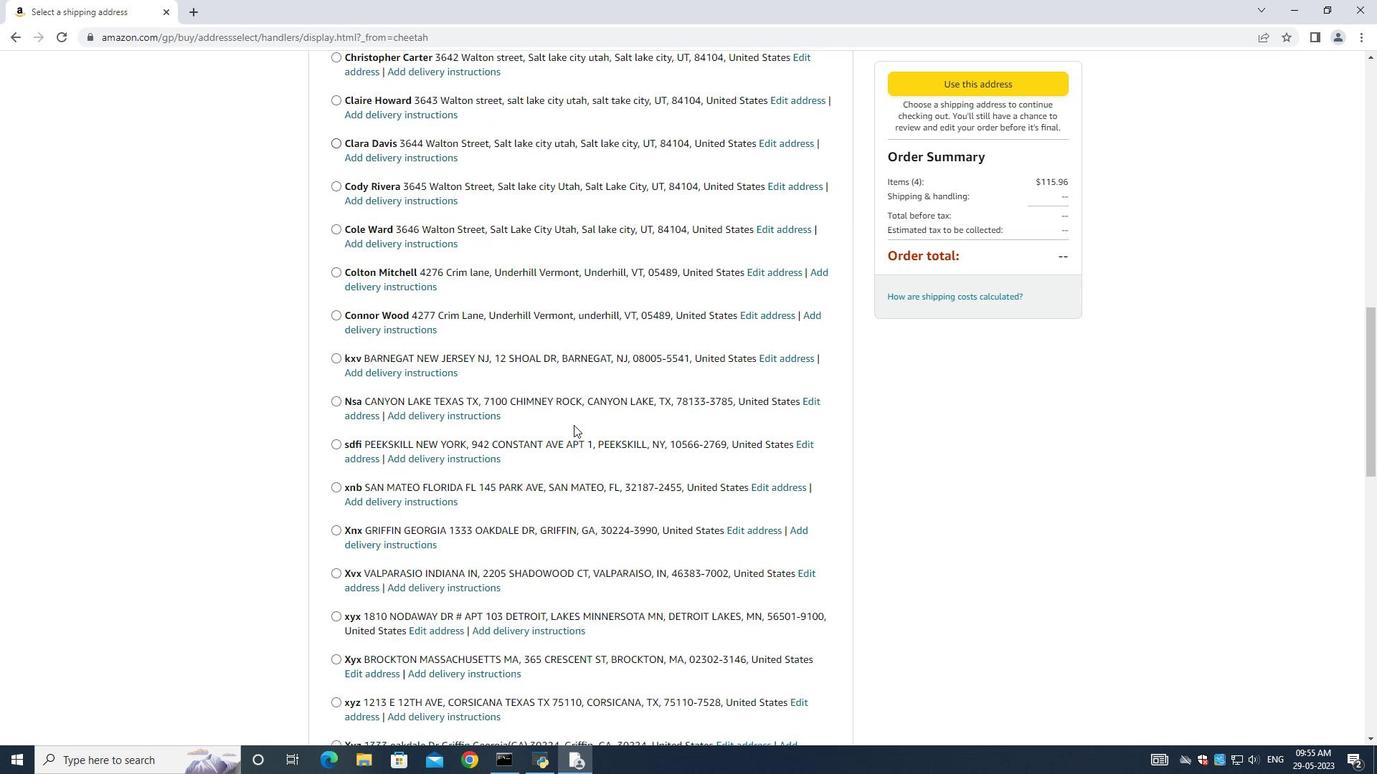 
Action: Mouse scrolled (573, 426) with delta (0, 0)
Screenshot: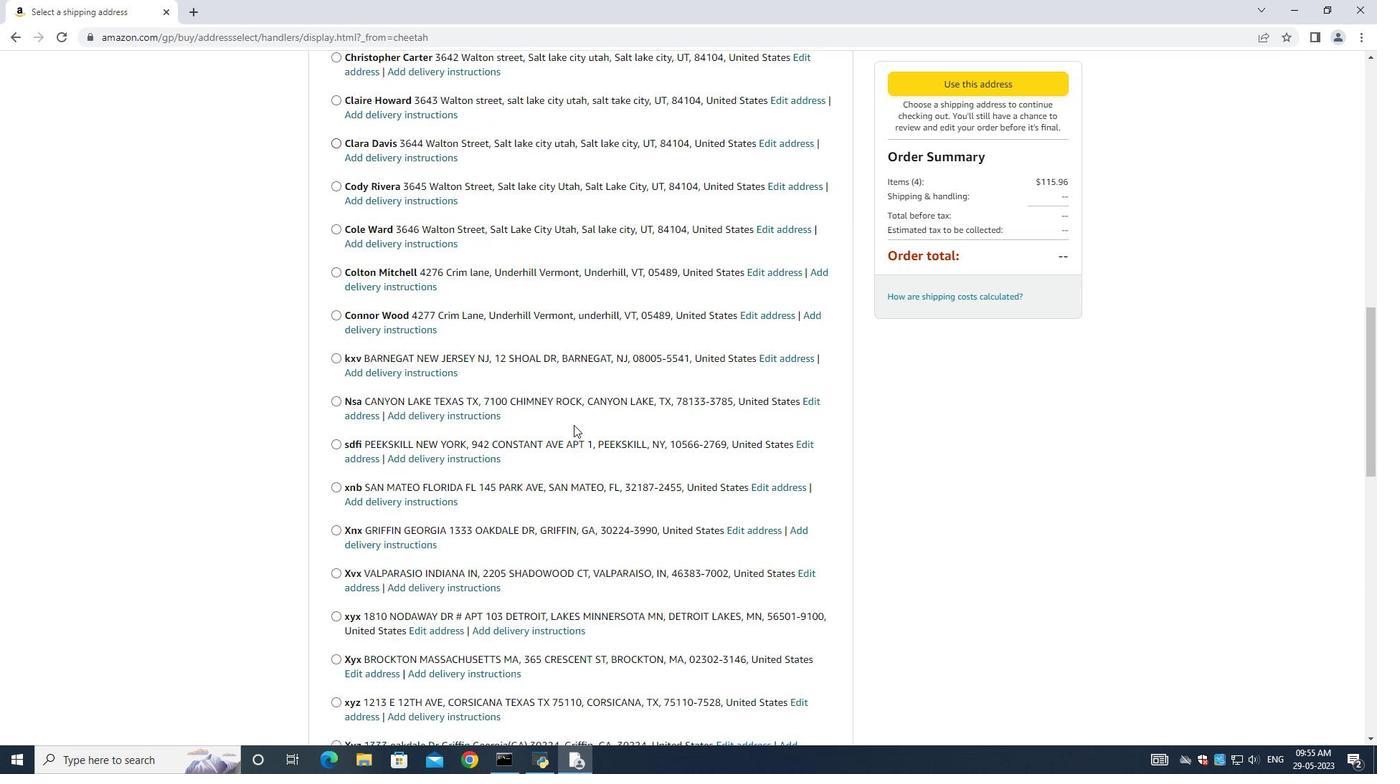 
Action: Mouse moved to (573, 430)
Screenshot: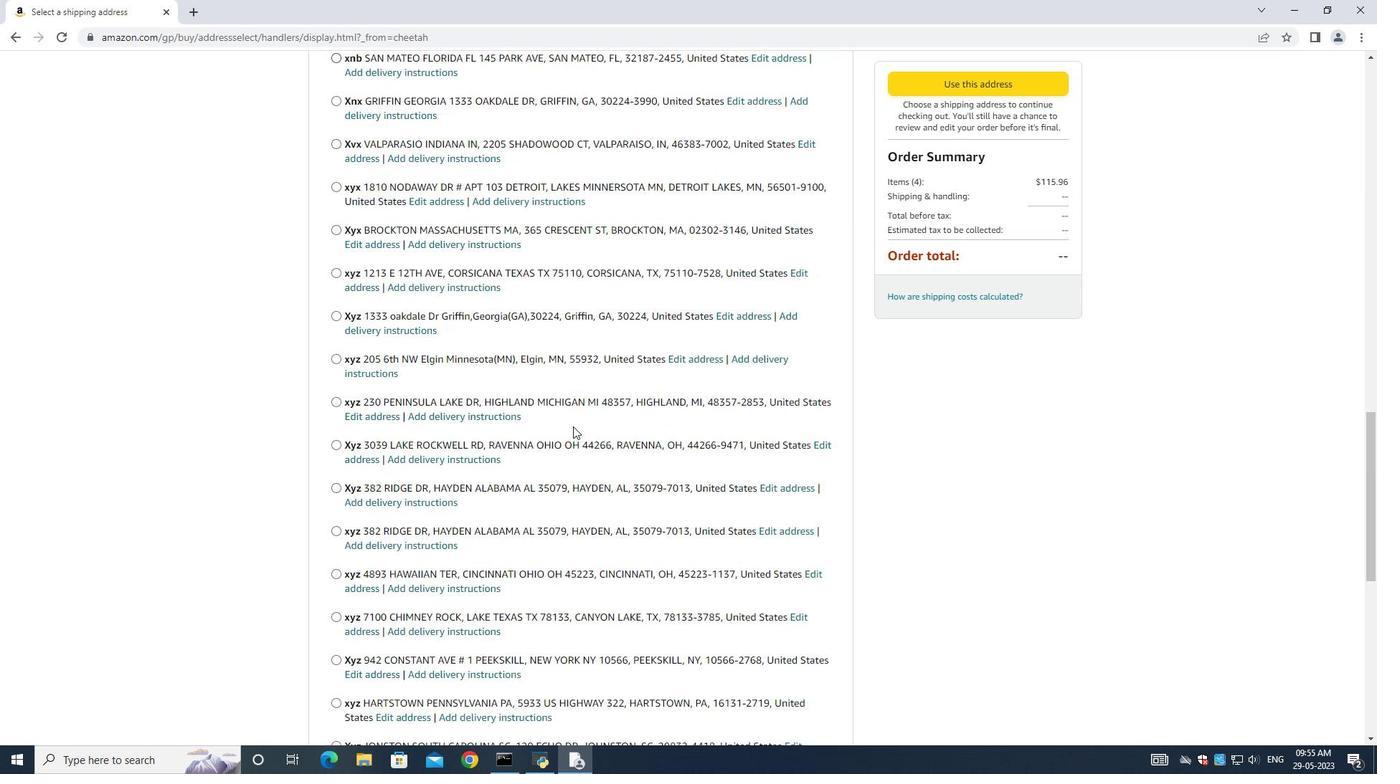 
Action: Mouse scrolled (573, 429) with delta (0, 0)
Screenshot: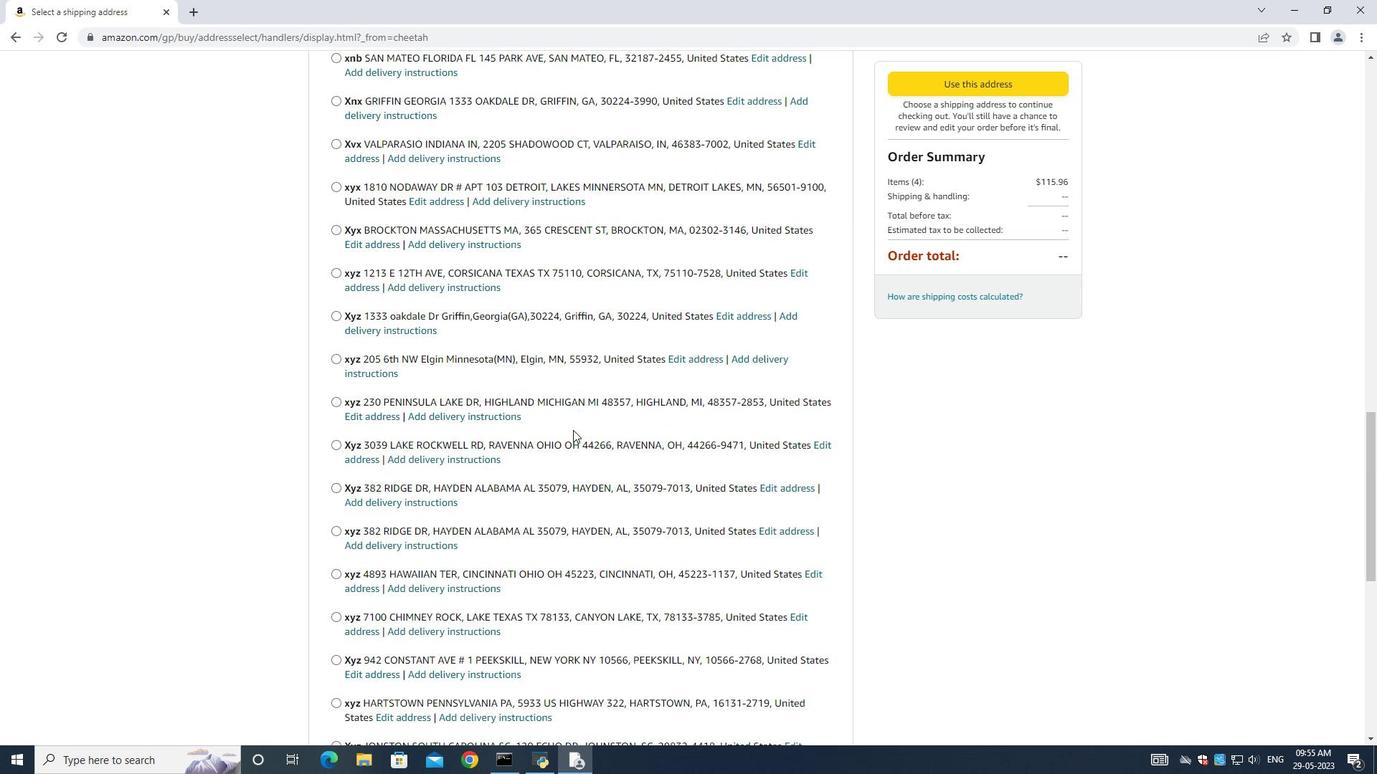 
Action: Mouse scrolled (573, 429) with delta (0, 0)
Screenshot: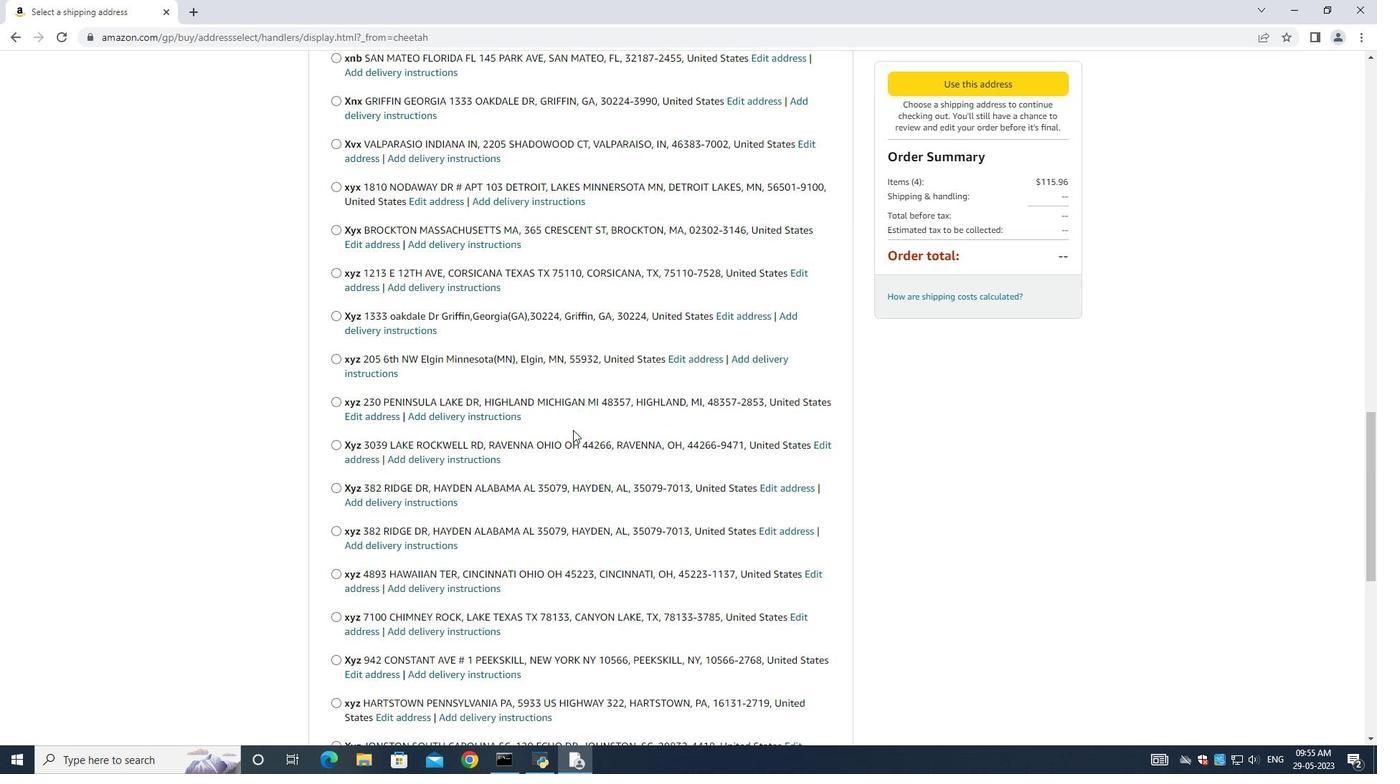 
Action: Mouse scrolled (573, 429) with delta (0, 0)
